 Task: Create a thank you card for healthcare workers using Canva. Include healthcare graphics, a floral border, and the text 'THANK YOU' and 'For taking care of us.'
Action: Mouse moved to (1095, 68)
Screenshot: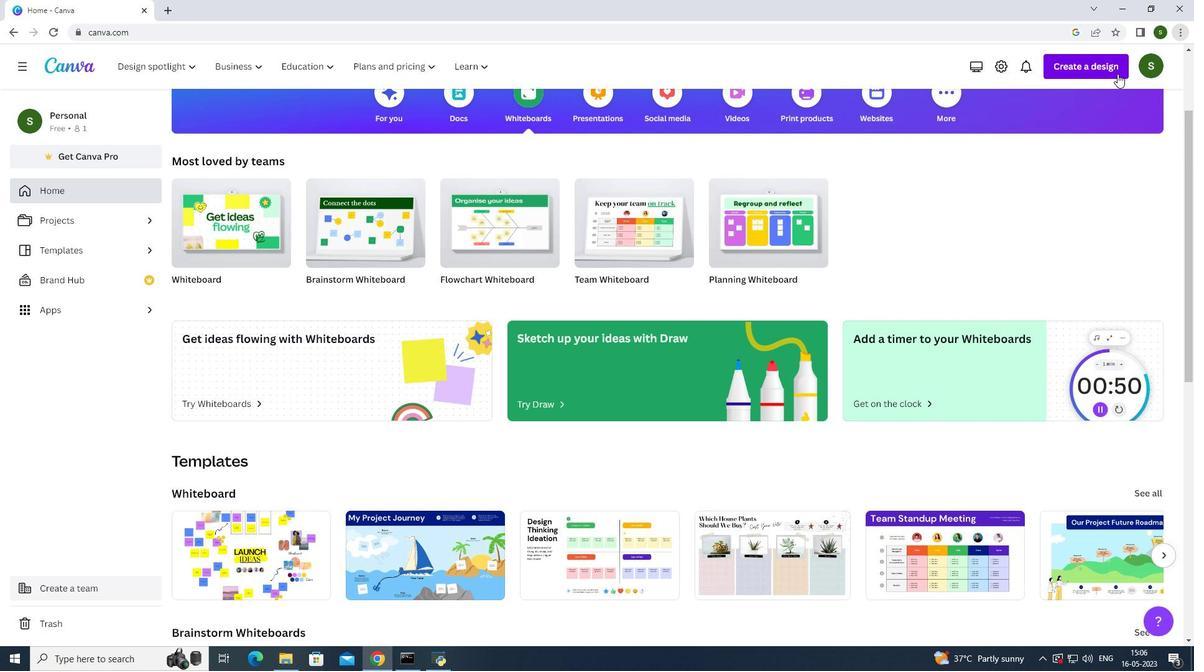 
Action: Mouse pressed left at (1095, 68)
Screenshot: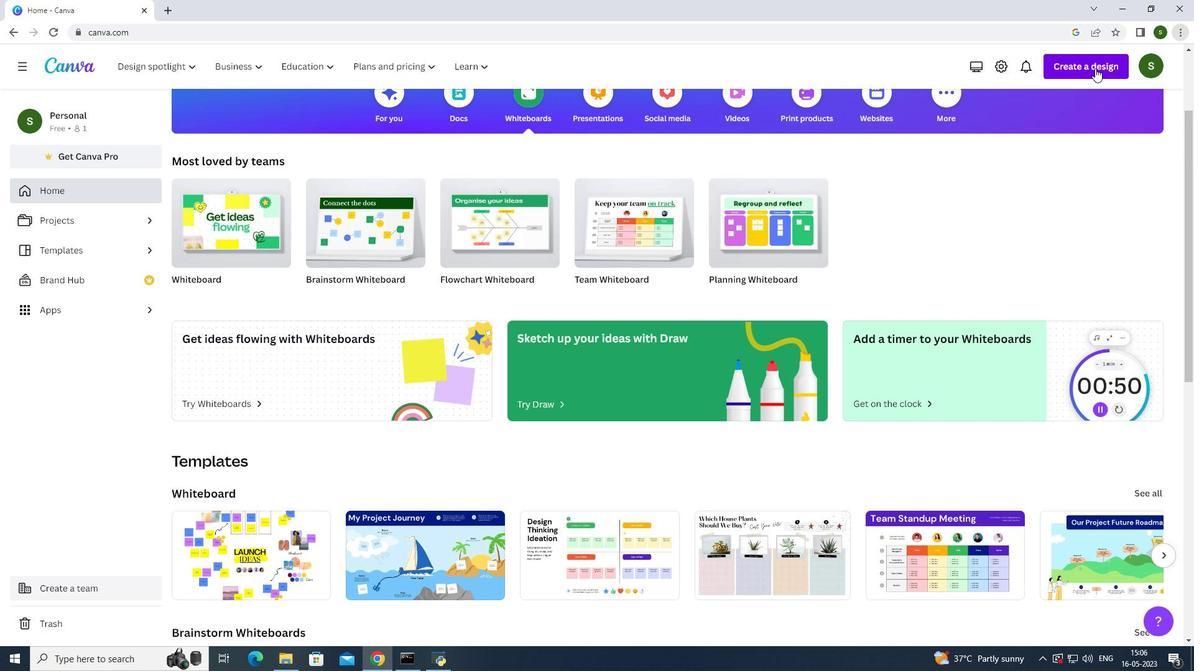
Action: Mouse moved to (1027, 375)
Screenshot: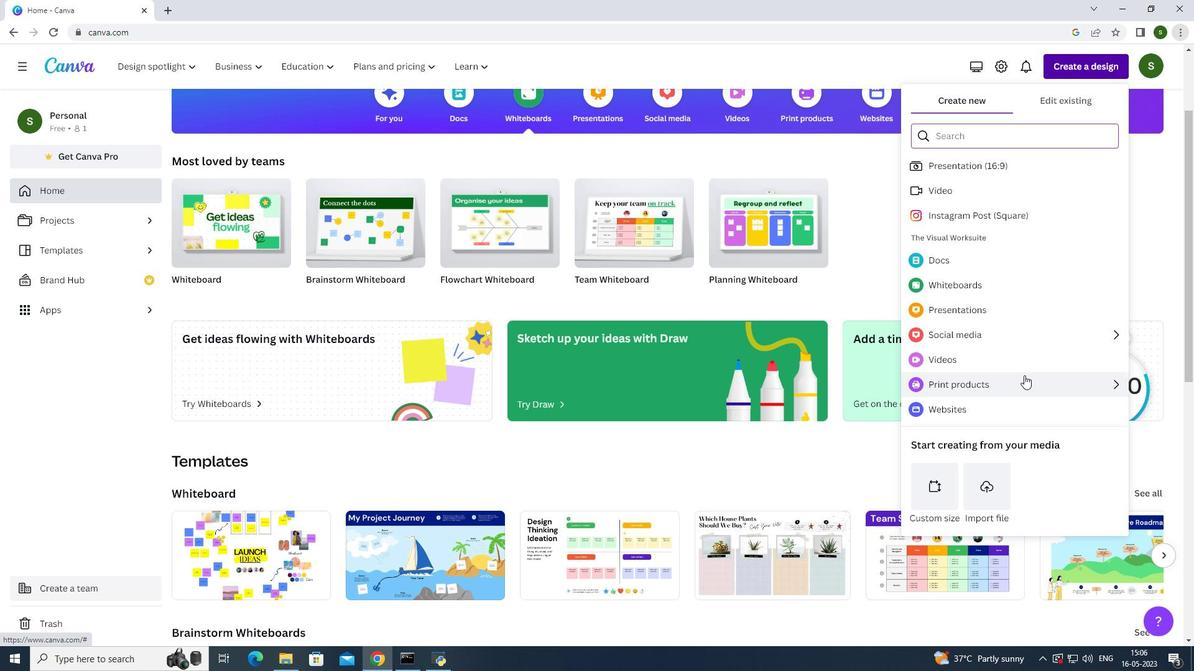 
Action: Mouse pressed left at (1027, 375)
Screenshot: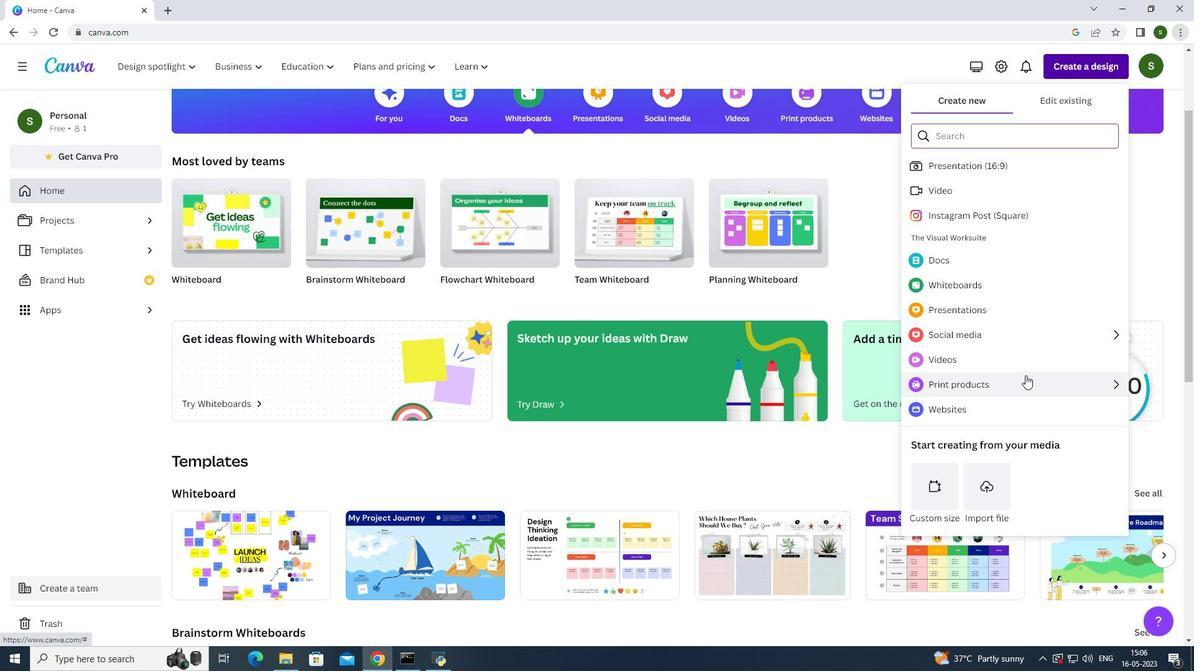 
Action: Mouse moved to (970, 385)
Screenshot: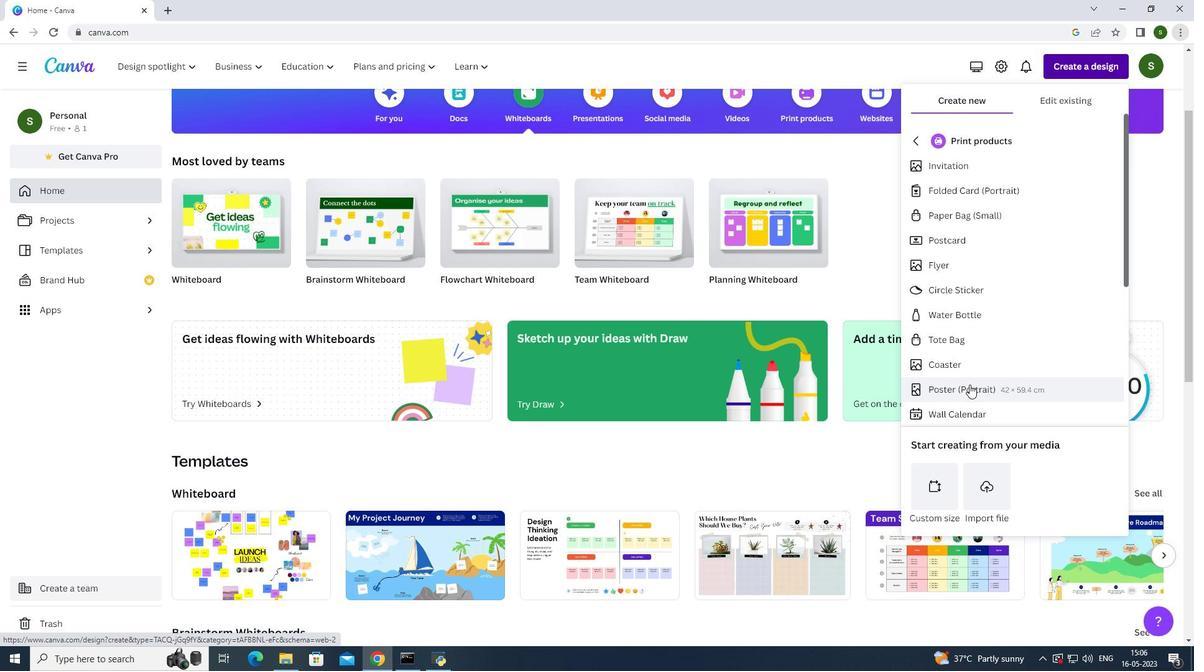 
Action: Mouse scrolled (970, 384) with delta (0, 0)
Screenshot: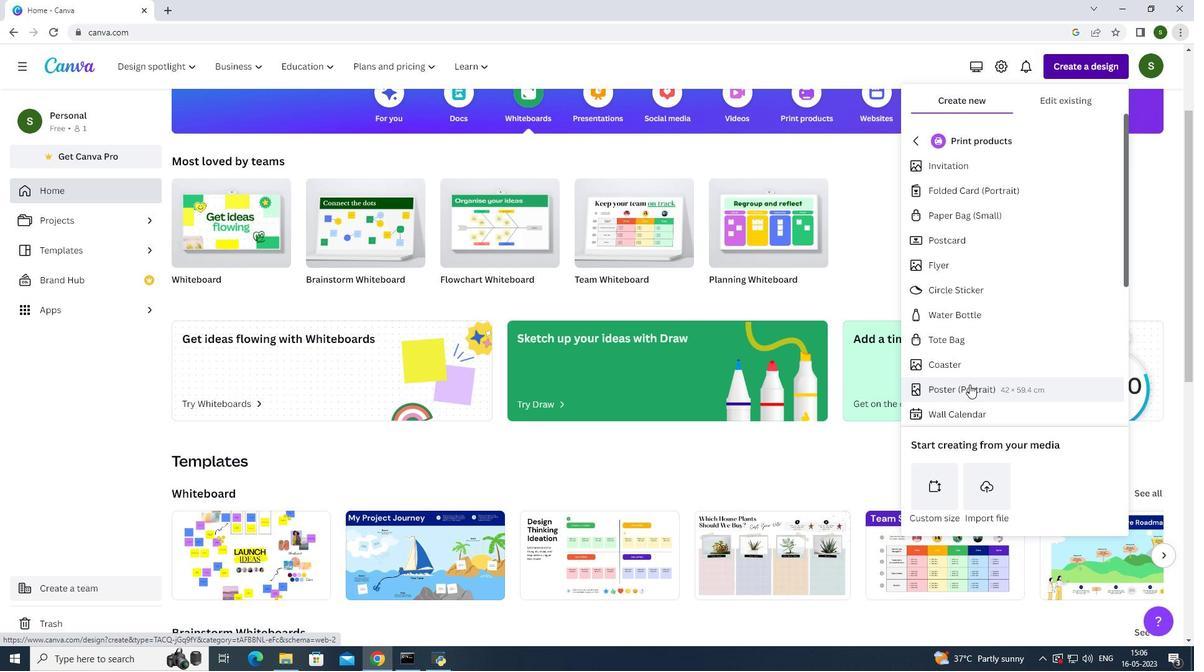 
Action: Mouse scrolled (970, 384) with delta (0, 0)
Screenshot: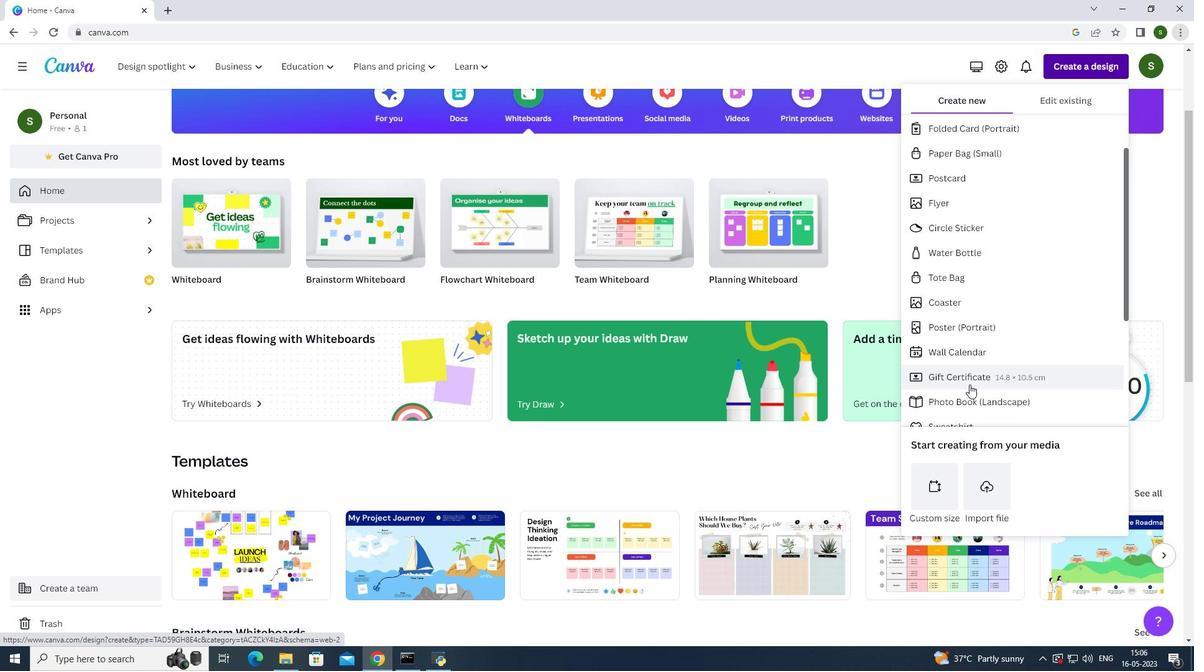 
Action: Mouse scrolled (970, 384) with delta (0, 0)
Screenshot: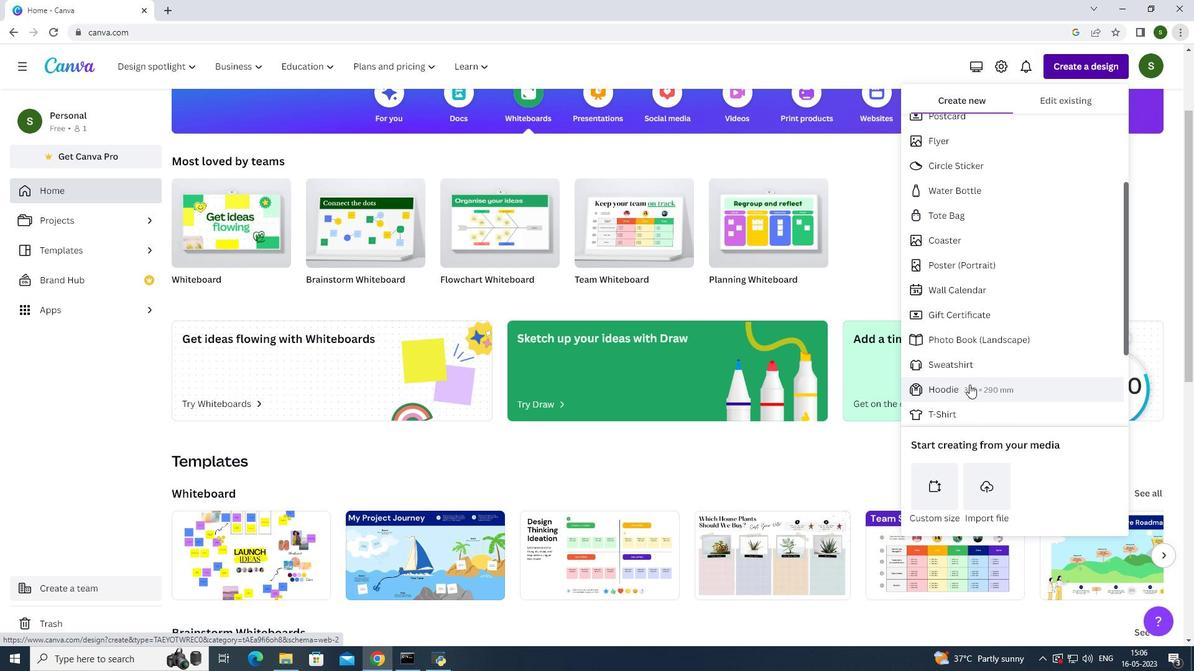 
Action: Mouse scrolled (970, 384) with delta (0, 0)
Screenshot: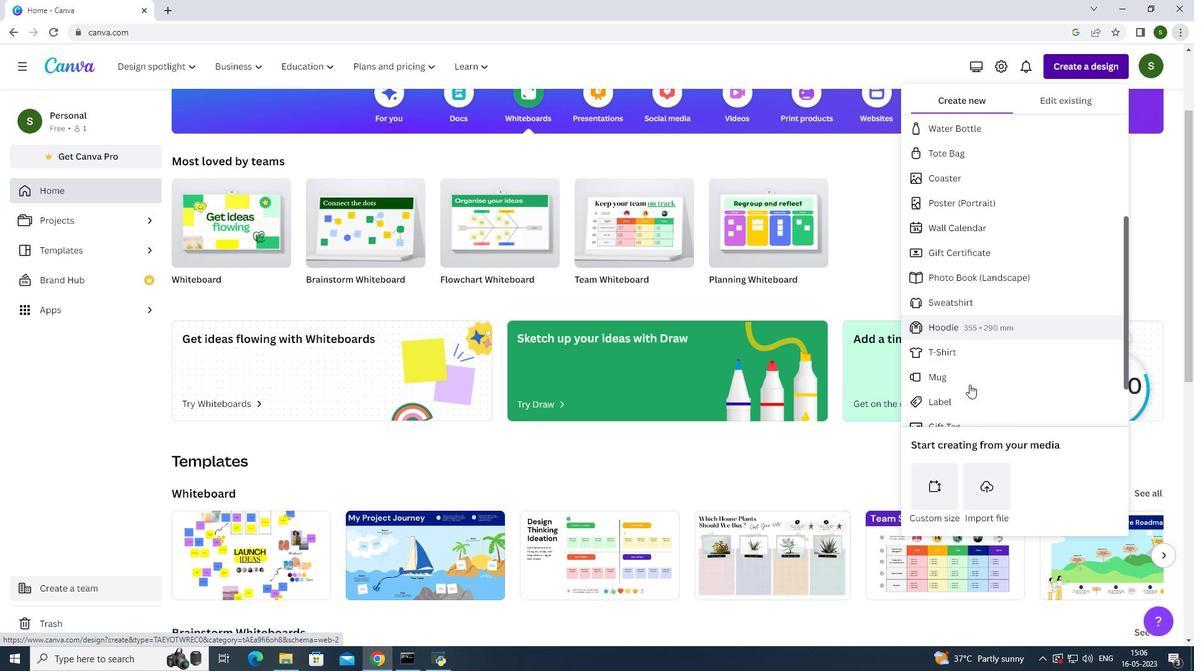 
Action: Mouse scrolled (970, 384) with delta (0, 0)
Screenshot: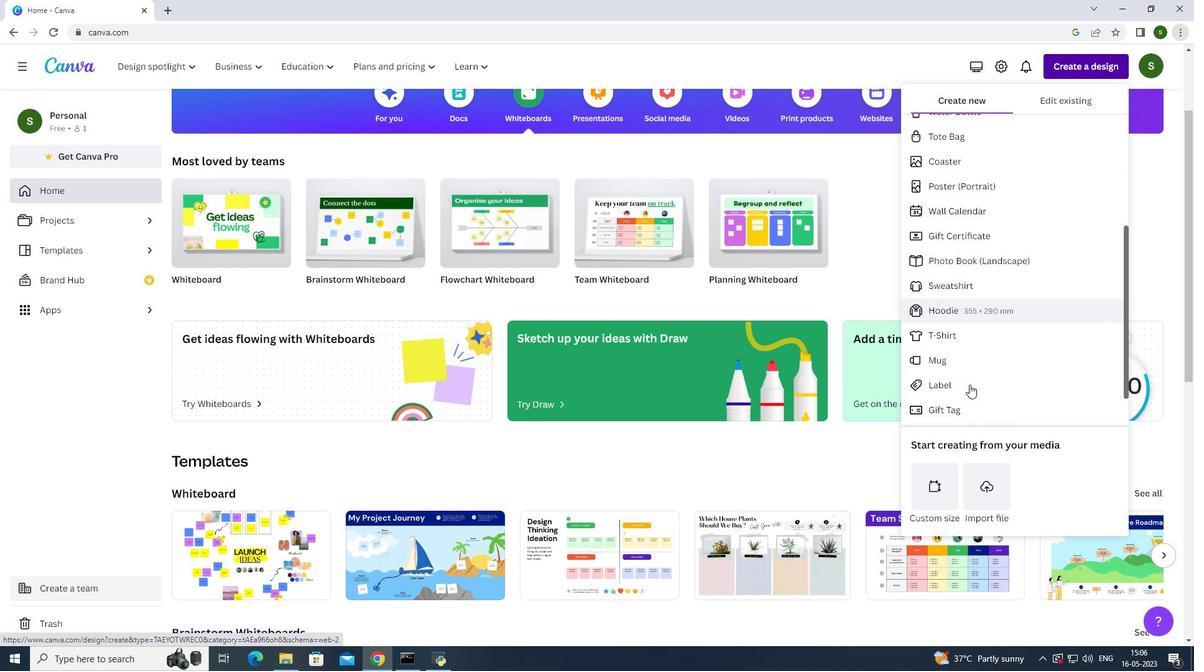 
Action: Mouse scrolled (970, 385) with delta (0, 0)
Screenshot: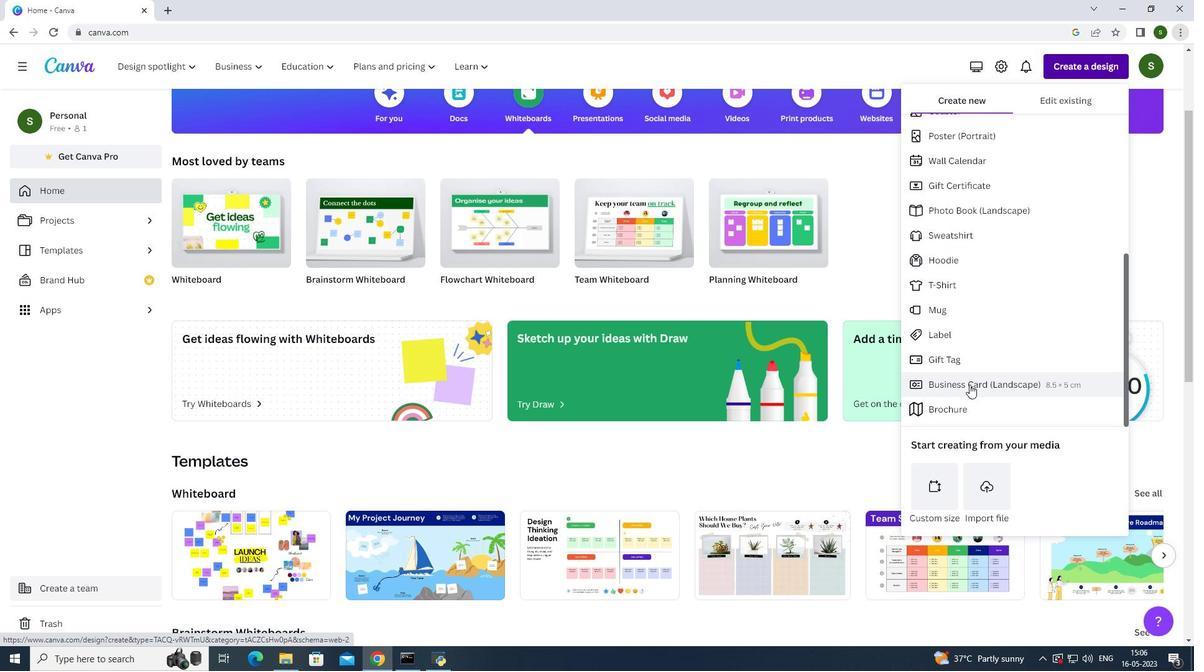 
Action: Mouse moved to (971, 385)
Screenshot: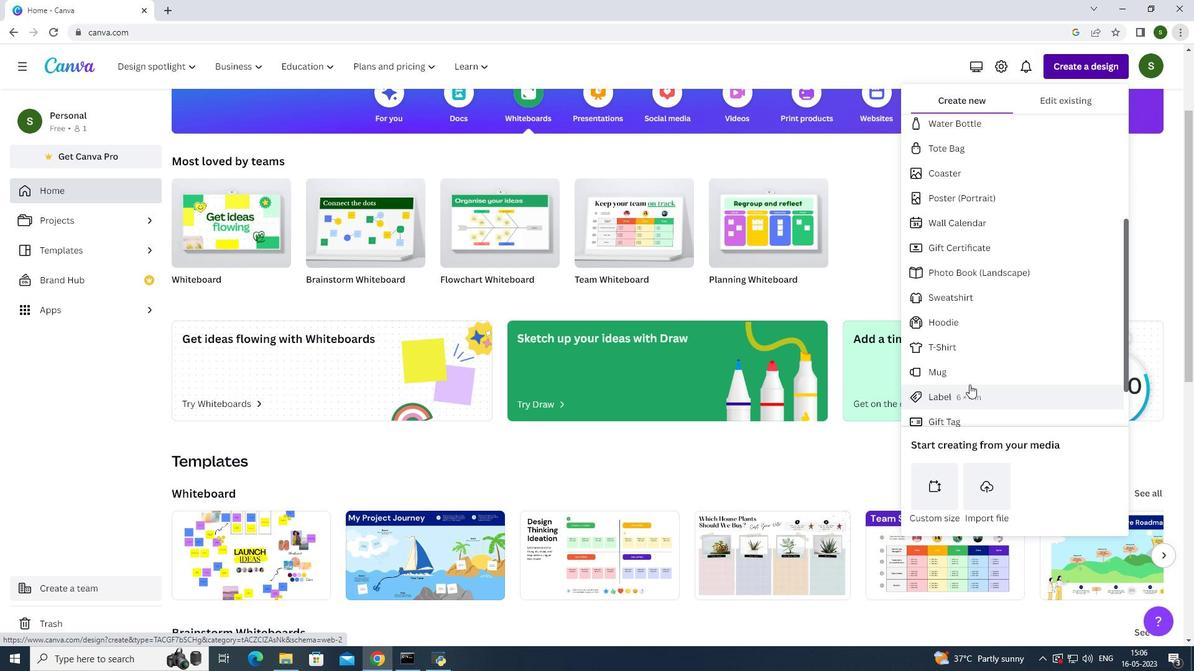 
Action: Mouse scrolled (971, 385) with delta (0, 0)
Screenshot: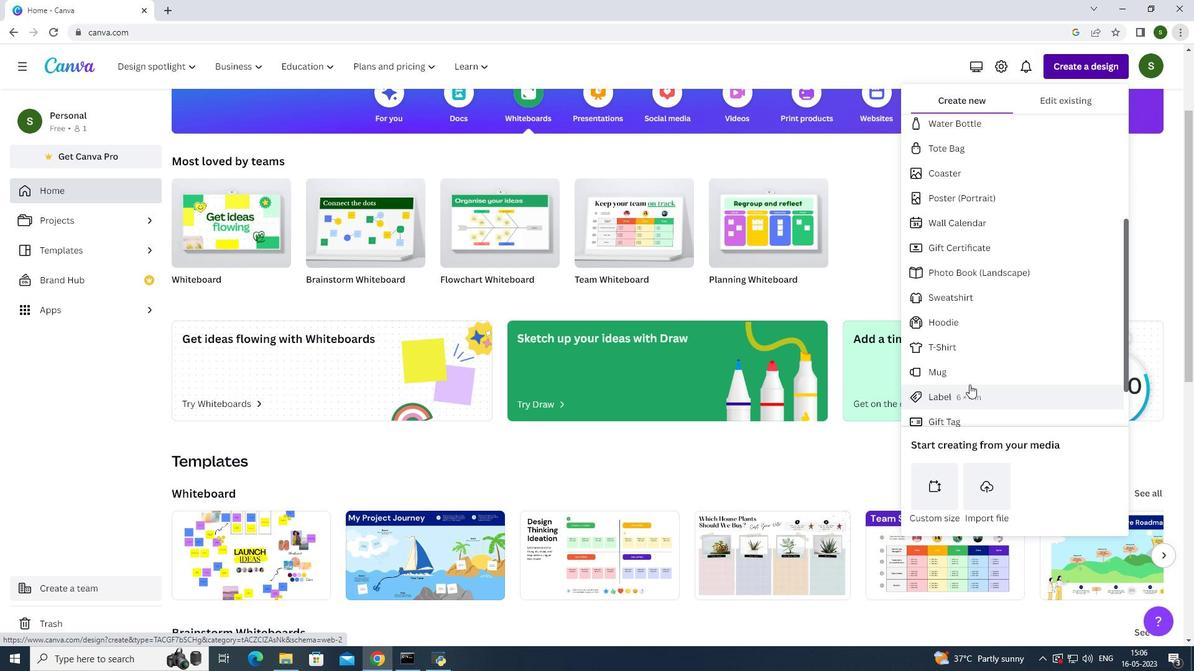 
Action: Mouse scrolled (971, 385) with delta (0, 0)
Screenshot: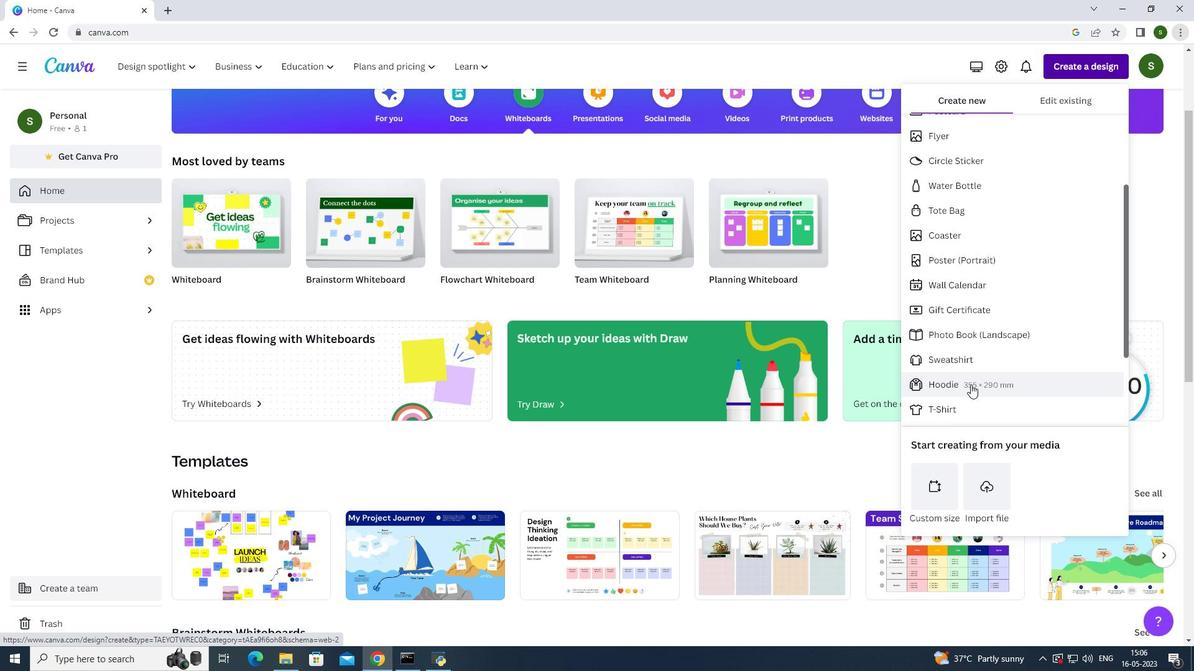 
Action: Mouse scrolled (971, 385) with delta (0, 0)
Screenshot: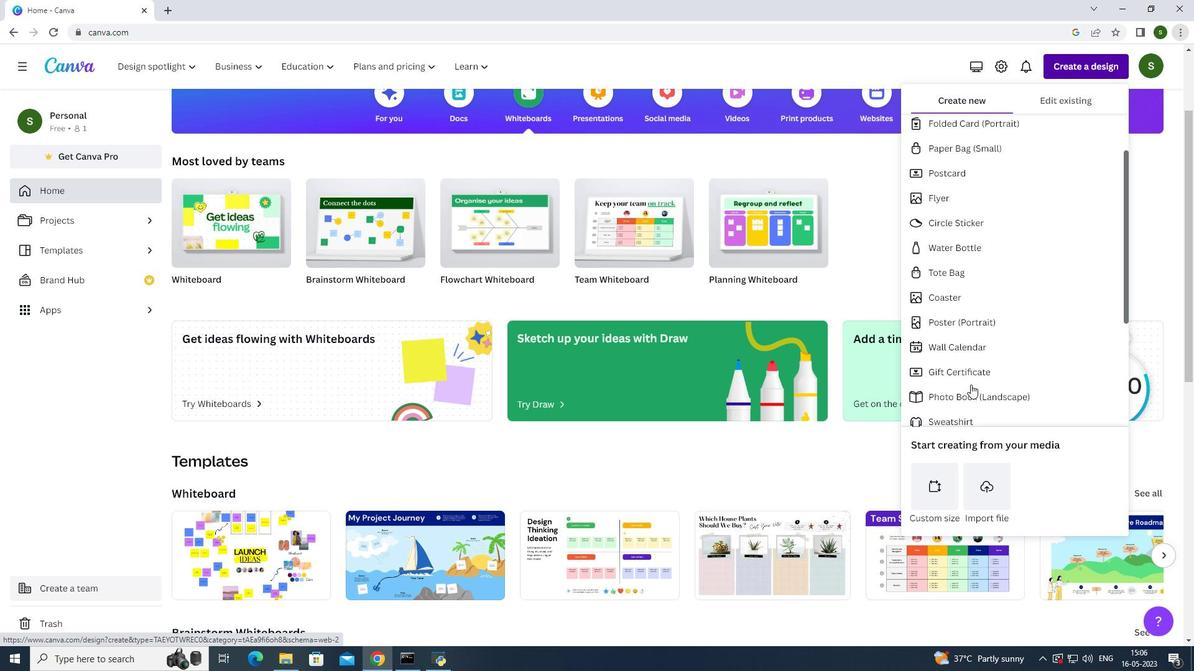 
Action: Mouse scrolled (971, 385) with delta (0, 0)
Screenshot: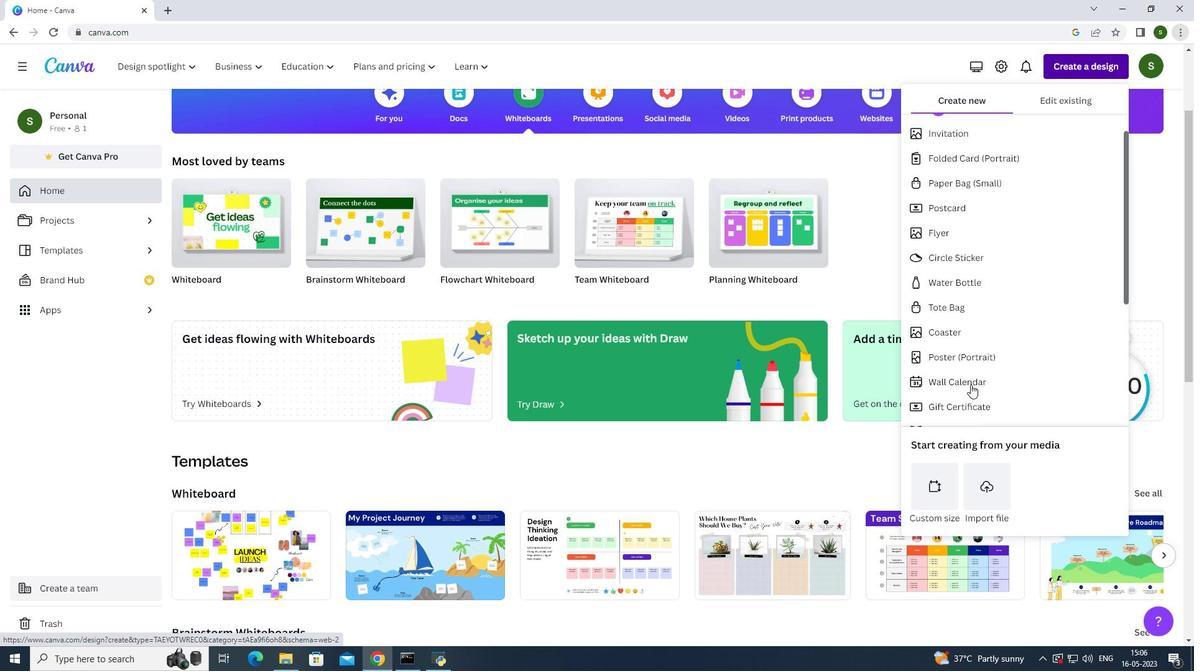 
Action: Mouse moved to (961, 240)
Screenshot: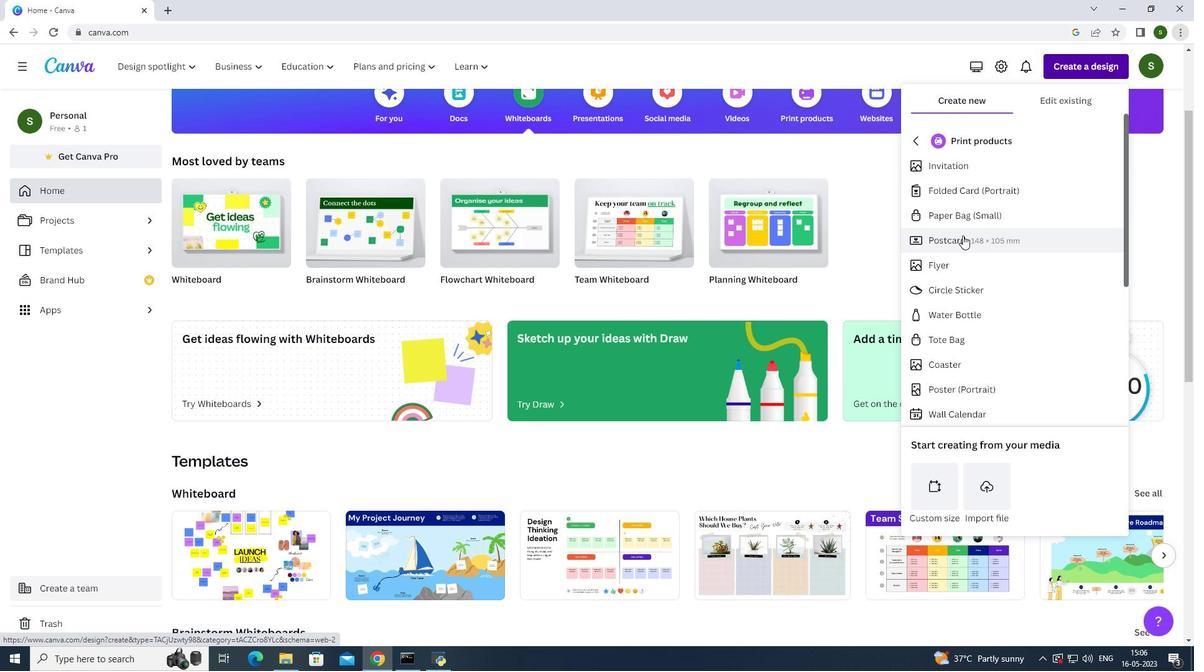 
Action: Mouse pressed left at (961, 240)
Screenshot: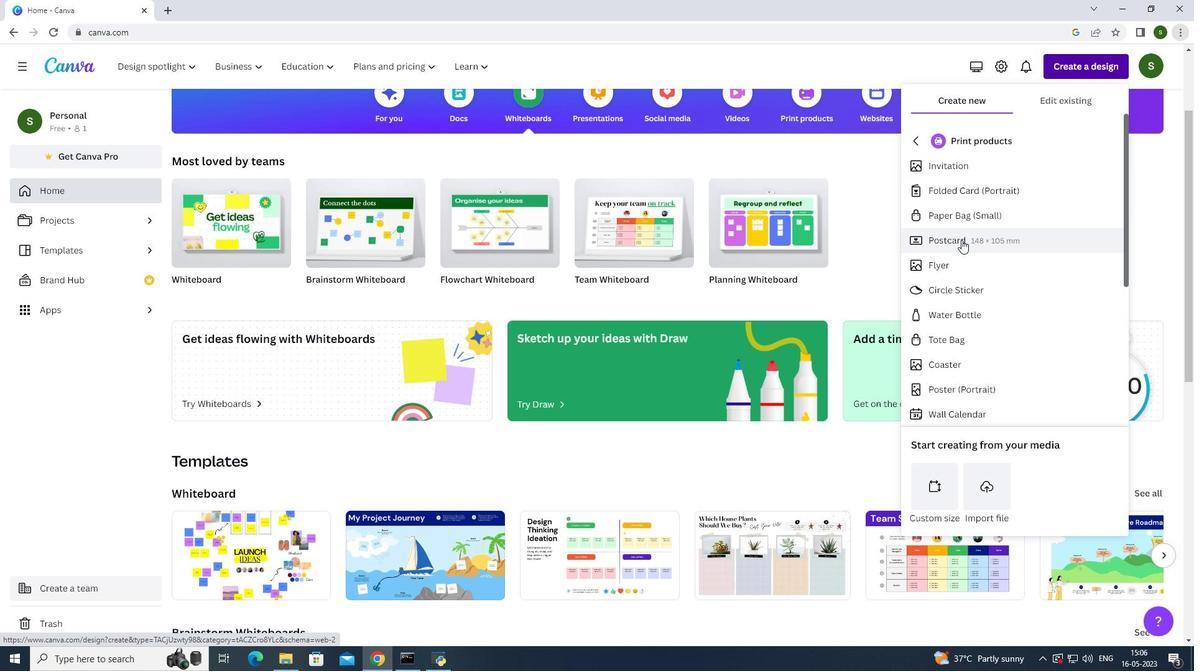 
Action: Mouse moved to (1010, 274)
Screenshot: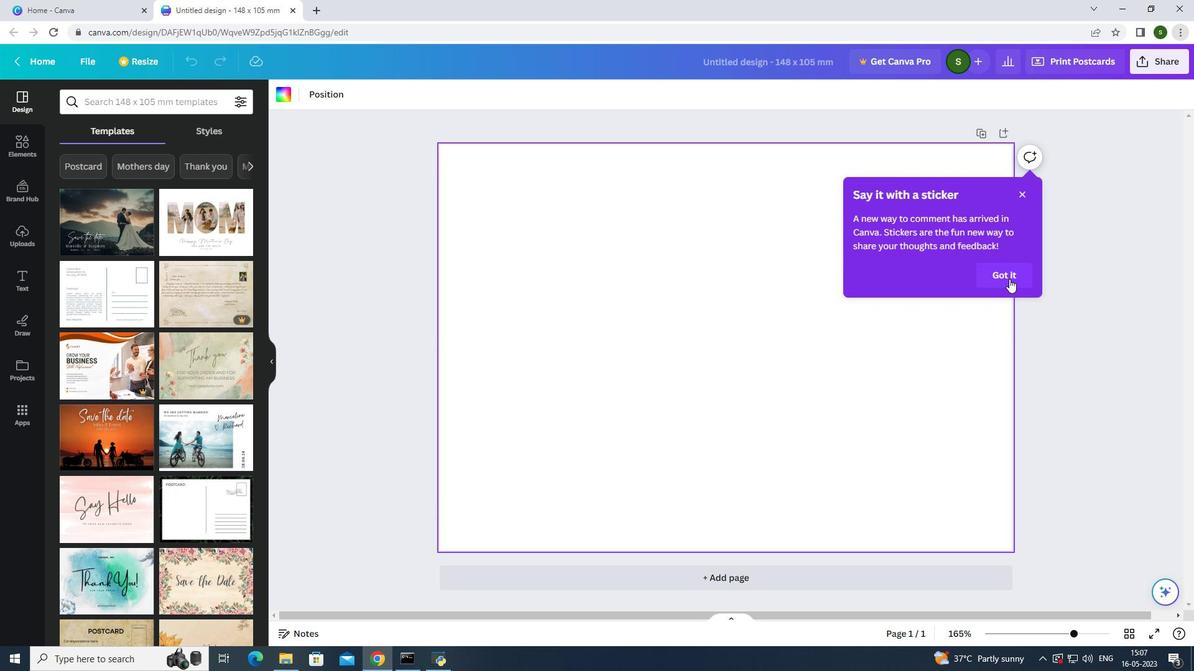 
Action: Mouse pressed left at (1010, 274)
Screenshot: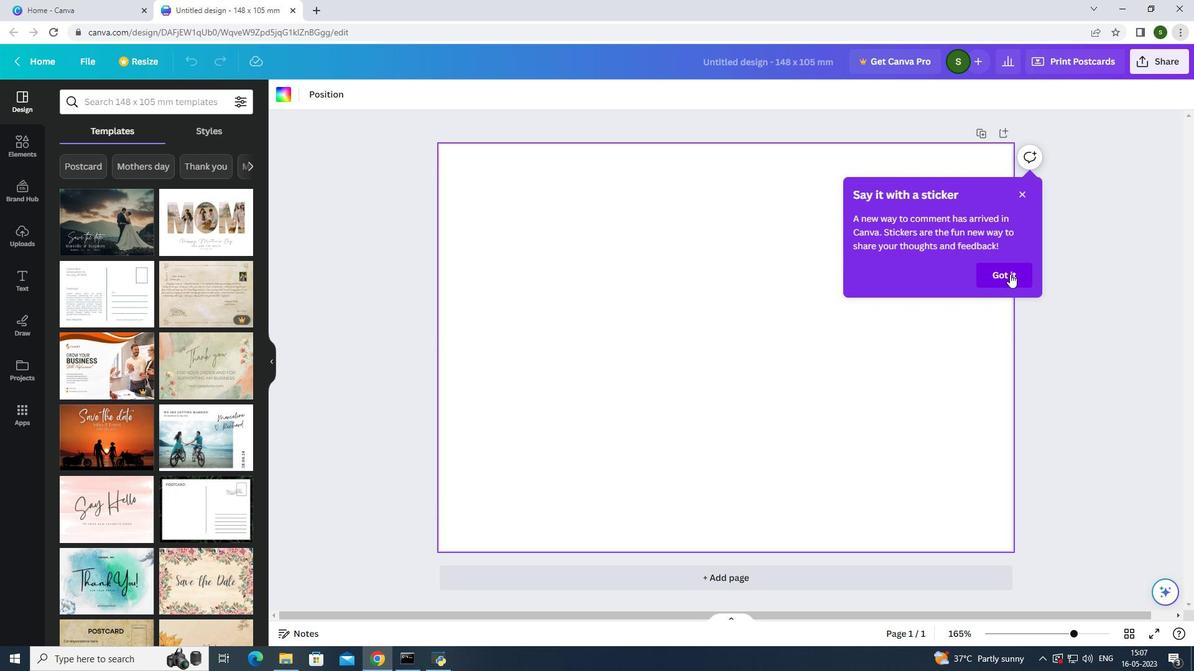 
Action: Mouse moved to (673, 291)
Screenshot: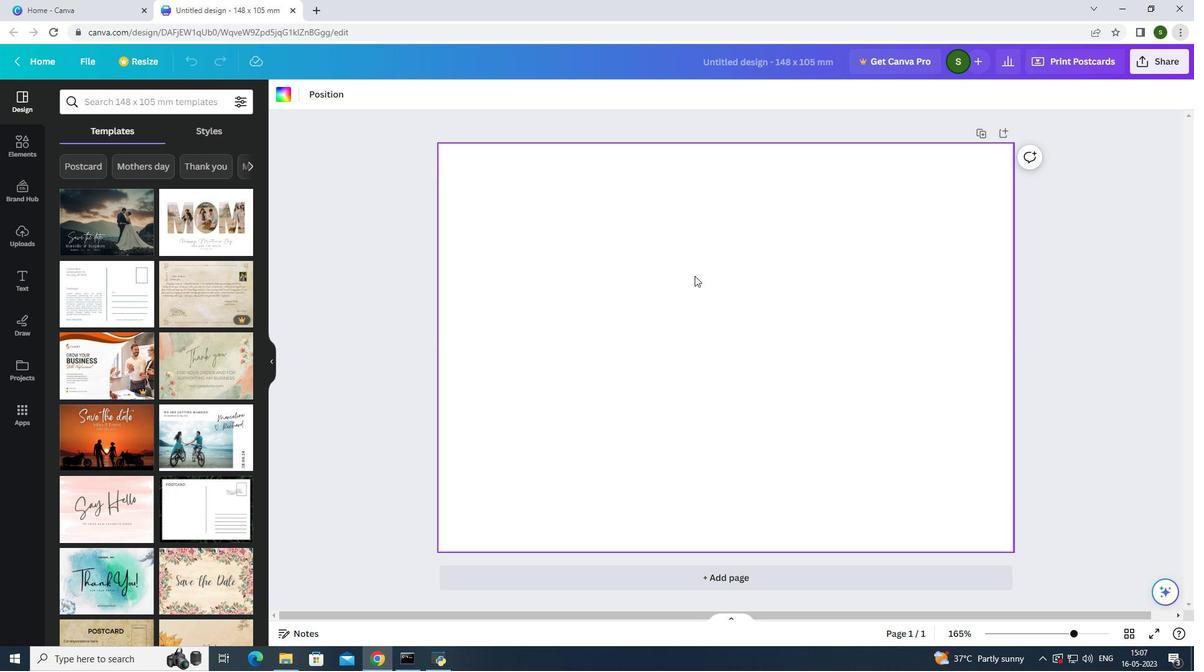 
Action: Mouse pressed left at (673, 291)
Screenshot: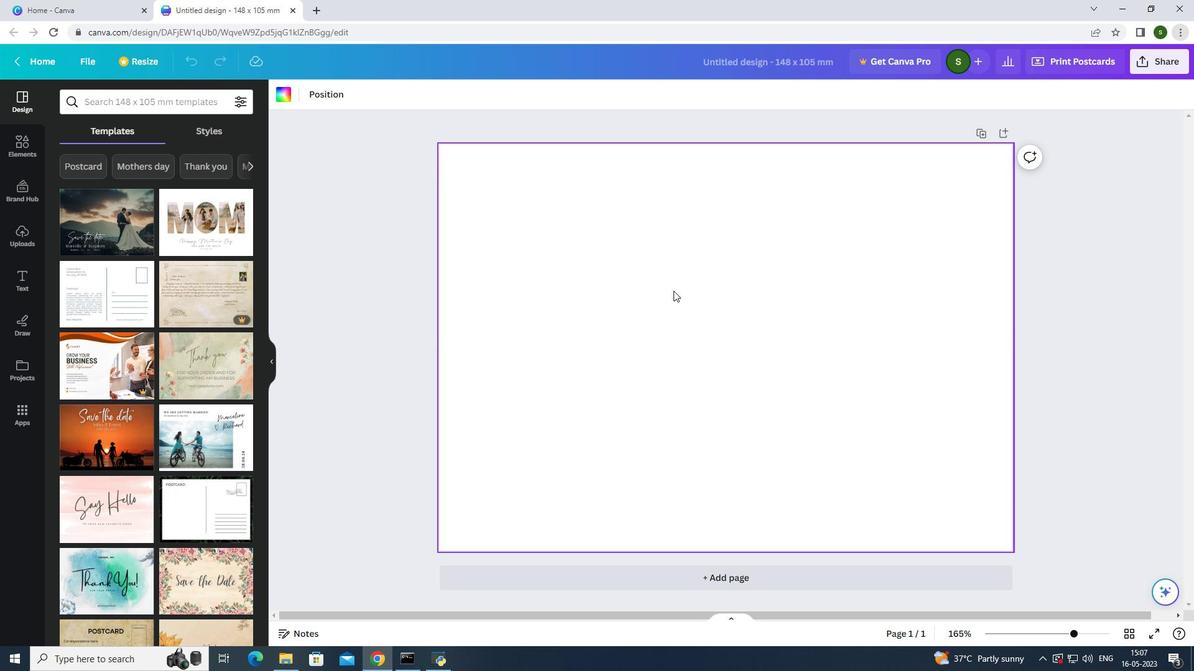 
Action: Mouse moved to (24, 135)
Screenshot: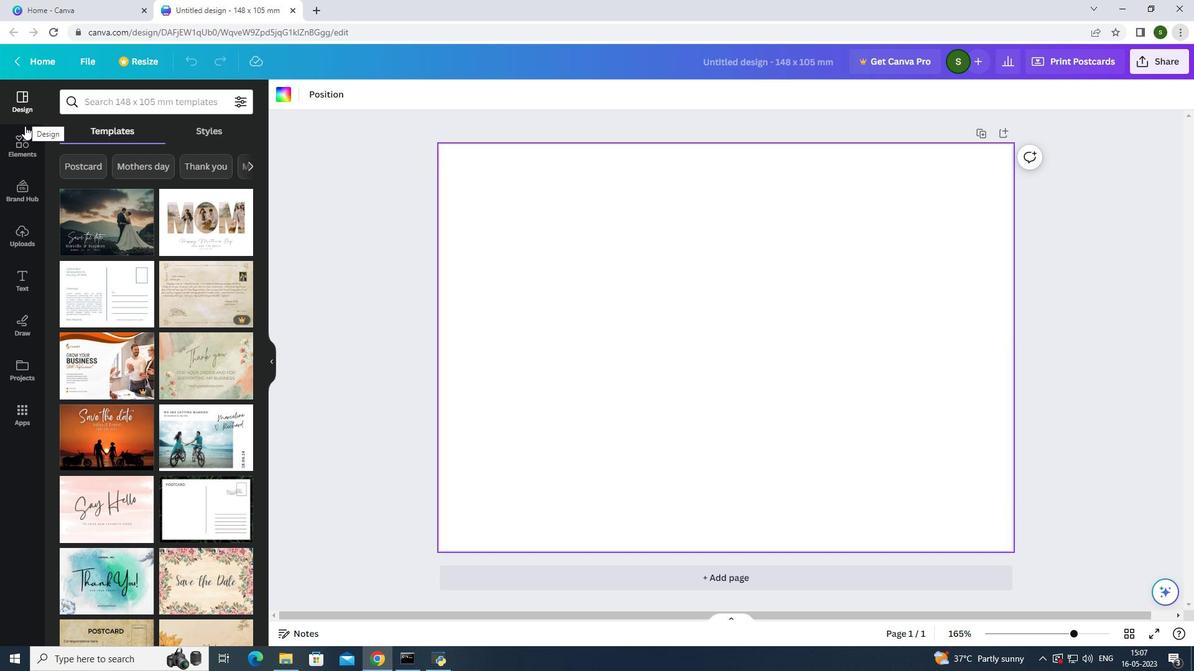 
Action: Mouse pressed left at (24, 135)
Screenshot: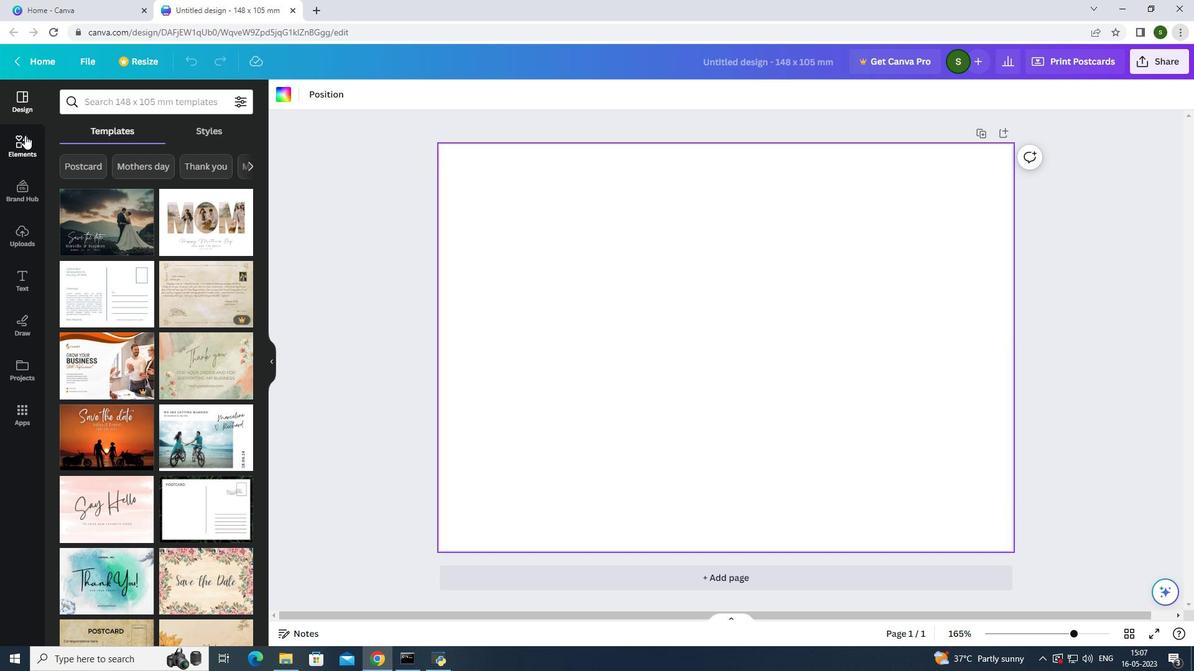 
Action: Mouse moved to (66, 276)
Screenshot: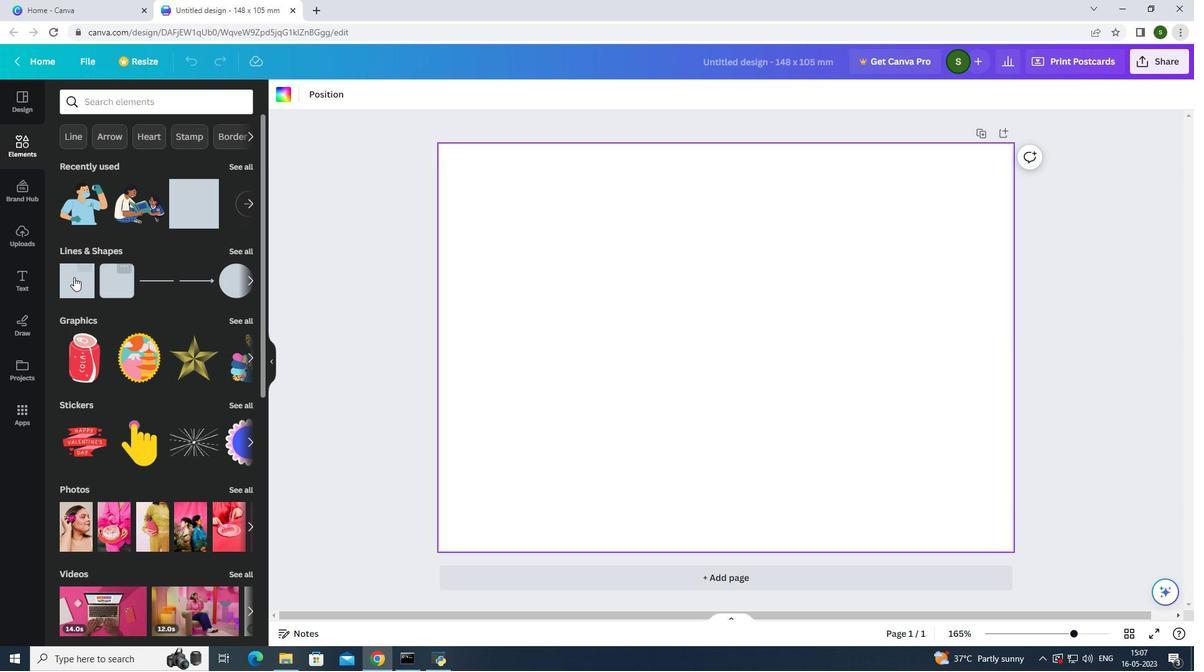 
Action: Mouse pressed left at (66, 276)
Screenshot: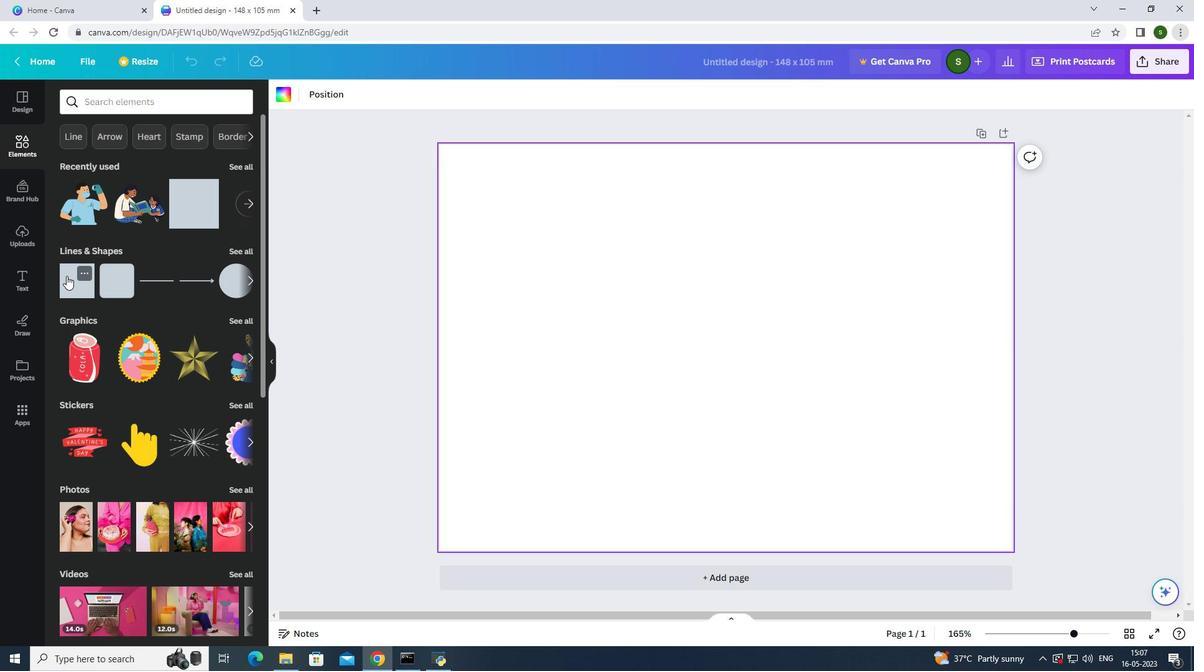 
Action: Mouse moved to (759, 343)
Screenshot: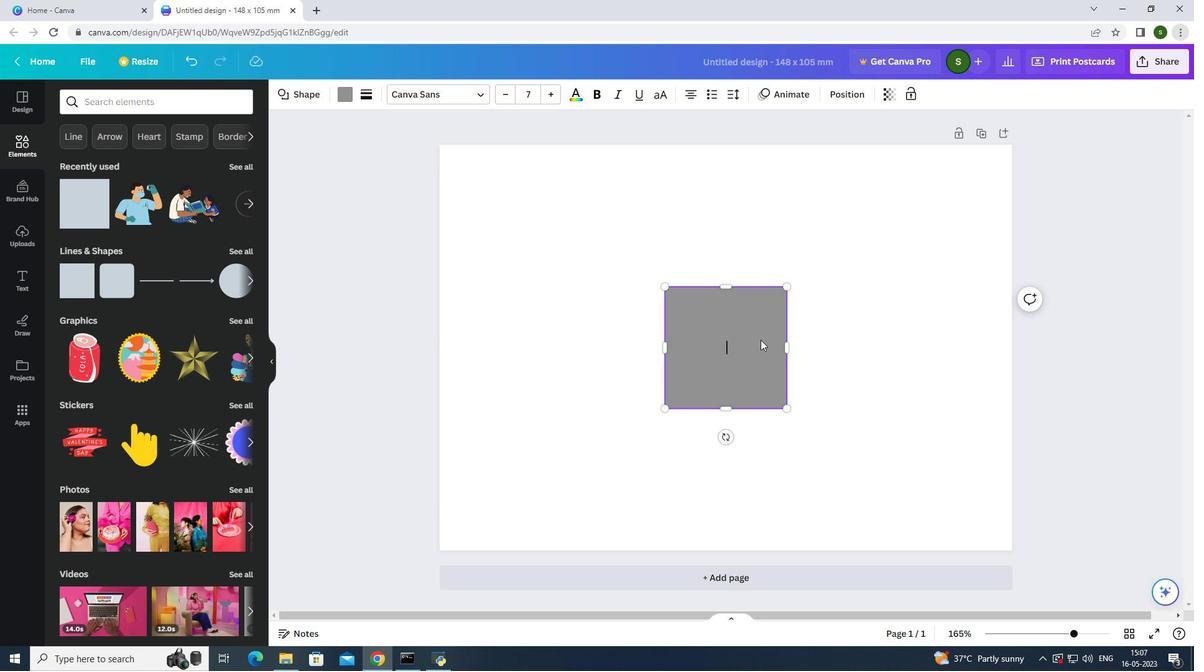 
Action: Key pressed <Key.delete>
Screenshot: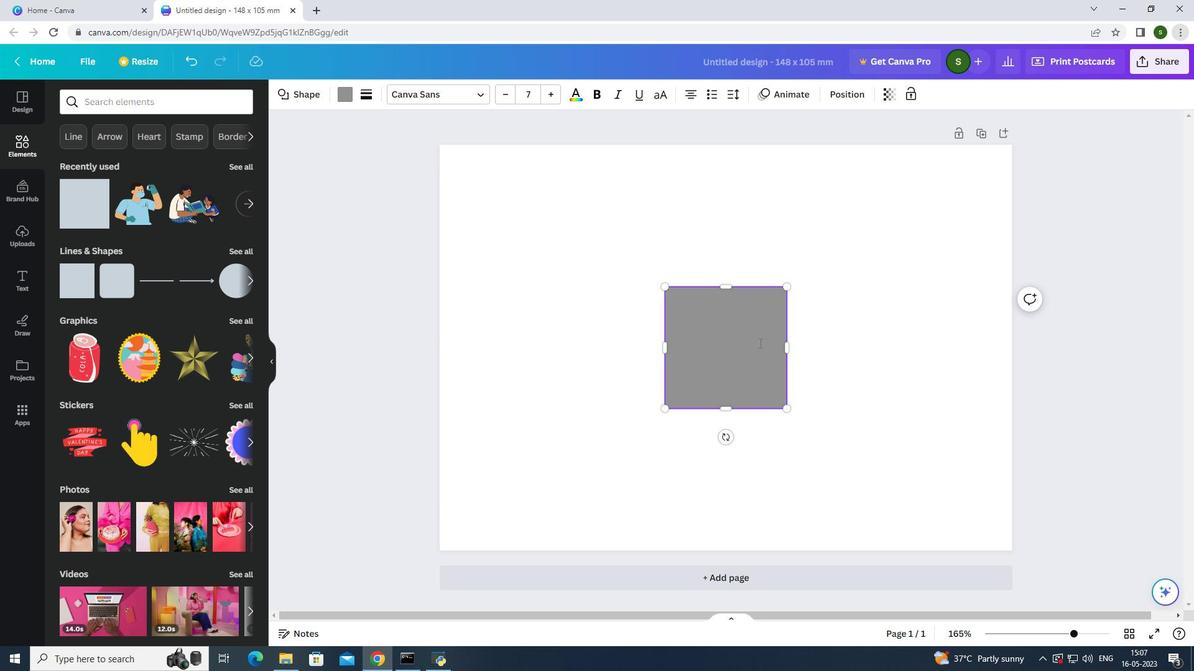 
Action: Mouse moved to (713, 301)
Screenshot: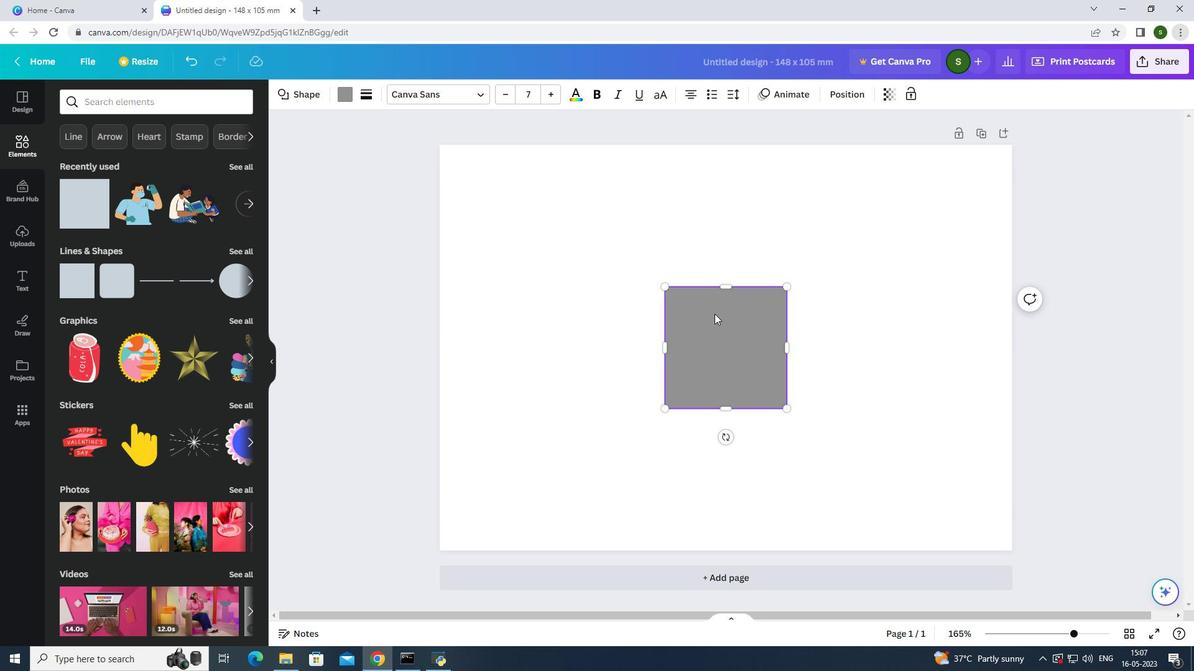 
Action: Mouse pressed left at (713, 301)
Screenshot: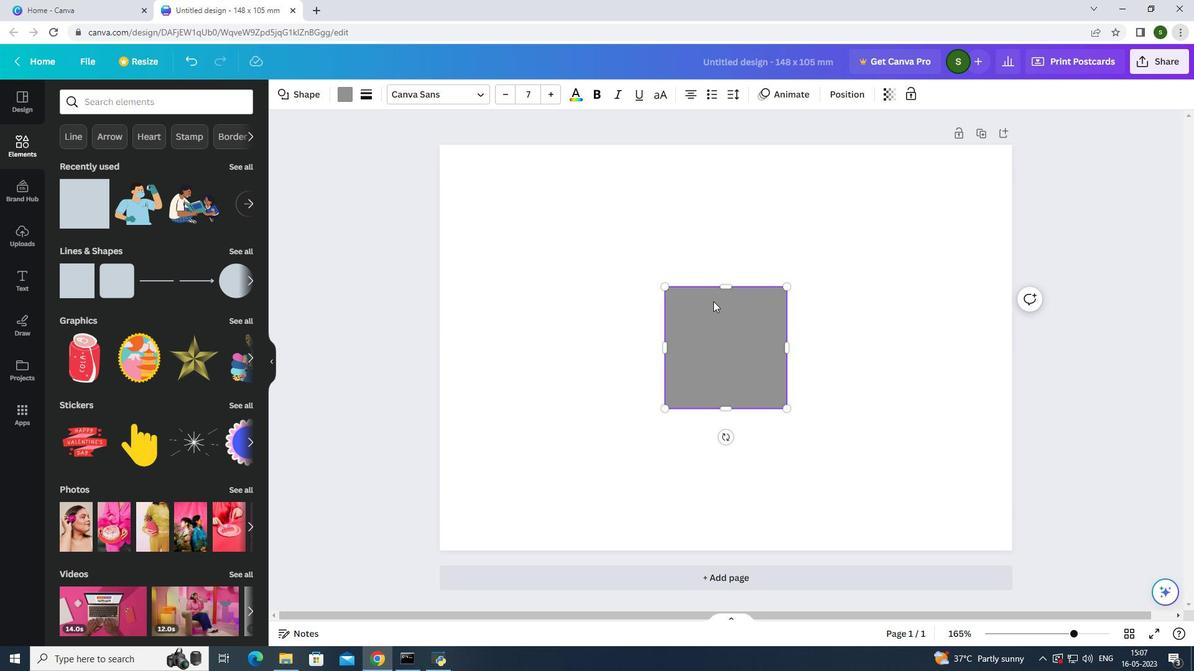 
Action: Mouse moved to (855, 288)
Screenshot: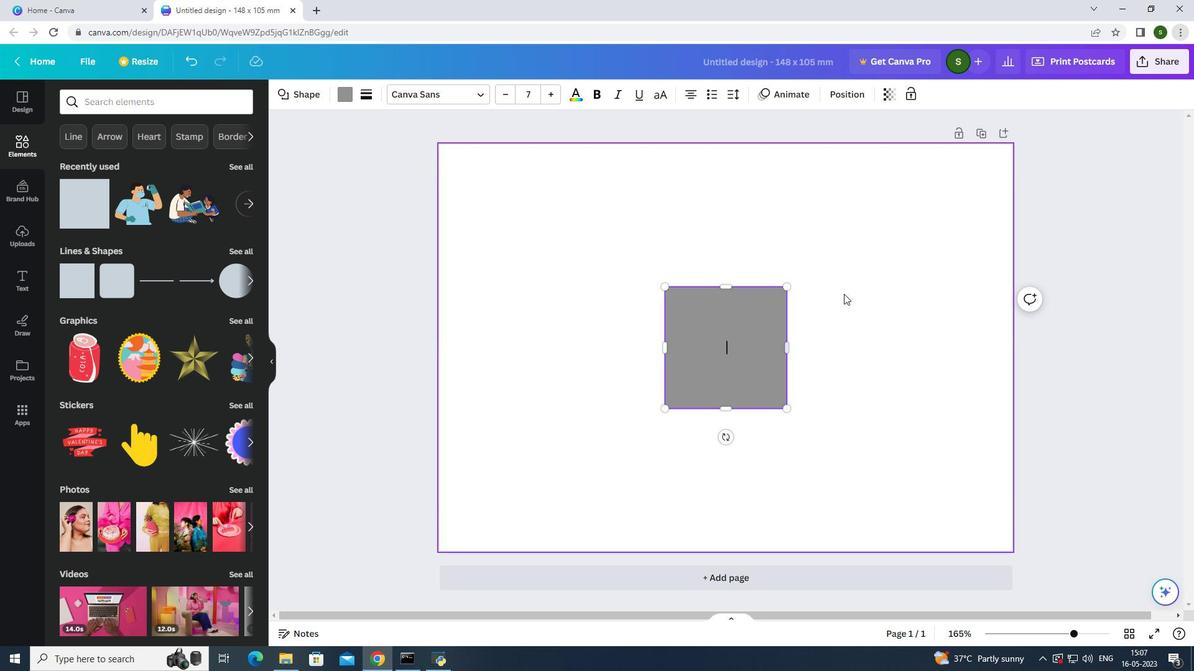 
Action: Mouse pressed left at (855, 288)
Screenshot: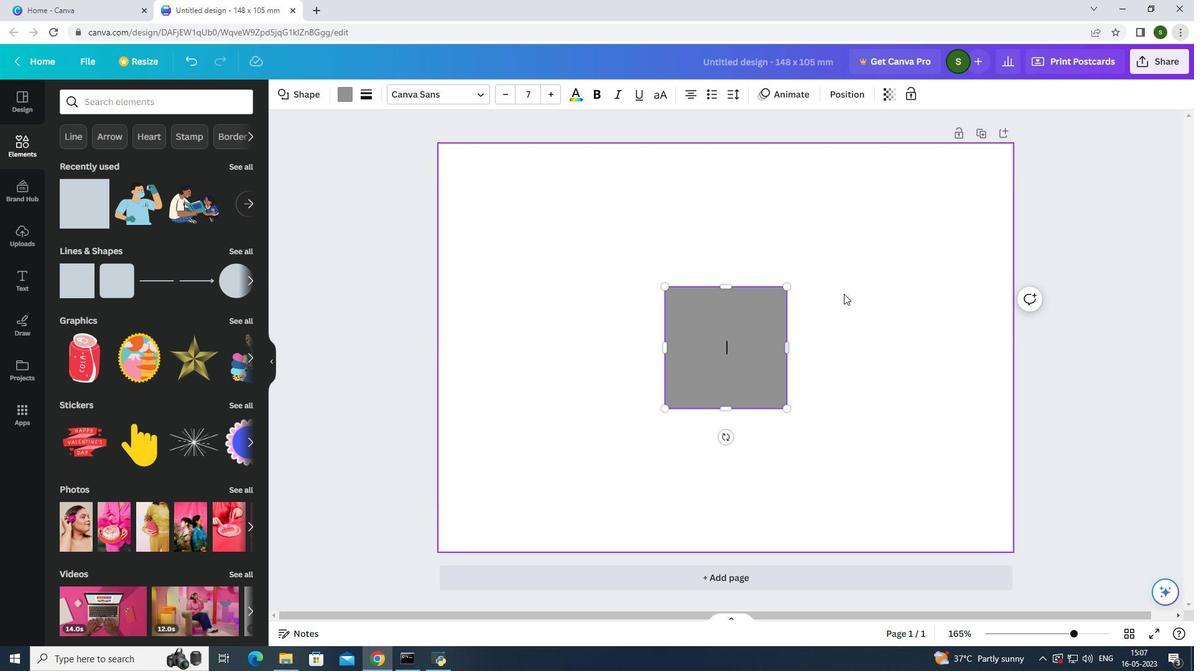 
Action: Mouse moved to (726, 304)
Screenshot: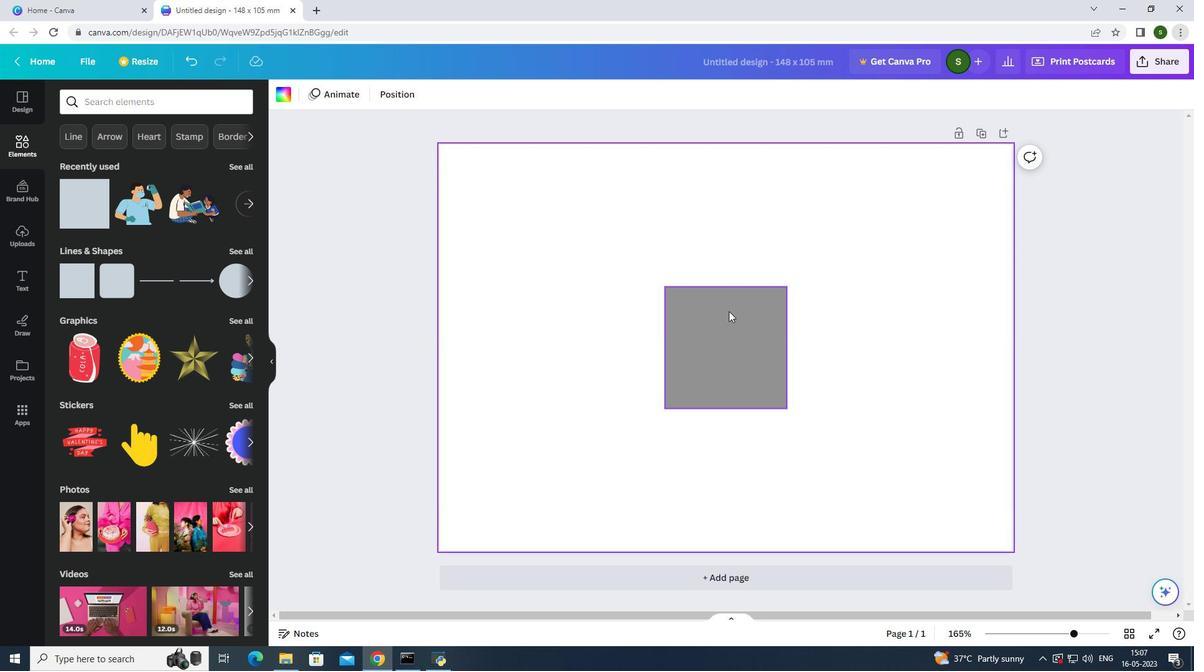 
Action: Mouse pressed left at (726, 304)
Screenshot: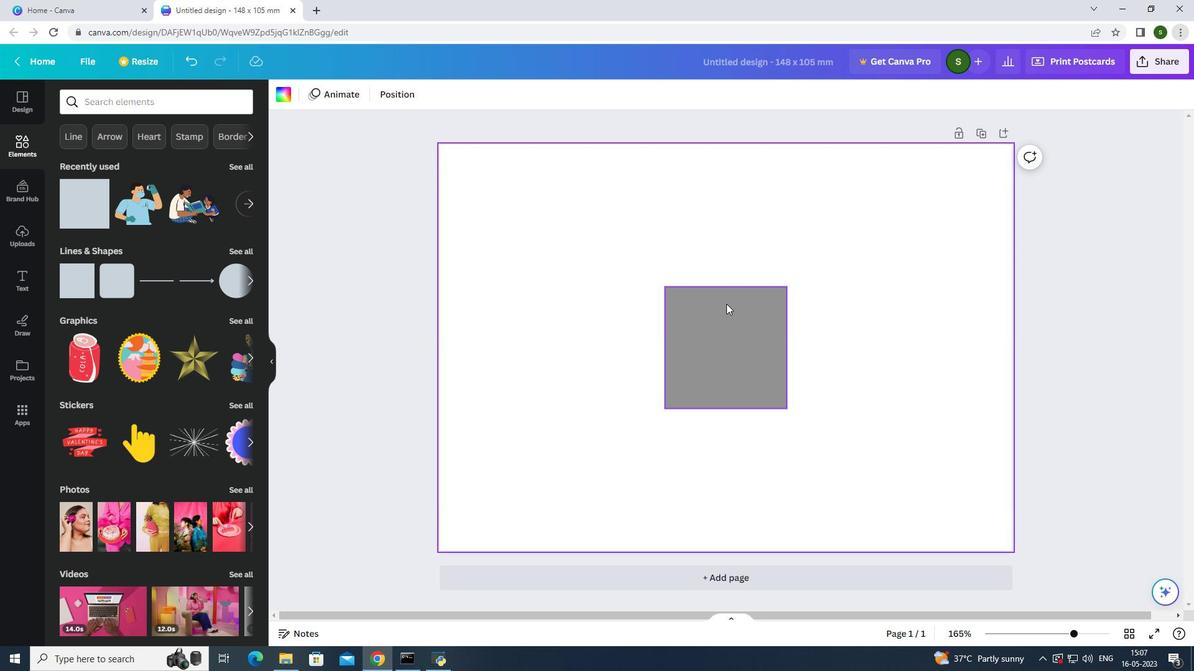 
Action: Key pressed <Key.delete>
Screenshot: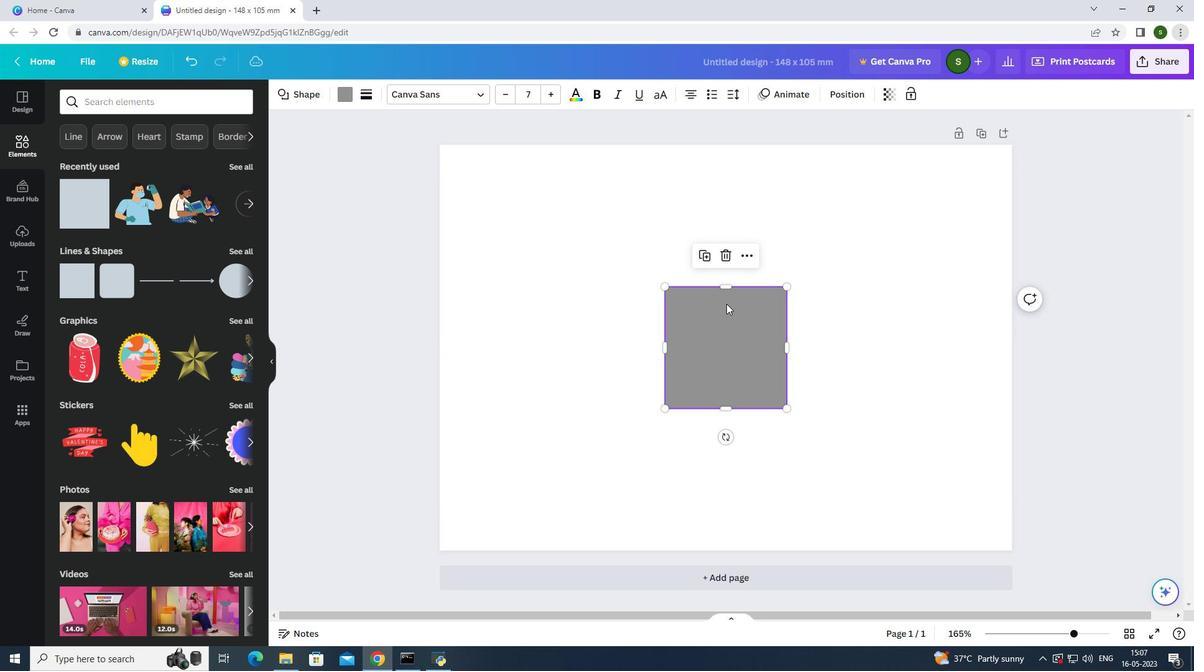 
Action: Mouse moved to (232, 284)
Screenshot: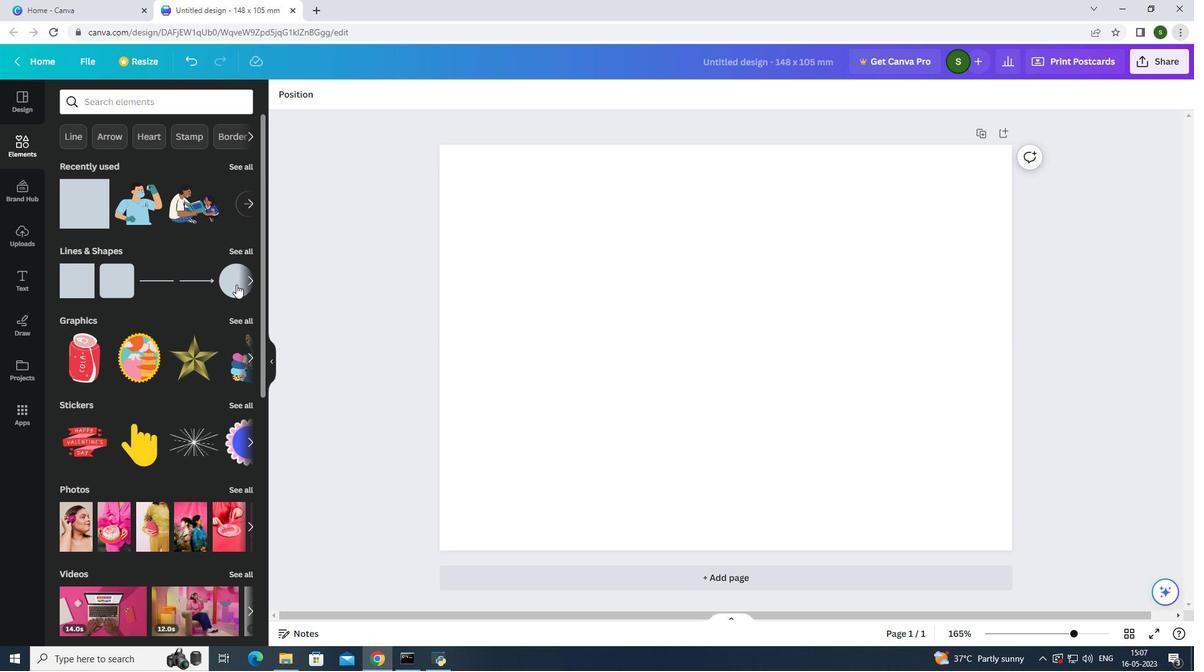 
Action: Mouse pressed left at (232, 284)
Screenshot: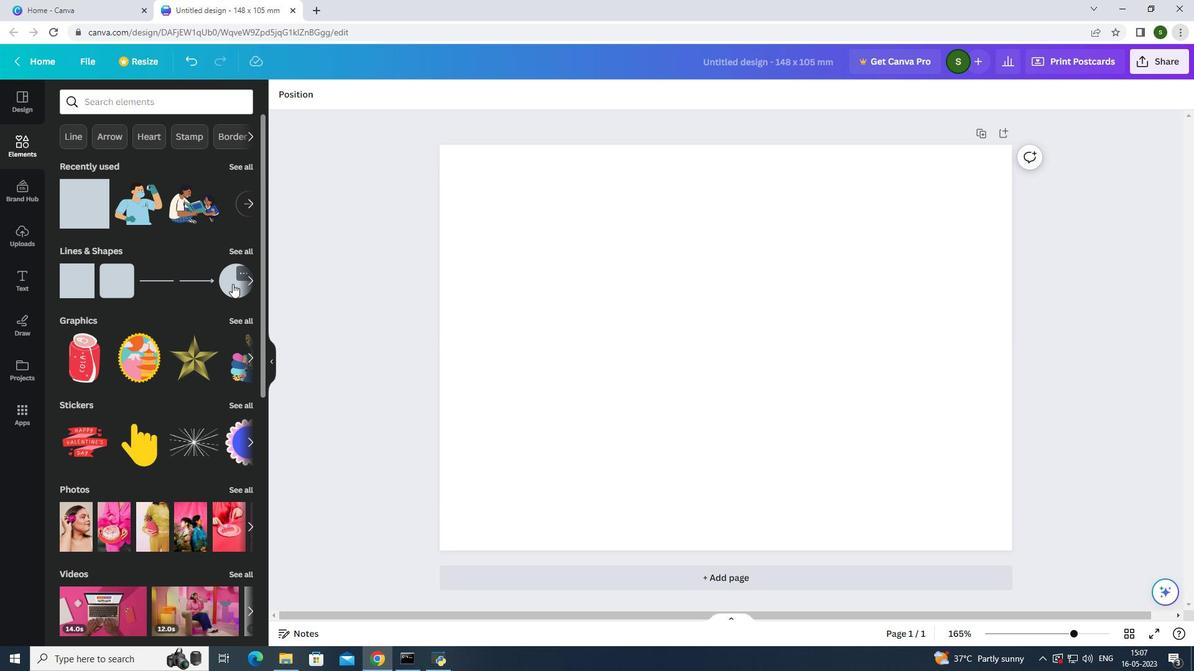 
Action: Mouse moved to (668, 408)
Screenshot: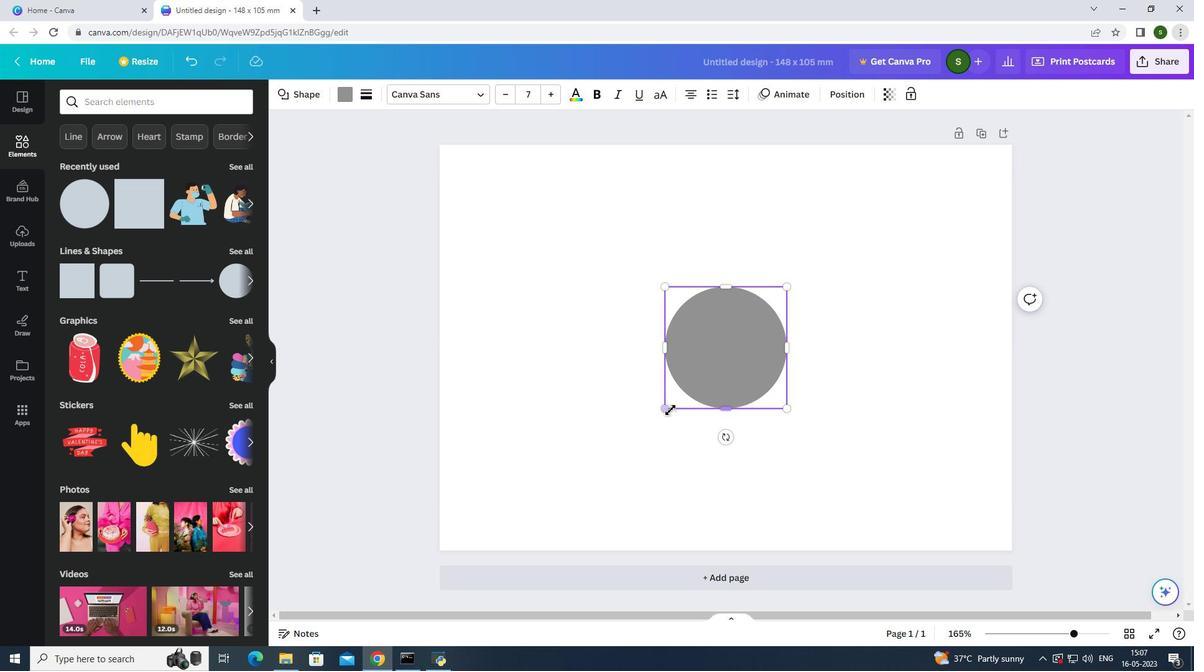 
Action: Mouse pressed left at (668, 408)
Screenshot: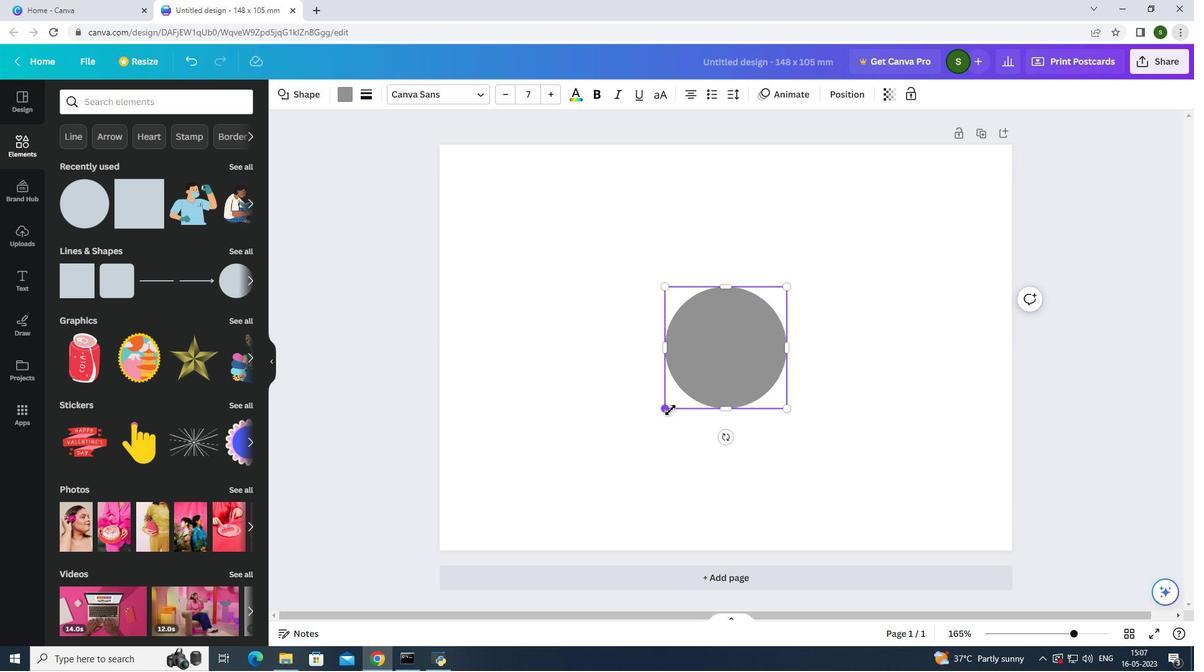
Action: Mouse moved to (788, 289)
Screenshot: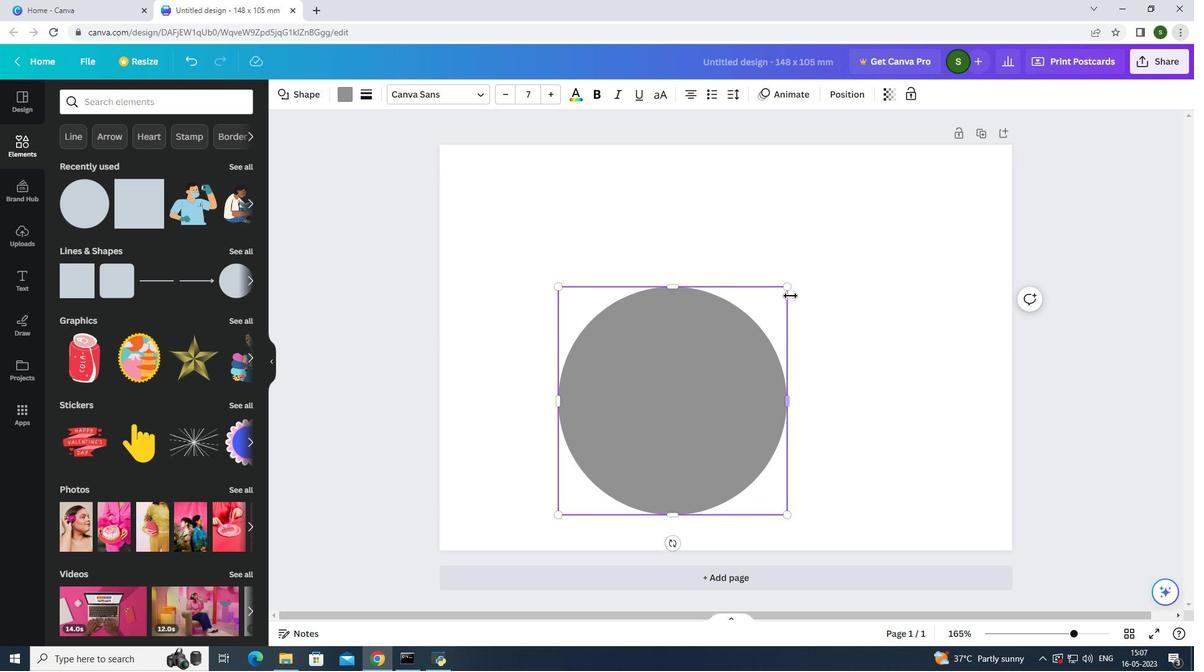 
Action: Mouse pressed left at (788, 289)
Screenshot: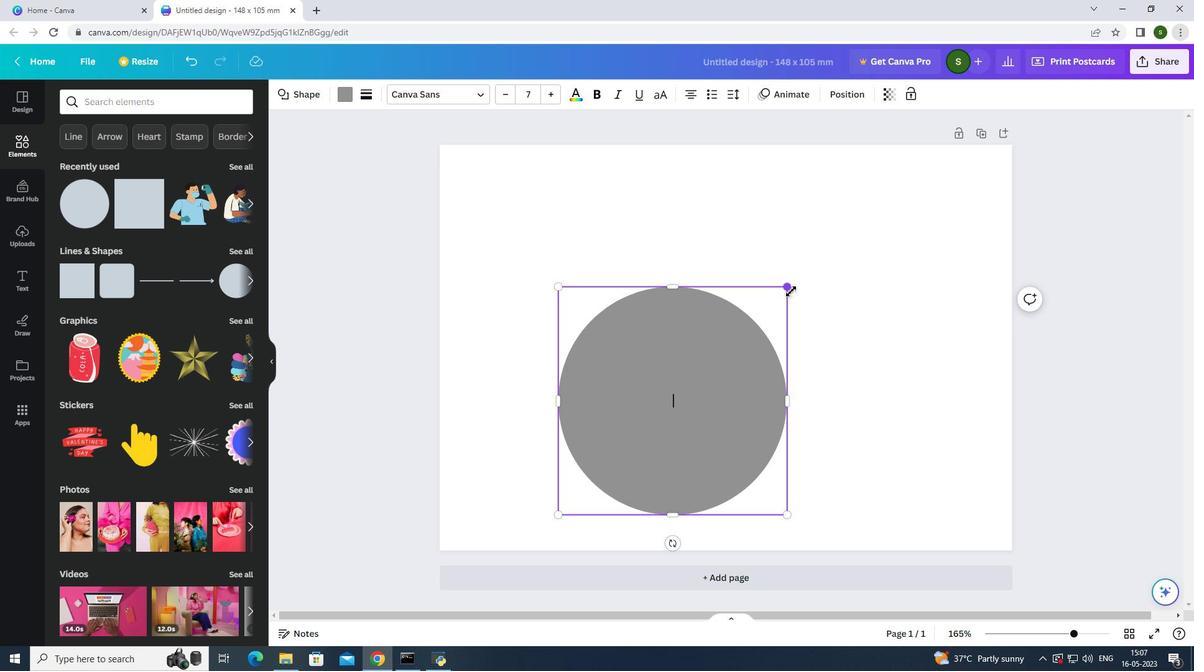 
Action: Mouse moved to (561, 199)
Screenshot: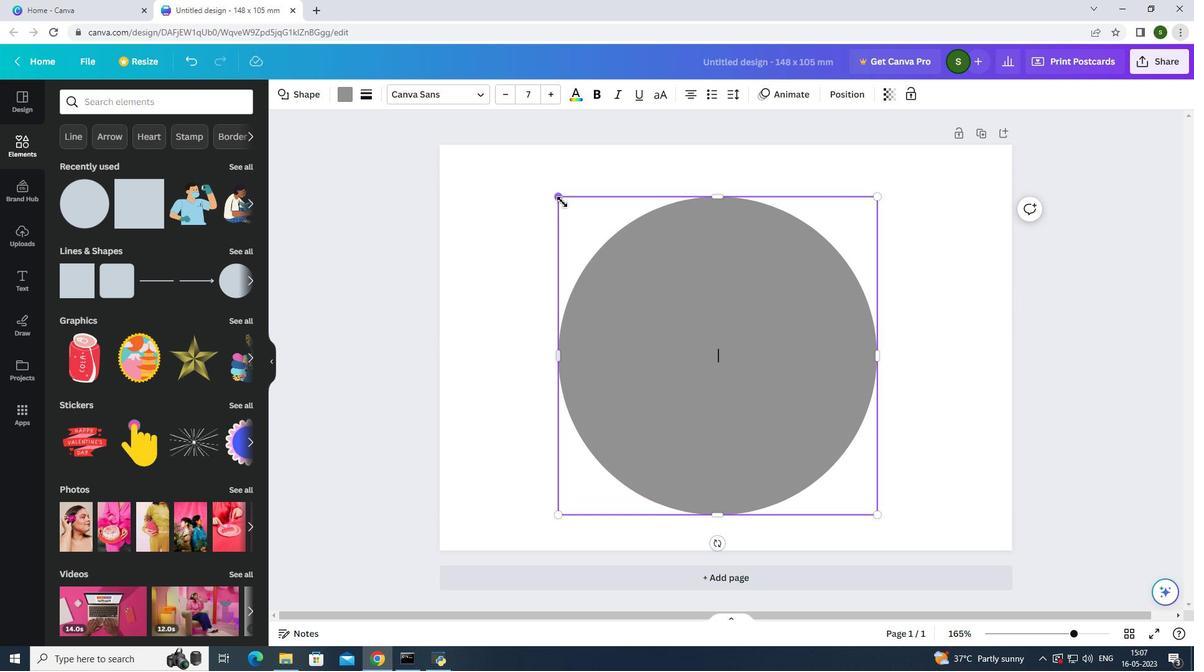 
Action: Mouse pressed left at (561, 199)
Screenshot: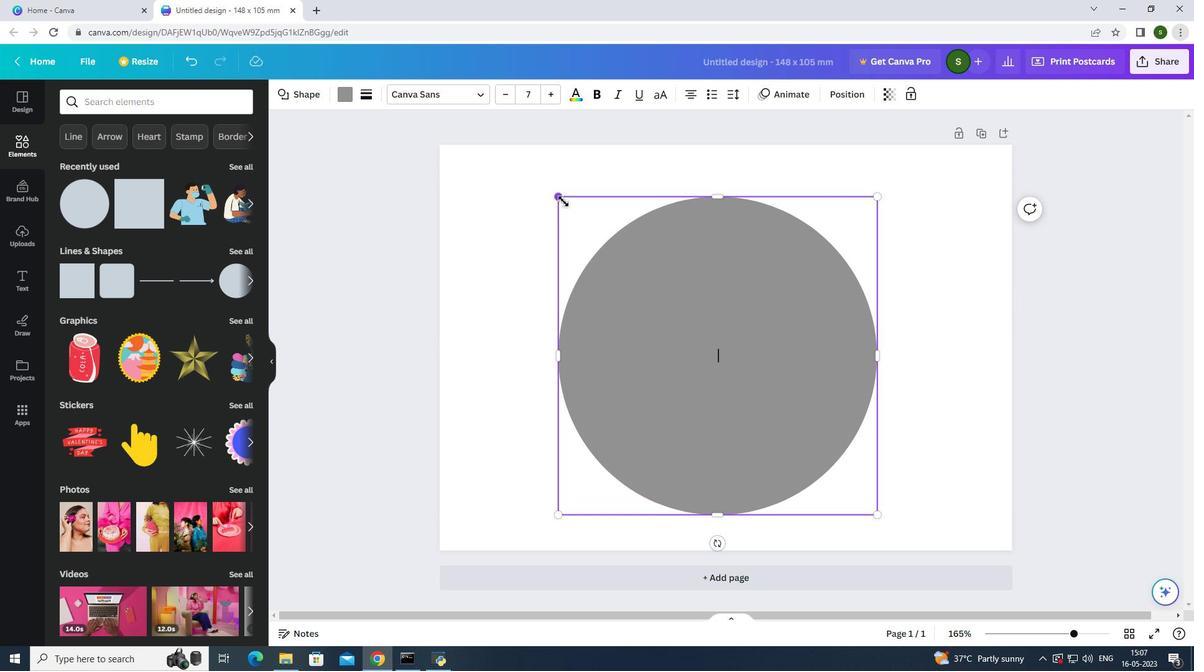
Action: Mouse moved to (717, 359)
Screenshot: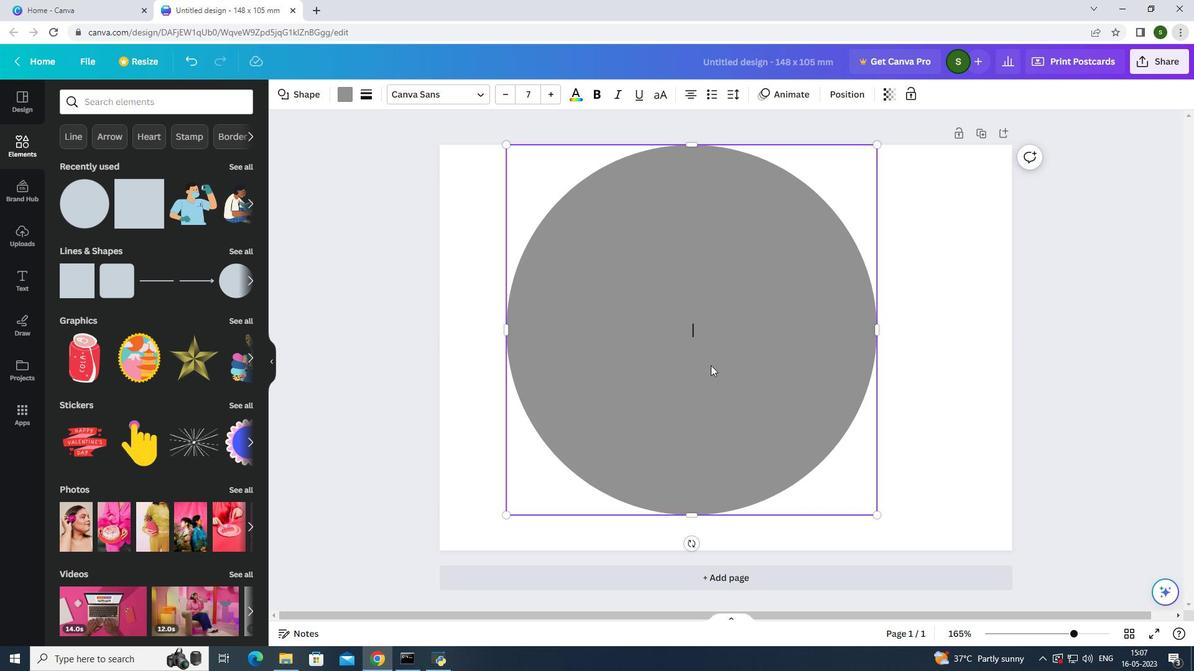 
Action: Mouse pressed left at (717, 359)
Screenshot: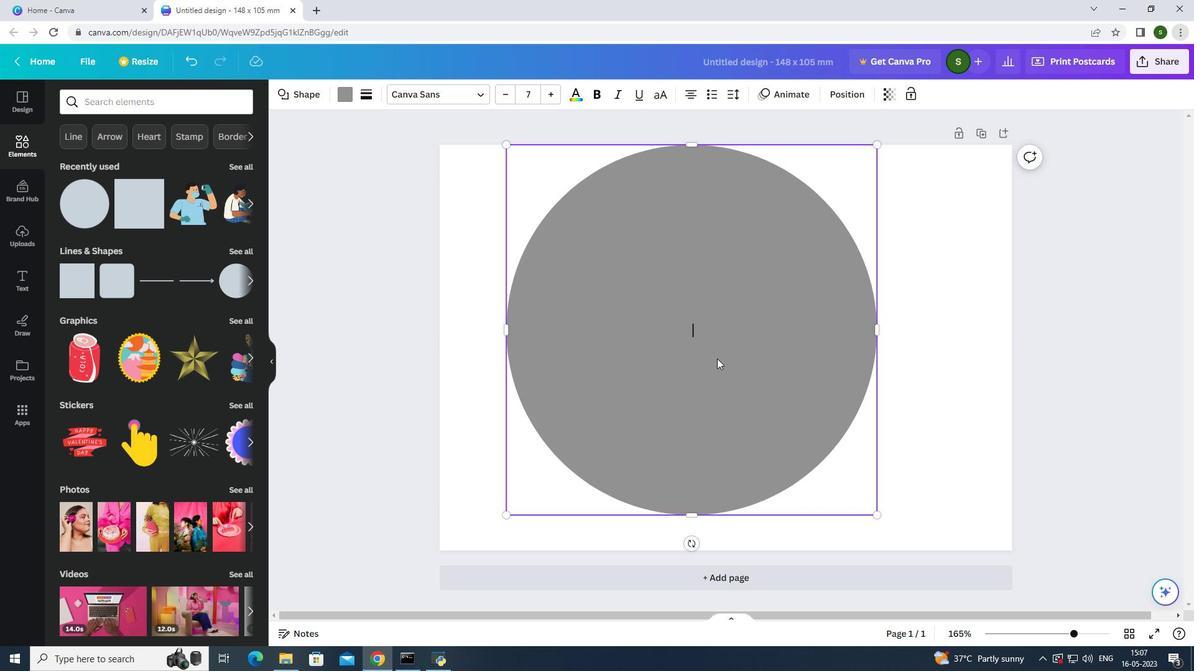 
Action: Mouse moved to (897, 171)
Screenshot: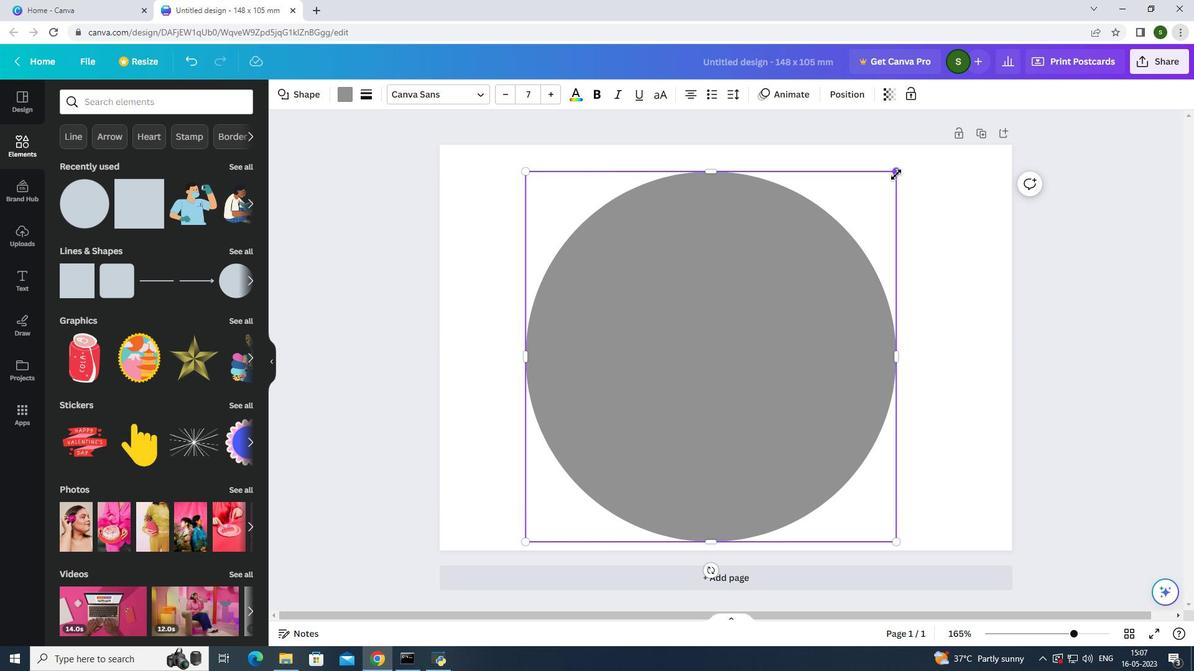 
Action: Mouse pressed left at (897, 171)
Screenshot: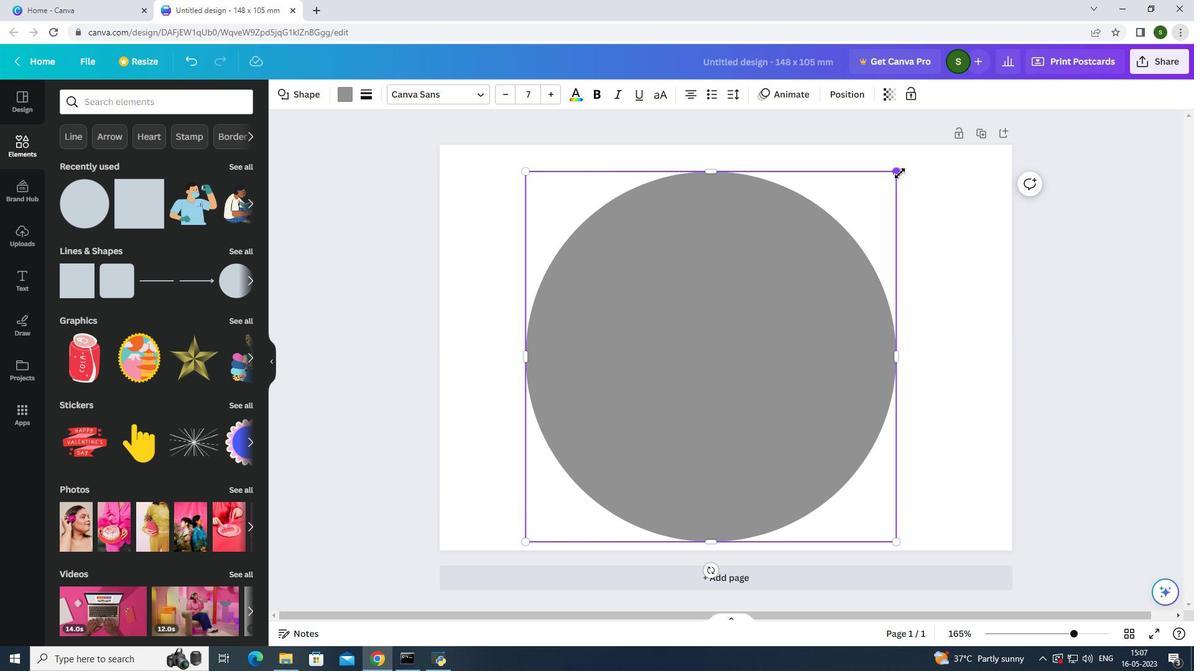 
Action: Mouse moved to (767, 242)
Screenshot: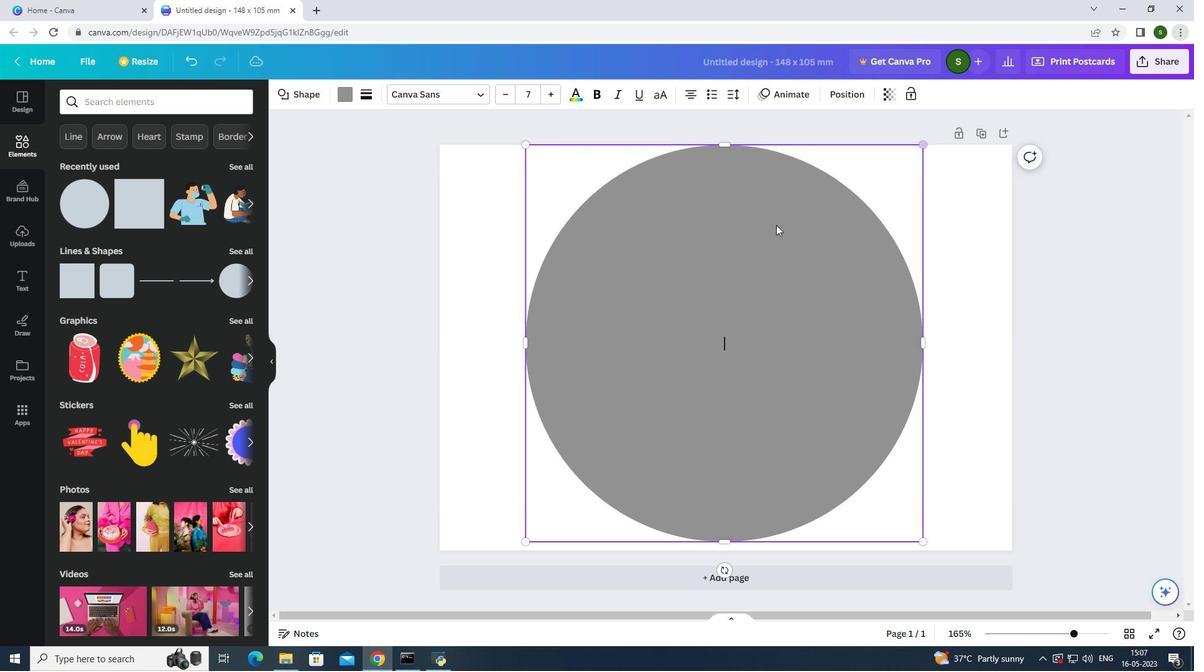 
Action: Mouse pressed left at (767, 242)
Screenshot: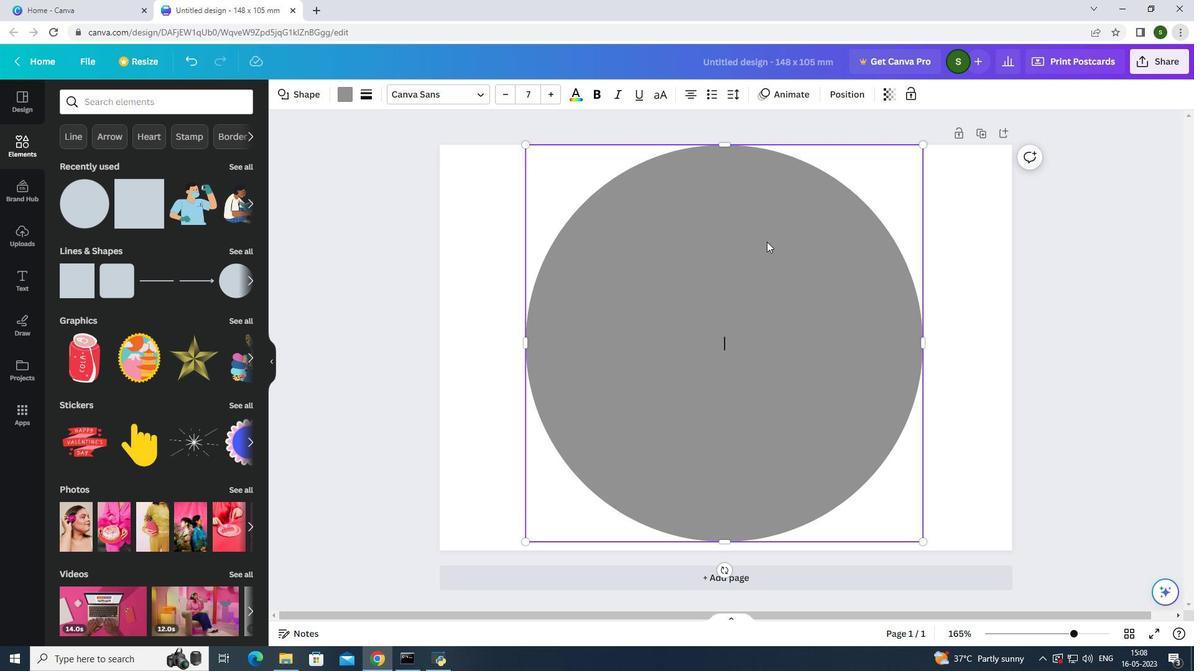
Action: Mouse moved to (914, 148)
Screenshot: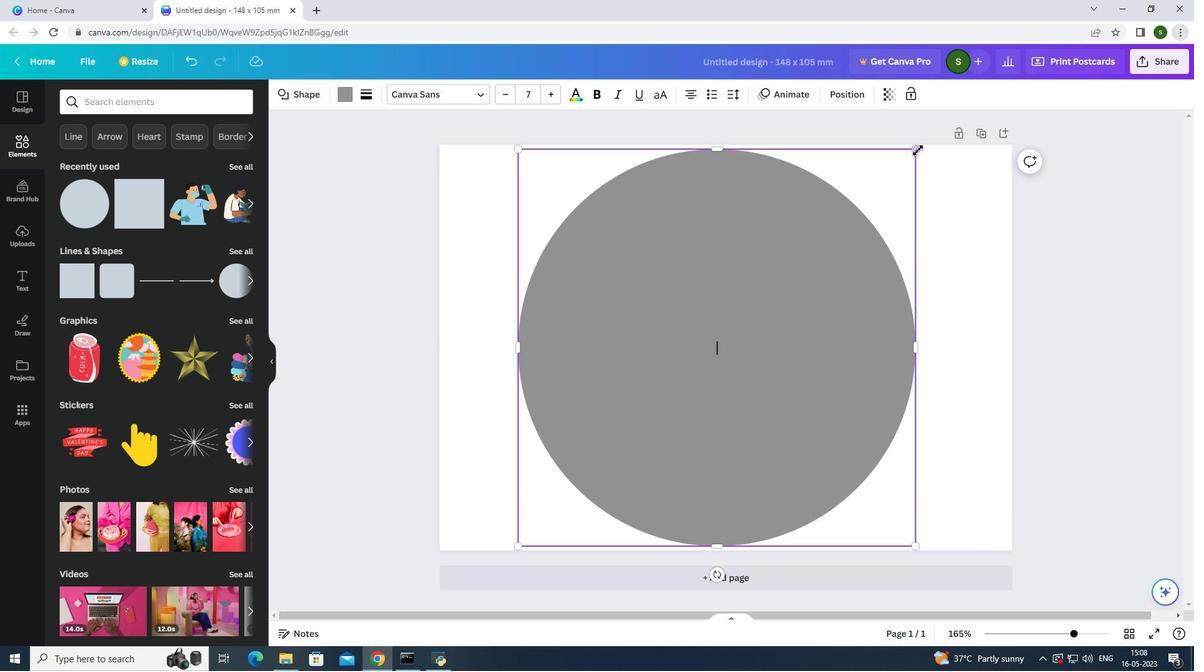 
Action: Mouse pressed left at (914, 148)
Screenshot: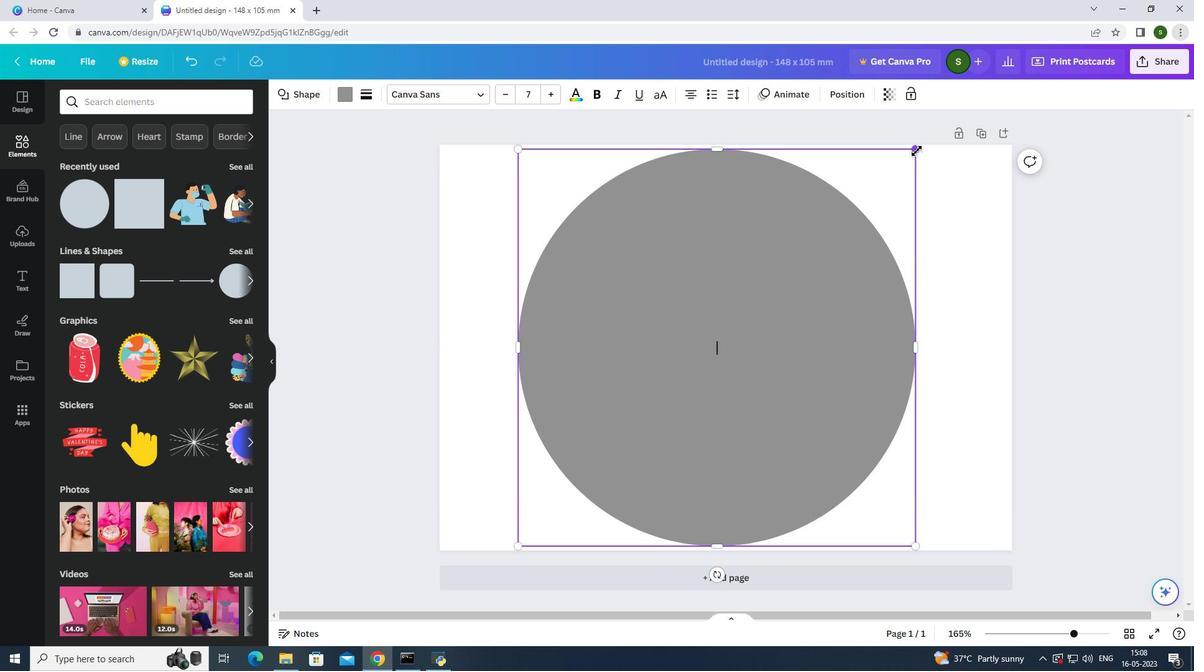 
Action: Mouse moved to (516, 546)
Screenshot: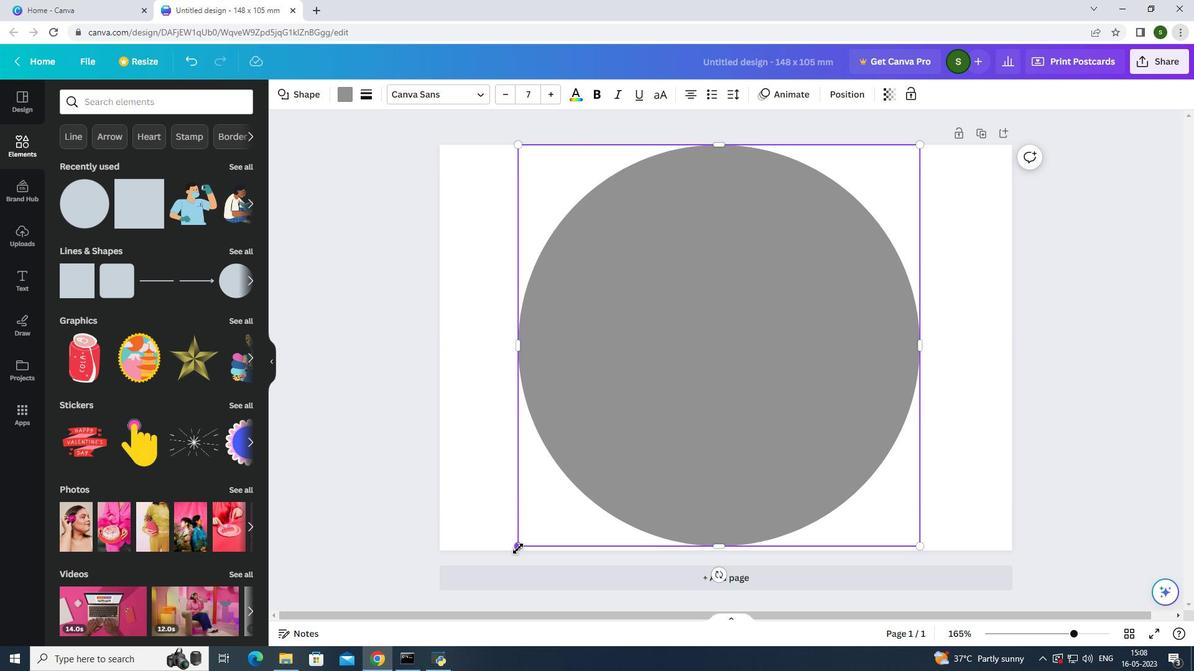 
Action: Mouse pressed left at (516, 546)
Screenshot: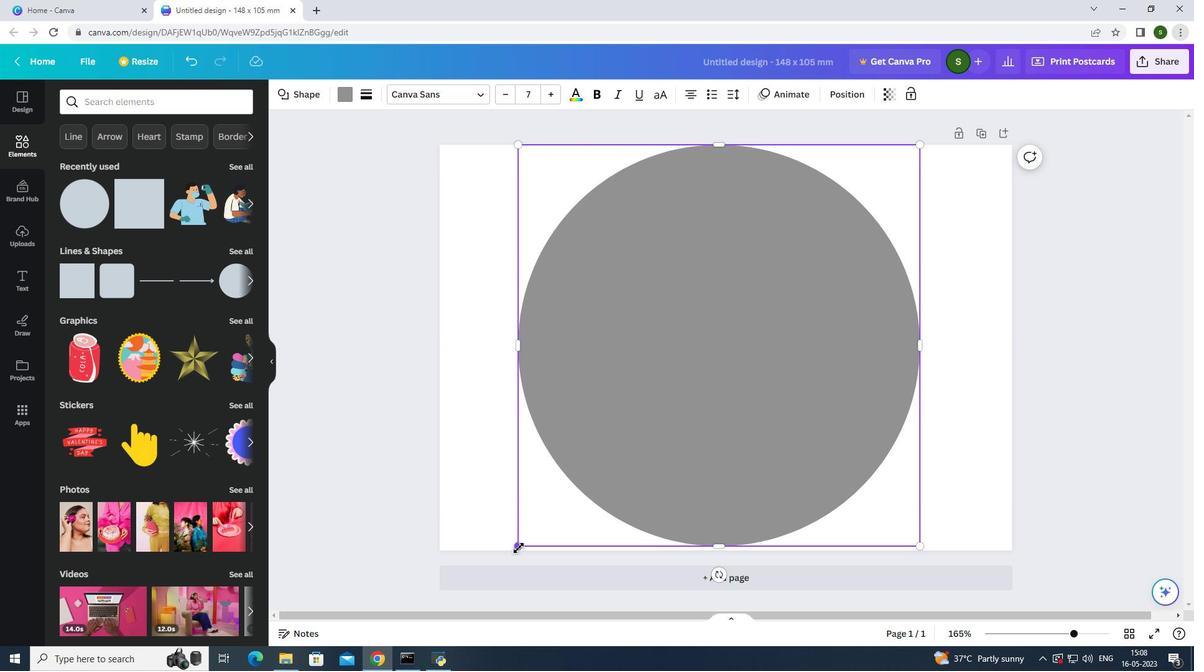 
Action: Mouse moved to (487, 254)
Screenshot: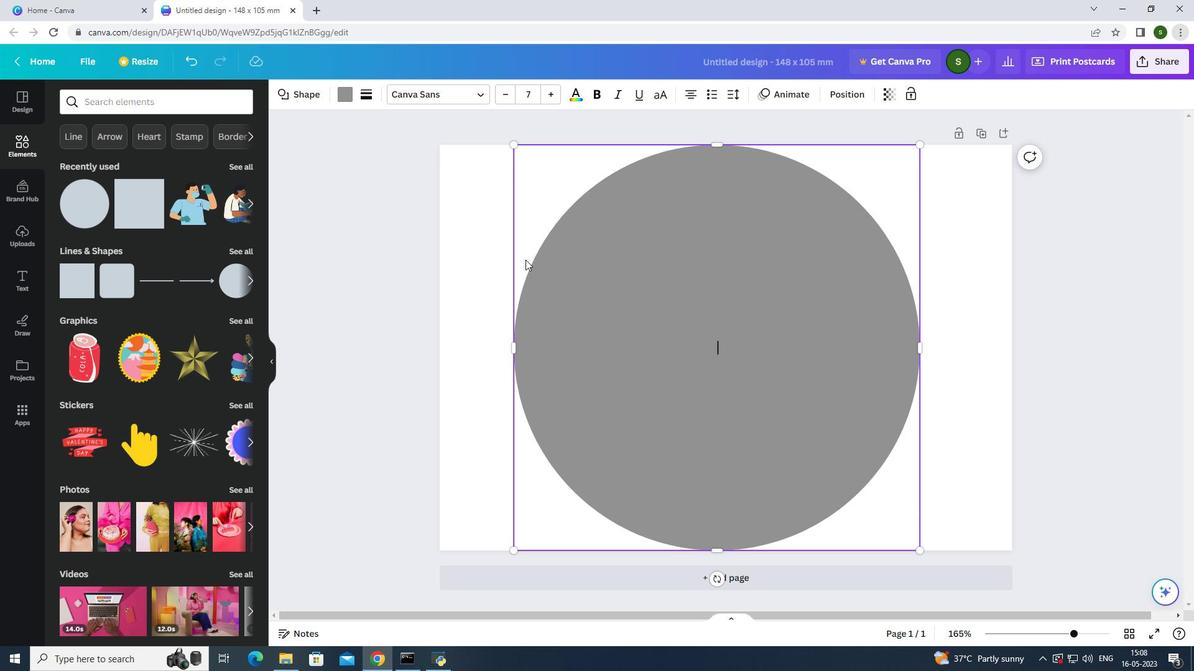 
Action: Mouse pressed left at (487, 254)
Screenshot: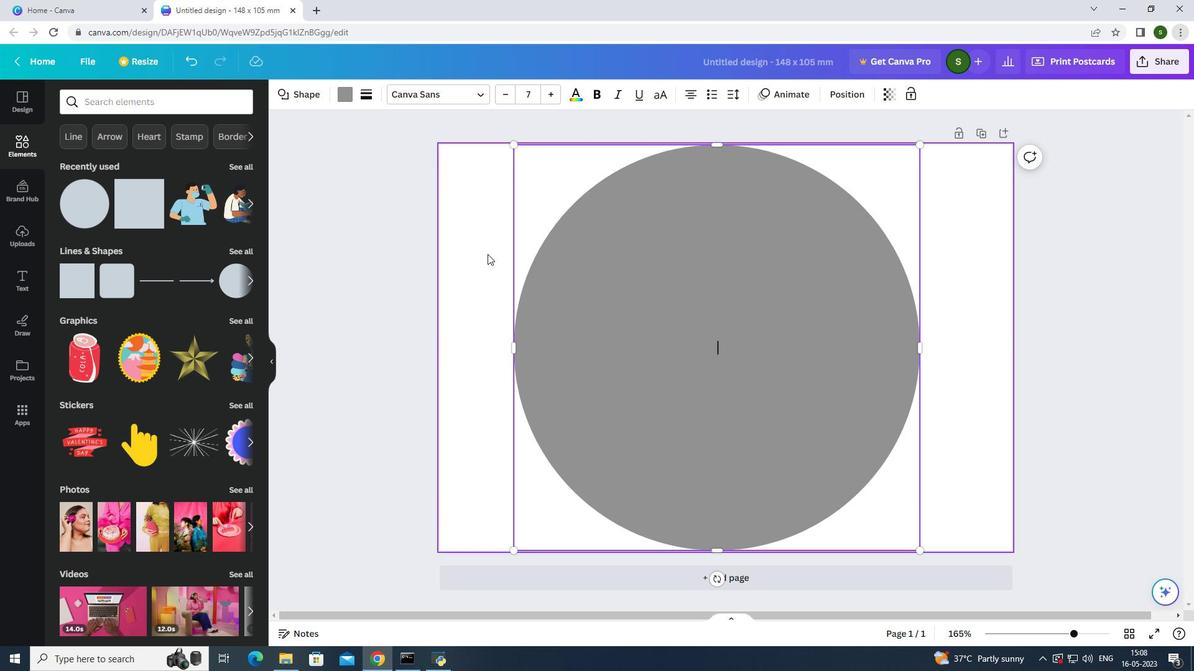 
Action: Mouse moved to (732, 313)
Screenshot: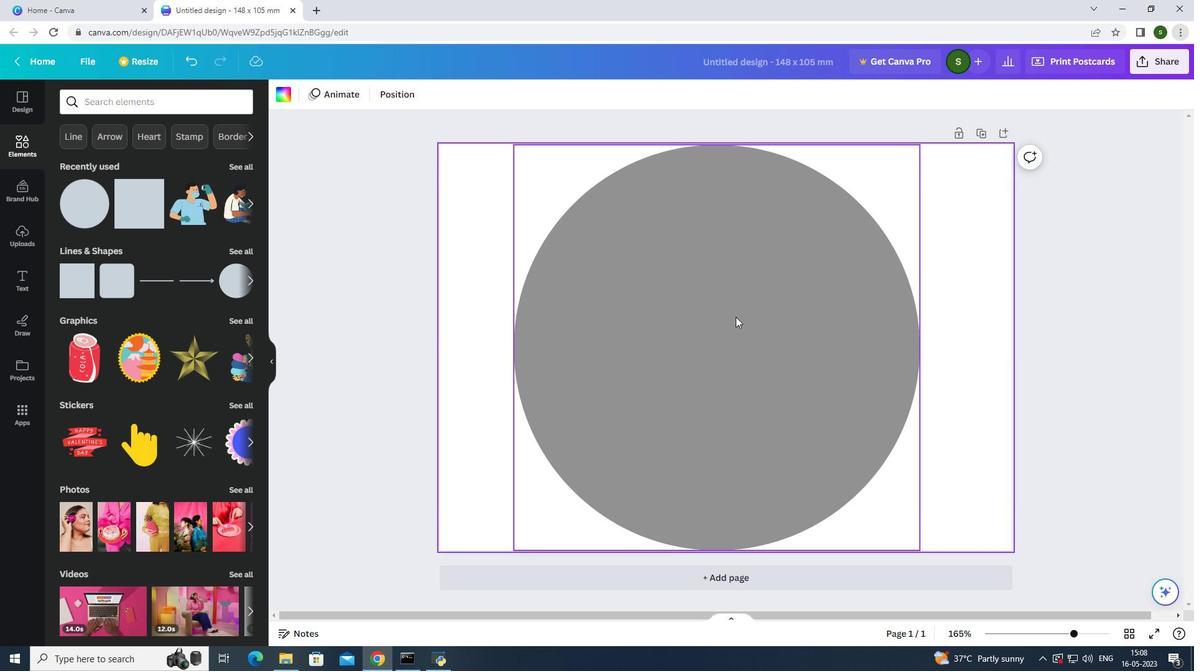 
Action: Mouse pressed left at (732, 313)
Screenshot: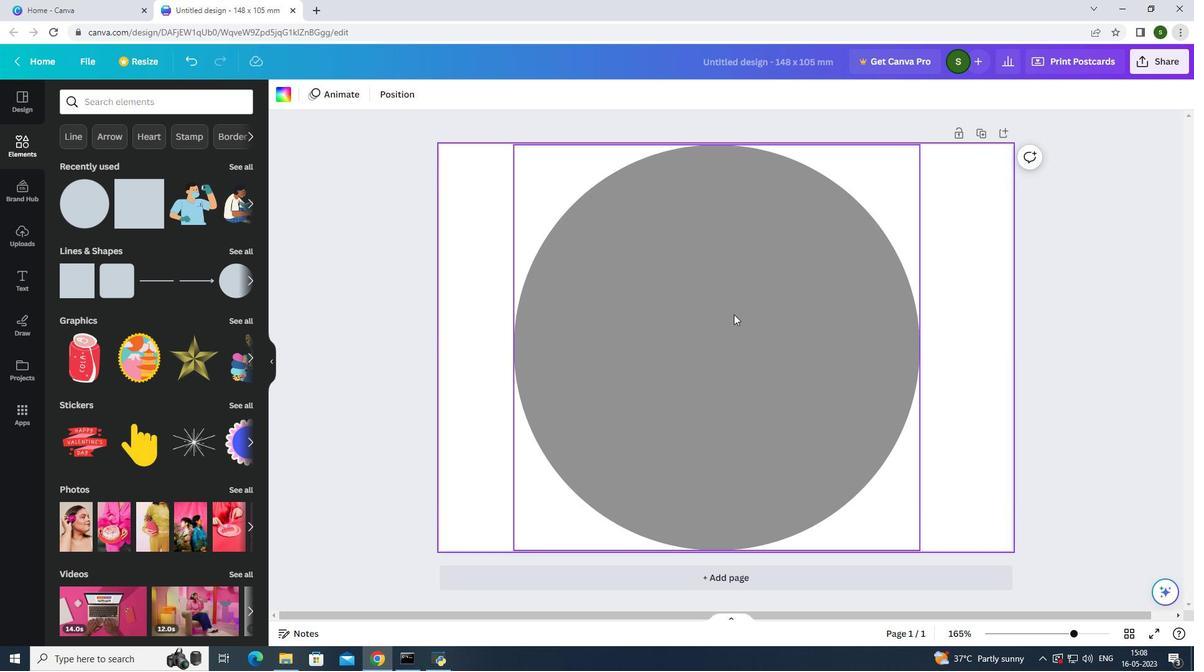 
Action: Mouse moved to (343, 94)
Screenshot: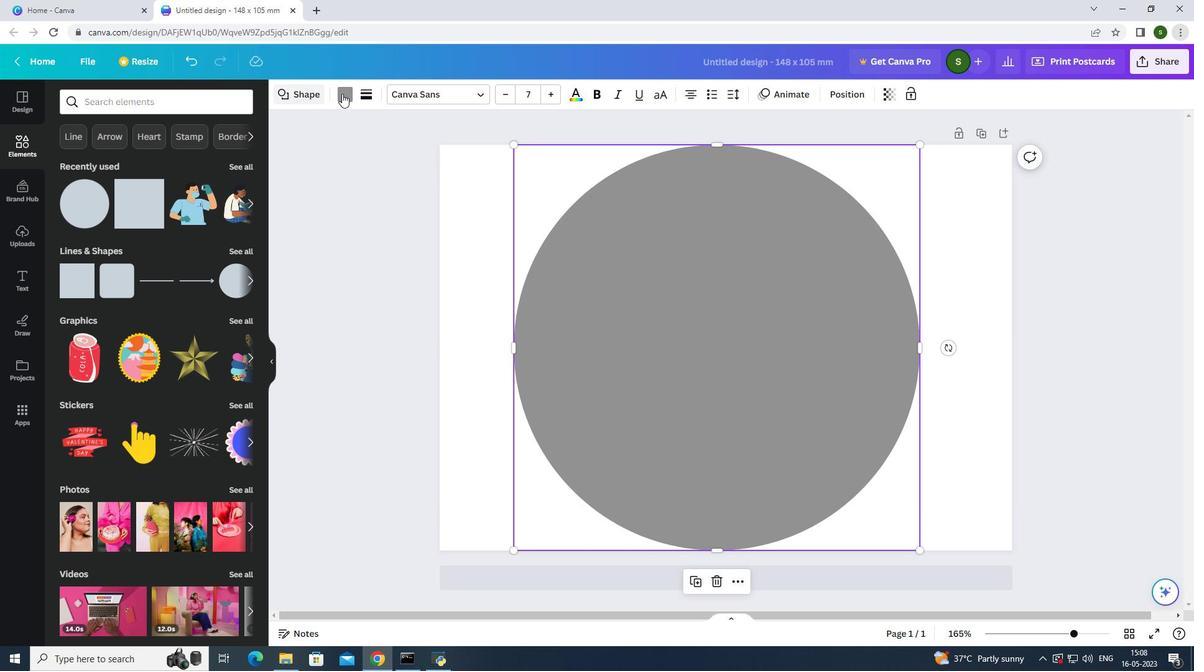 
Action: Mouse pressed left at (343, 94)
Screenshot: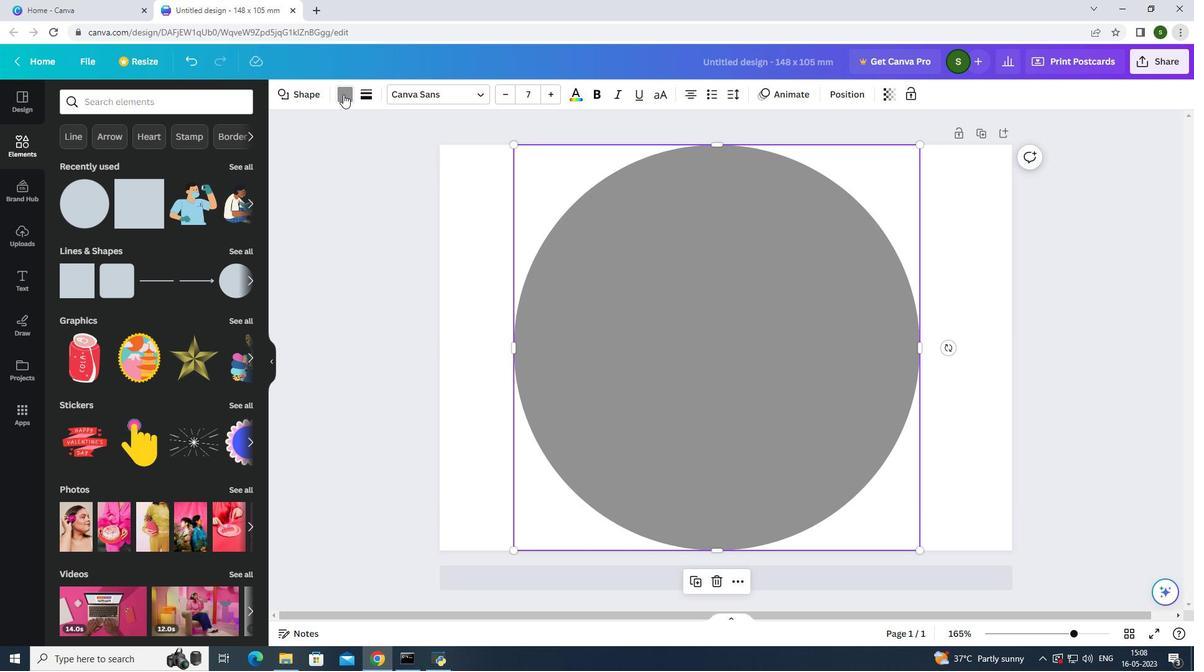 
Action: Mouse moved to (190, 407)
Screenshot: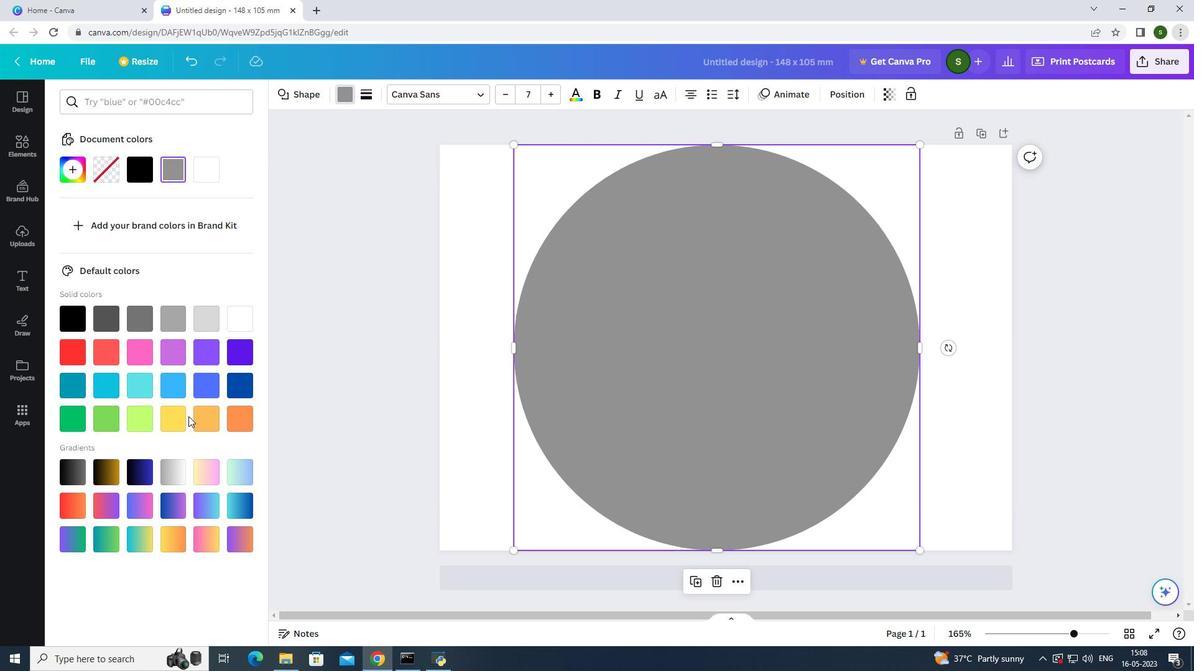 
Action: Mouse scrolled (190, 406) with delta (0, 0)
Screenshot: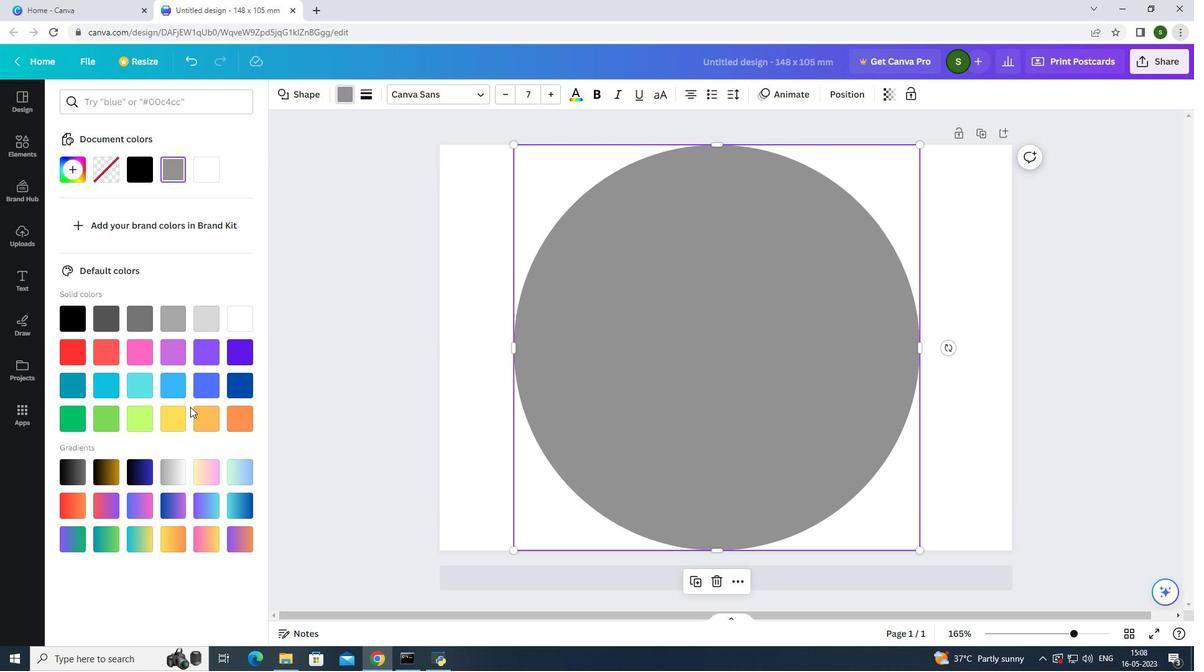 
Action: Mouse scrolled (190, 406) with delta (0, 0)
Screenshot: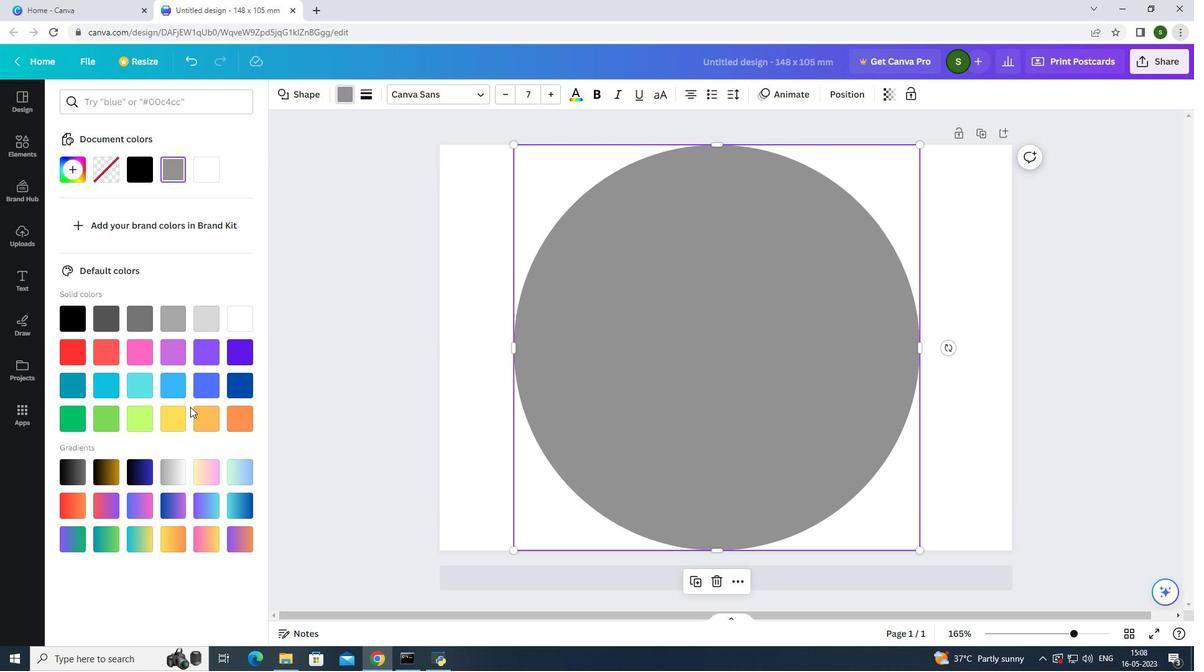 
Action: Mouse moved to (74, 516)
Screenshot: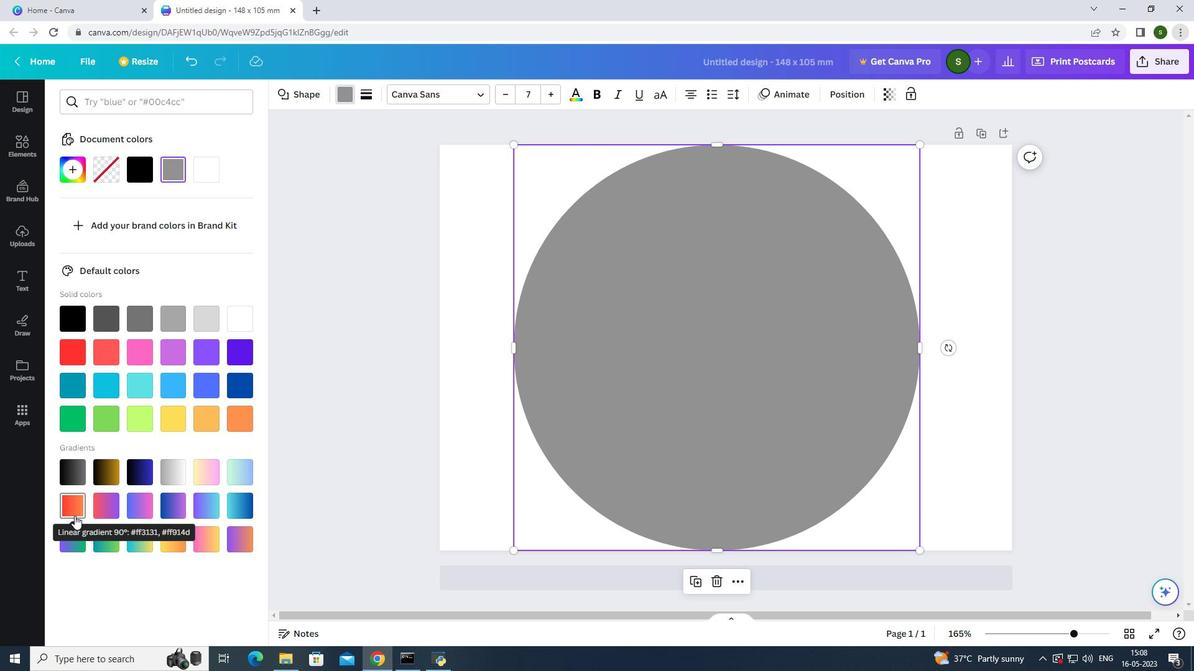 
Action: Mouse pressed left at (74, 516)
Screenshot: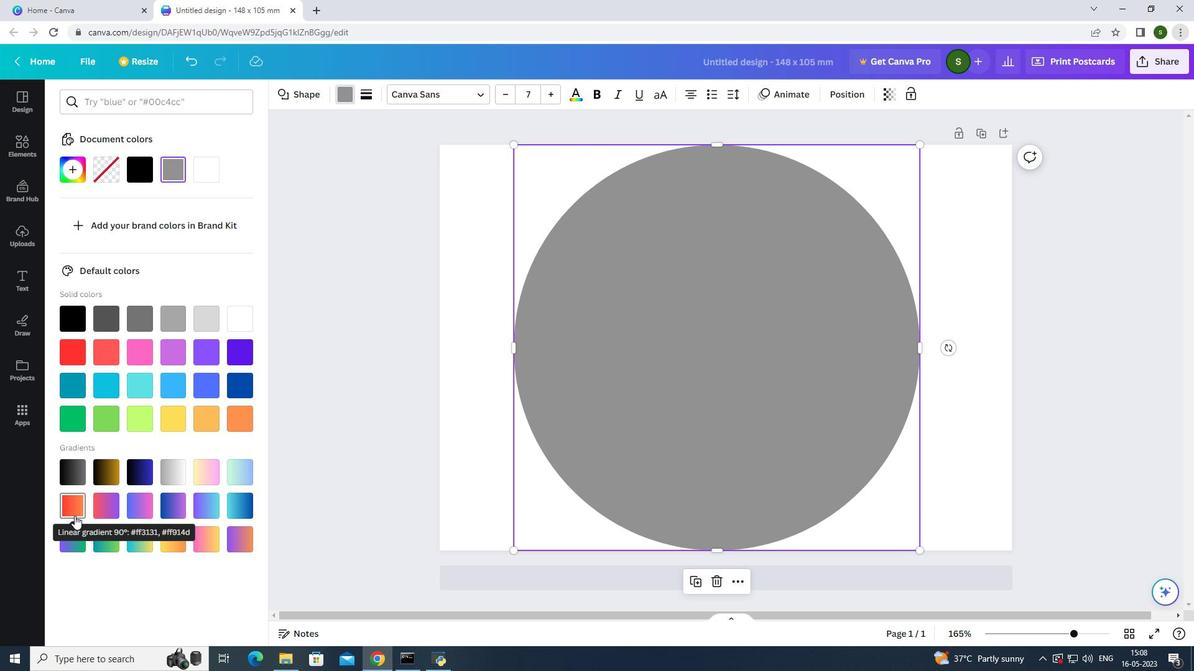 
Action: Mouse moved to (108, 175)
Screenshot: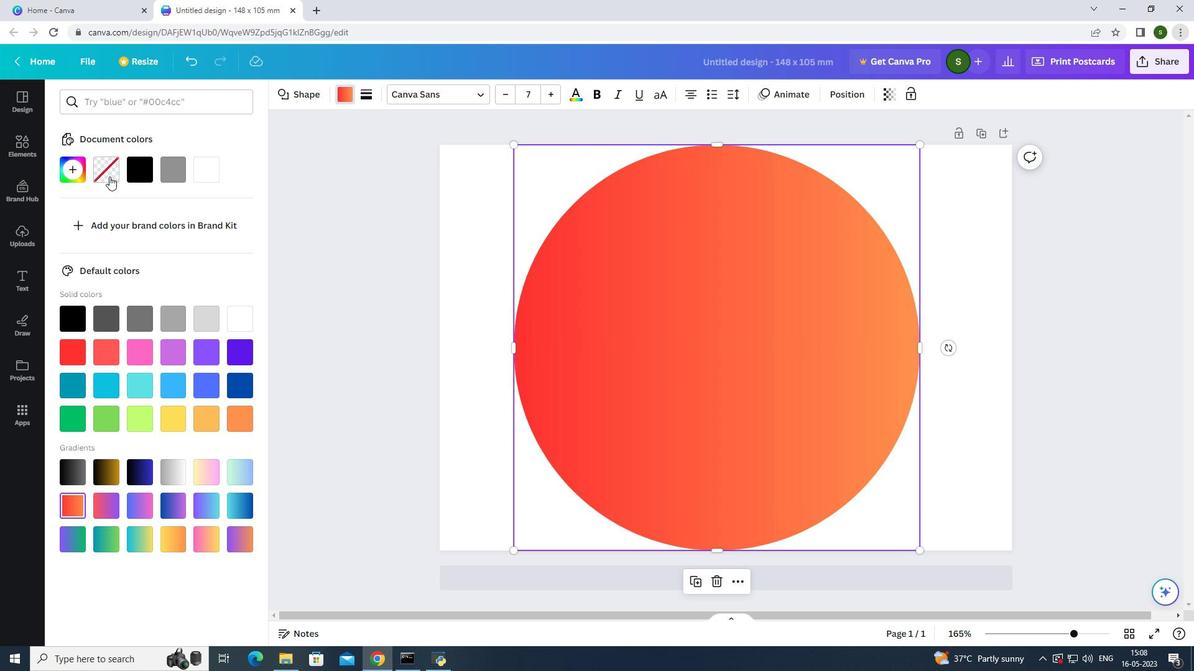 
Action: Mouse pressed left at (108, 175)
Screenshot: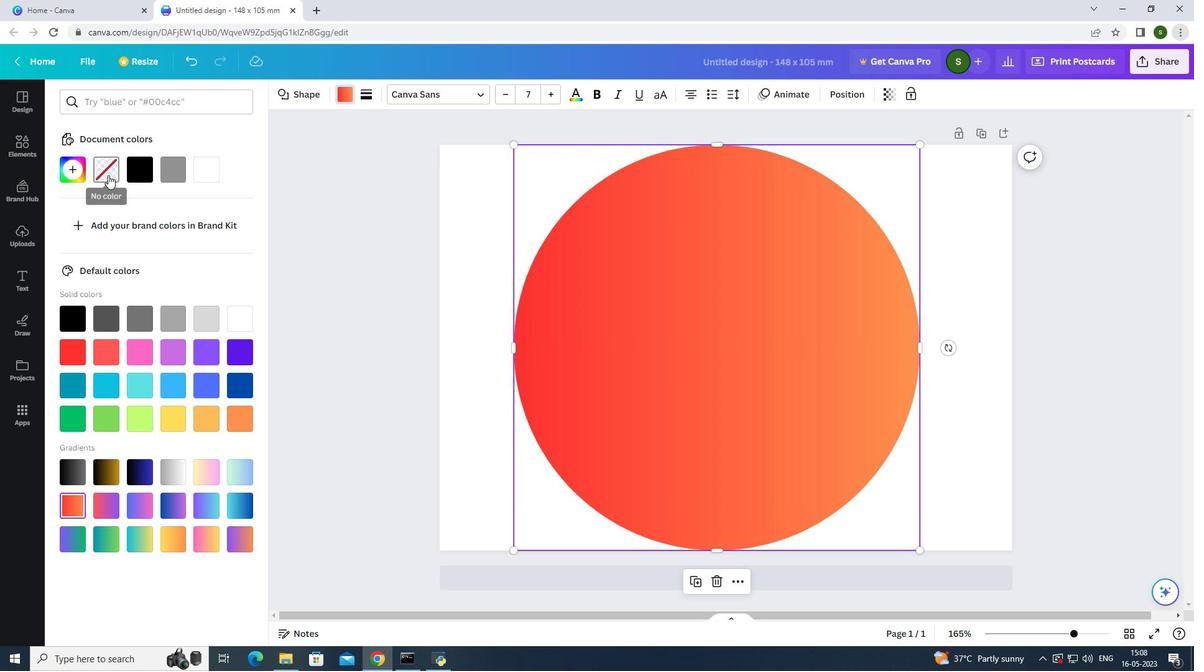 
Action: Mouse moved to (77, 176)
Screenshot: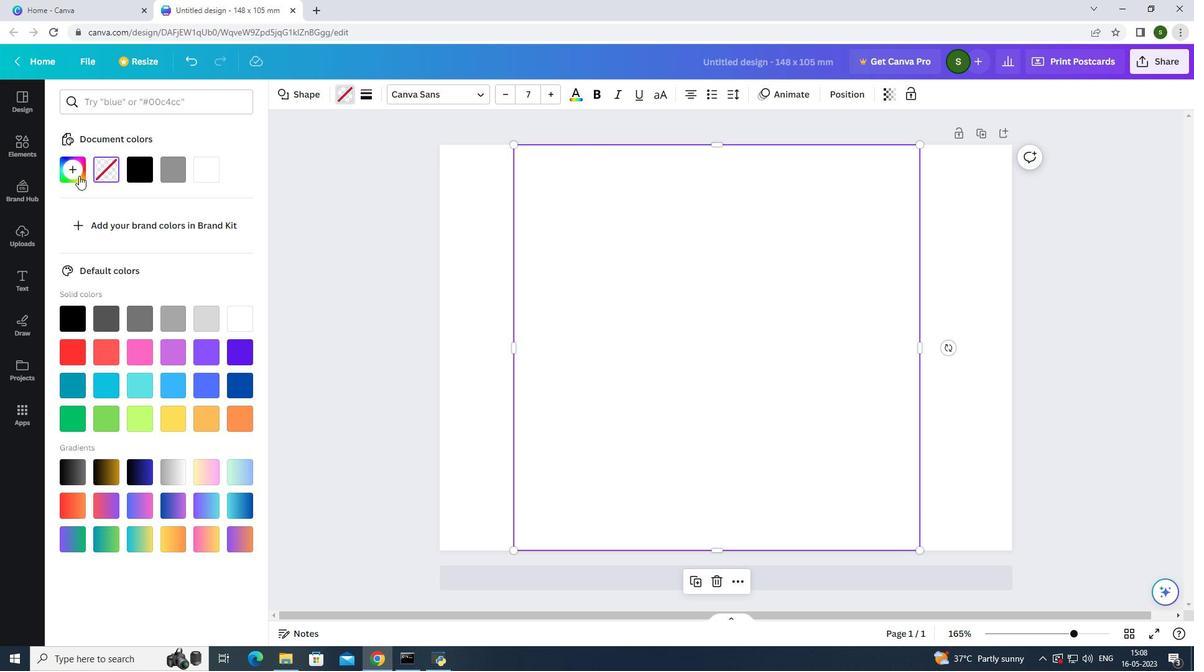 
Action: Mouse pressed left at (77, 176)
Screenshot: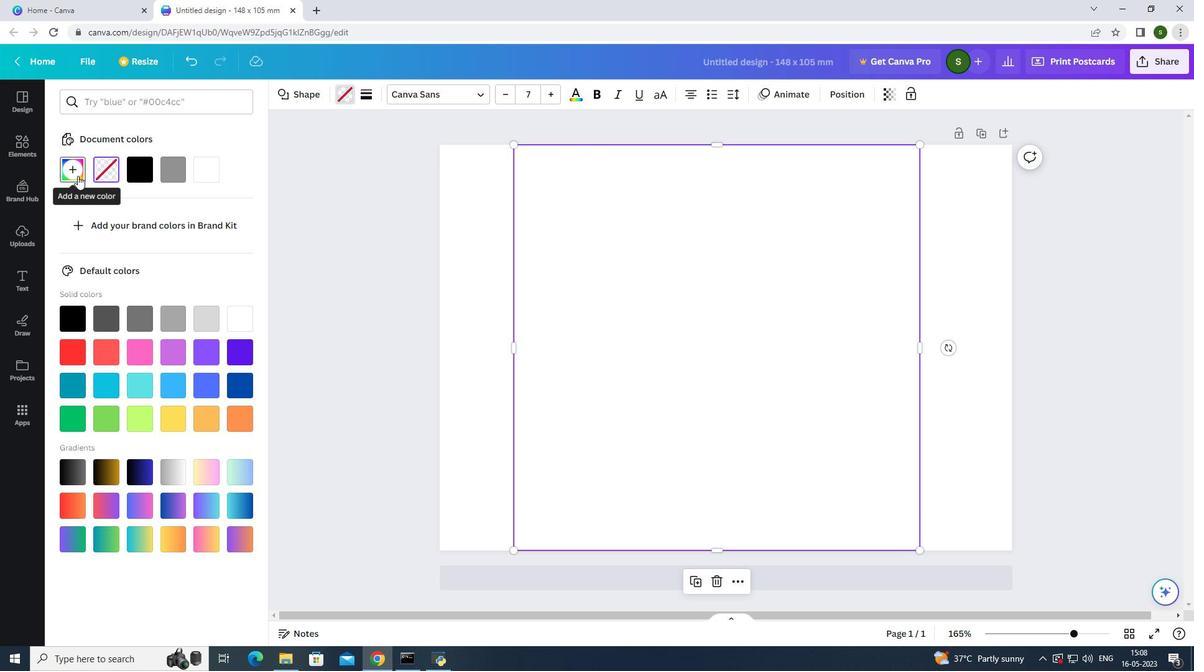 
Action: Mouse moved to (102, 167)
Screenshot: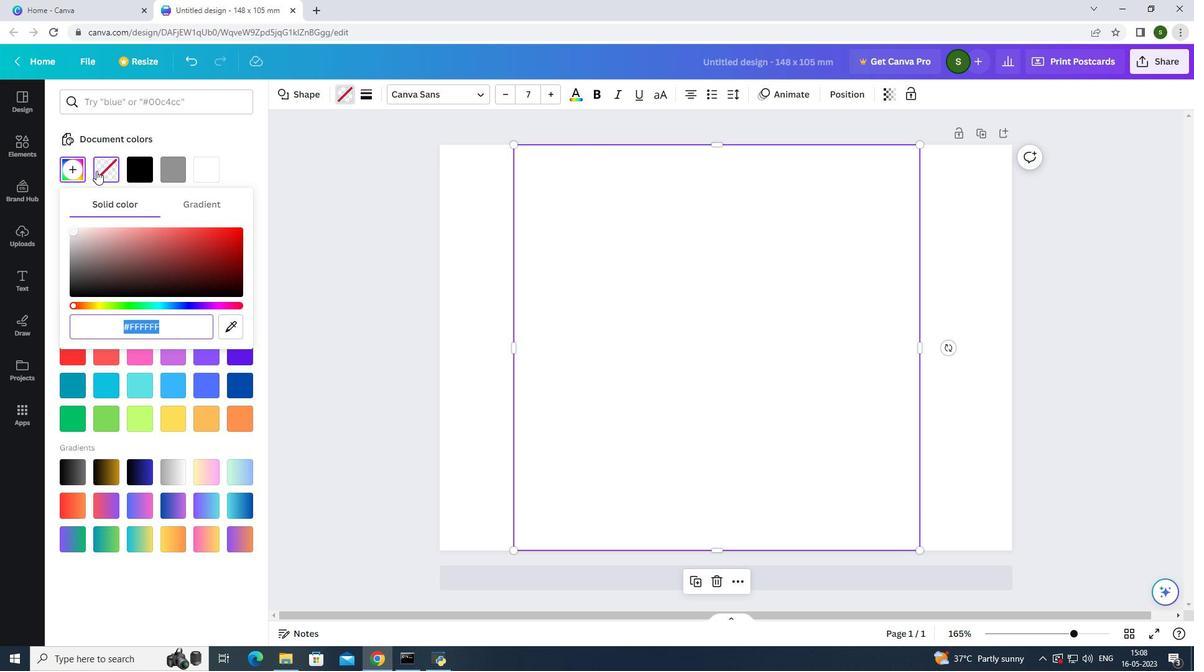 
Action: Mouse pressed left at (102, 167)
Screenshot: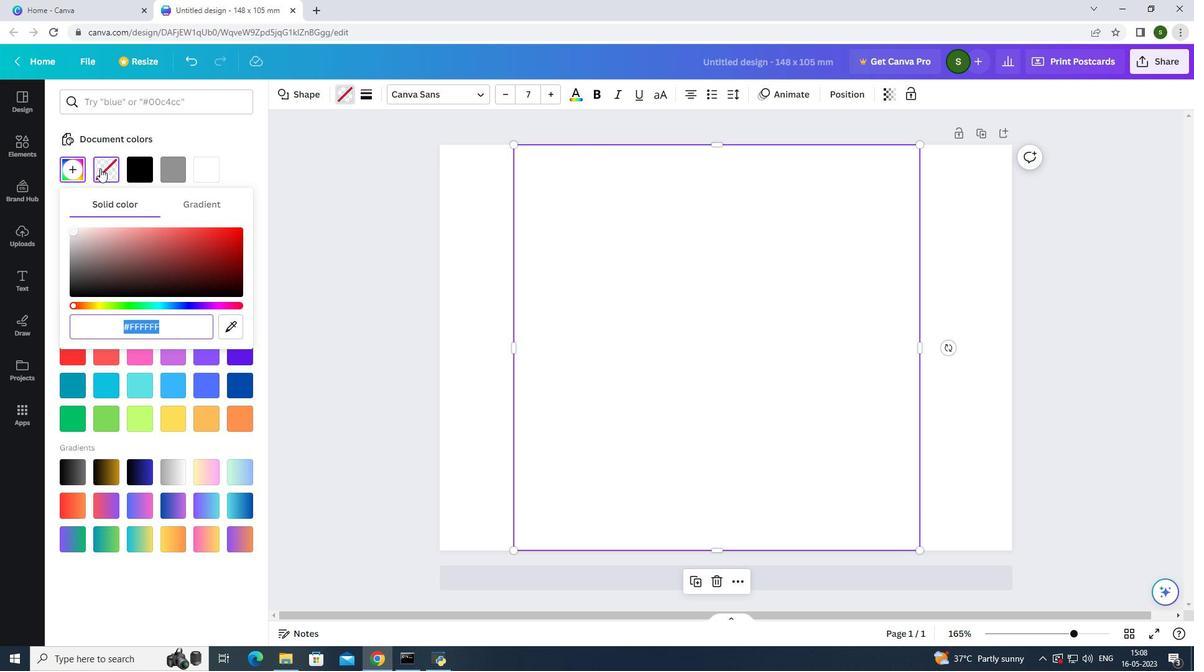
Action: Mouse pressed left at (102, 167)
Screenshot: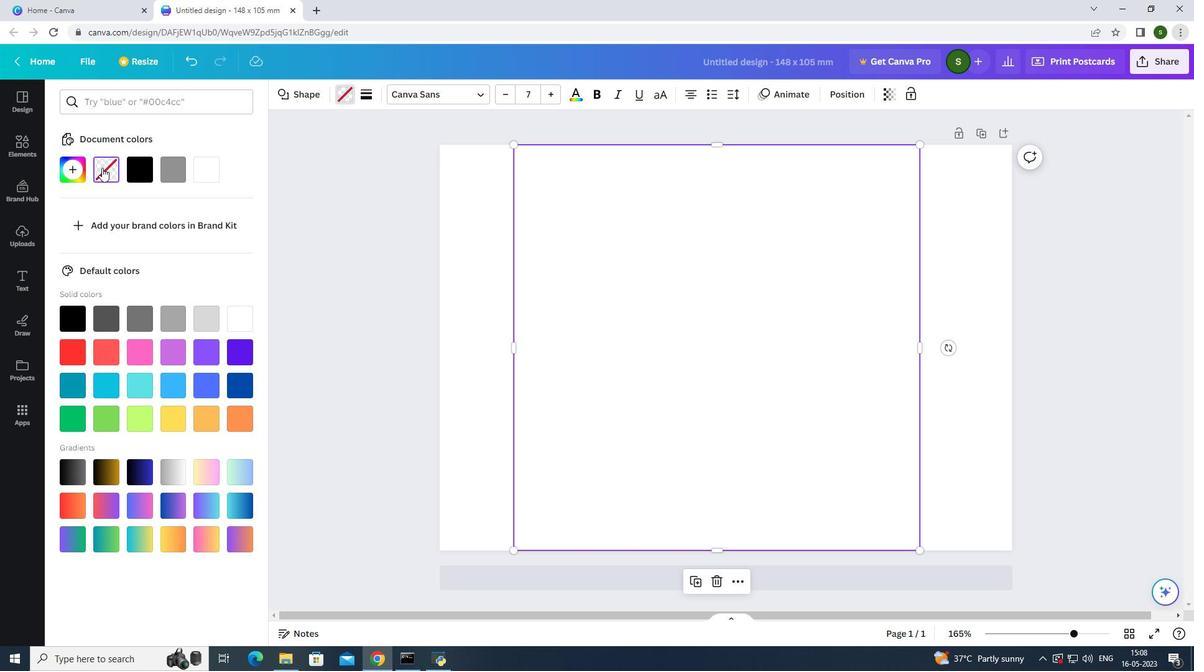 
Action: Mouse moved to (168, 173)
Screenshot: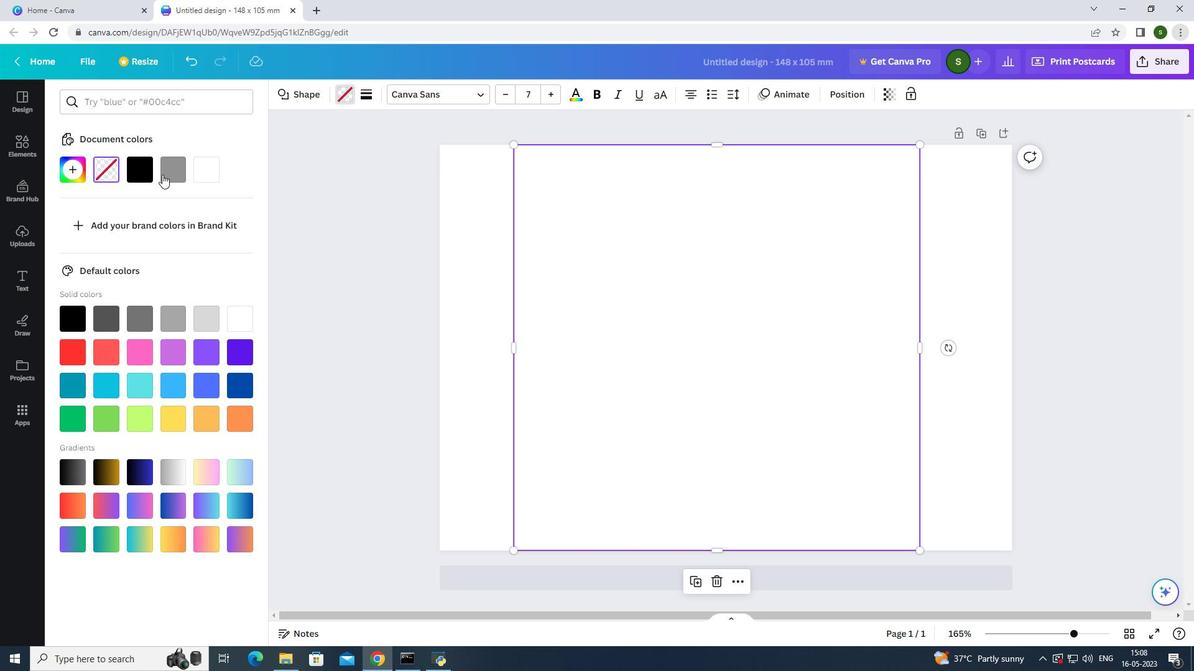 
Action: Mouse pressed left at (168, 173)
Screenshot: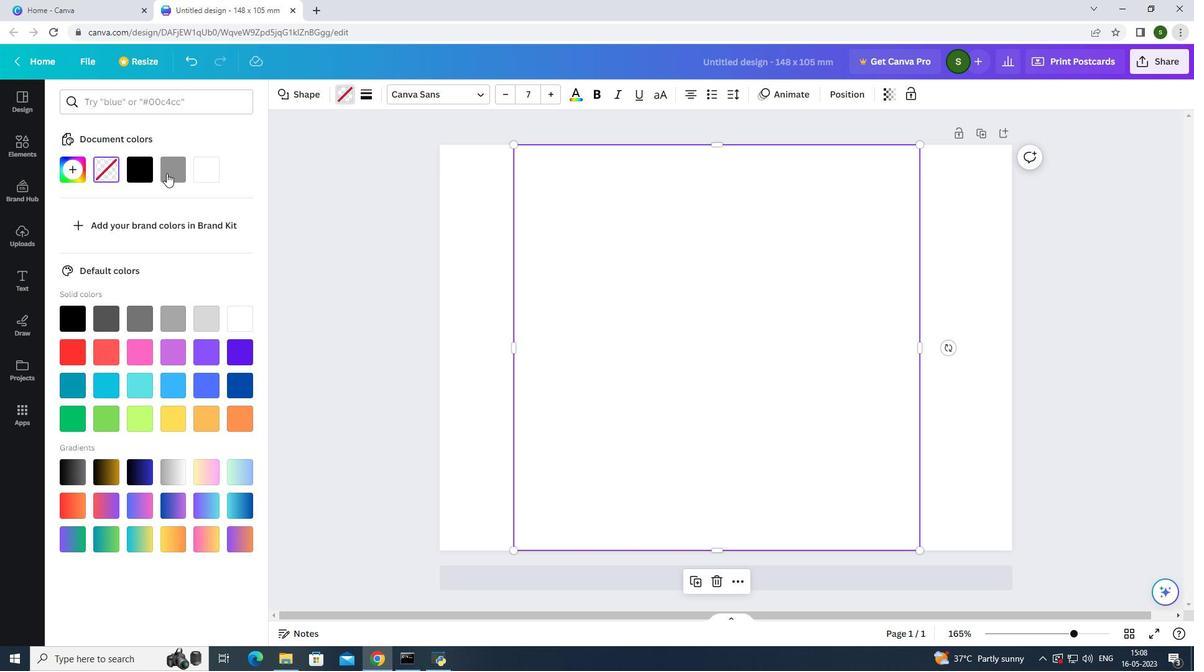 
Action: Mouse moved to (179, 547)
Screenshot: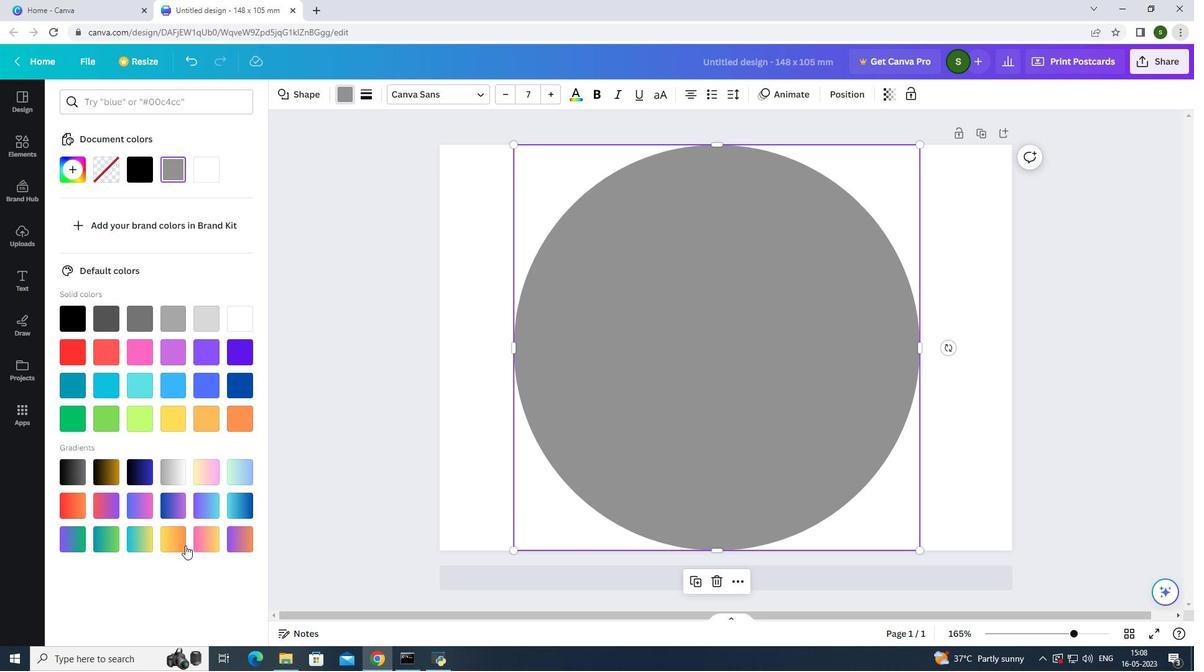 
Action: Mouse pressed left at (179, 547)
Screenshot: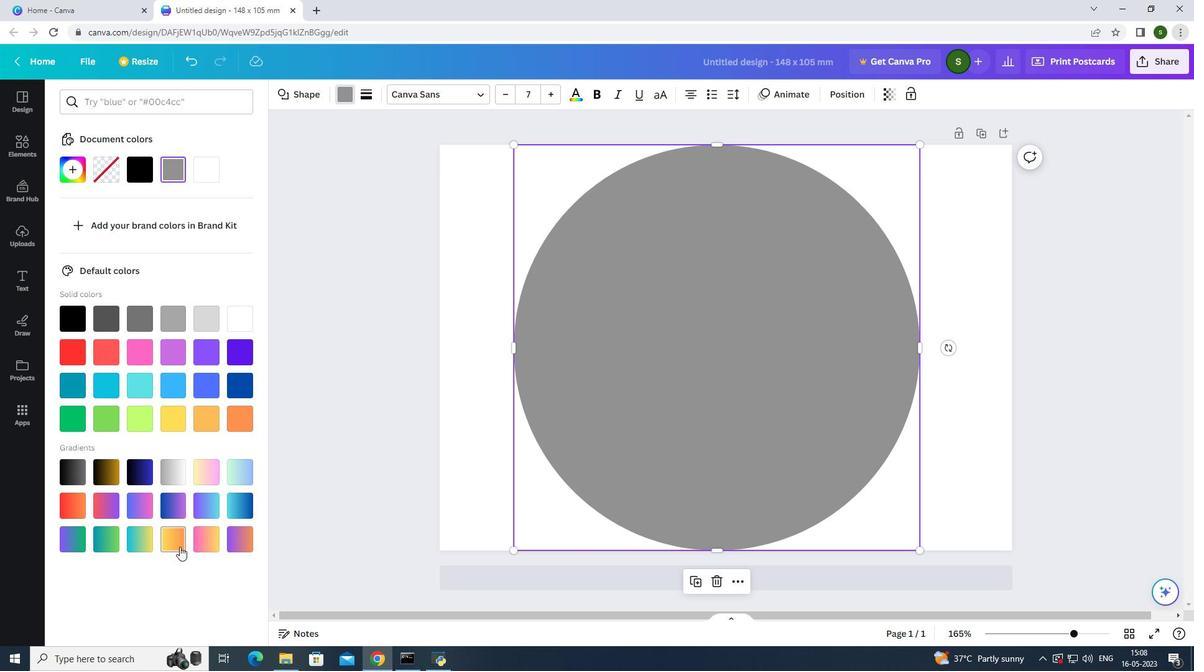 
Action: Mouse moved to (174, 543)
Screenshot: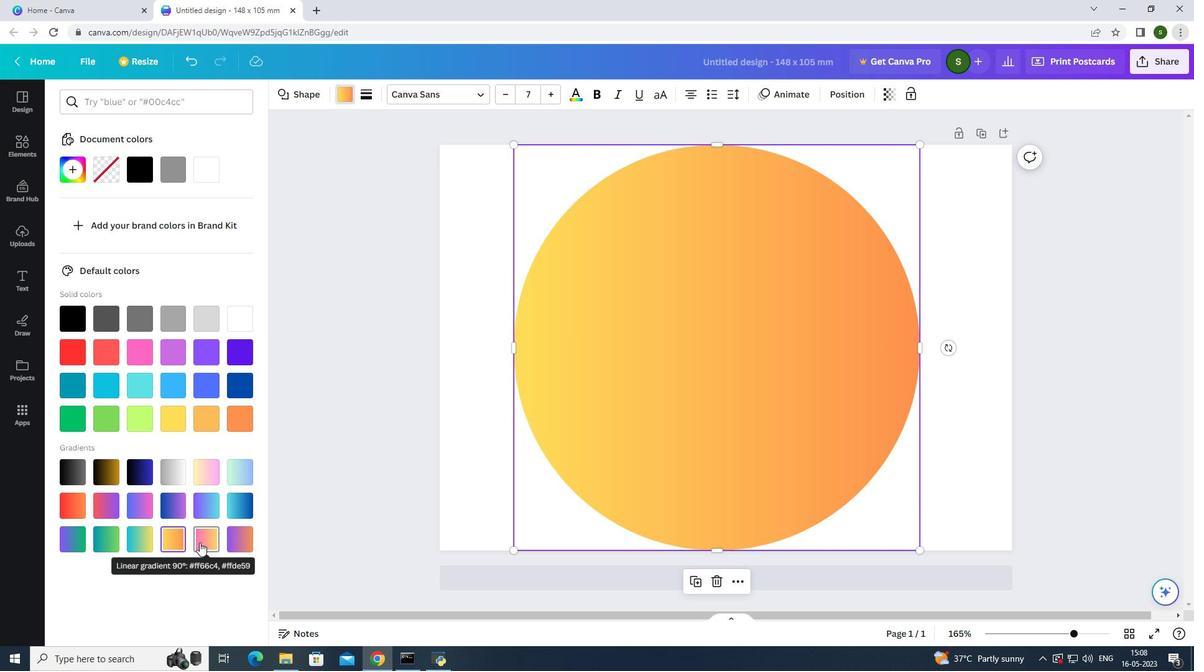 
Action: Mouse pressed left at (174, 543)
Screenshot: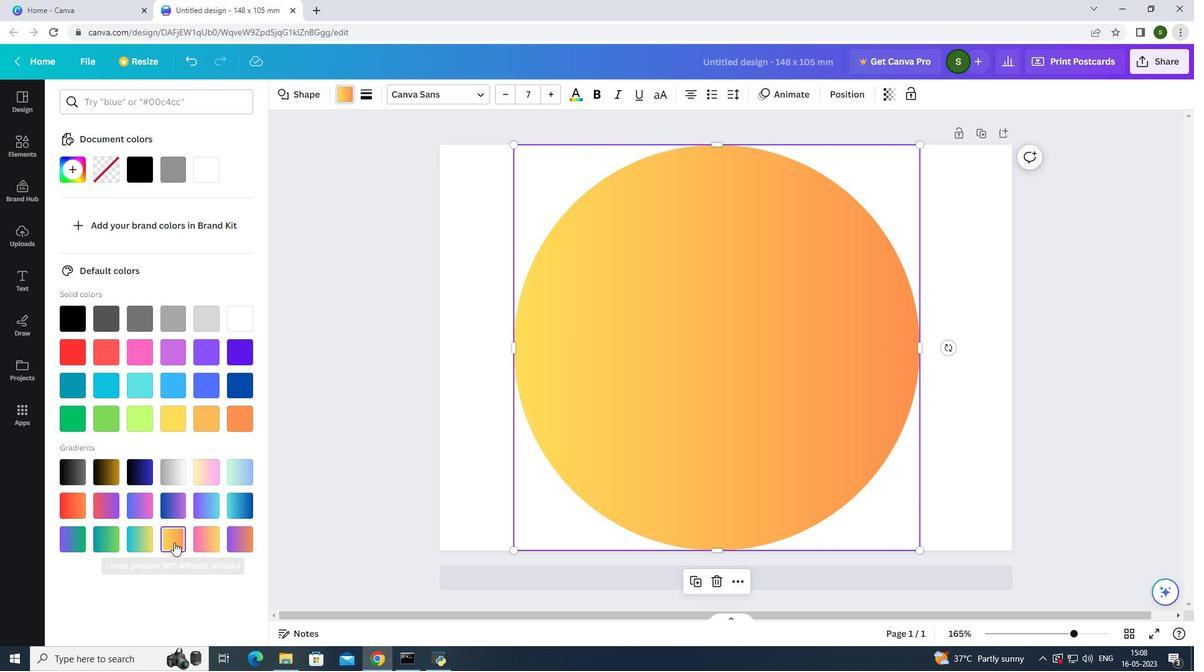 
Action: Mouse moved to (198, 540)
Screenshot: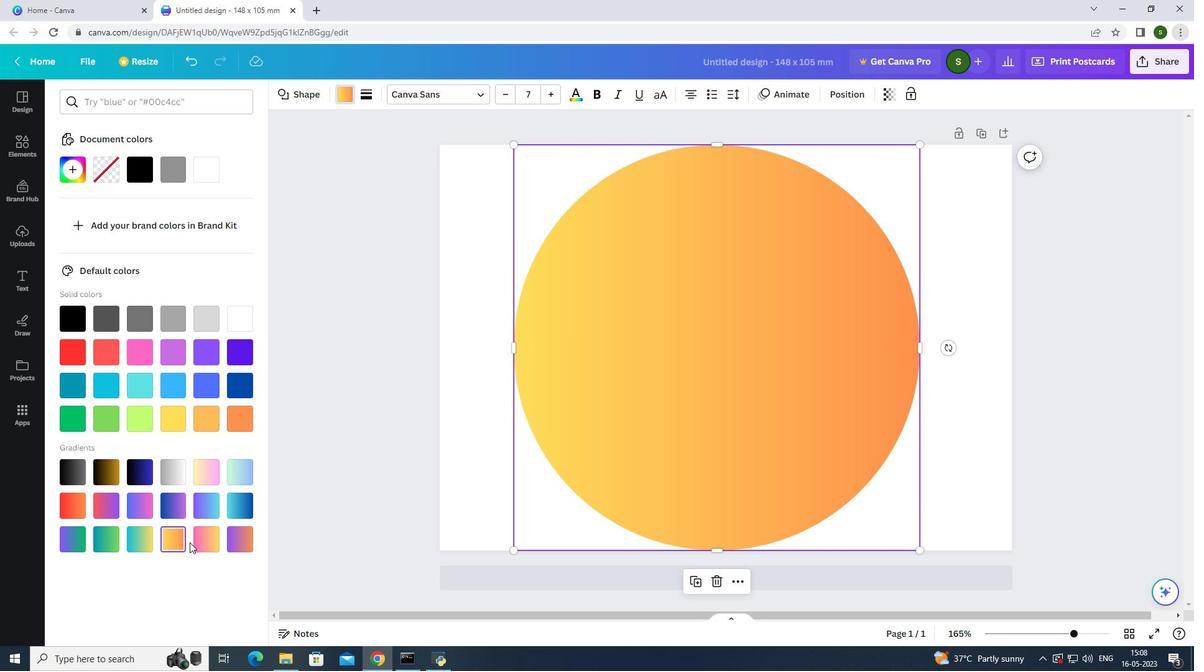 
Action: Mouse pressed left at (198, 540)
Screenshot: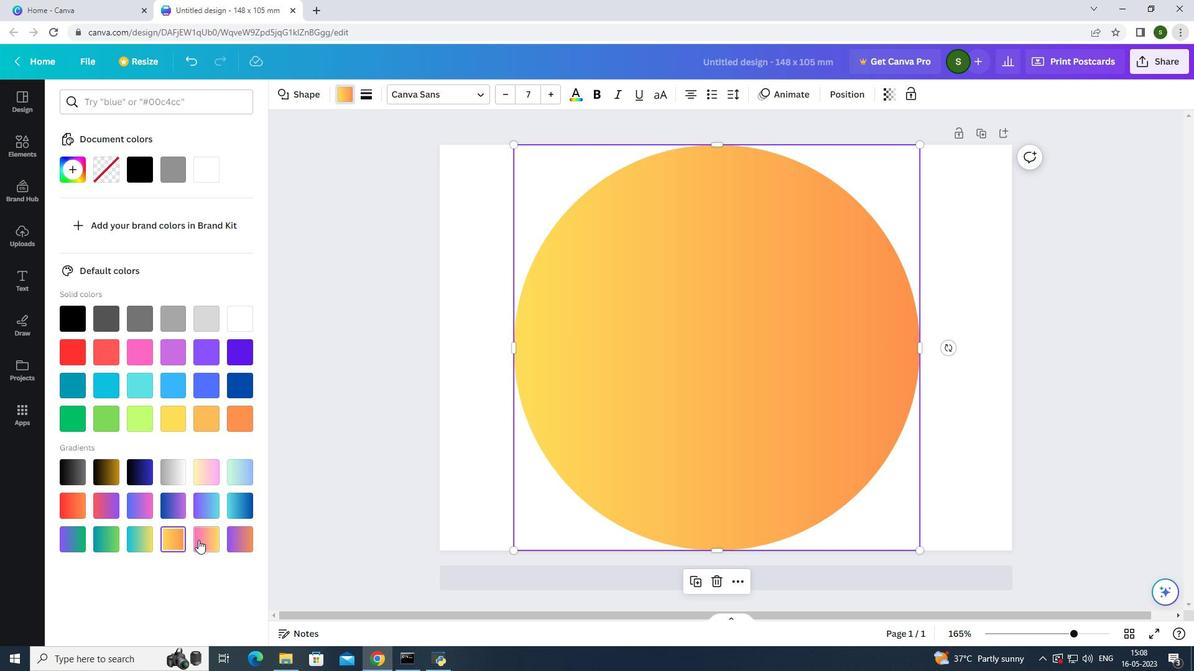 
Action: Mouse moved to (170, 541)
Screenshot: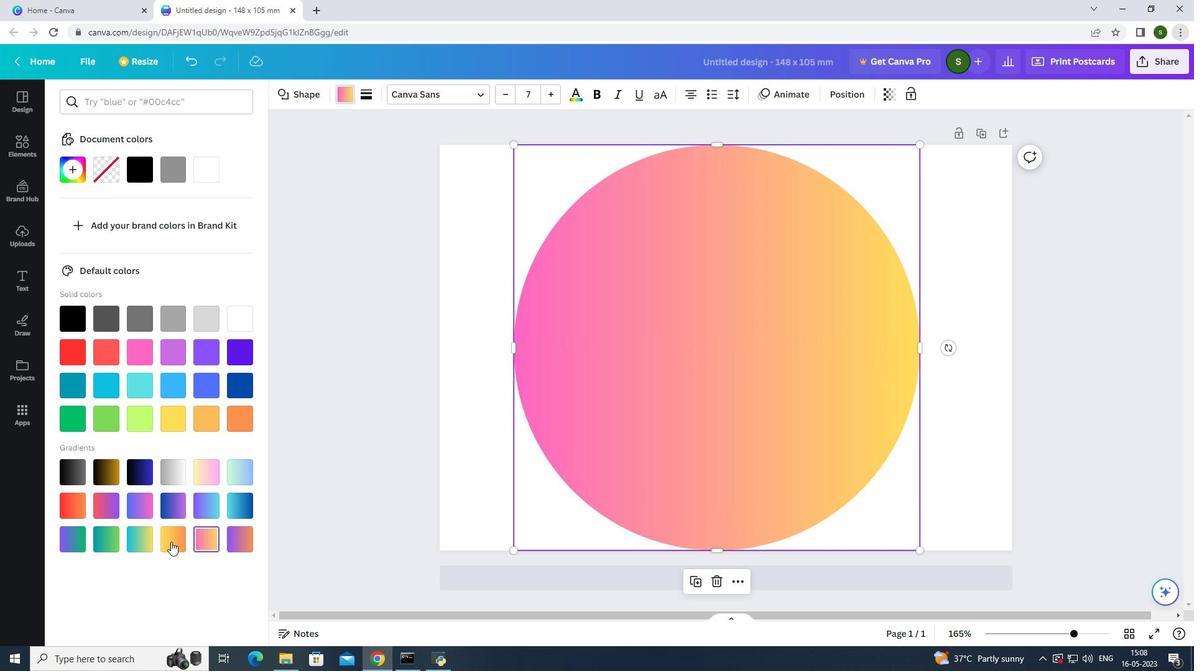 
Action: Mouse pressed left at (170, 541)
Screenshot: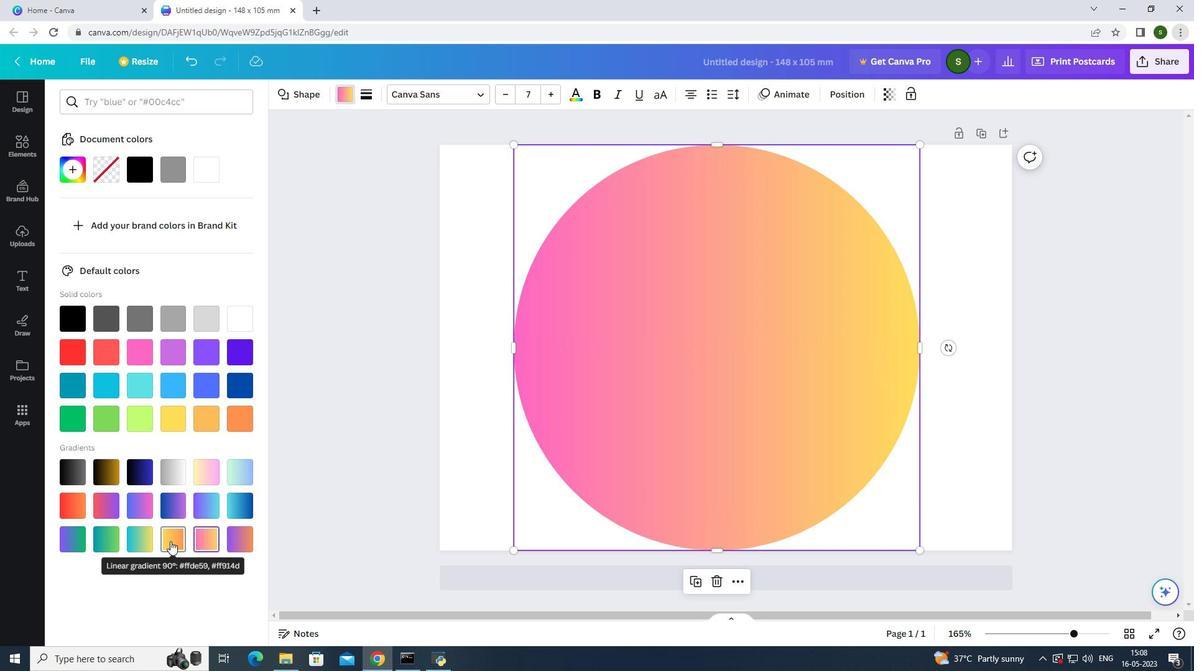 
Action: Mouse moved to (892, 97)
Screenshot: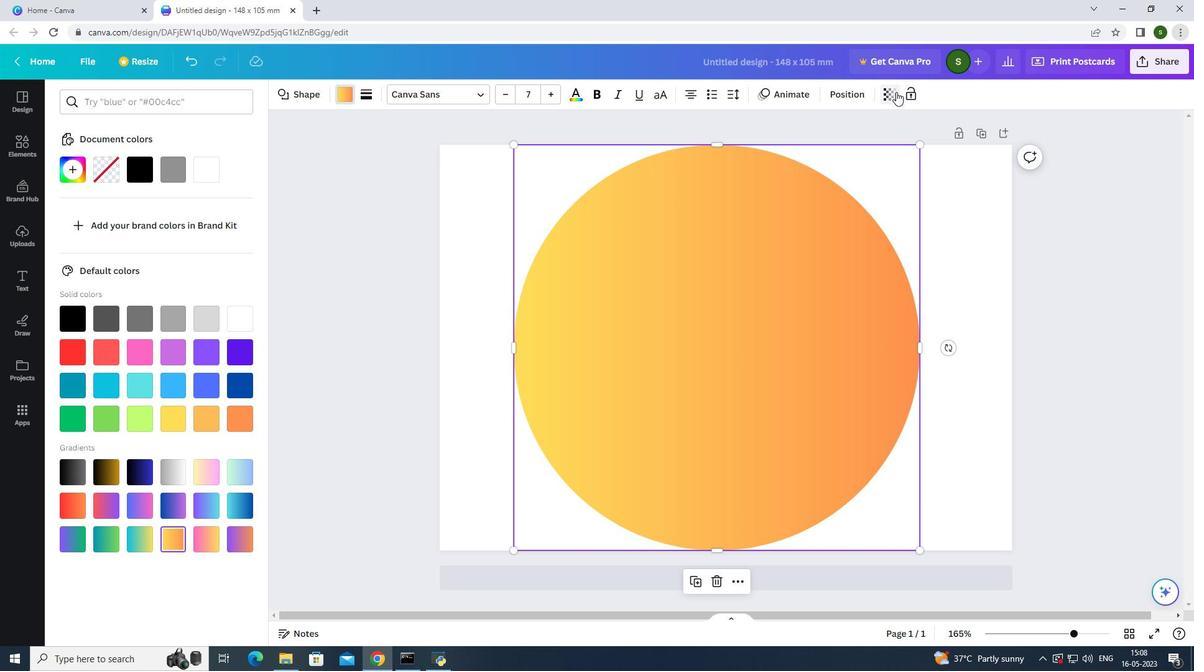 
Action: Mouse pressed left at (892, 97)
Screenshot: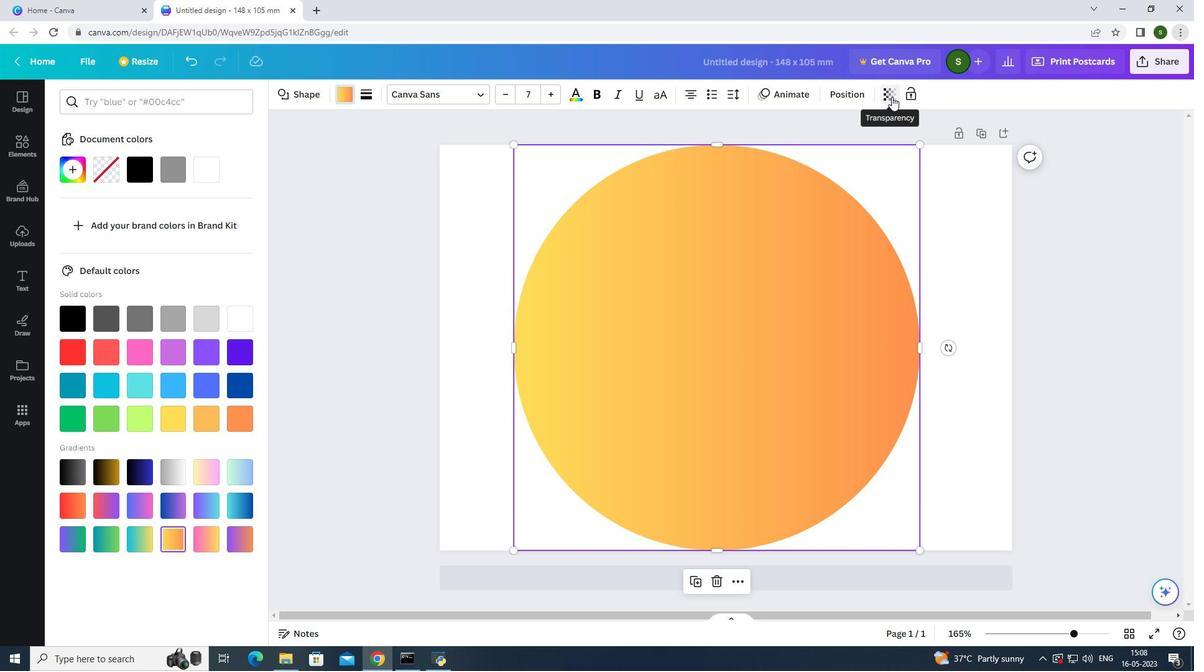 
Action: Mouse moved to (887, 144)
Screenshot: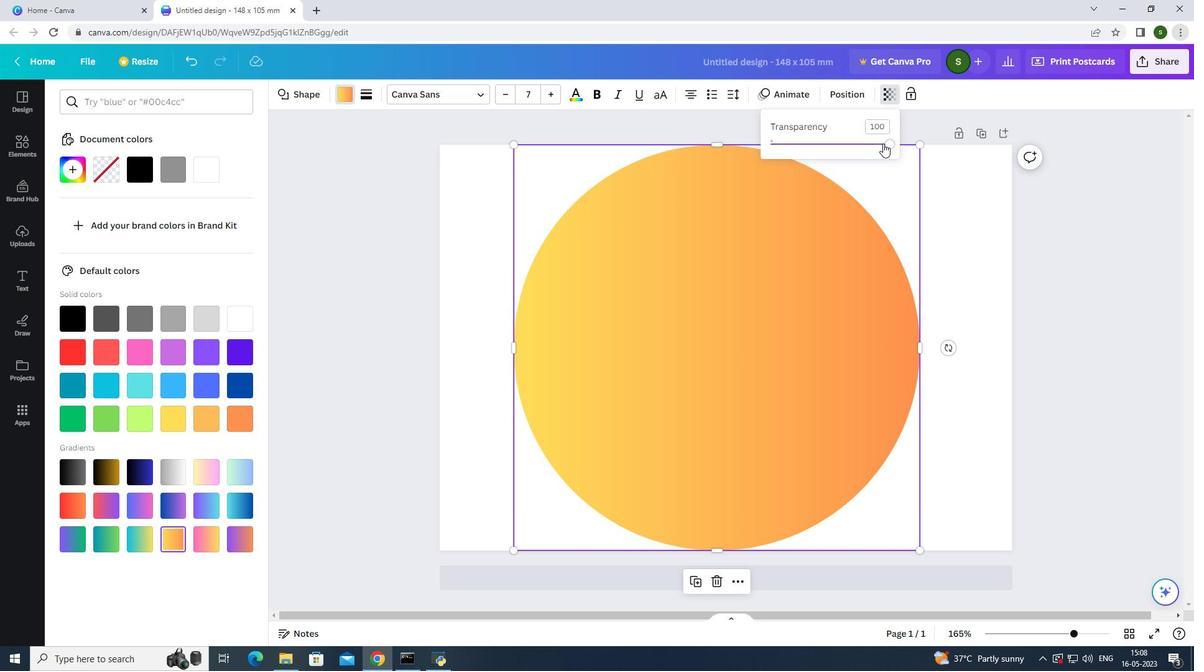 
Action: Mouse pressed left at (887, 144)
Screenshot: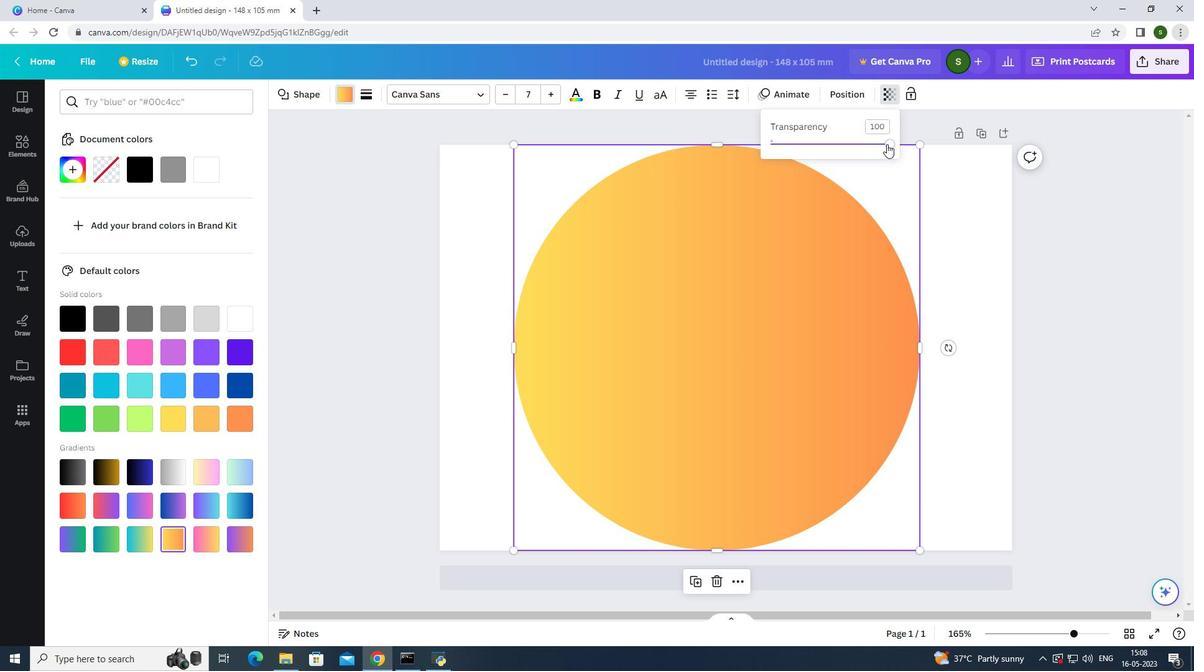 
Action: Mouse moved to (920, 144)
Screenshot: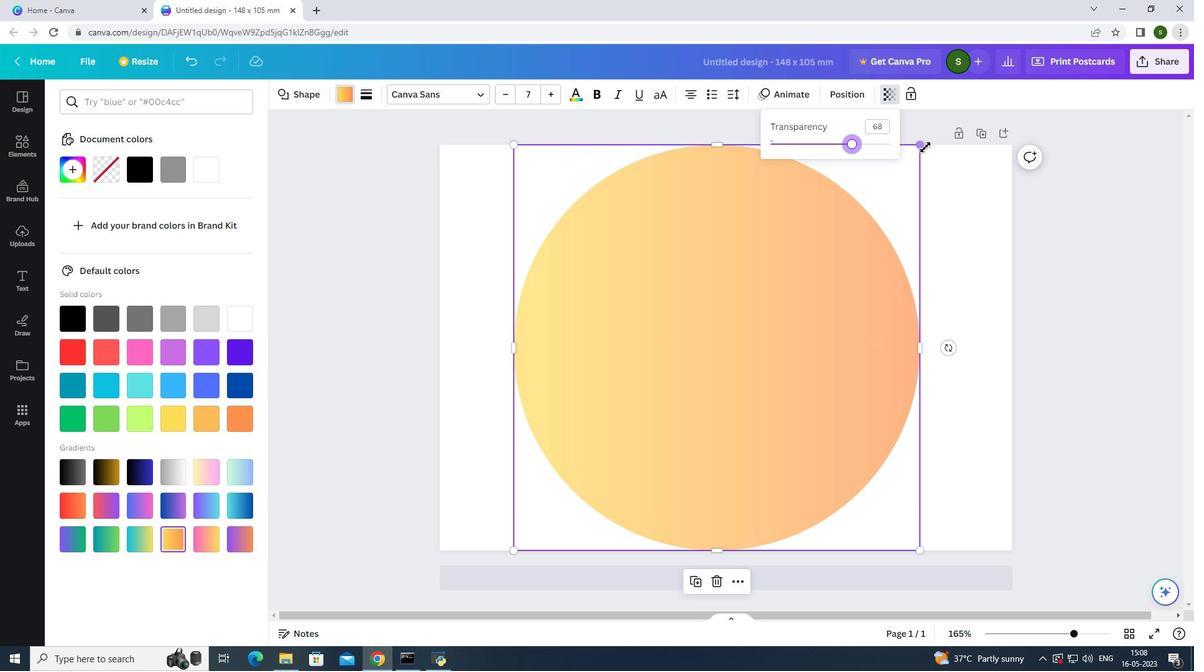 
Action: Mouse pressed left at (920, 144)
Screenshot: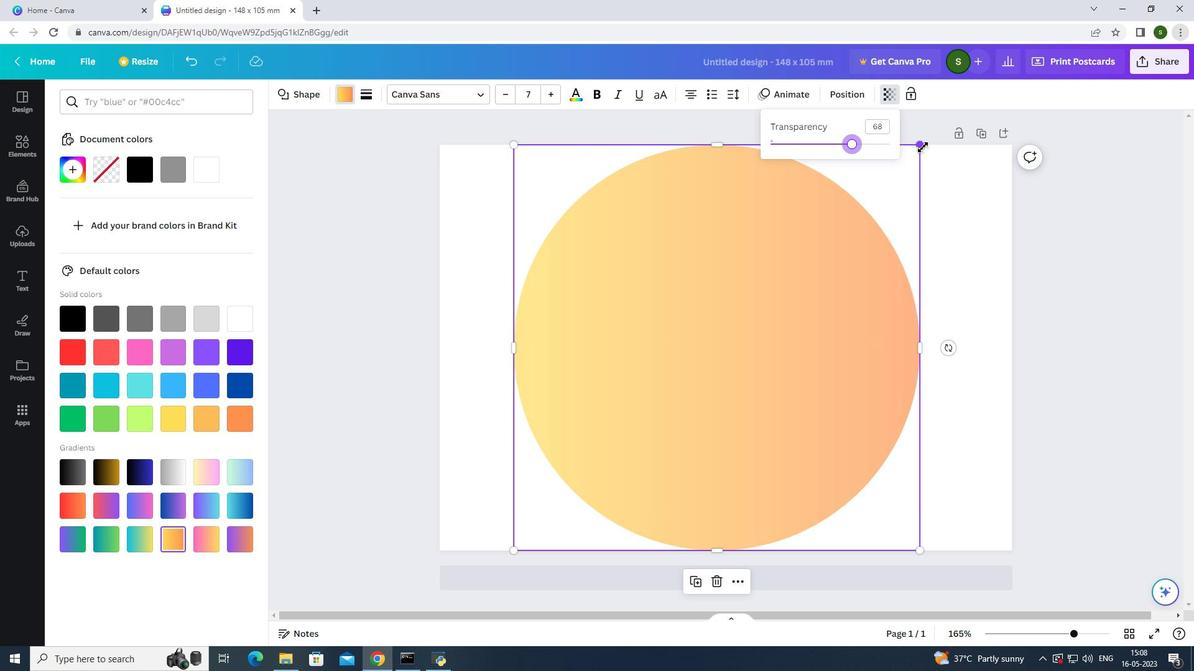 
Action: Key pressed <Key.alt_l>
Screenshot: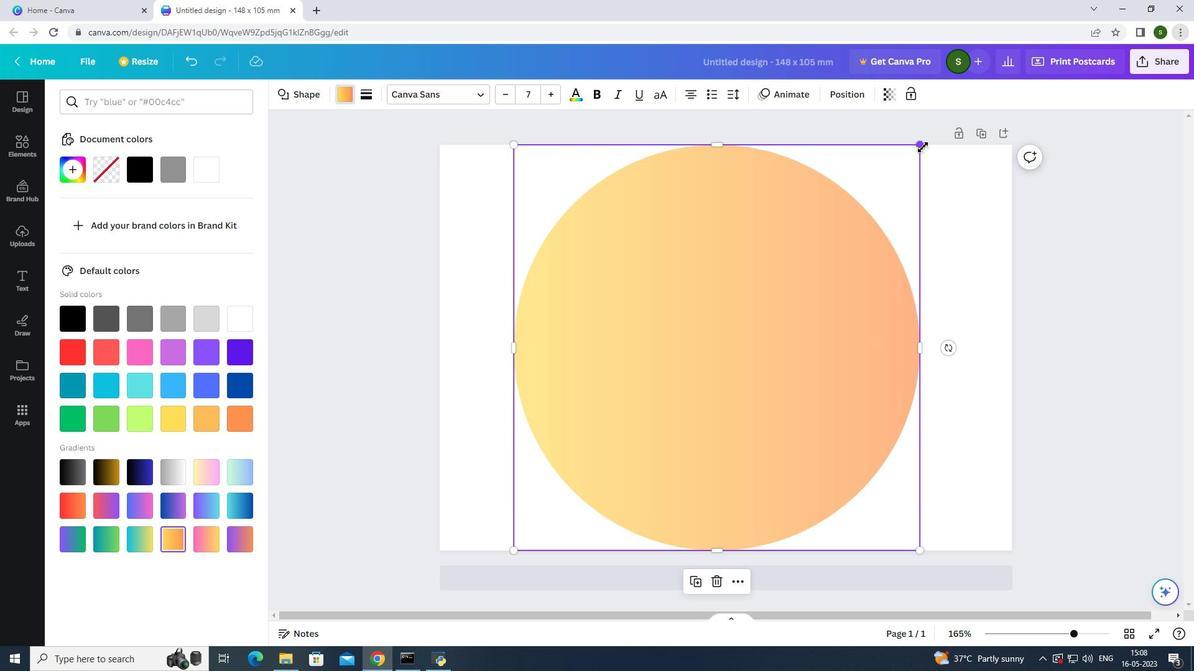 
Action: Mouse pressed left at (920, 144)
Screenshot: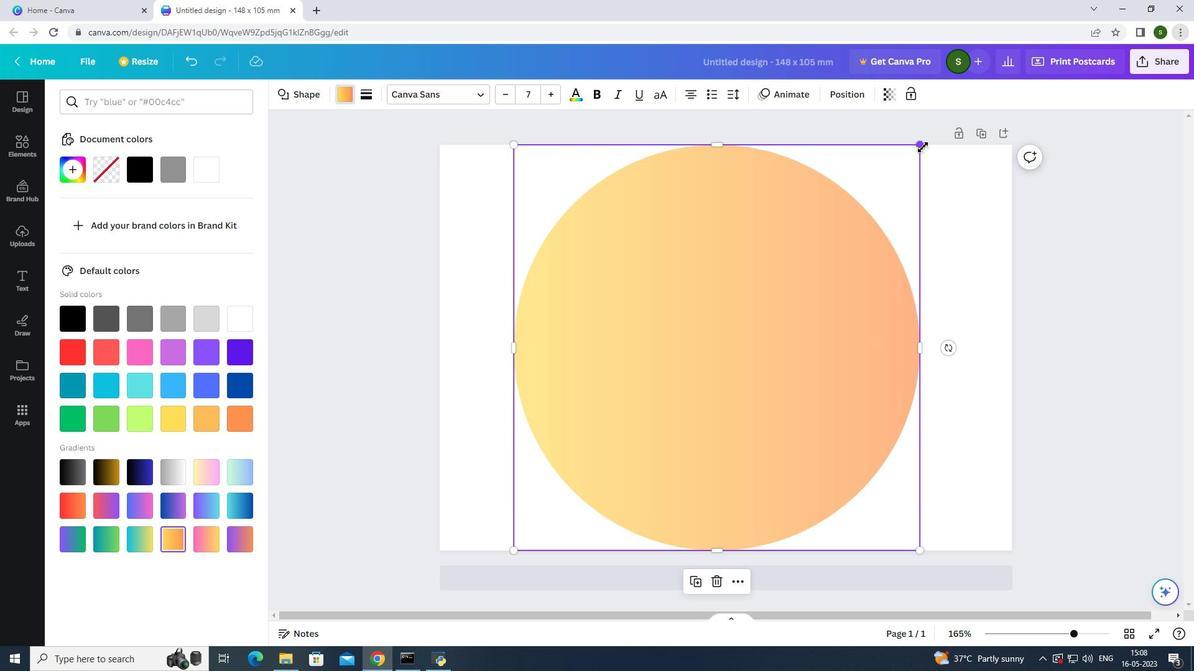 
Action: Mouse moved to (932, 139)
Screenshot: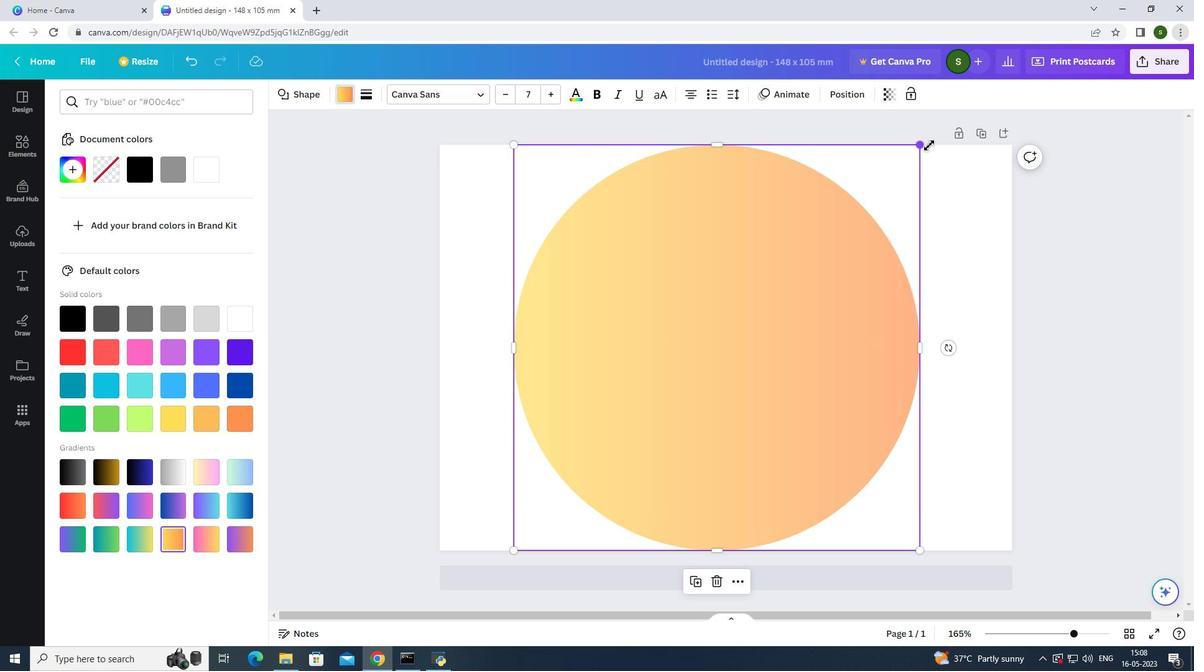 
Action: Key pressed <Key.alt_l>
Screenshot: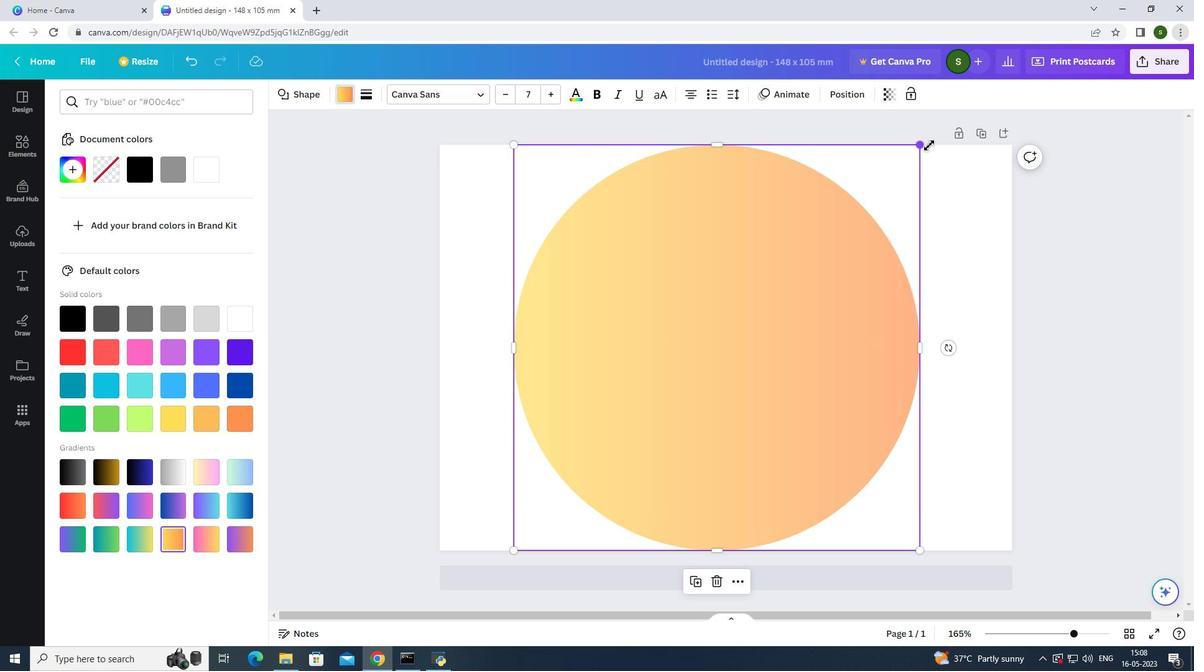 
Action: Mouse moved to (932, 138)
Screenshot: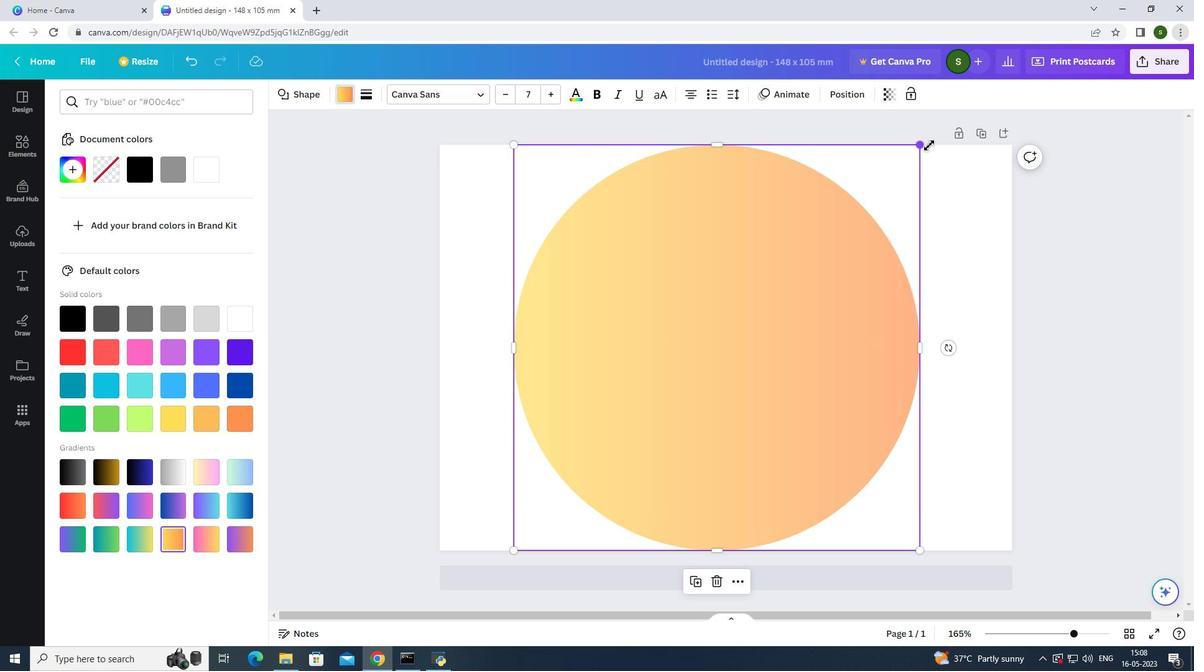 
Action: Key pressed <Key.alt_l>
Screenshot: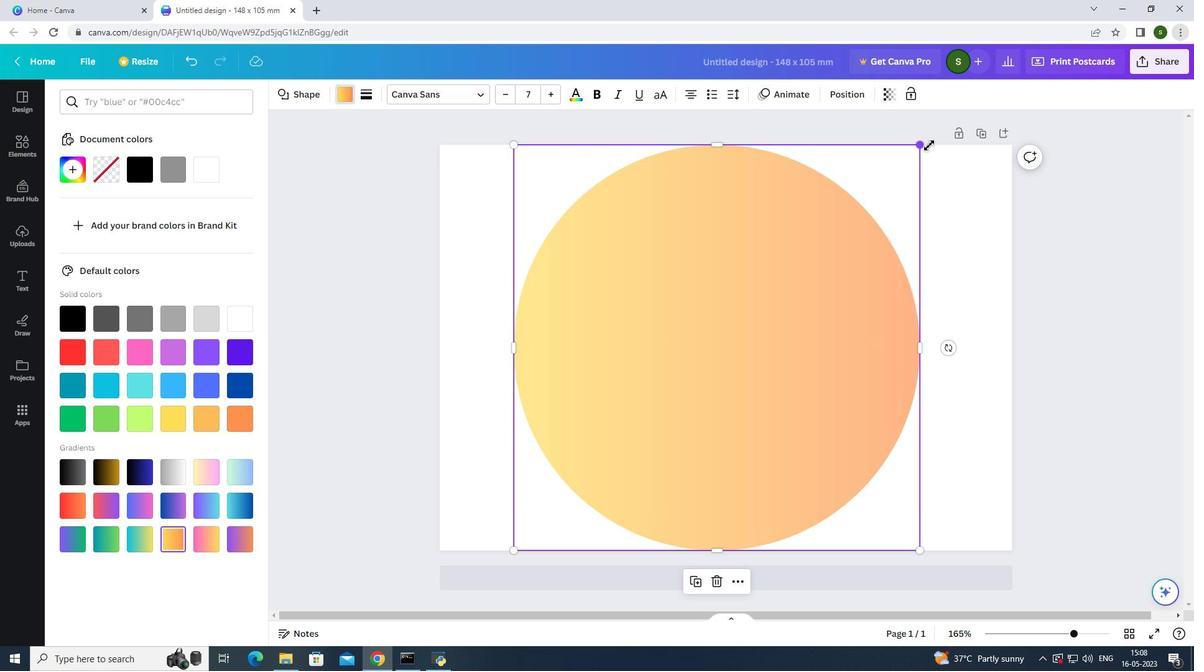 
Action: Mouse moved to (933, 137)
Screenshot: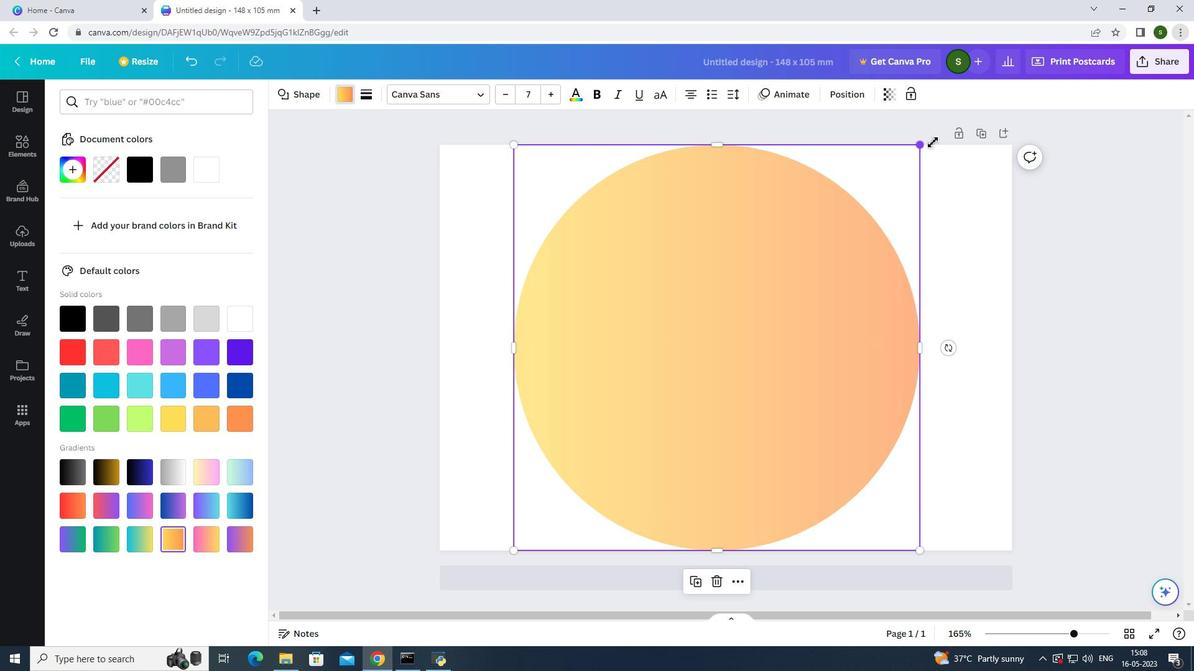 
Action: Key pressed <Key.alt_l>
Screenshot: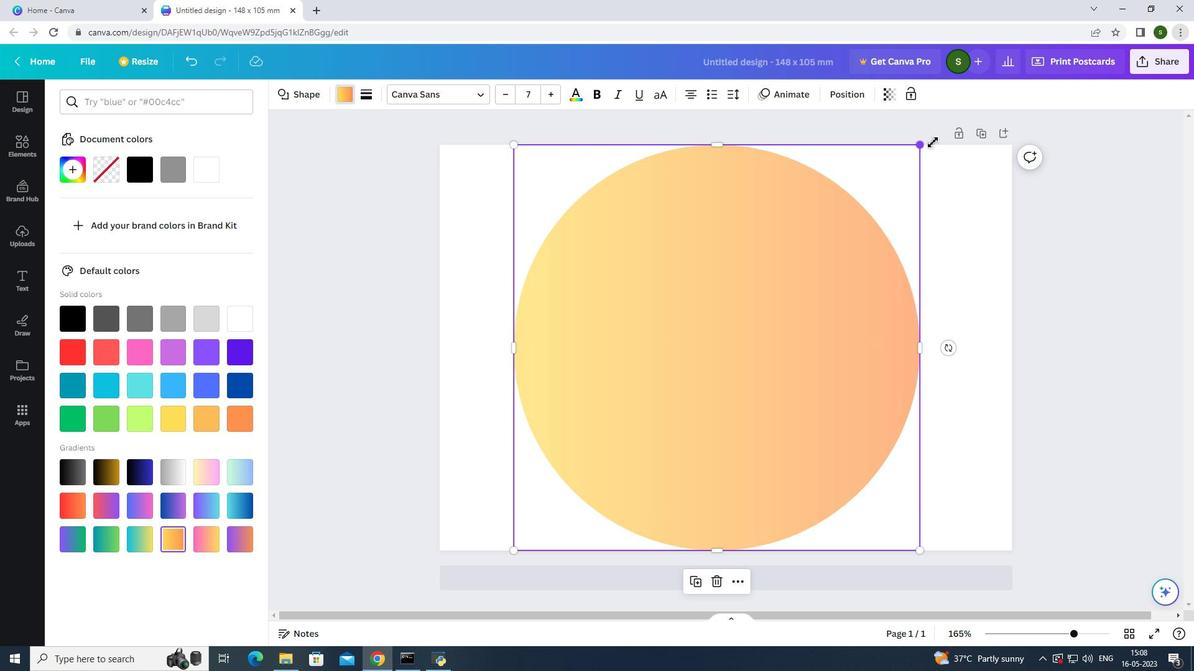 
Action: Mouse moved to (934, 135)
Screenshot: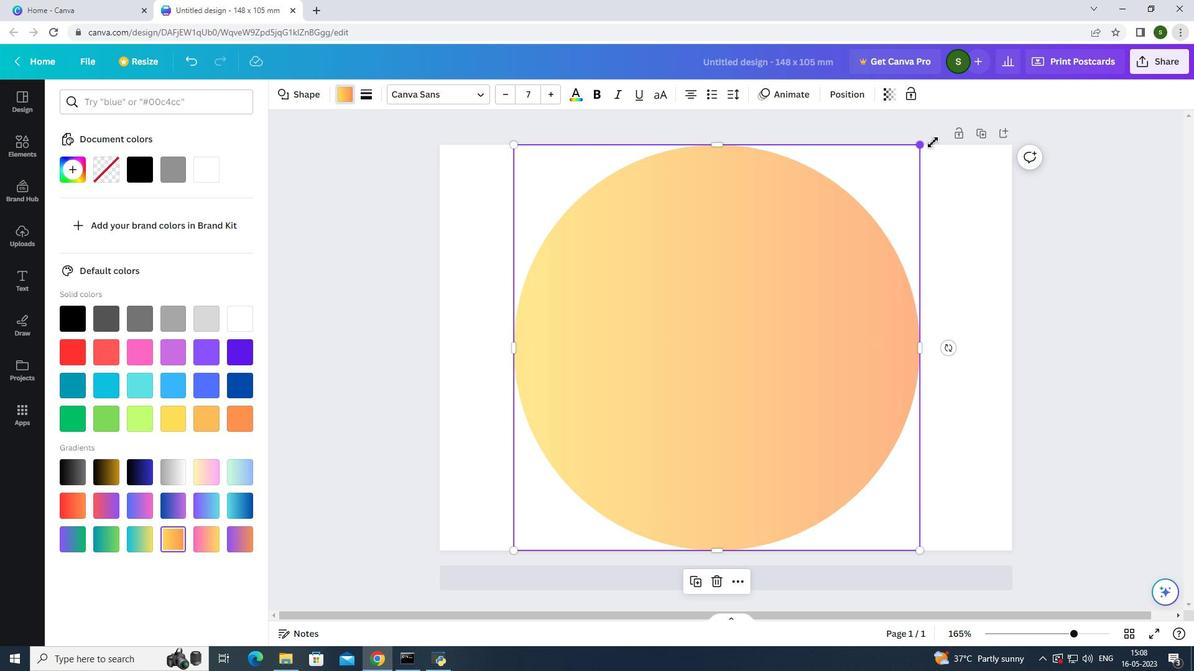 
Action: Key pressed <Key.alt_l>
Screenshot: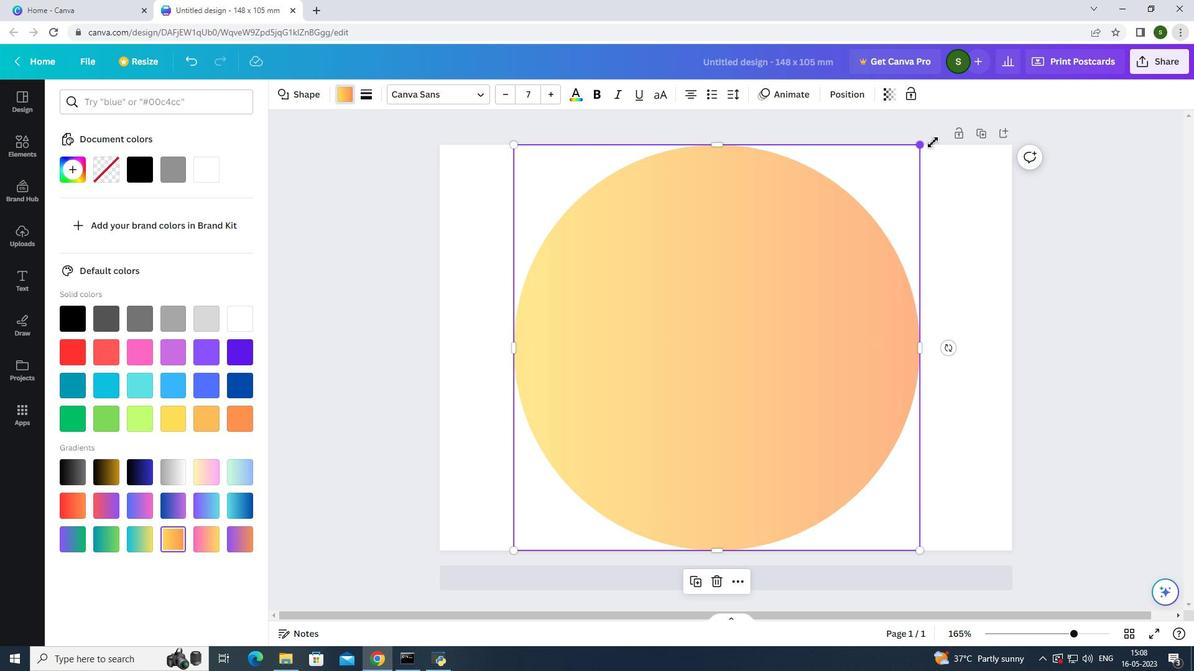 
Action: Mouse moved to (937, 133)
Screenshot: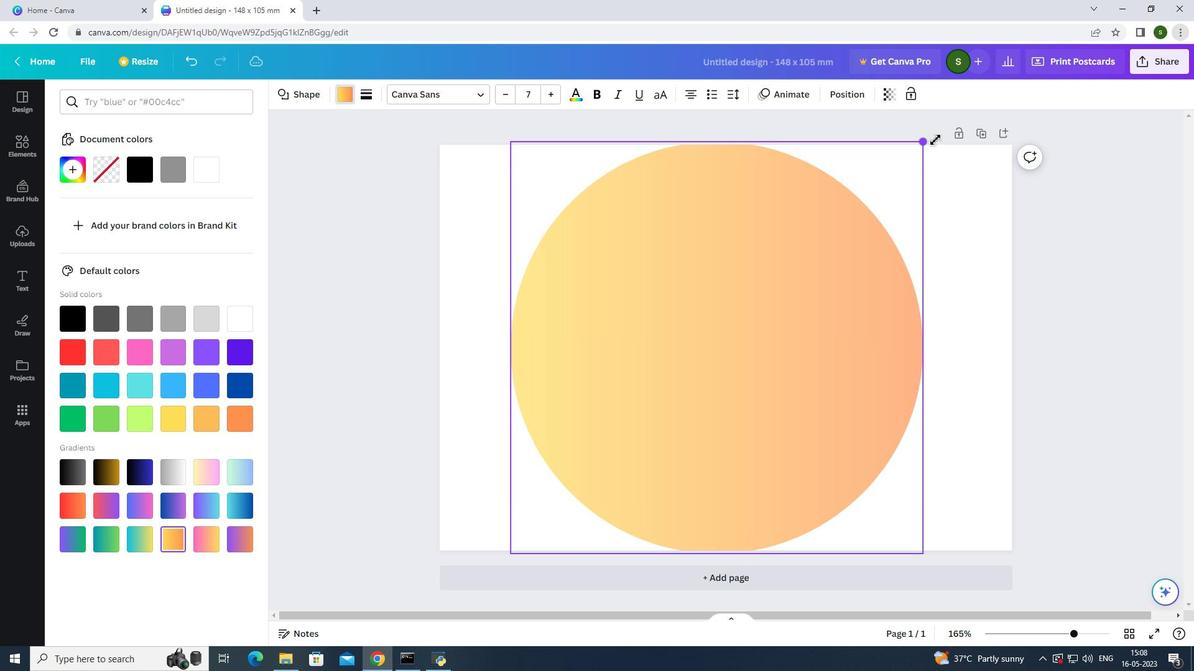 
Action: Key pressed <Key.alt_l>
Screenshot: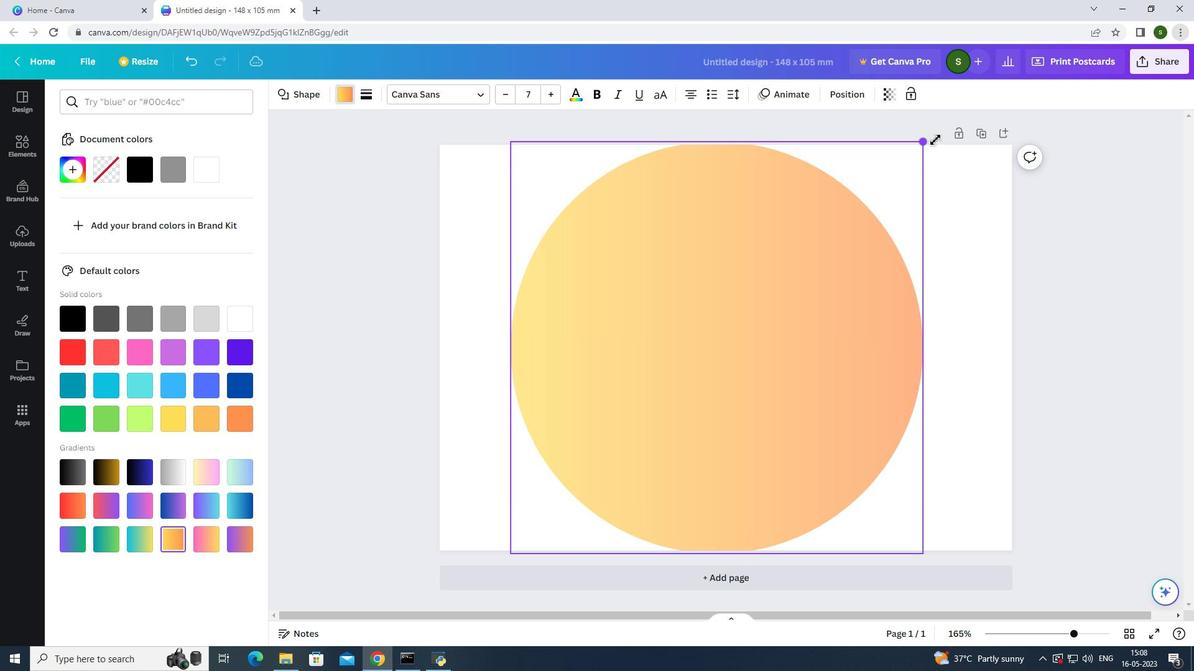 
Action: Mouse moved to (940, 128)
Screenshot: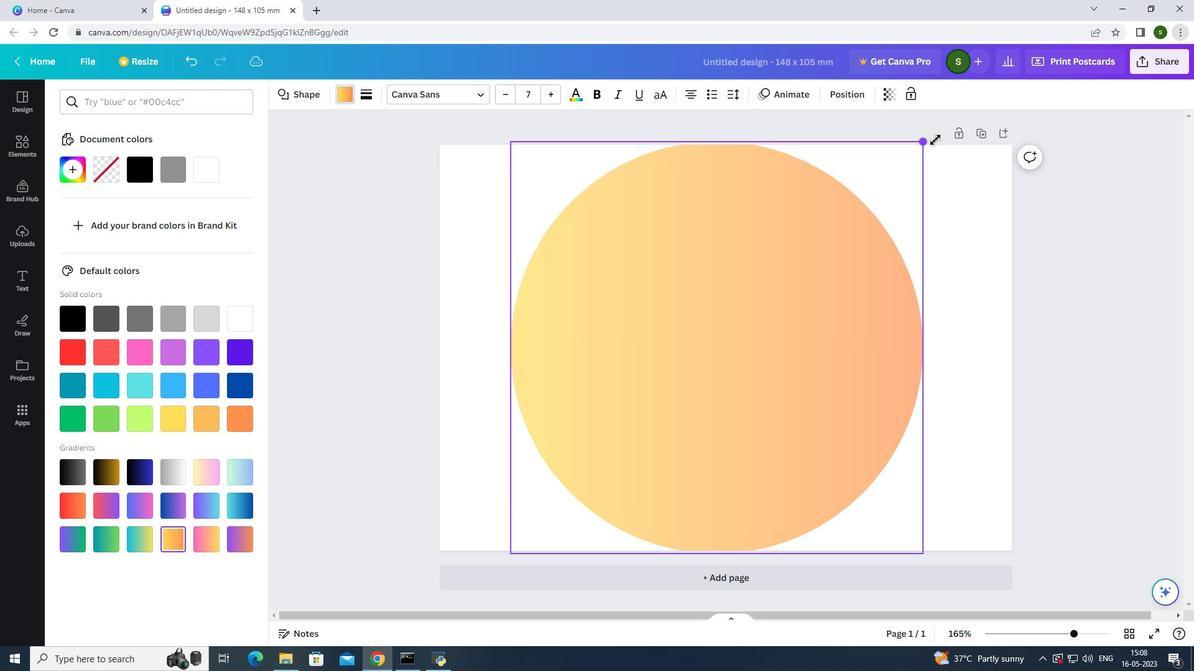 
Action: Key pressed <Key.alt_l>
Screenshot: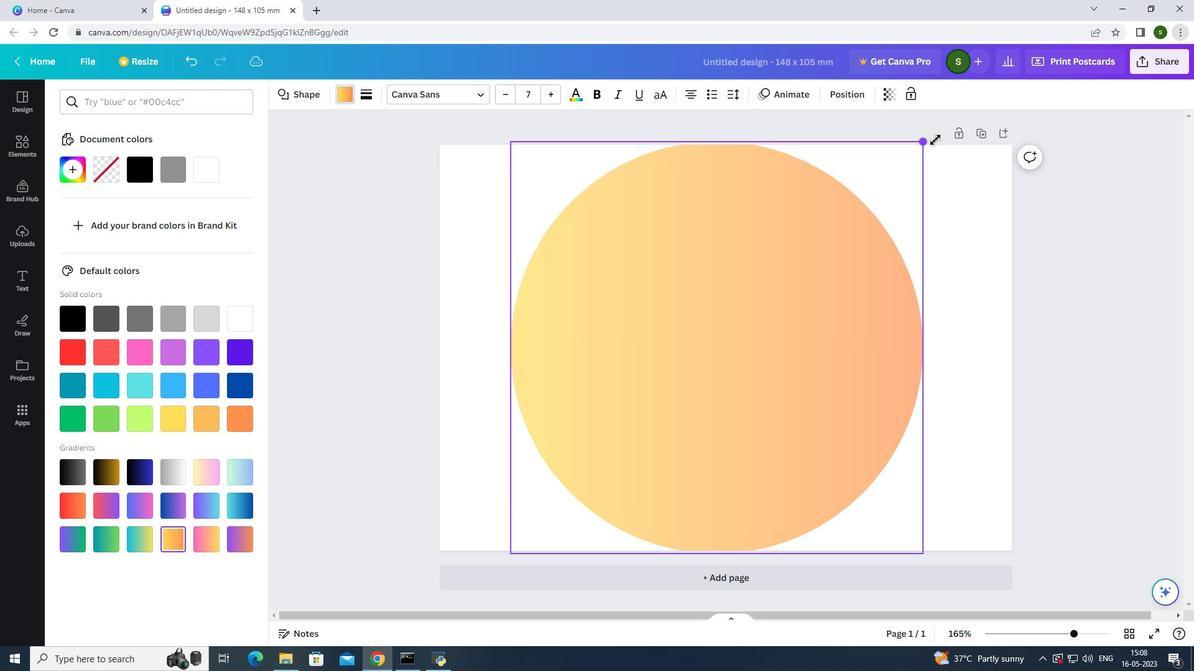 
Action: Mouse moved to (941, 127)
Screenshot: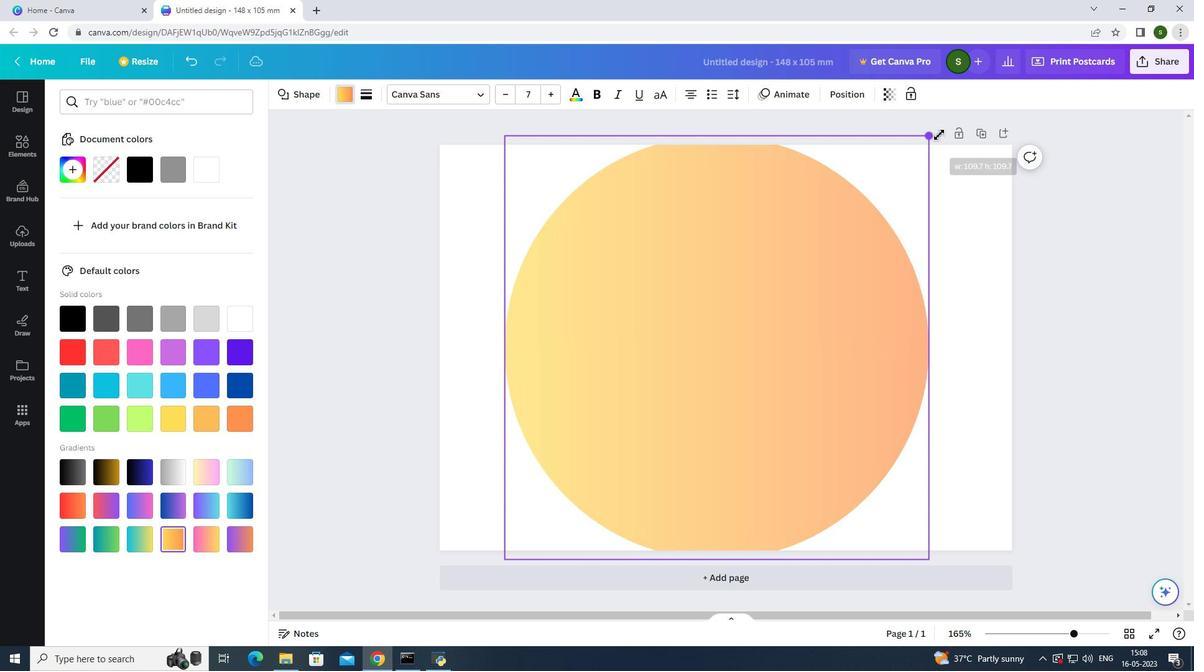 
Action: Key pressed <Key.alt_l>
Screenshot: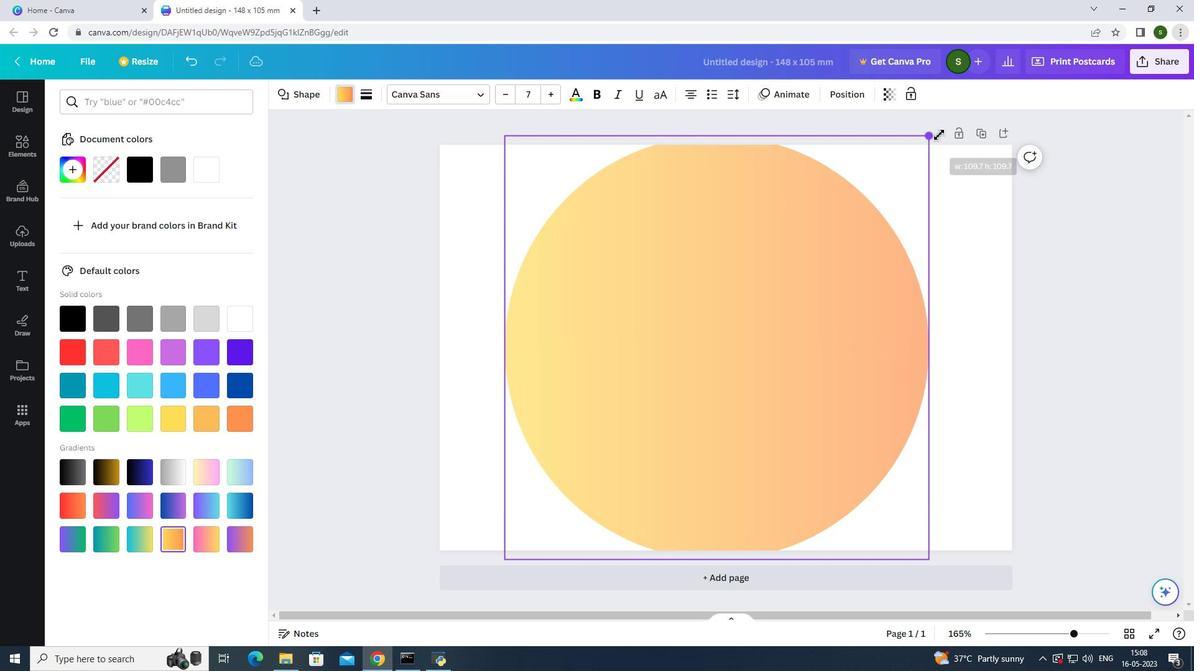
Action: Mouse moved to (942, 126)
Screenshot: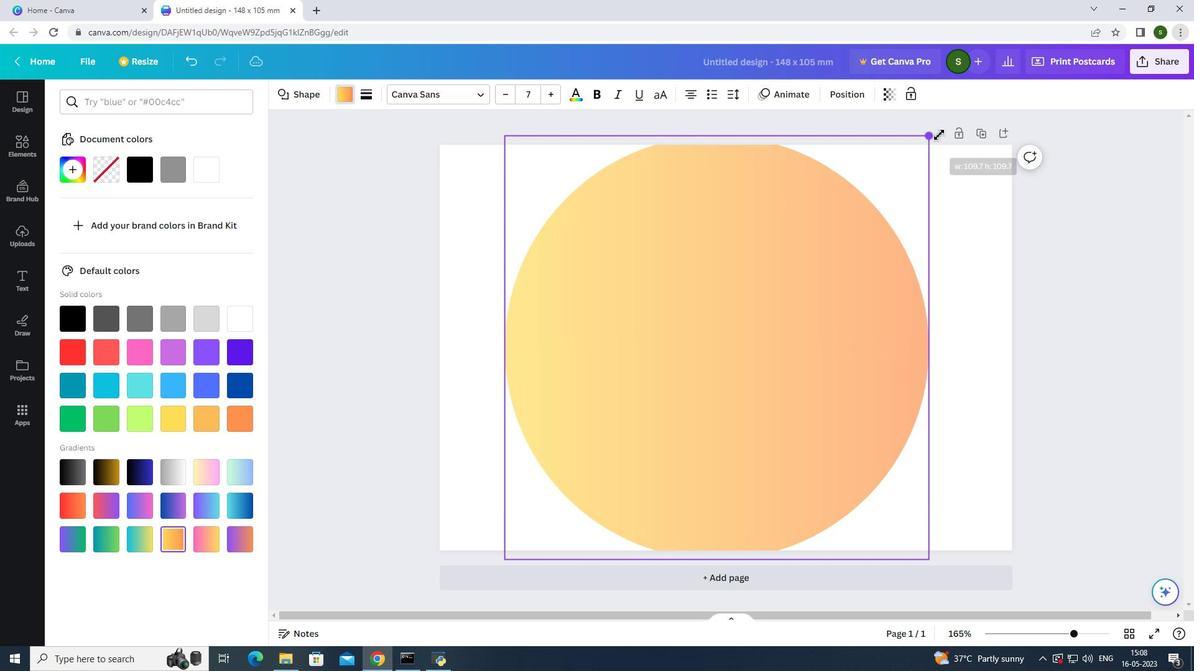 
Action: Key pressed <Key.alt_l>
Screenshot: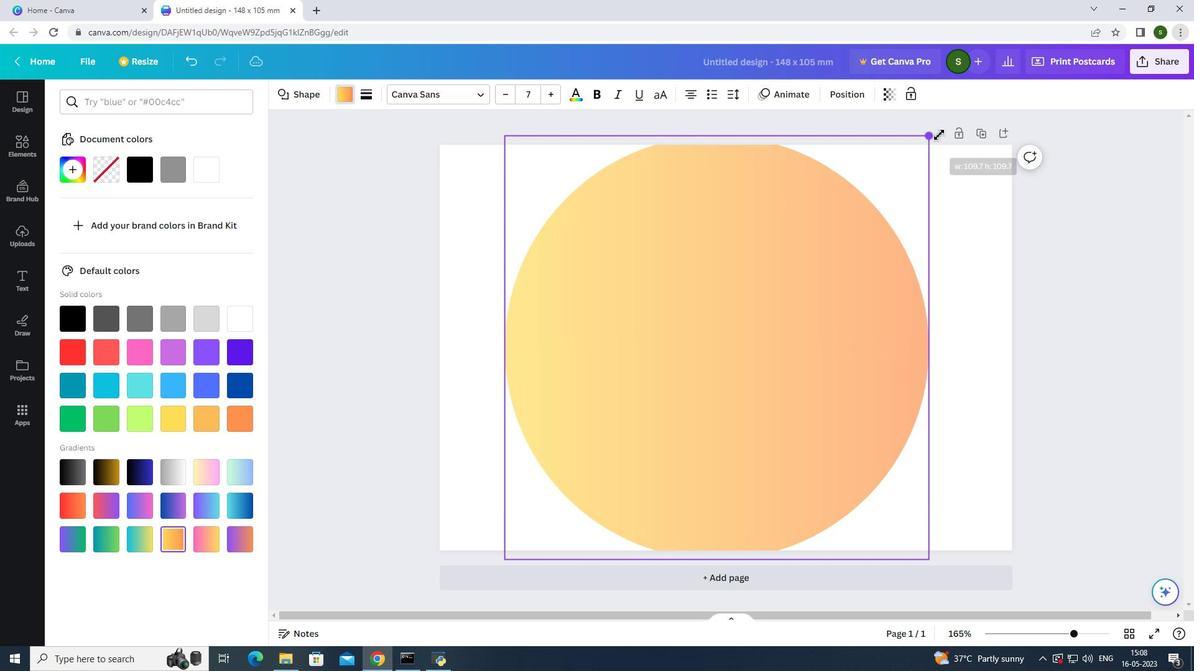 
Action: Mouse moved to (943, 125)
Screenshot: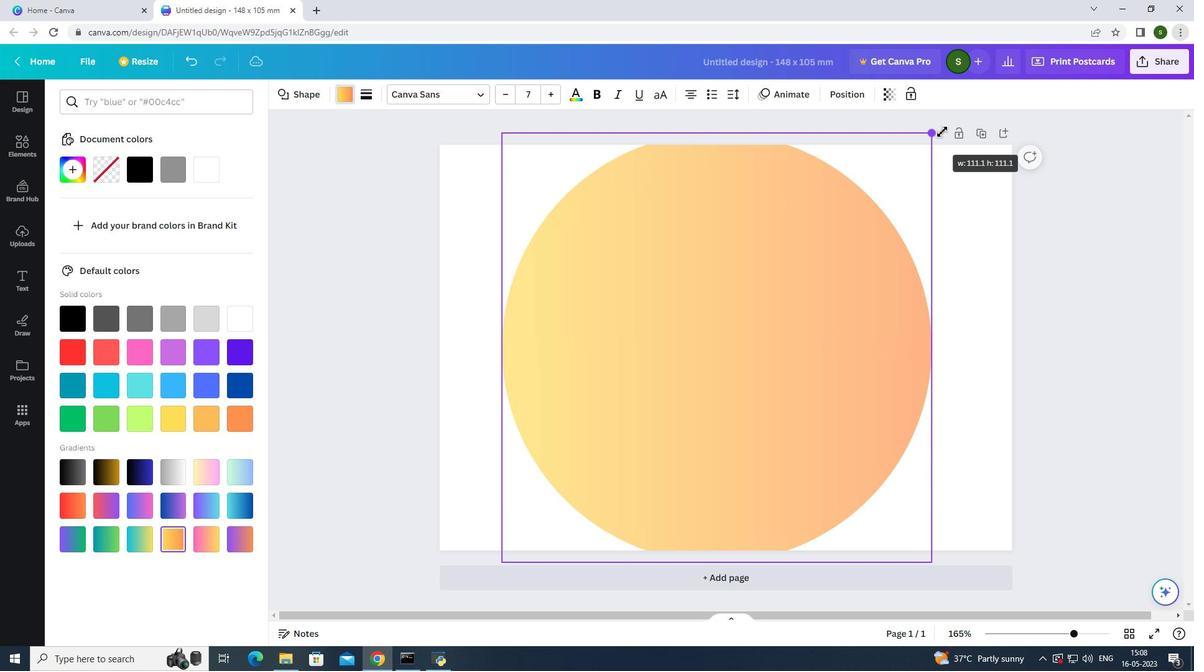 
Action: Key pressed <Key.alt_l>
Screenshot: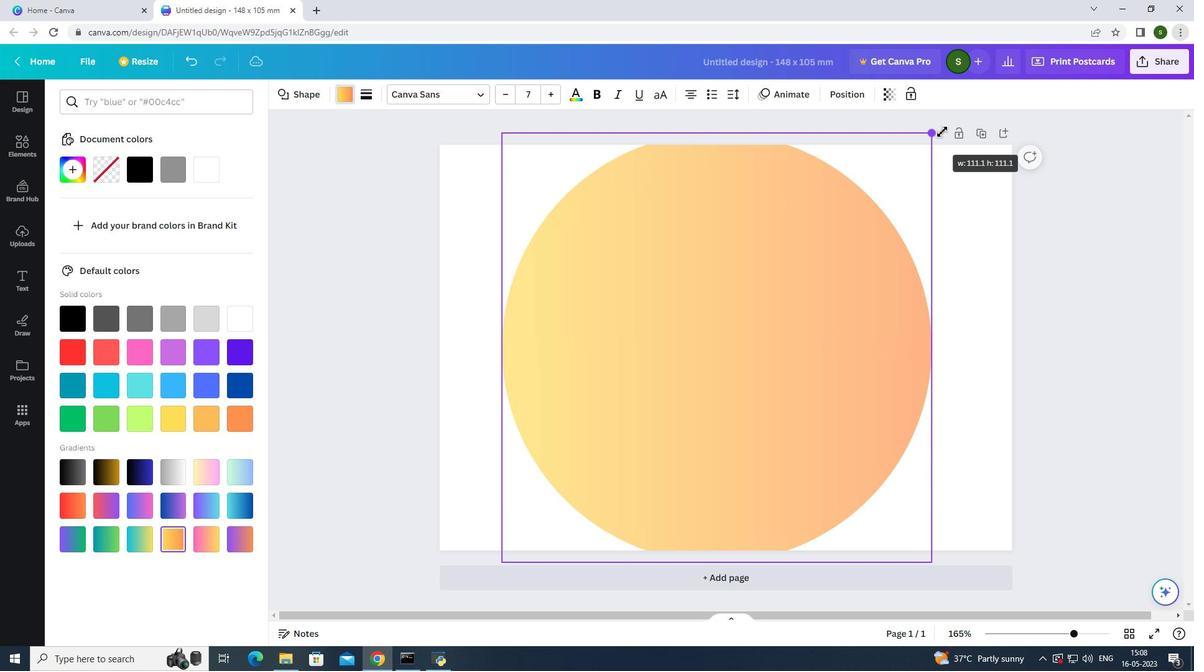 
Action: Mouse moved to (943, 125)
Screenshot: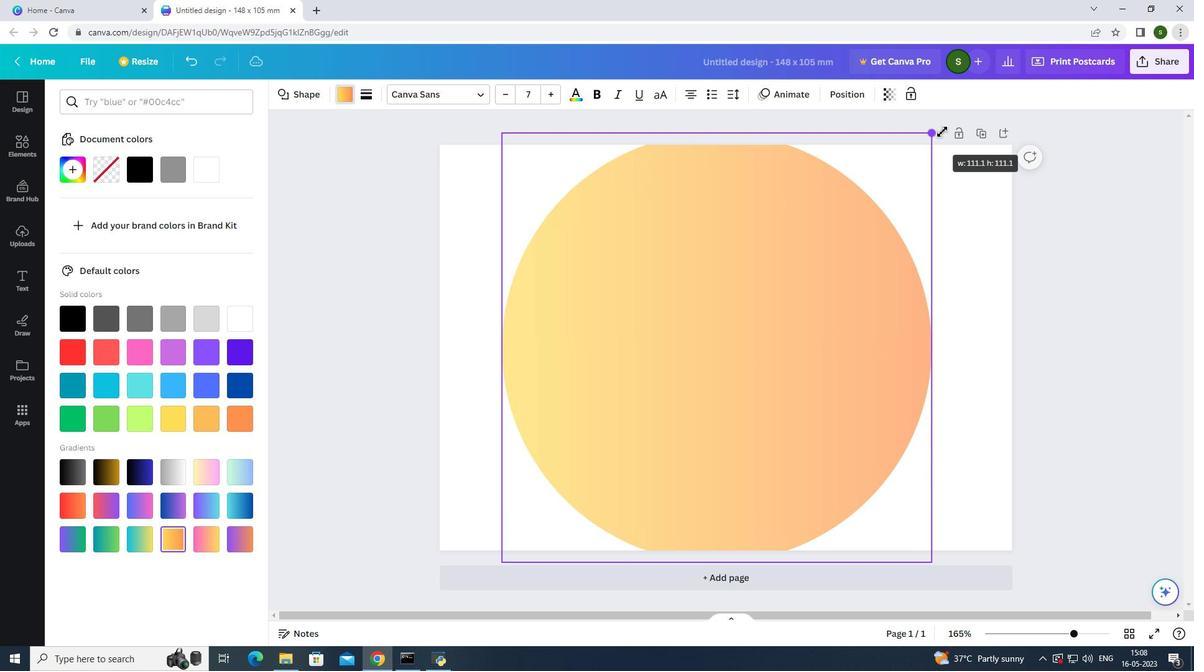 
Action: Key pressed <Key.alt_l>
Screenshot: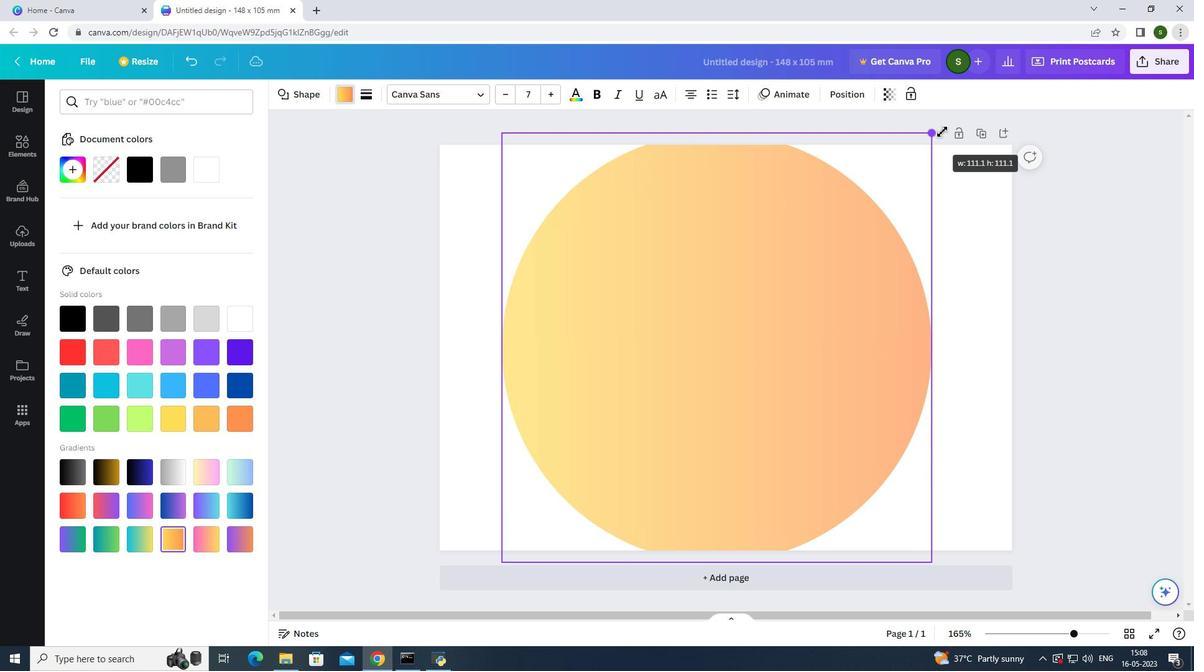 
Action: Mouse moved to (944, 125)
Screenshot: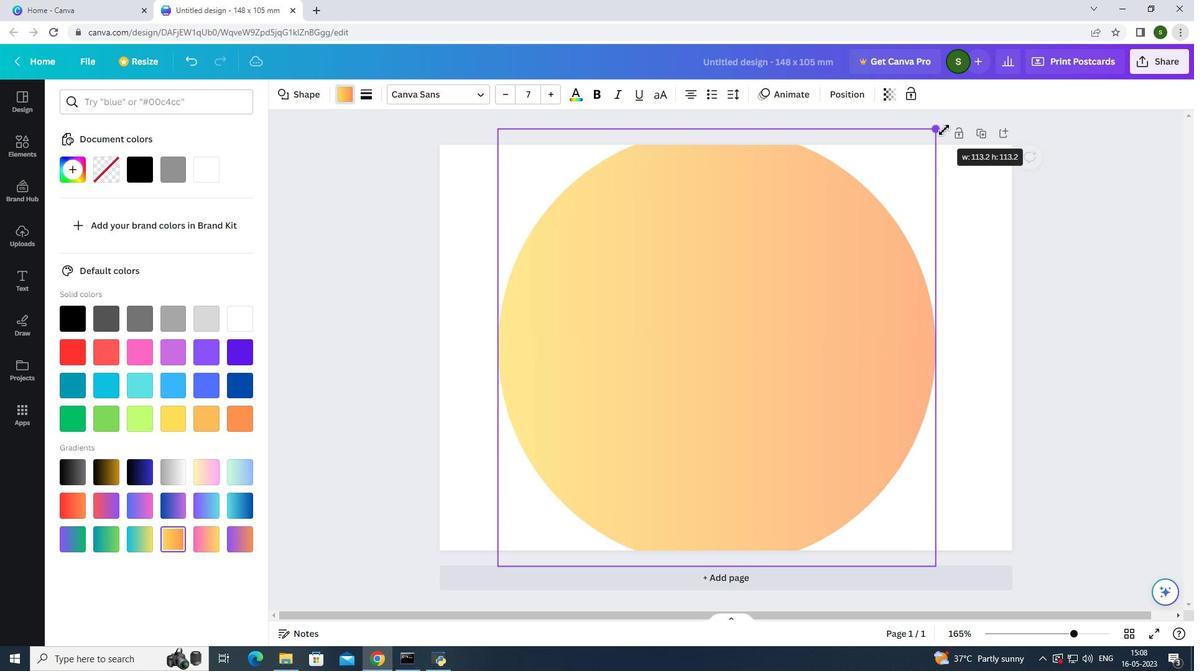 
Action: Key pressed <Key.alt_l>
Screenshot: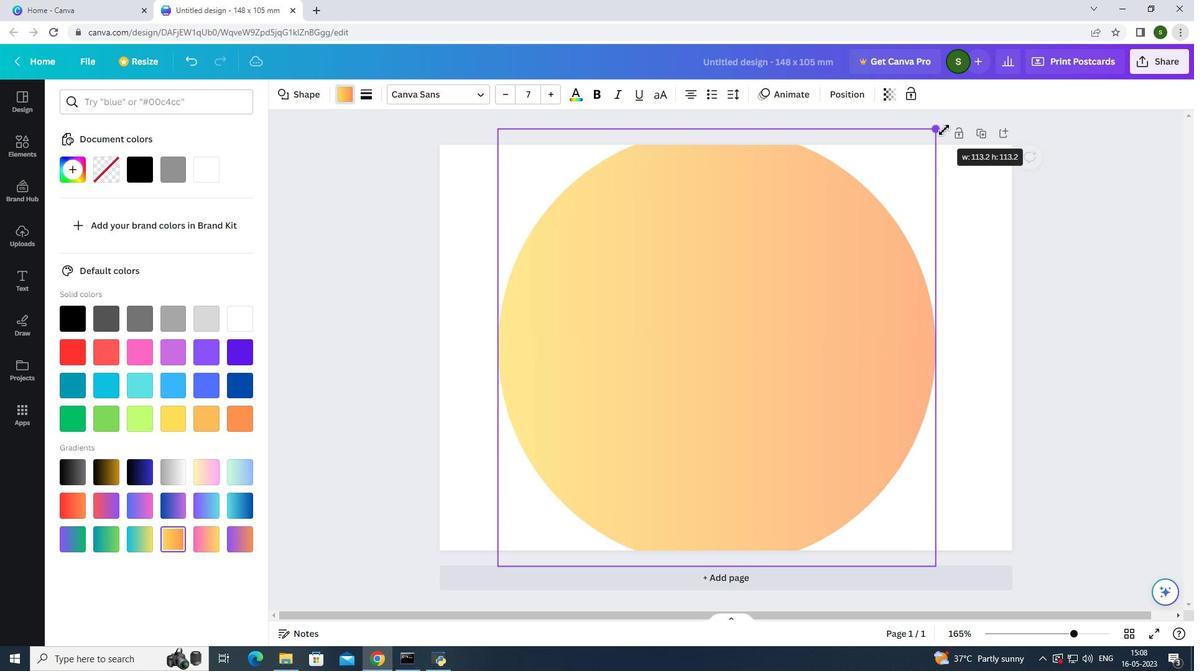 
Action: Mouse moved to (945, 123)
Screenshot: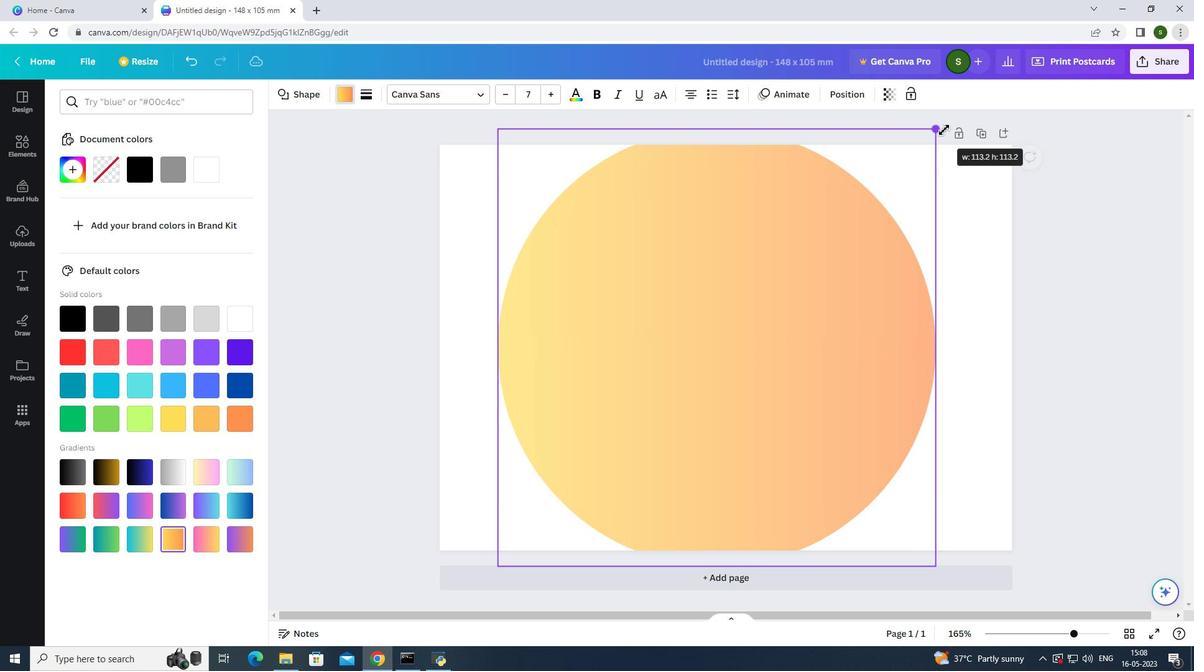 
Action: Key pressed <Key.alt_l>
Screenshot: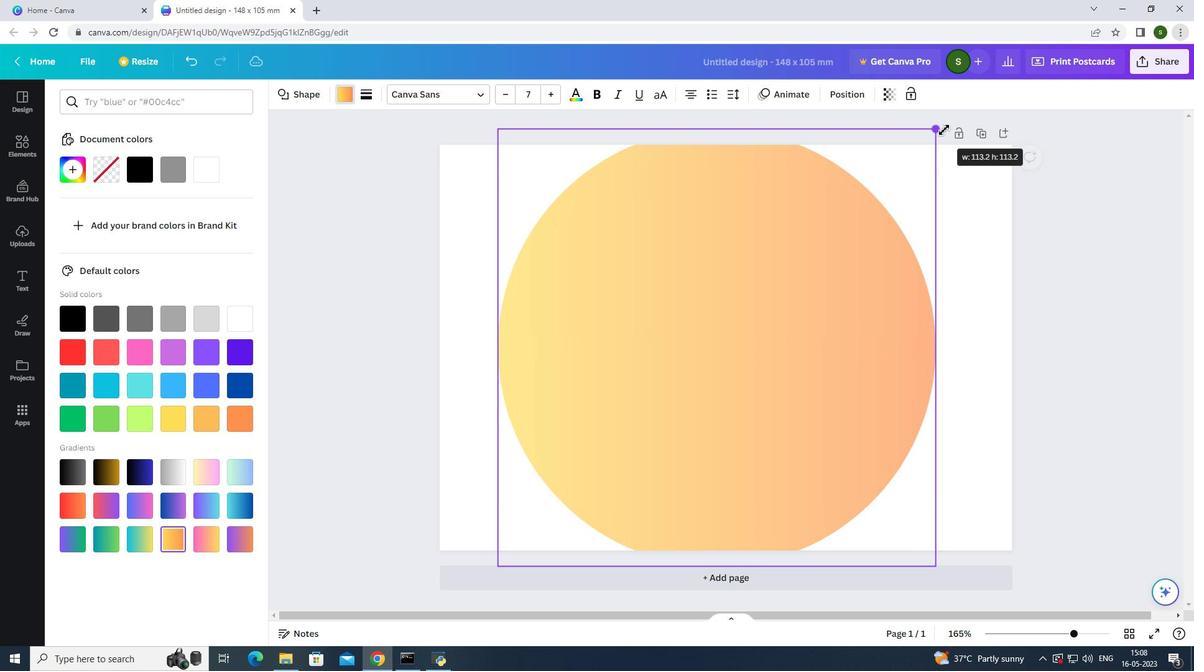 
Action: Mouse moved to (947, 122)
Screenshot: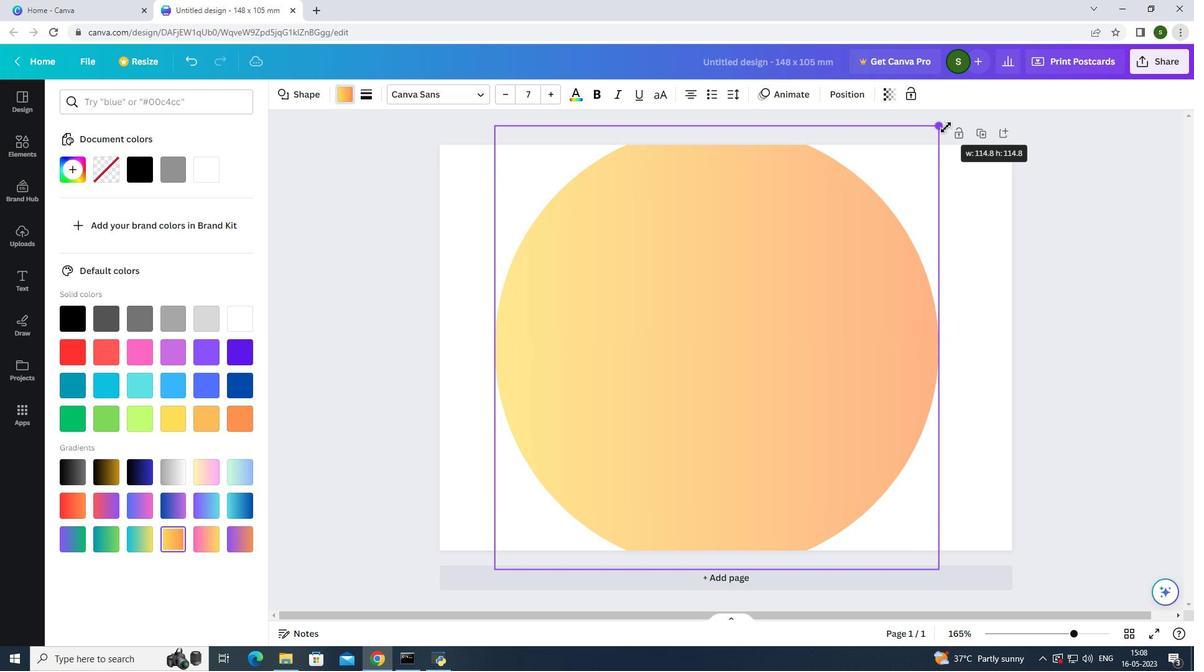 
Action: Key pressed <Key.alt_l>
Screenshot: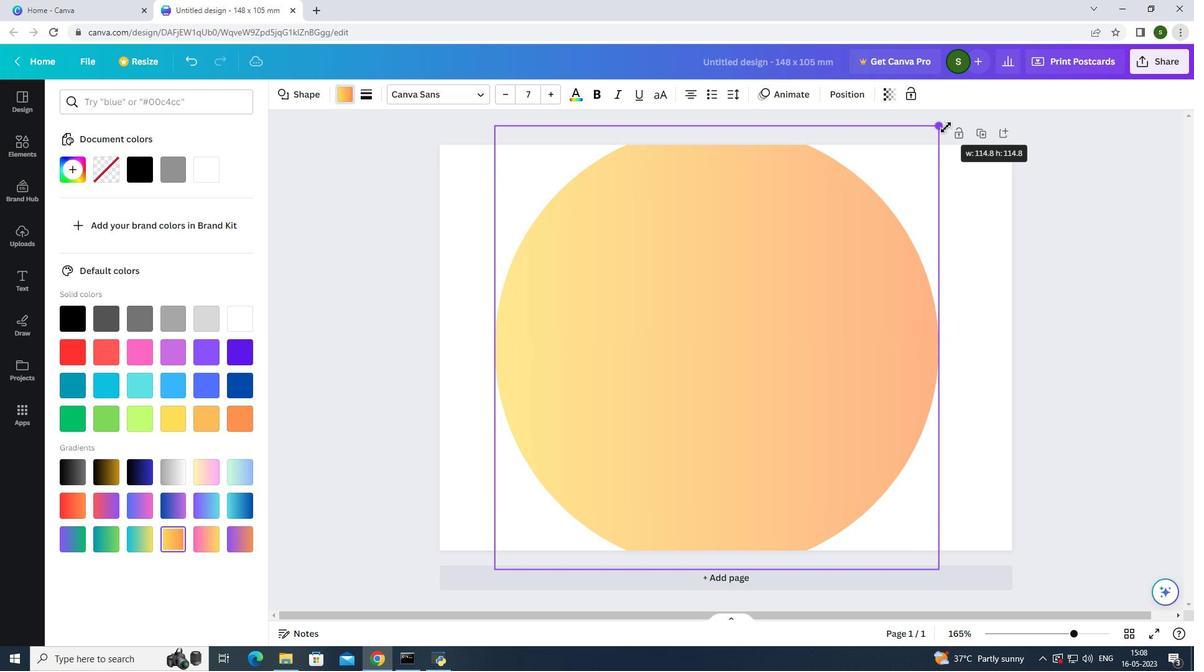 
Action: Mouse moved to (948, 121)
Screenshot: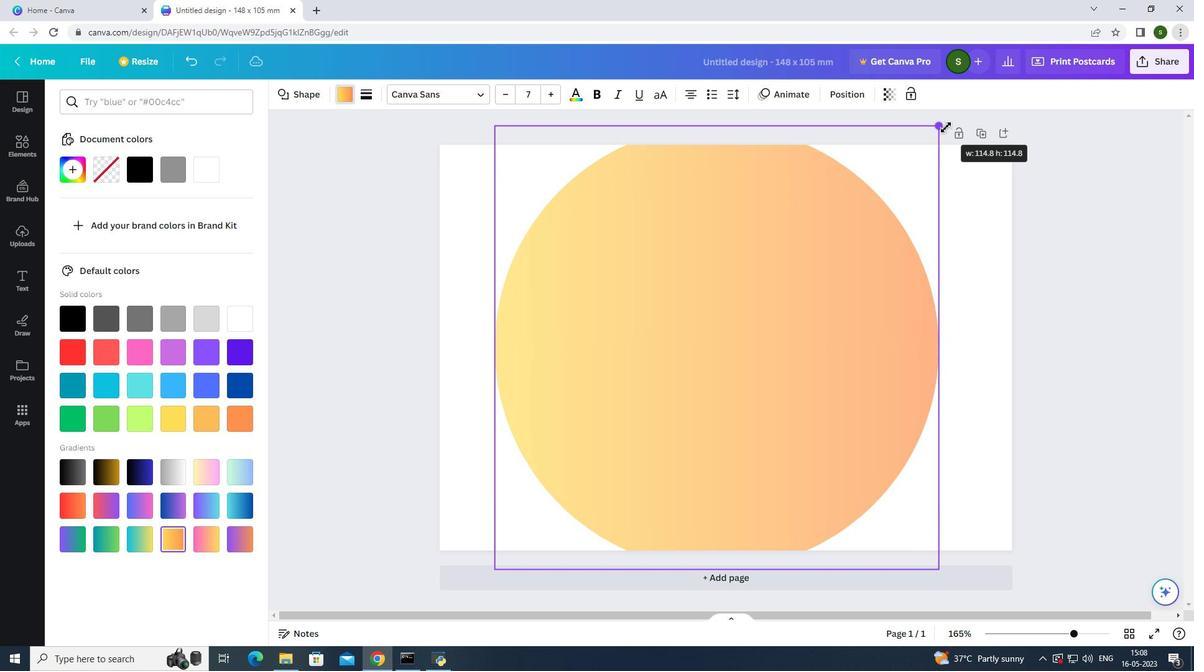 
Action: Key pressed <Key.alt_l>
Screenshot: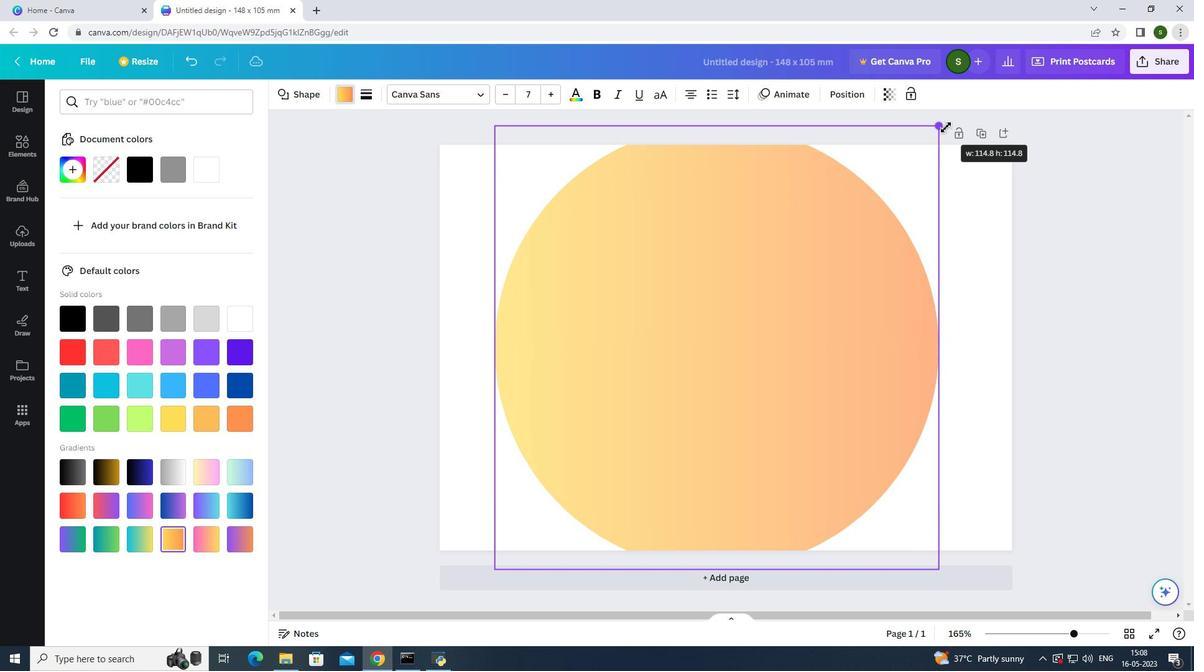 
Action: Mouse moved to (950, 121)
Screenshot: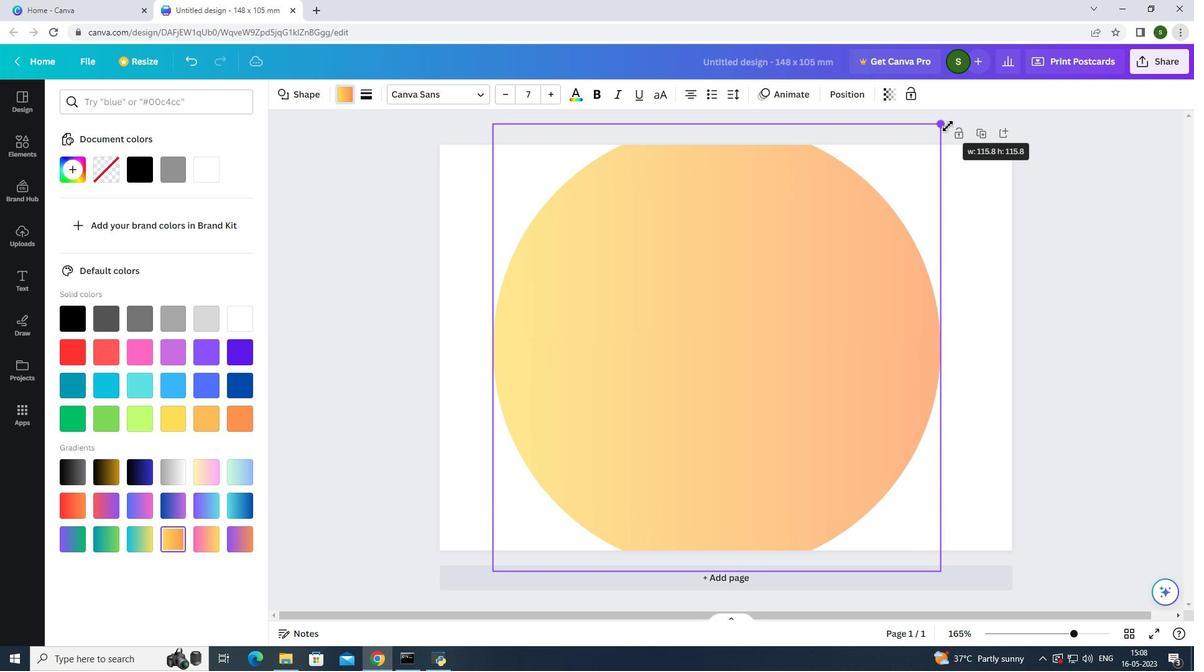 
Action: Key pressed <Key.alt_l>
Screenshot: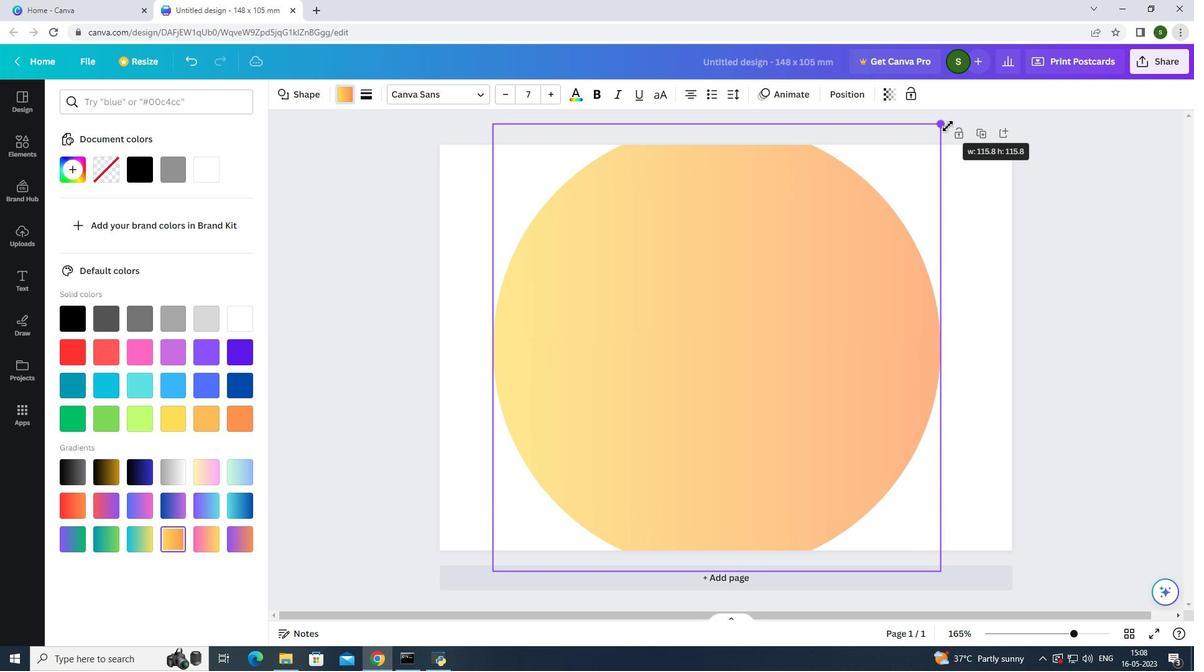 
Action: Mouse moved to (952, 120)
Screenshot: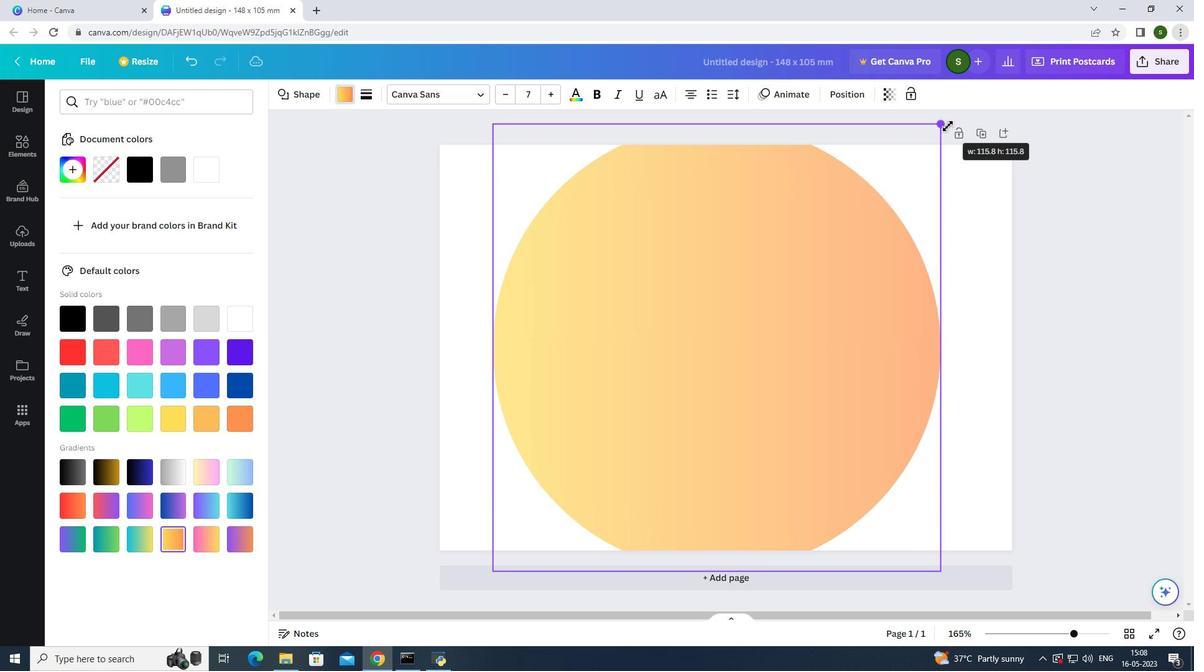 
Action: Key pressed <Key.alt_l>
Screenshot: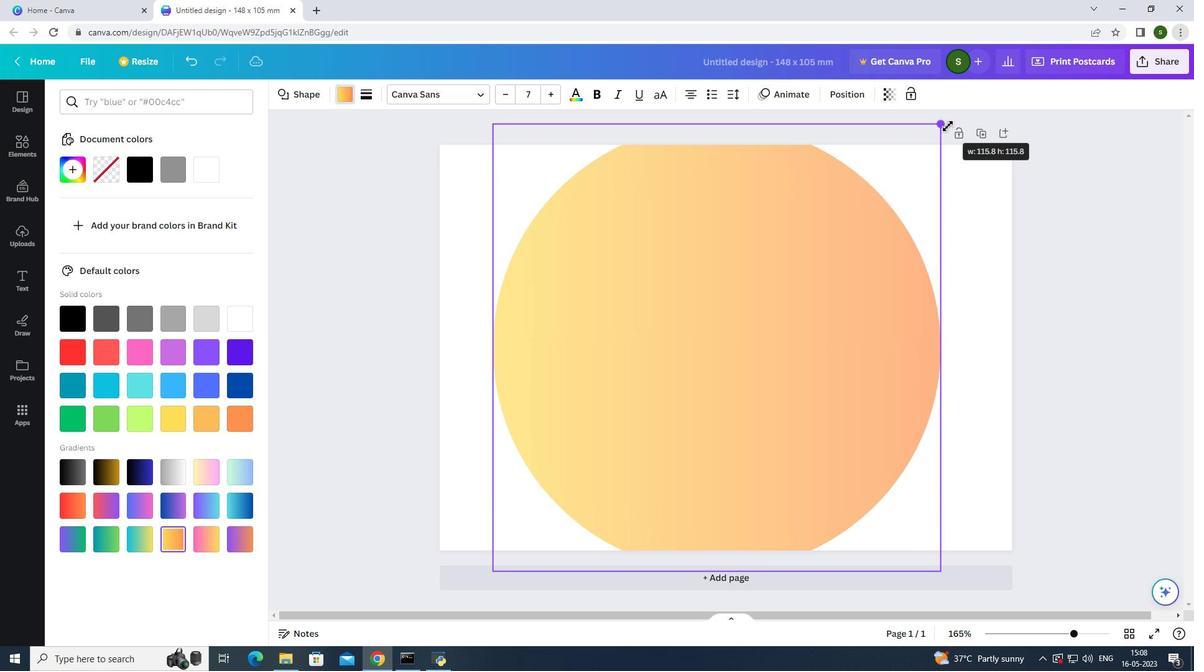 
Action: Mouse moved to (955, 118)
Screenshot: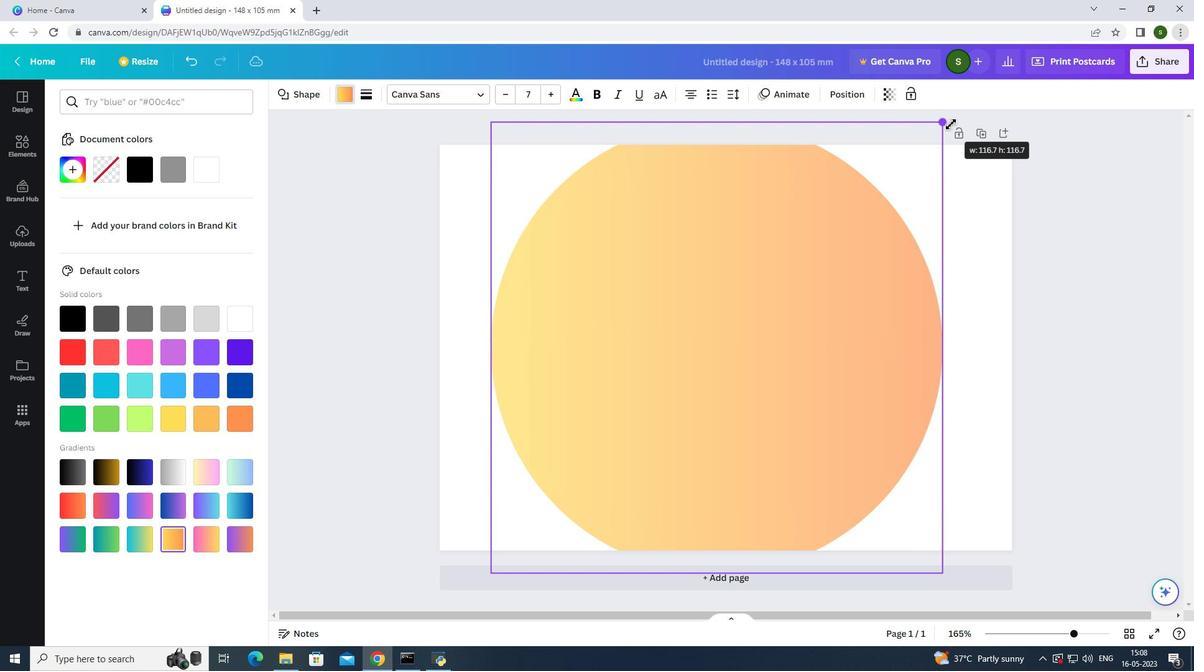 
Action: Key pressed <Key.alt_l>
Screenshot: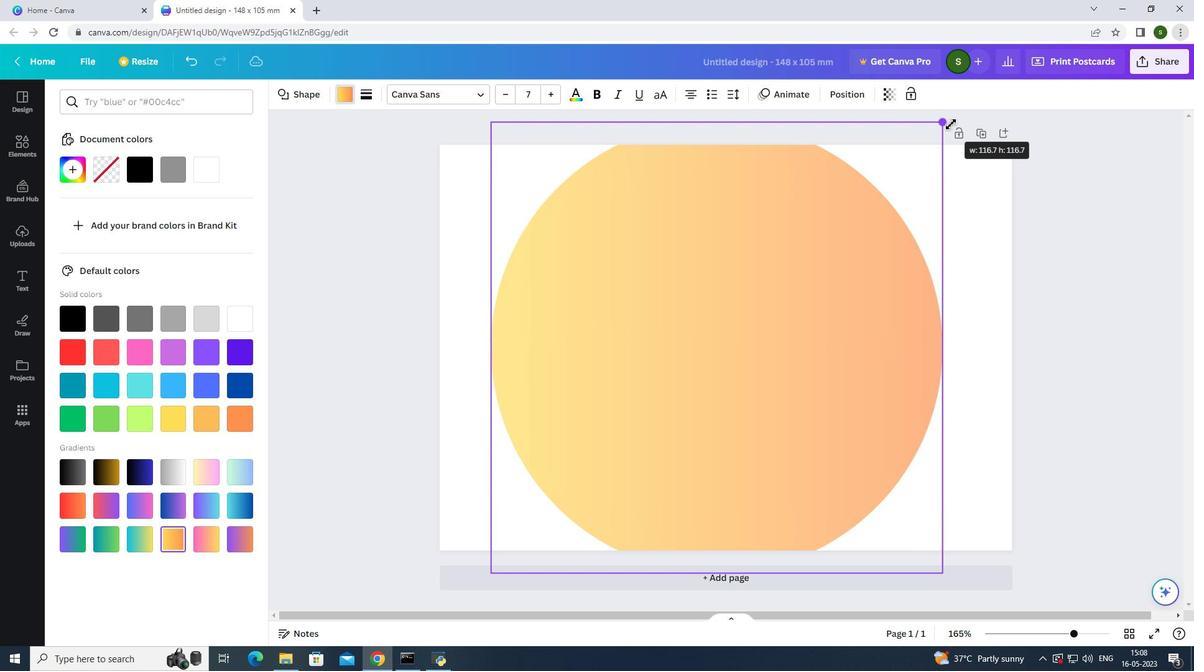 
Action: Mouse moved to (956, 117)
Screenshot: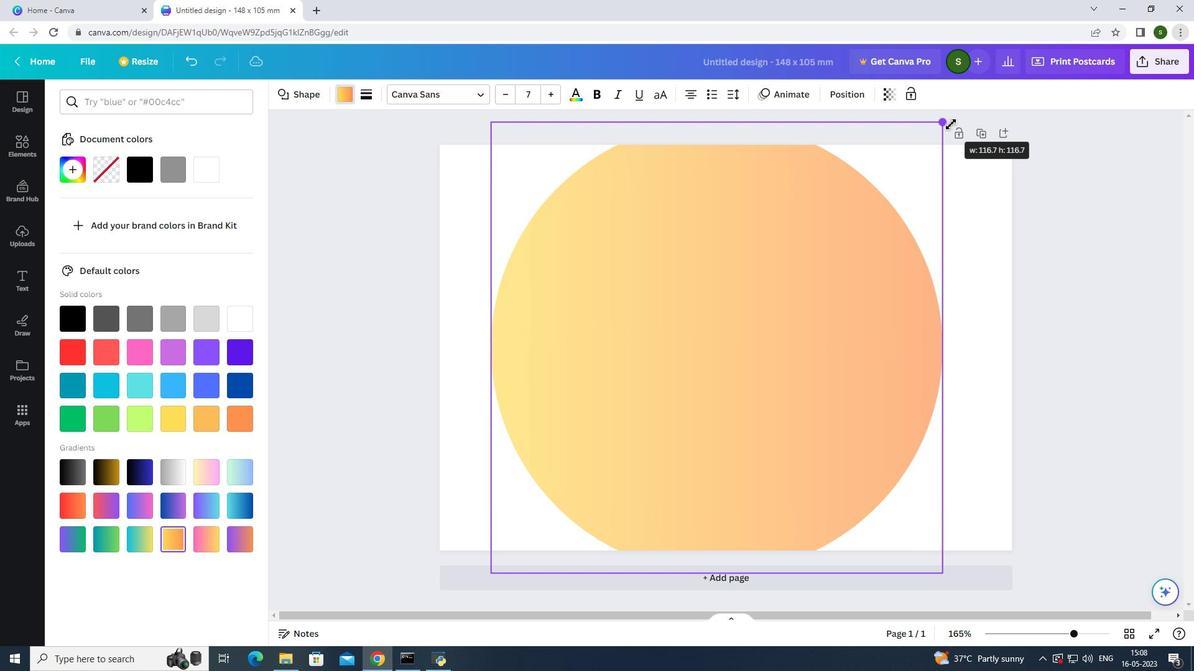
Action: Key pressed <Key.alt_l>
Screenshot: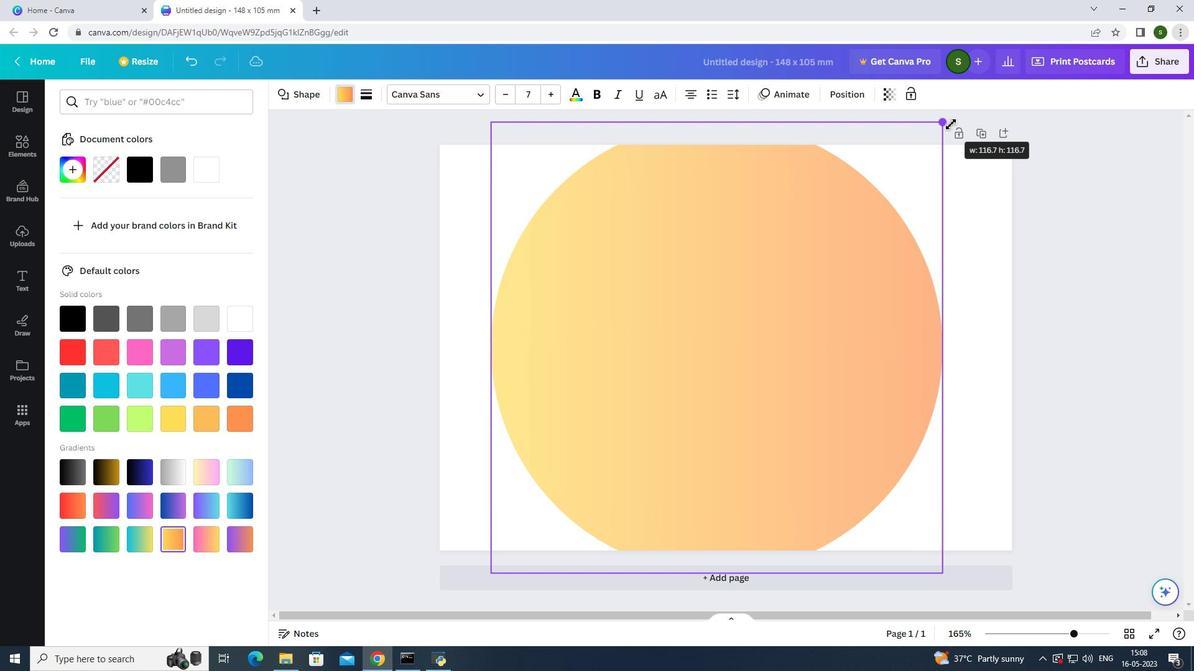 
Action: Mouse moved to (960, 117)
Screenshot: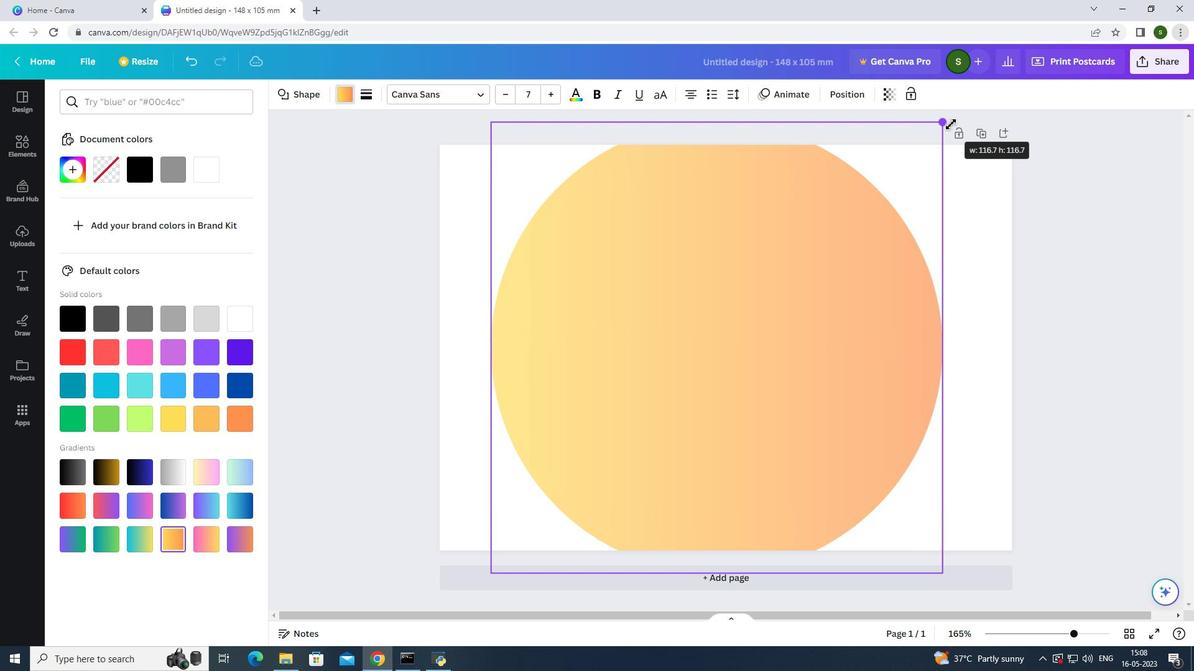 
Action: Key pressed <Key.alt_l>
Screenshot: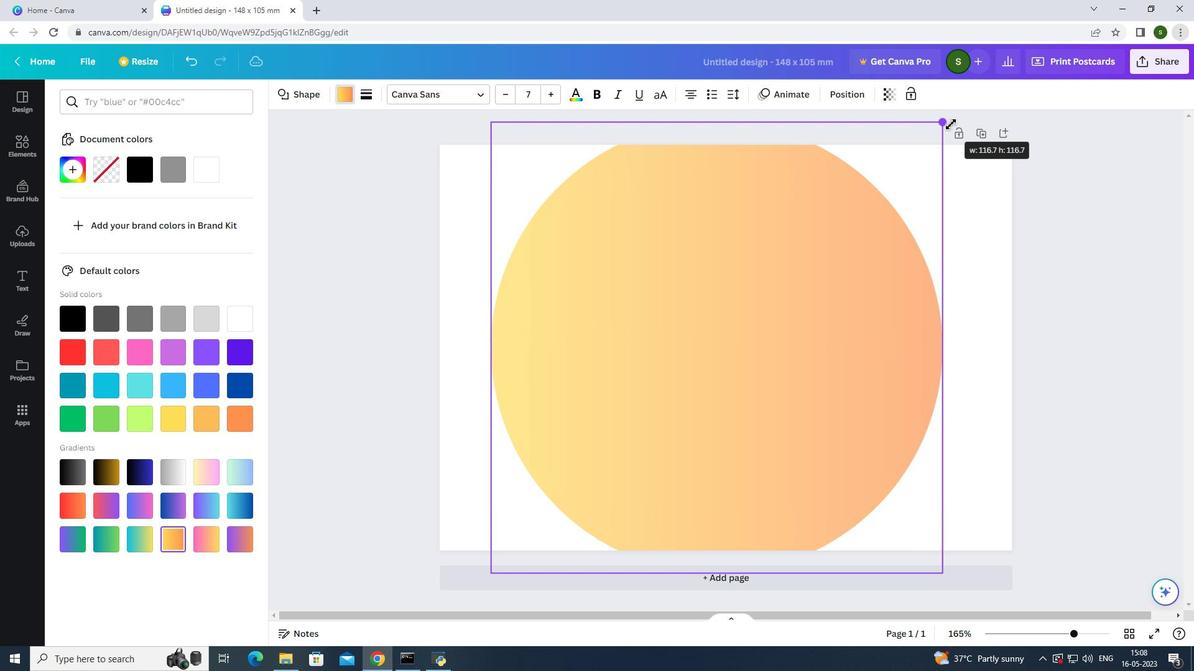 
Action: Mouse moved to (963, 116)
Screenshot: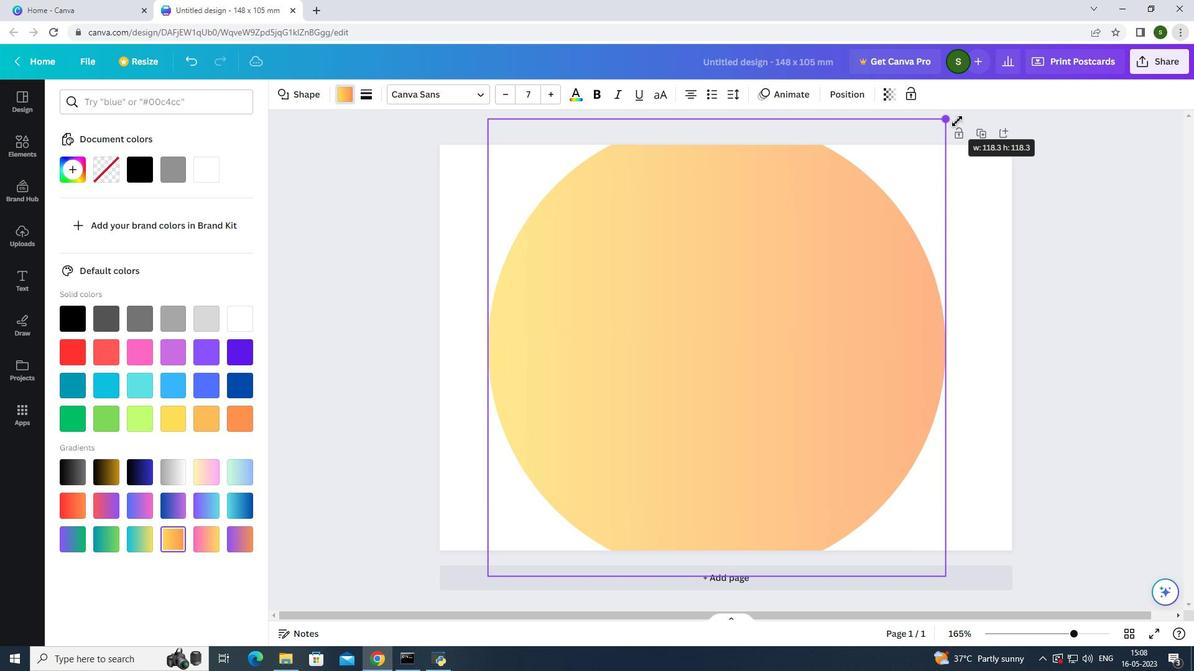 
Action: Key pressed <Key.alt_l>
Screenshot: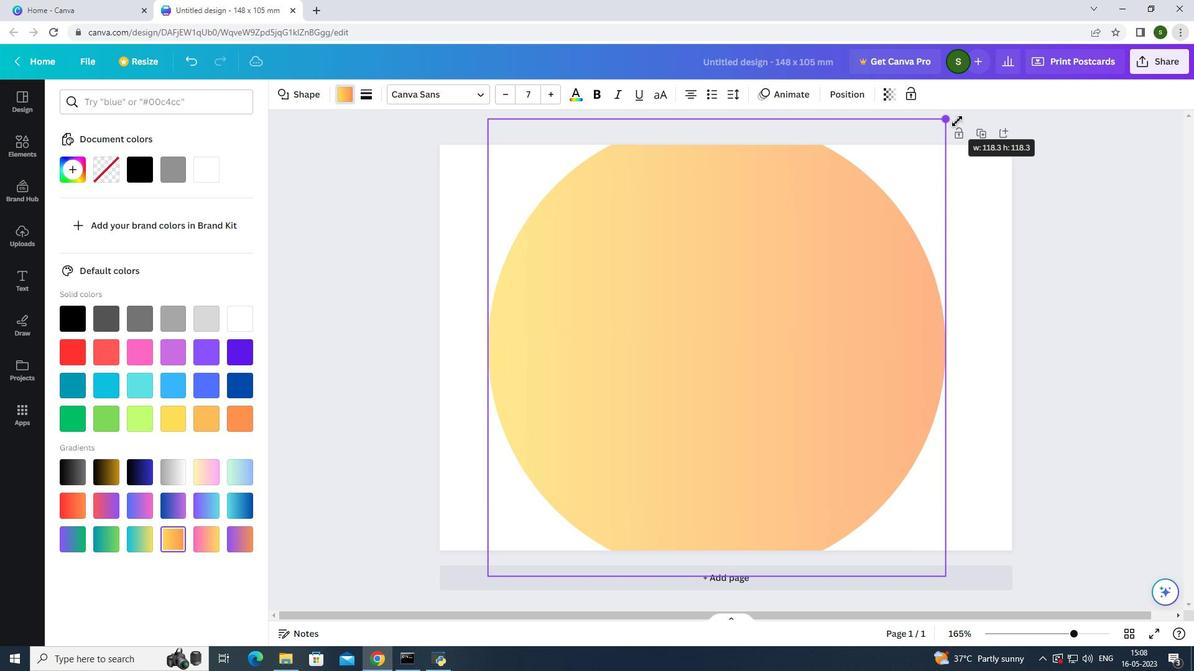 
Action: Mouse moved to (965, 115)
Screenshot: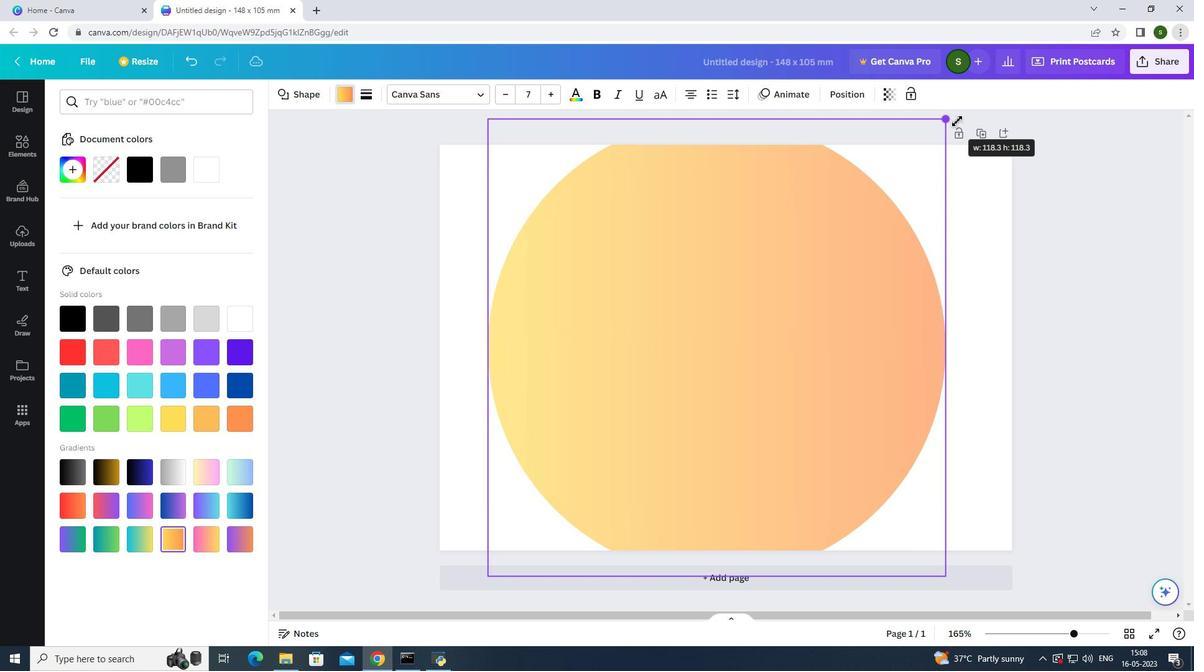 
Action: Key pressed <Key.alt_l>
Screenshot: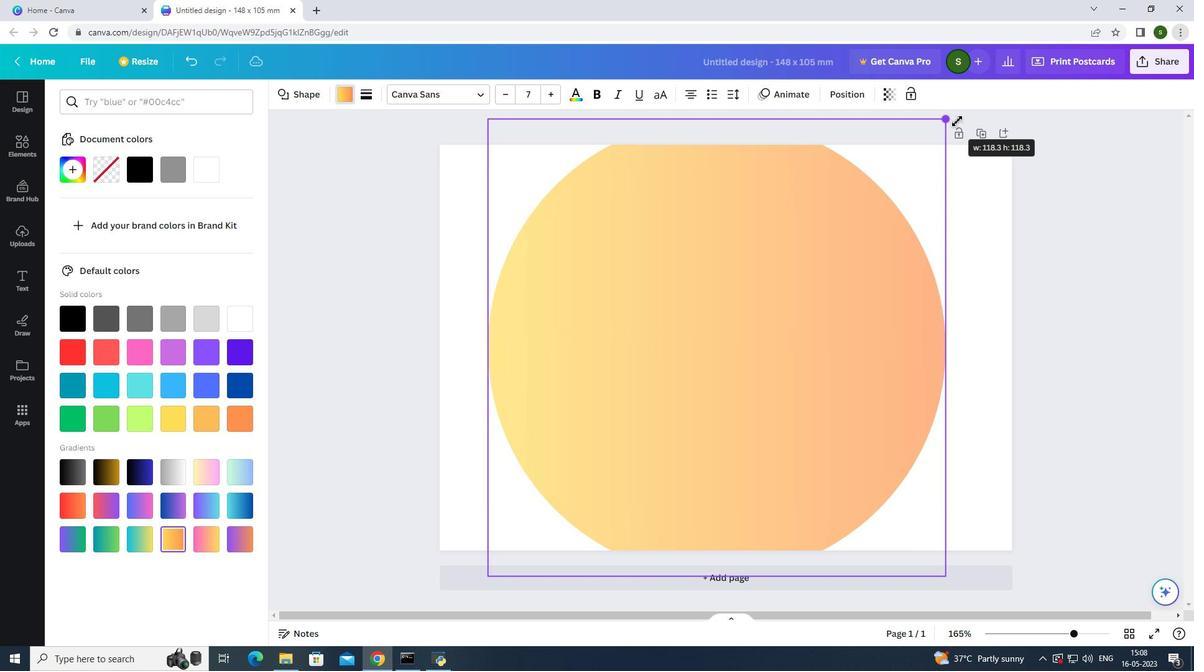 
Action: Mouse moved to (969, 113)
Screenshot: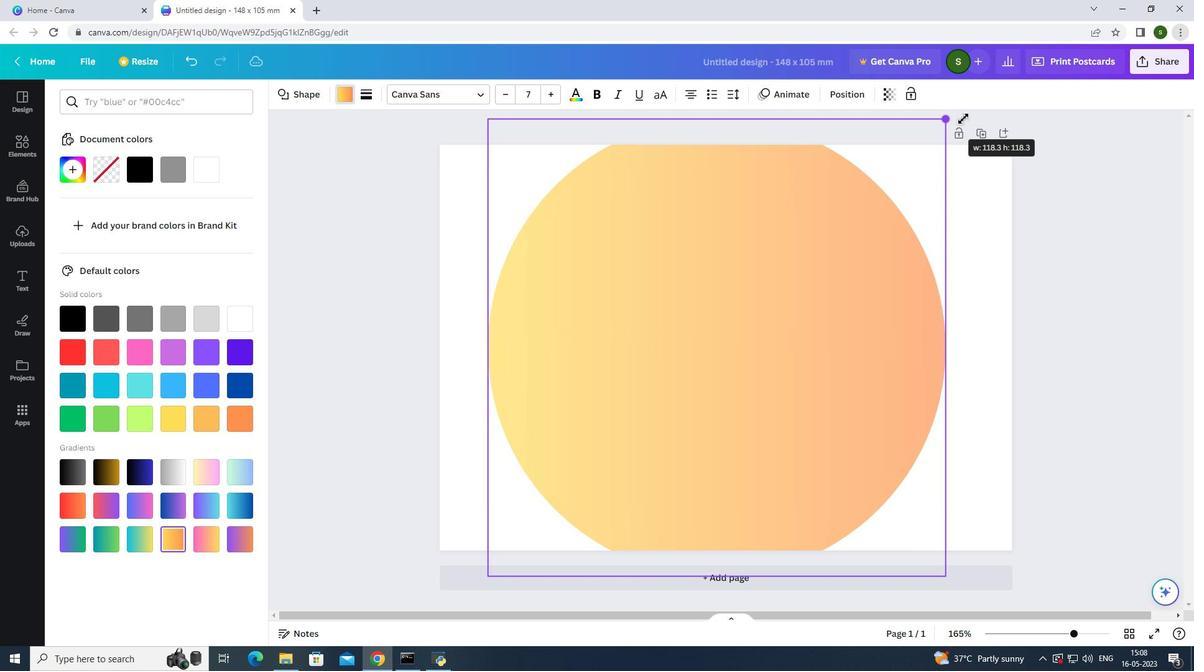 
Action: Key pressed <Key.alt_l>
Screenshot: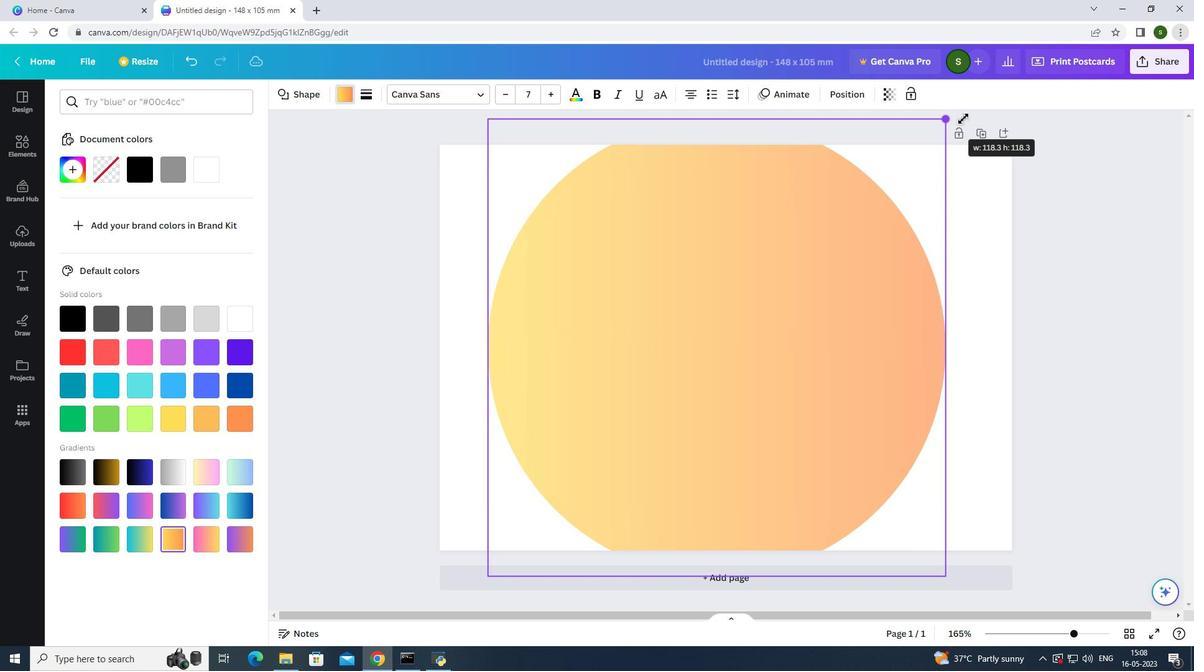 
Action: Mouse moved to (973, 113)
Screenshot: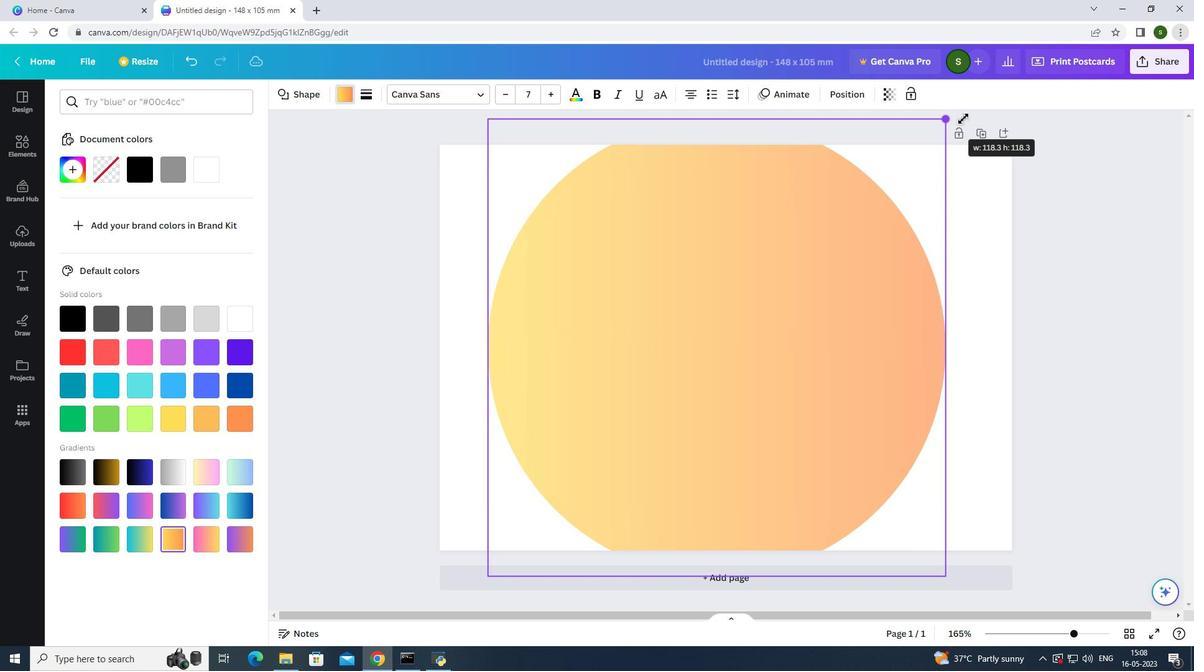 
Action: Key pressed <Key.alt_l>
Screenshot: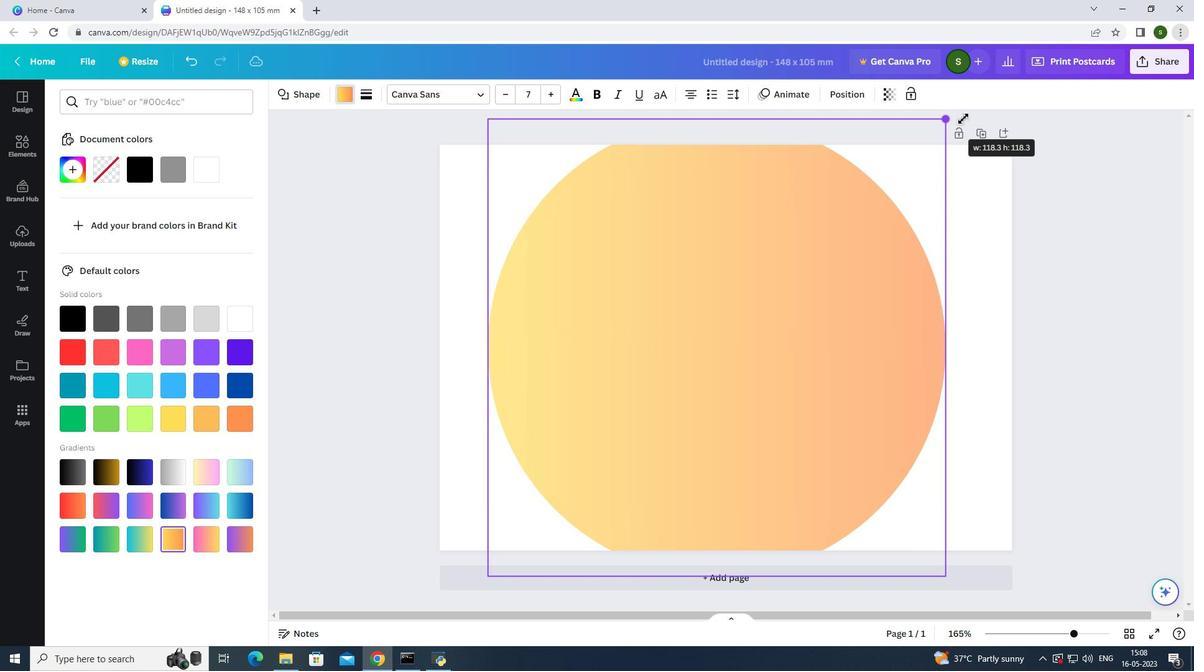 
Action: Mouse moved to (975, 111)
Screenshot: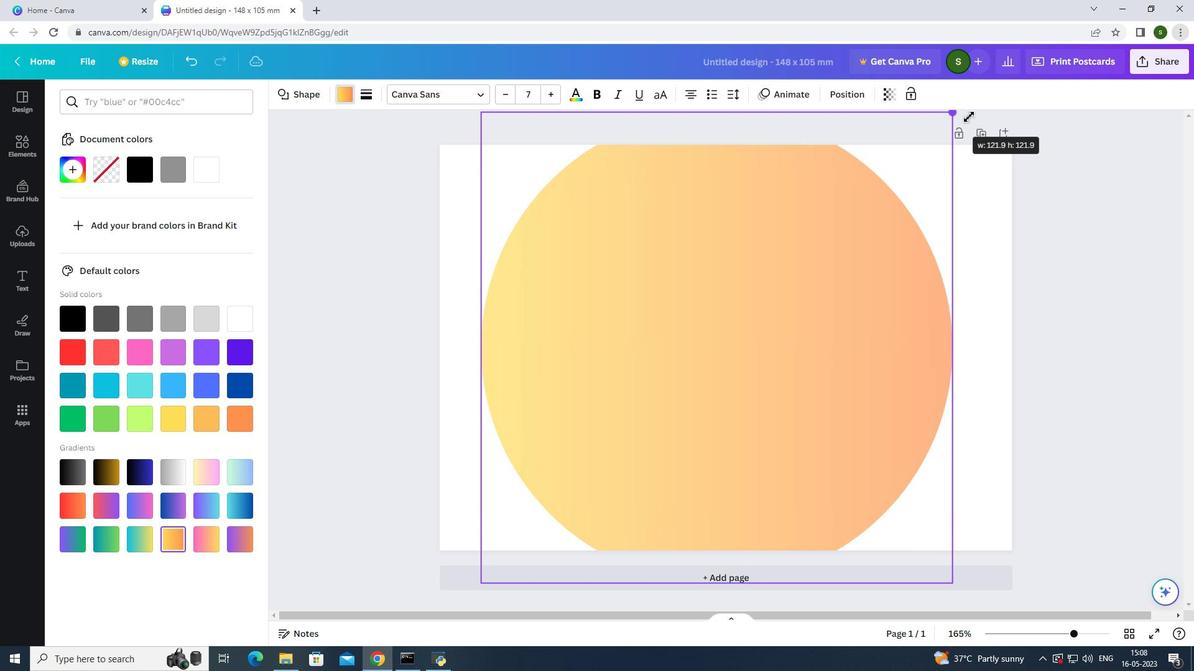 
Action: Key pressed <Key.alt_l>
Screenshot: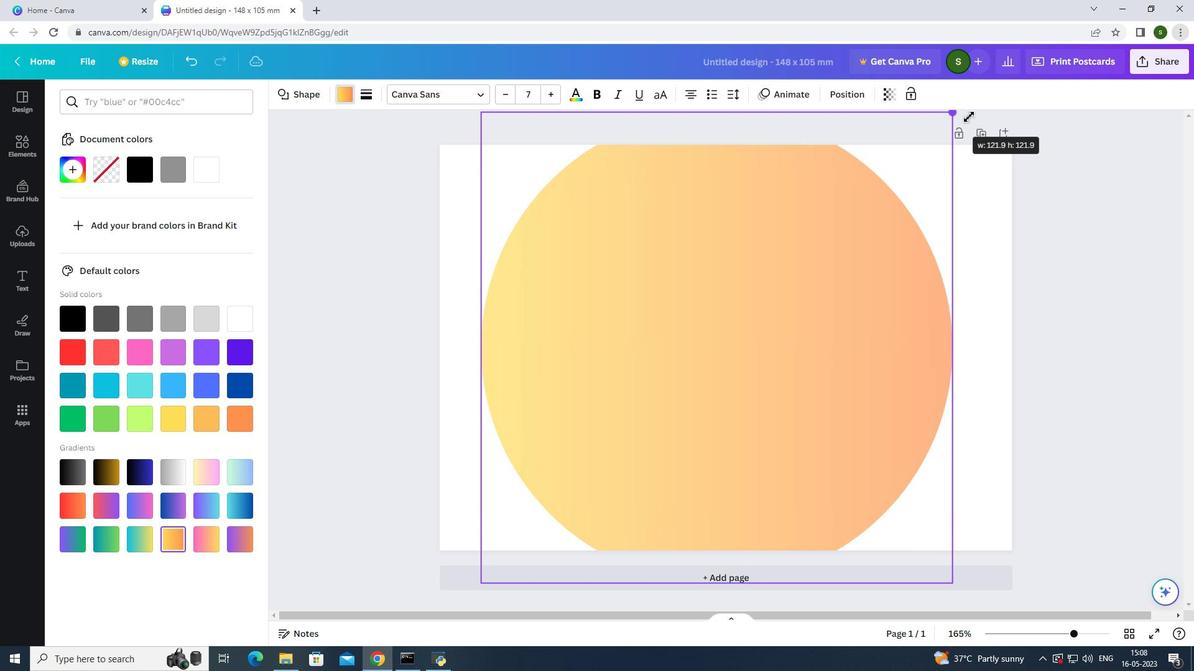 
Action: Mouse moved to (981, 110)
Screenshot: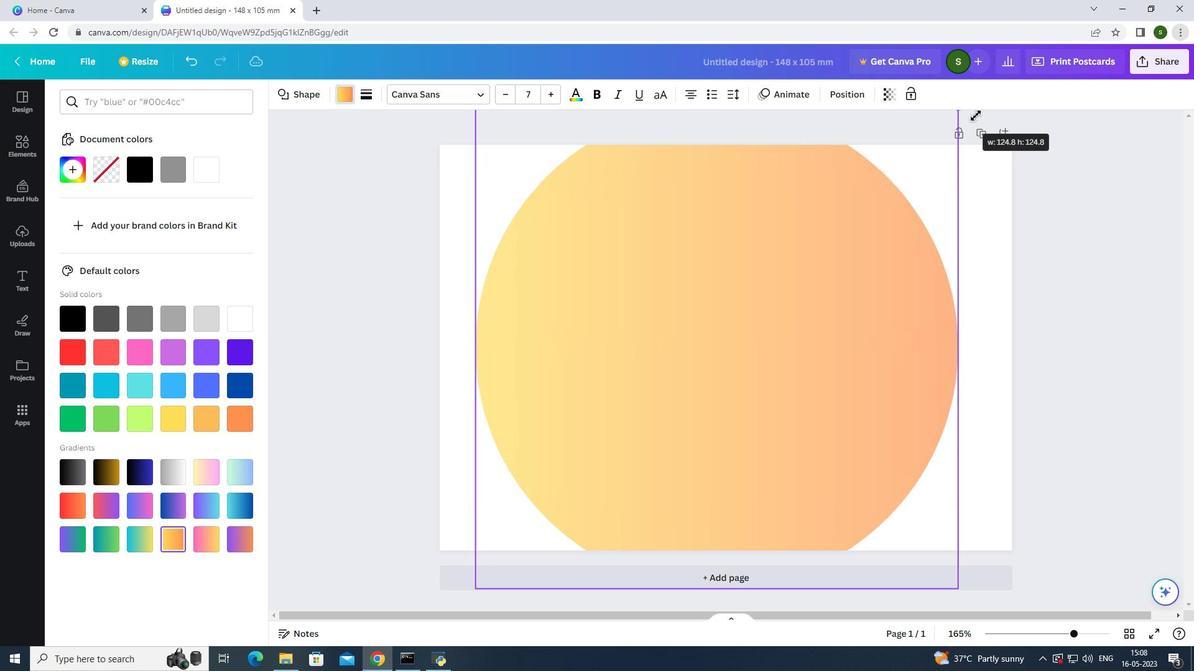 
Action: Key pressed <Key.alt_l>
Screenshot: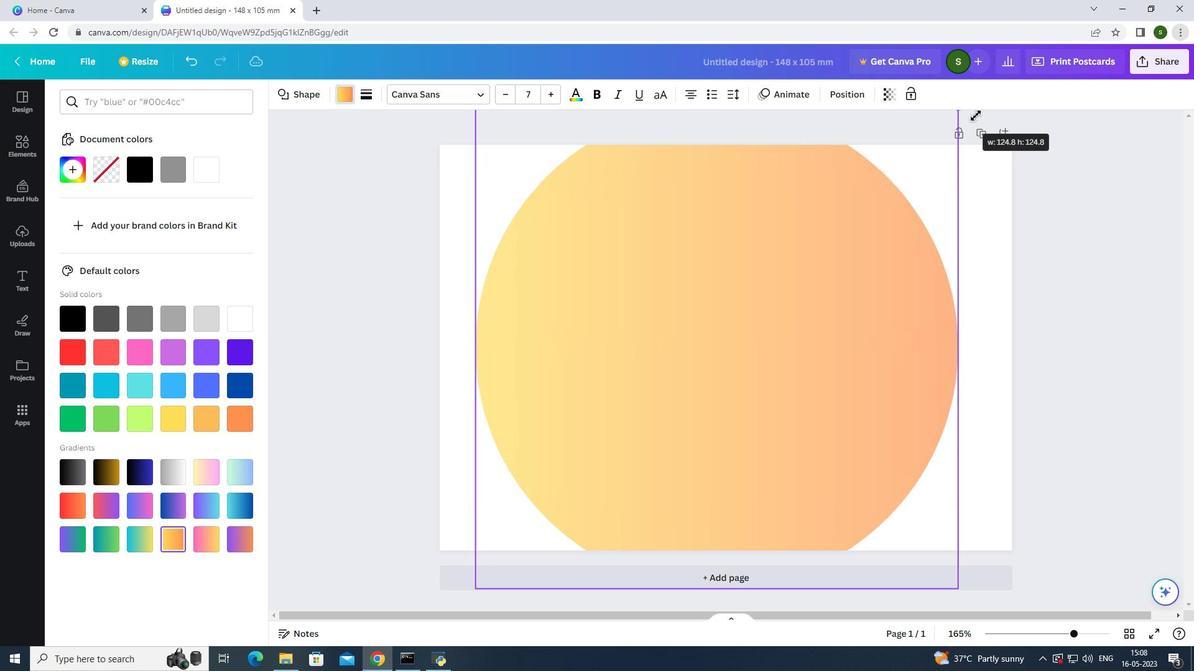 
Action: Mouse moved to (982, 110)
Screenshot: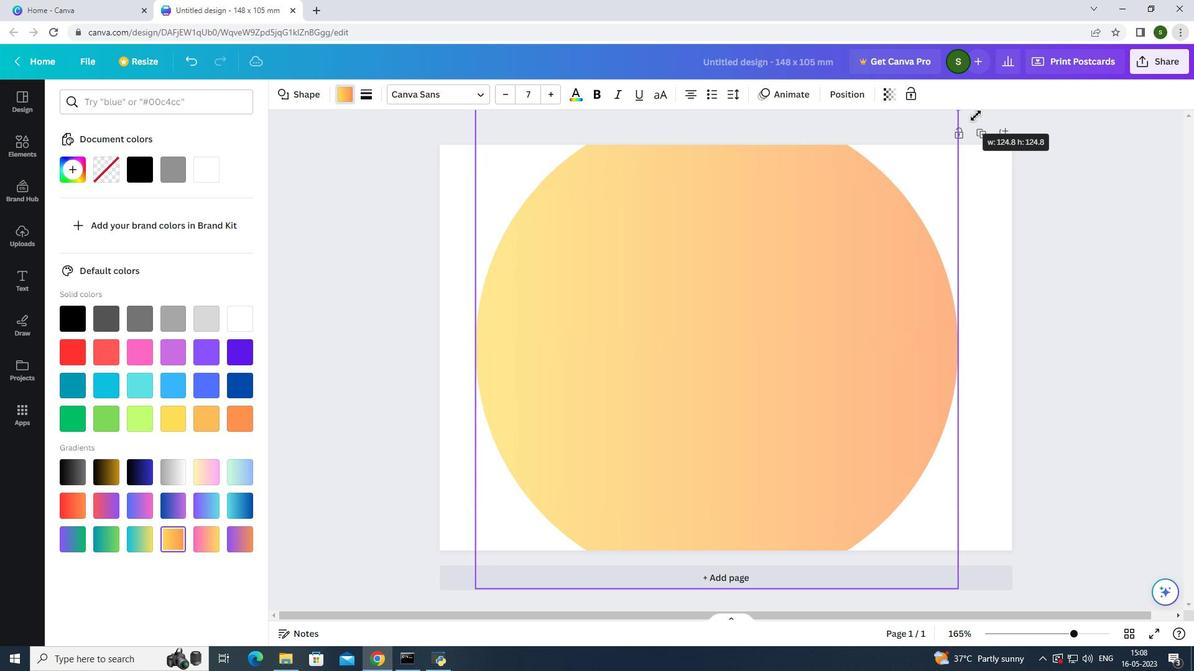 
Action: Key pressed <Key.alt_l>
Screenshot: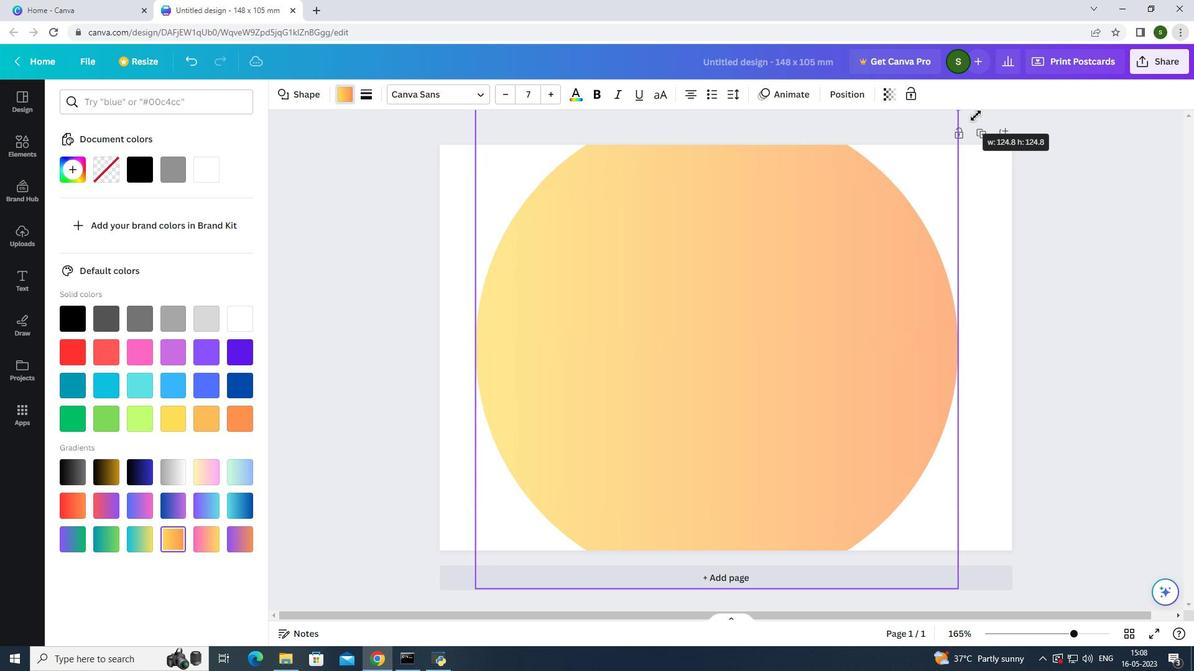 
Action: Mouse moved to (983, 110)
Screenshot: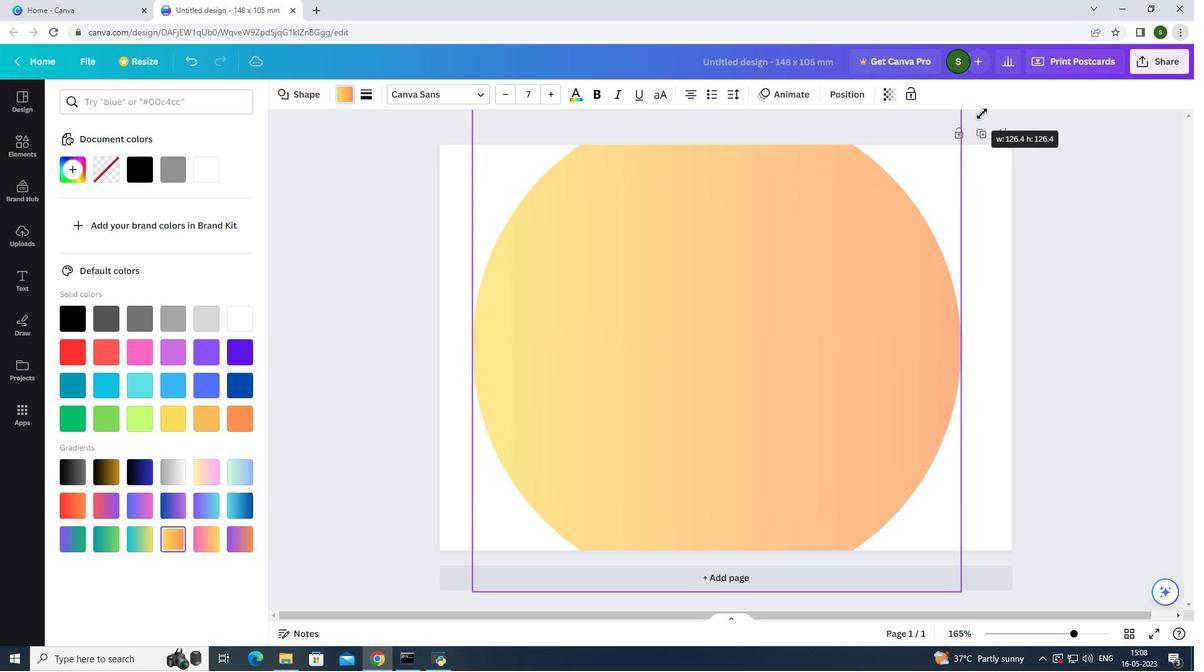 
Action: Key pressed <Key.alt_l>
Screenshot: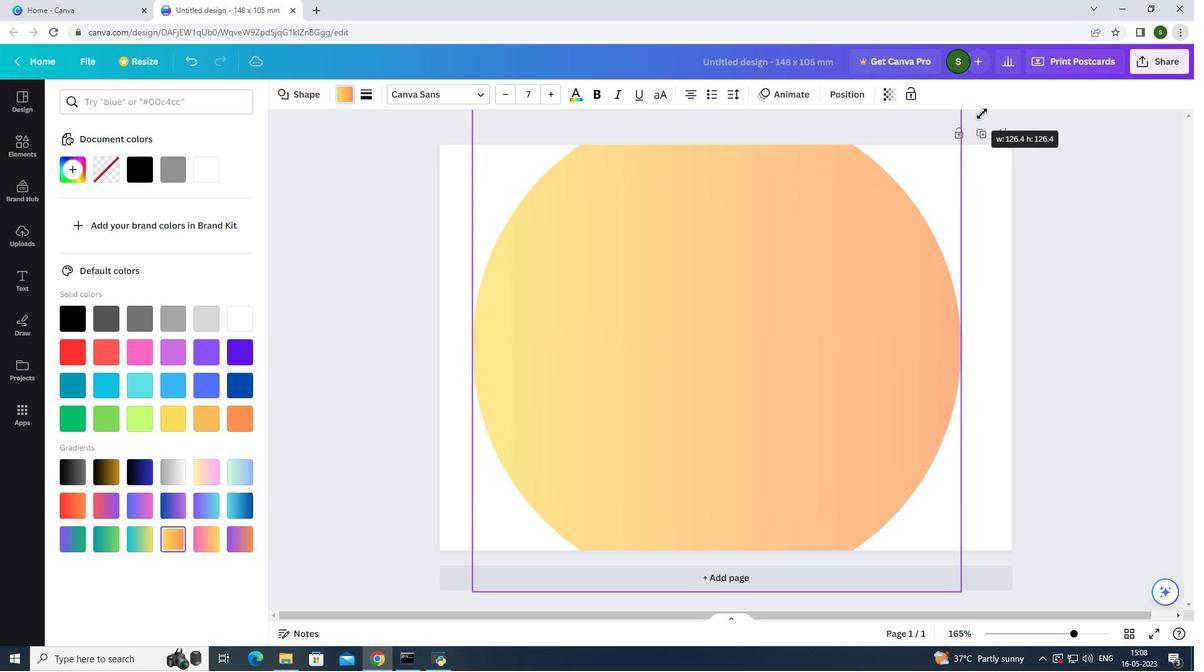 
Action: Mouse moved to (983, 109)
Screenshot: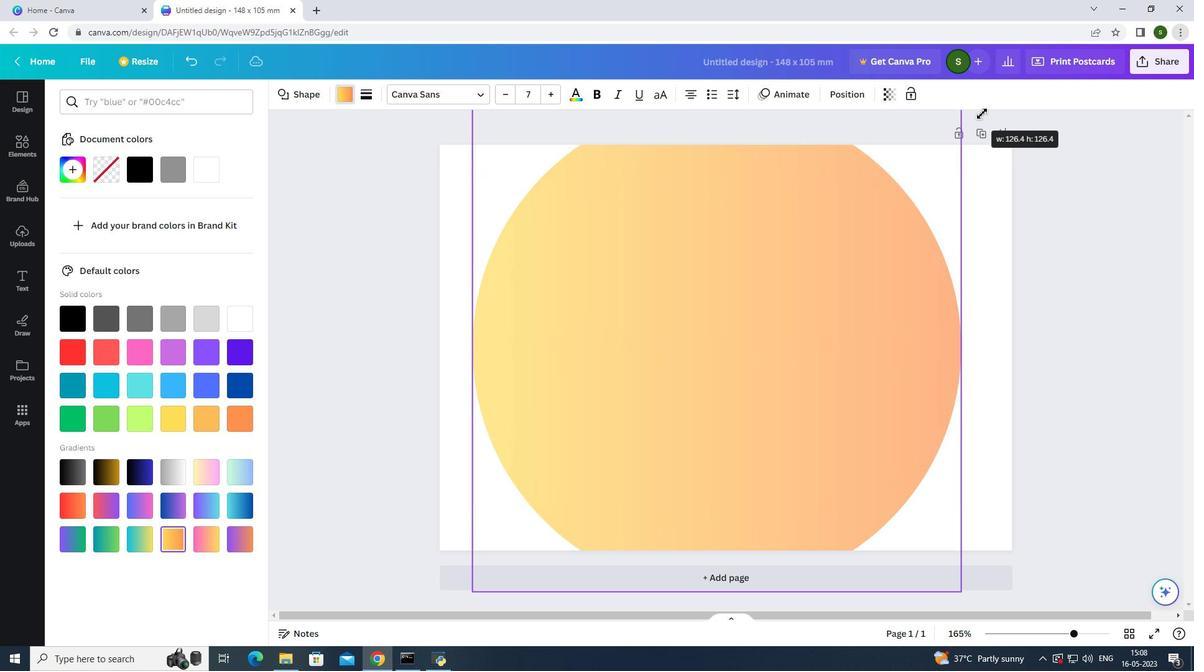 
Action: Key pressed <Key.alt_l>
Screenshot: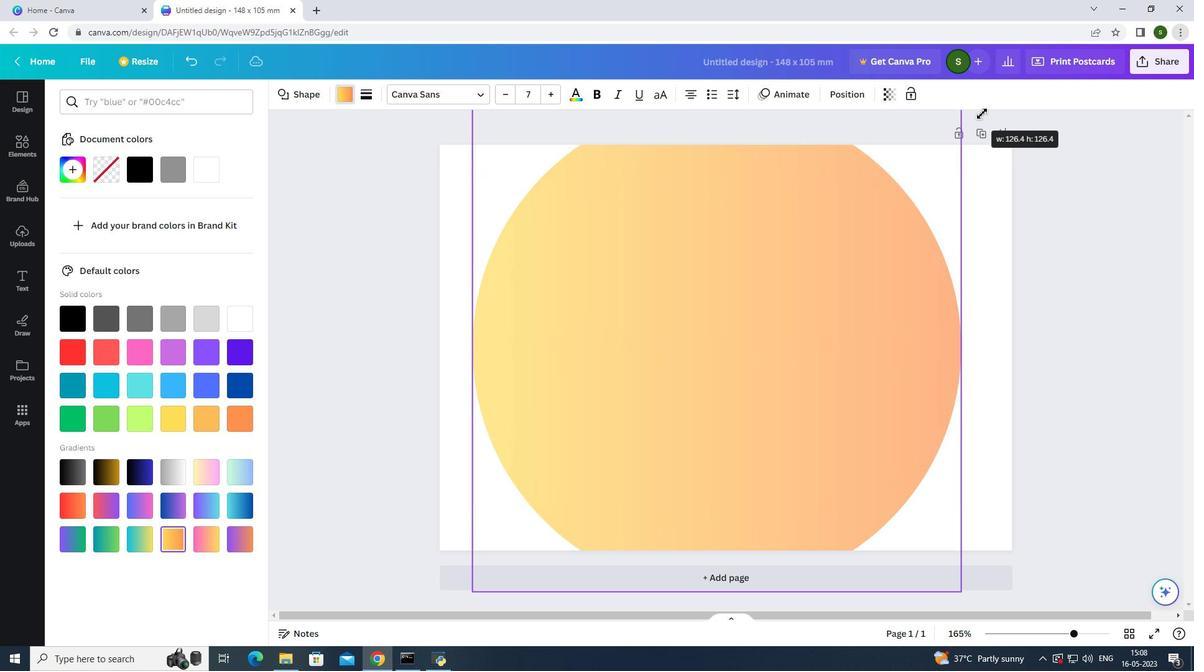 
Action: Mouse moved to (984, 109)
Screenshot: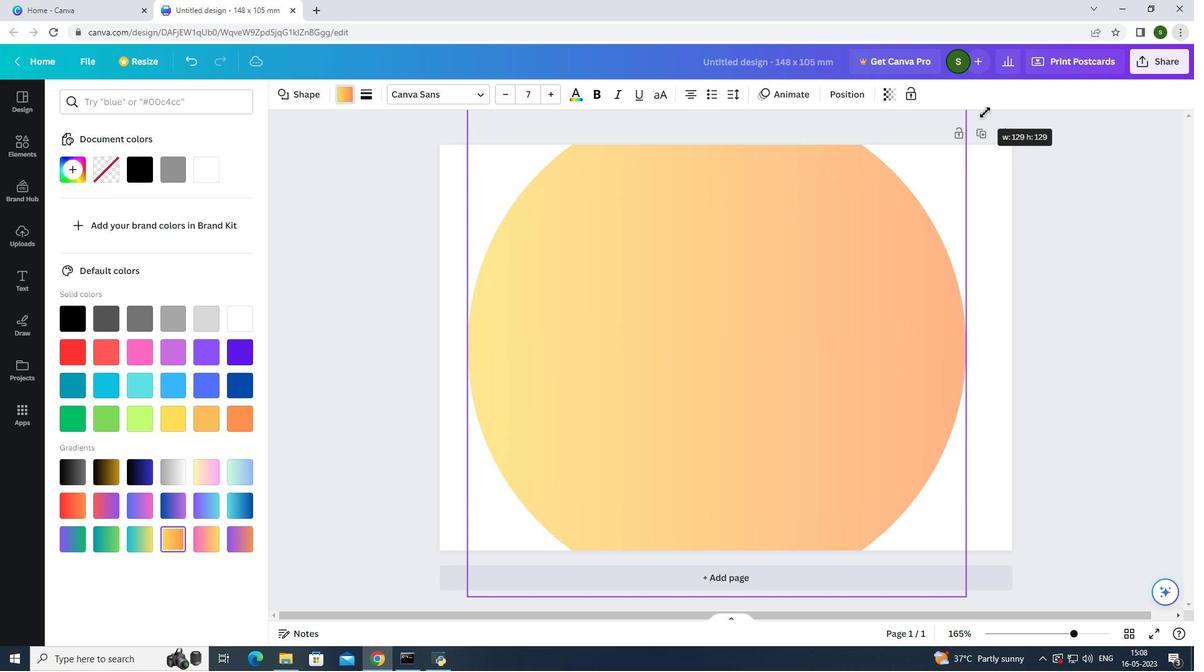 
Action: Key pressed <Key.alt_l>
Screenshot: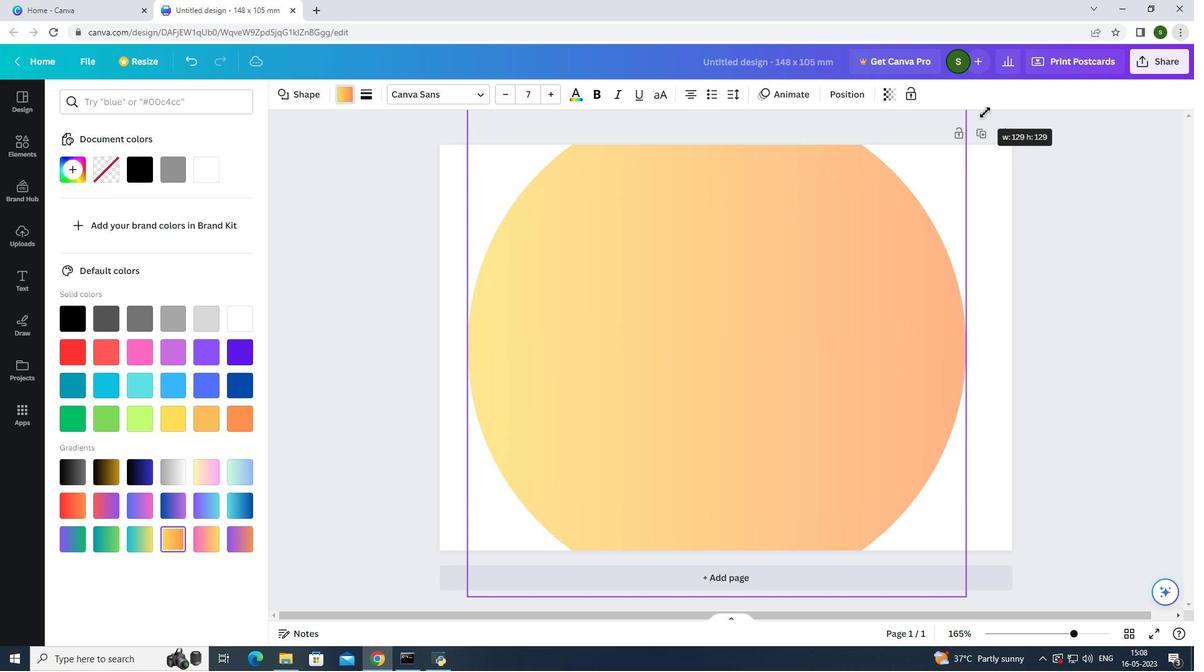 
Action: Mouse moved to (987, 108)
Screenshot: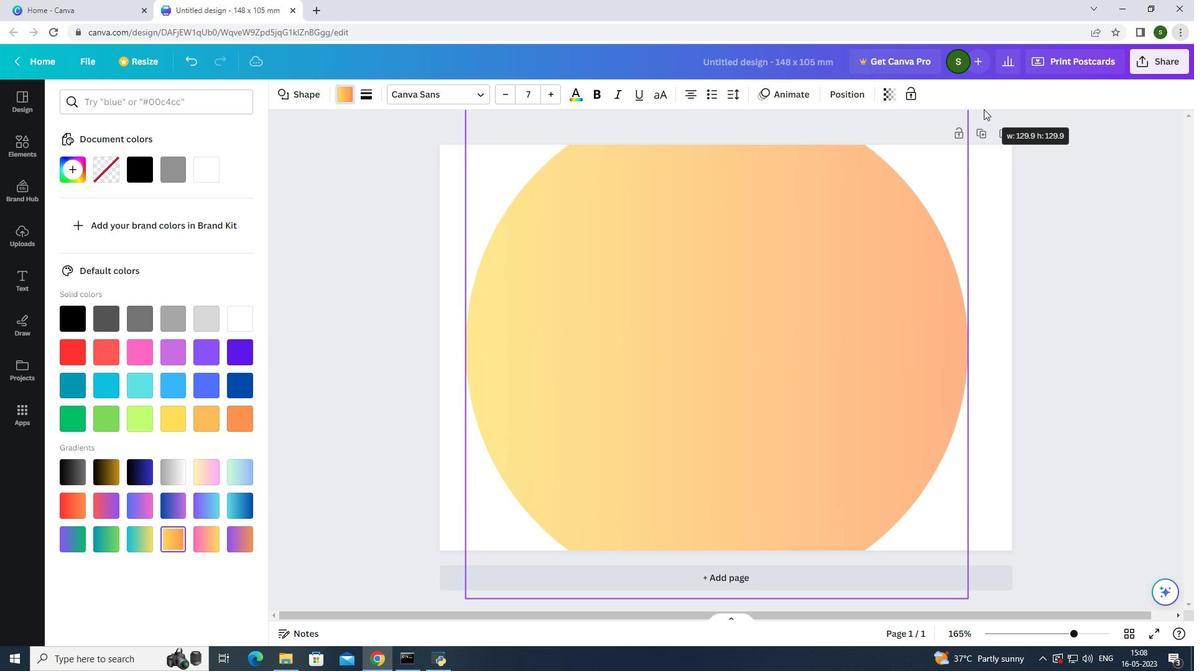 
Action: Key pressed <Key.alt_l>
Screenshot: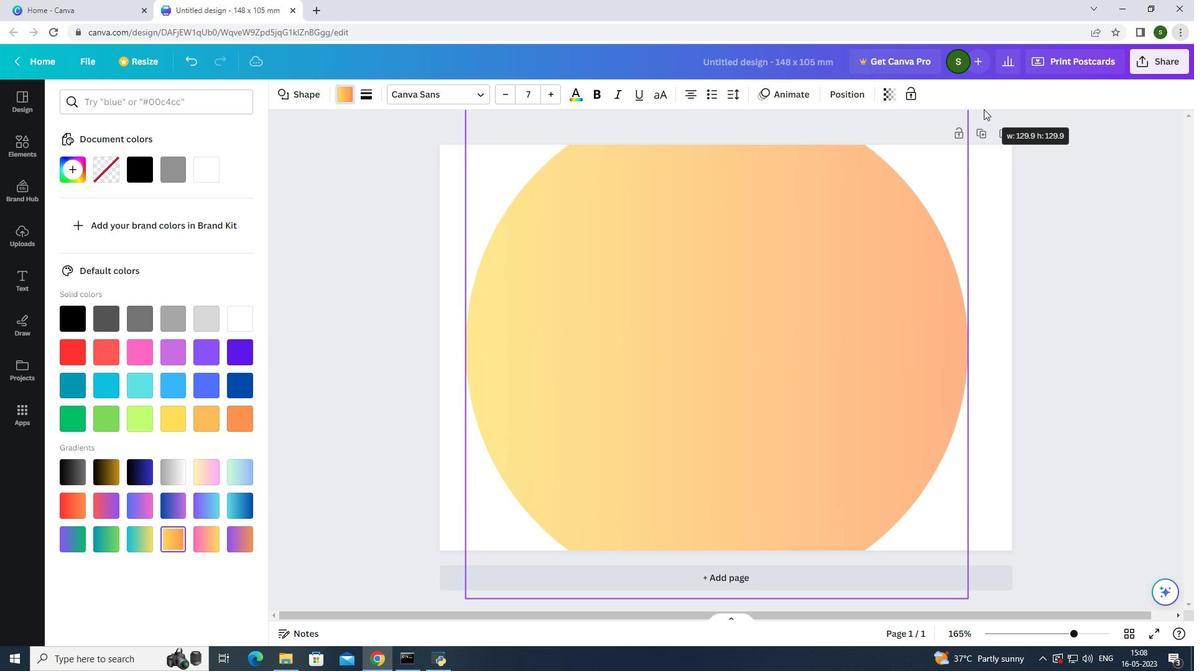 
Action: Mouse moved to (988, 108)
Screenshot: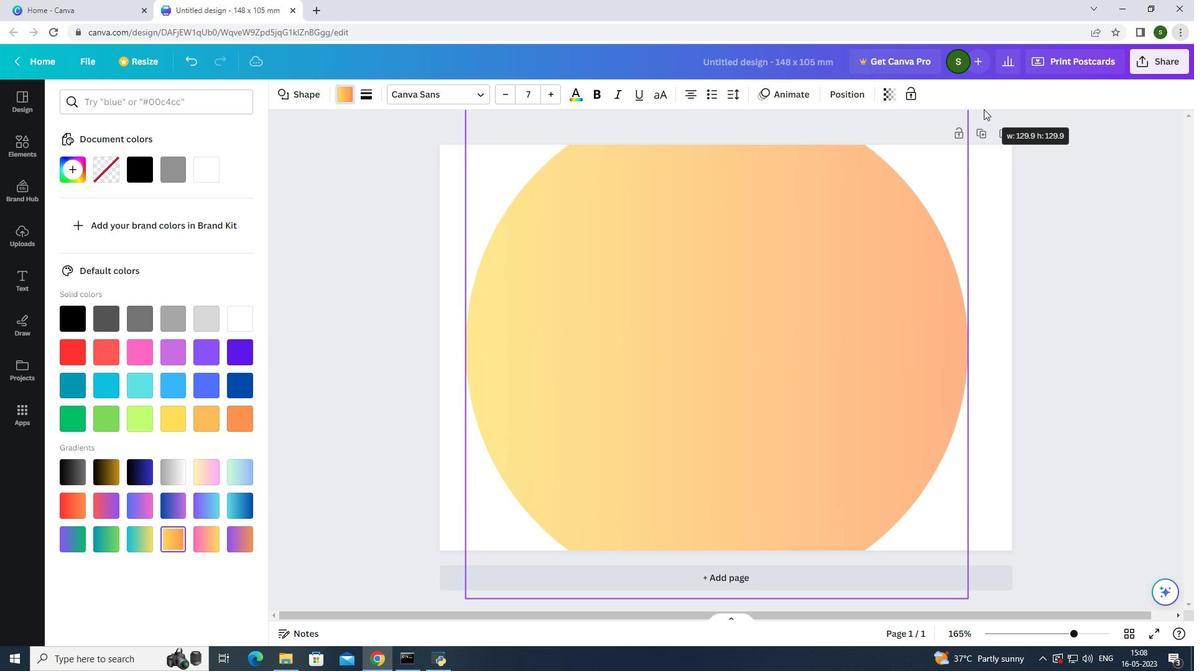 
Action: Key pressed <Key.alt_l>
Screenshot: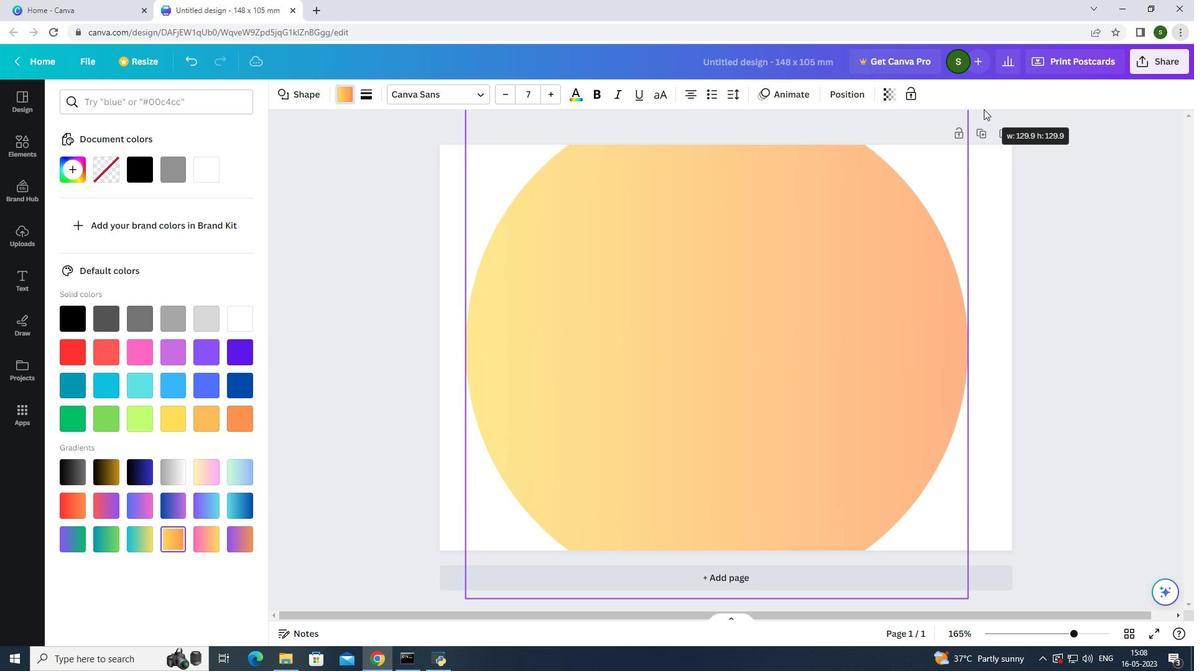 
Action: Mouse moved to (989, 108)
Screenshot: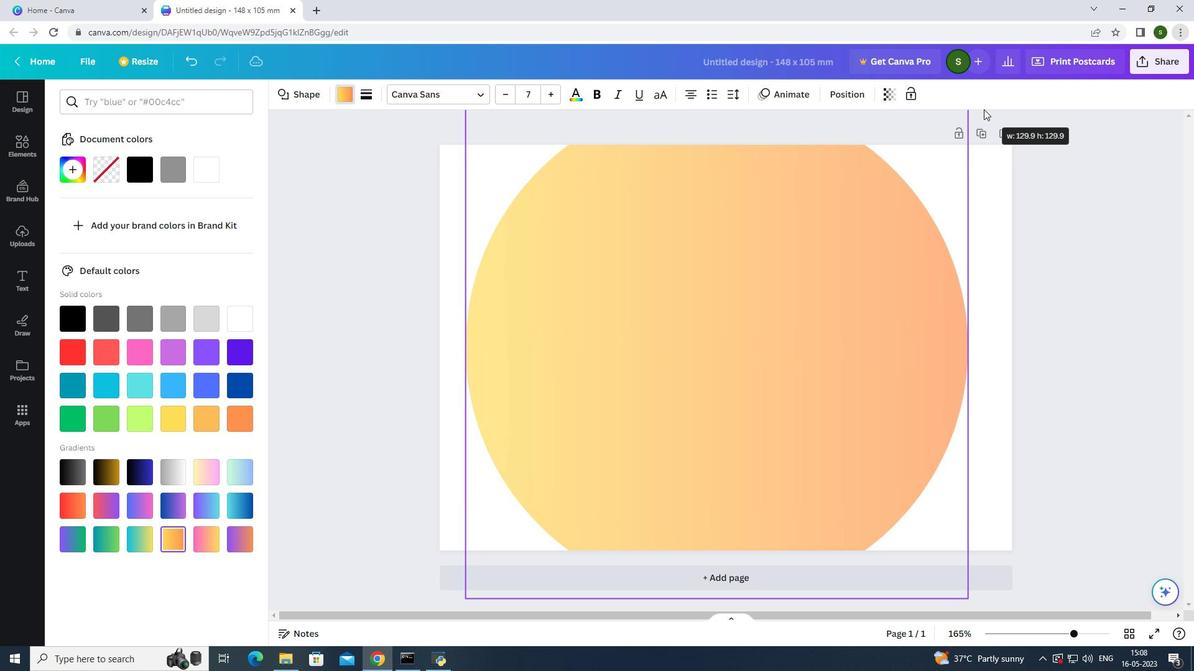 
Action: Key pressed <Key.alt_l>
Screenshot: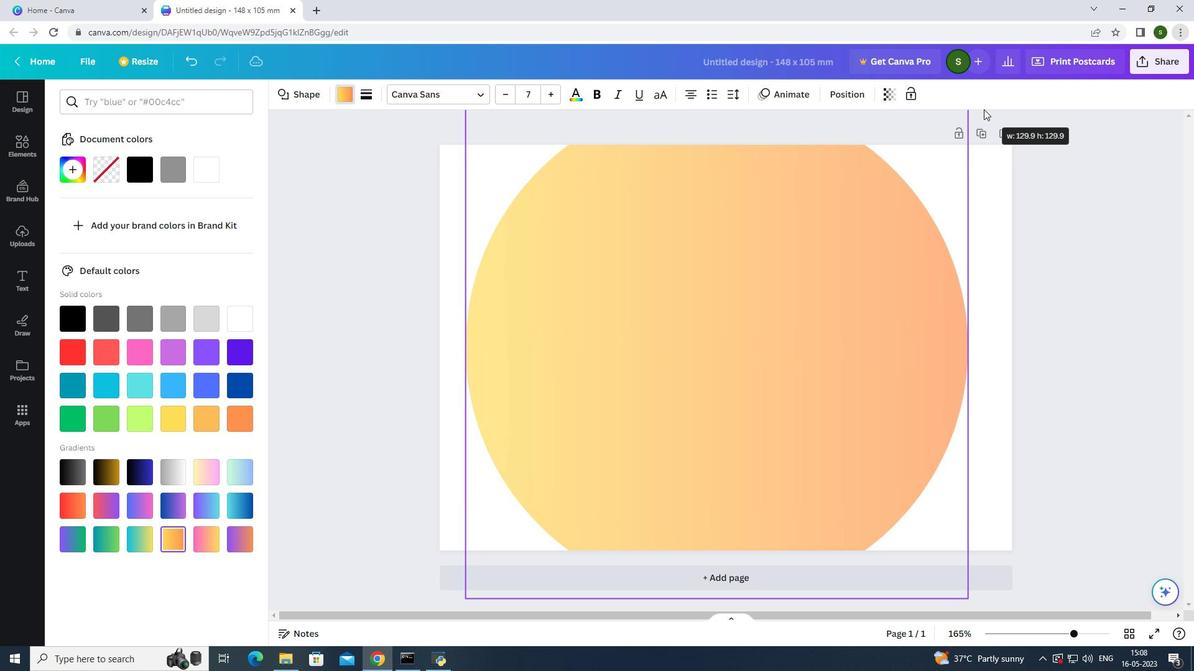 
Action: Mouse moved to (992, 107)
Screenshot: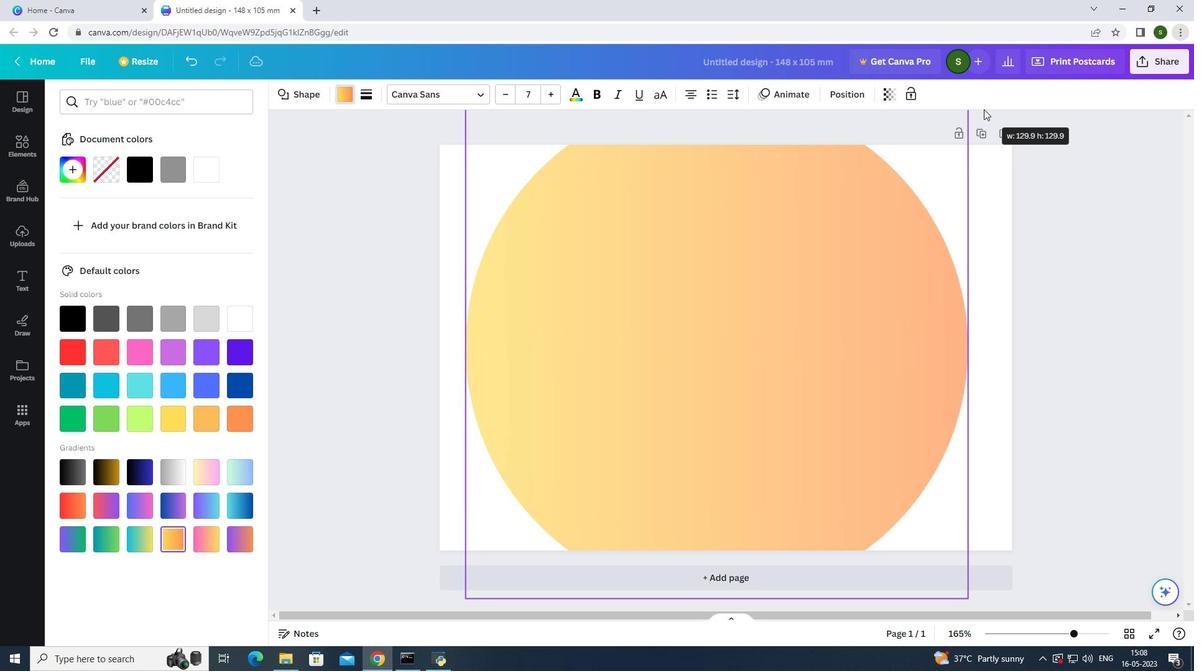 
Action: Key pressed <Key.alt_l>
Screenshot: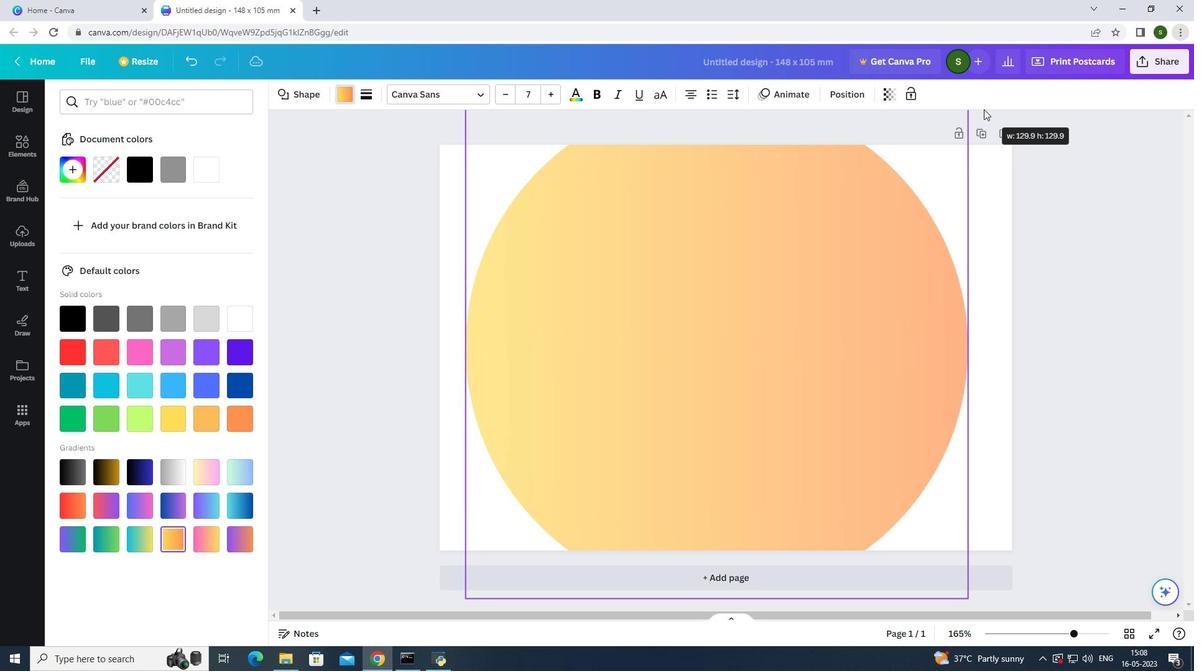 
Action: Mouse moved to (994, 107)
Screenshot: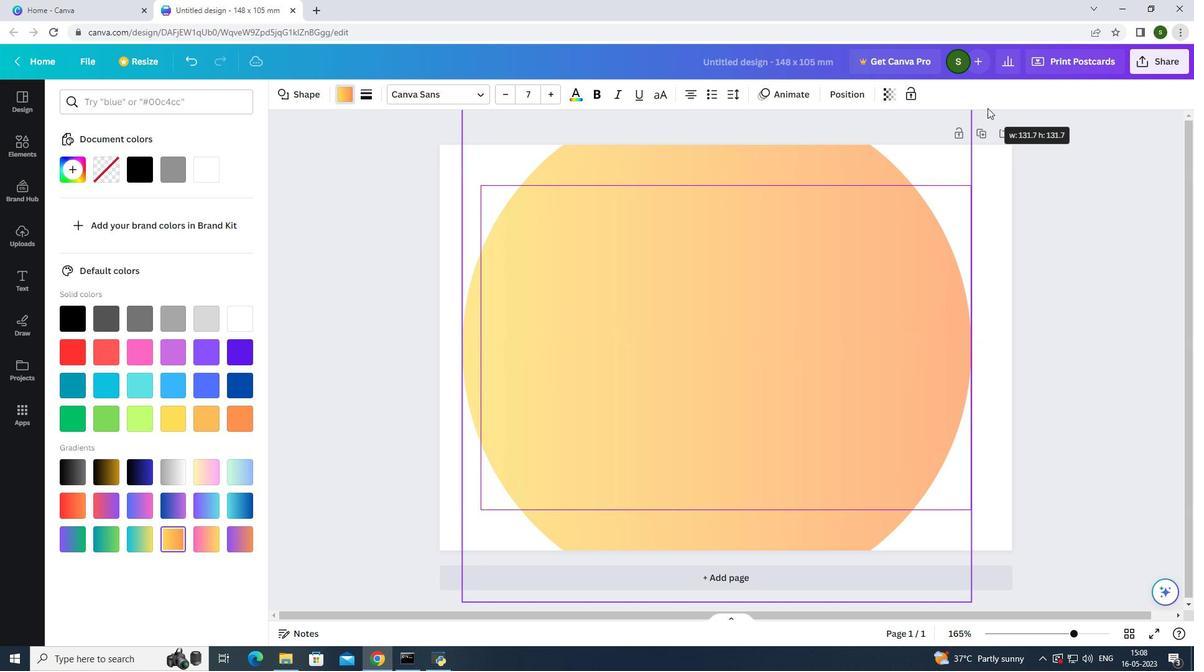 
Action: Key pressed <Key.alt_l>
Screenshot: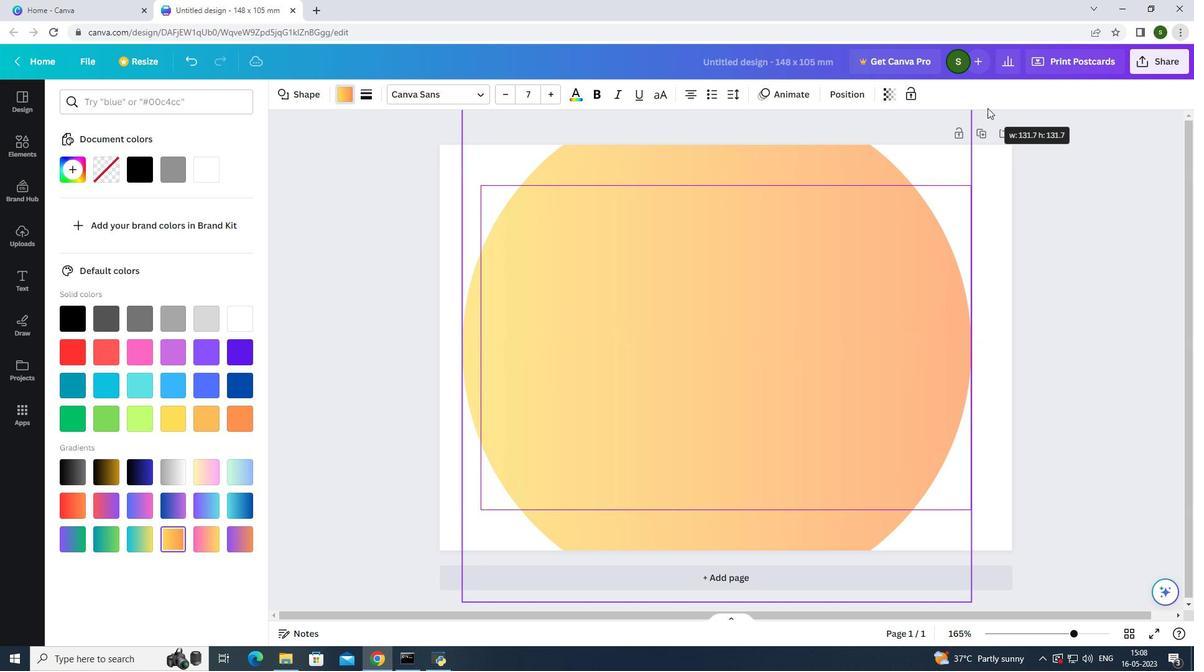 
Action: Mouse moved to (995, 106)
Screenshot: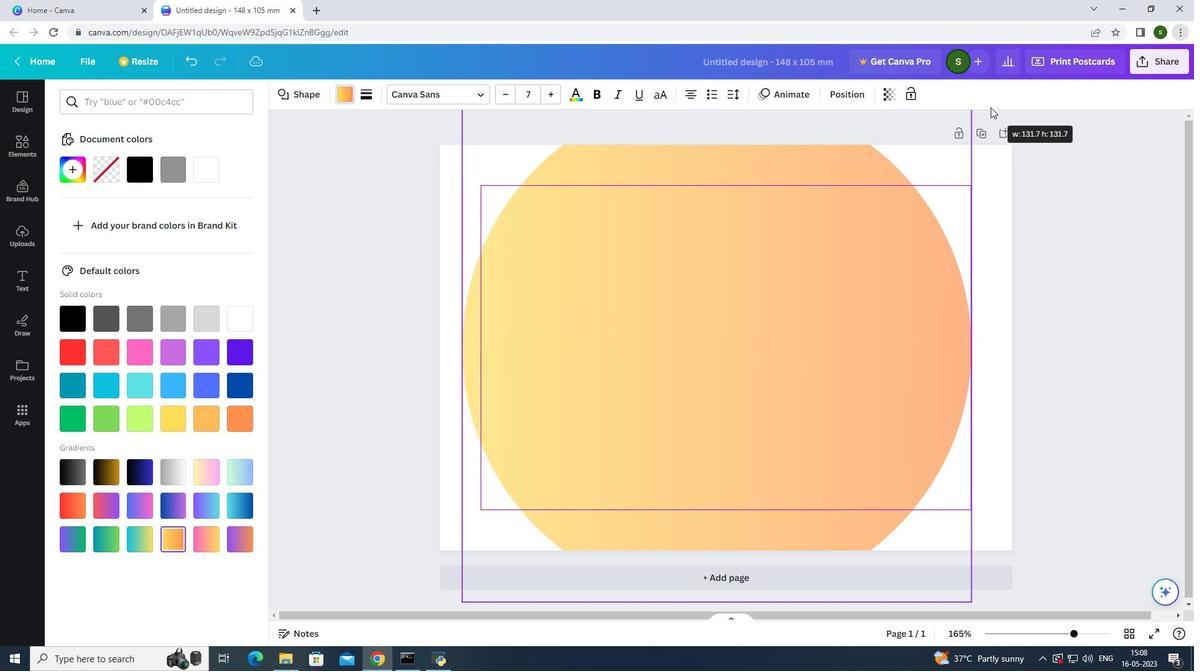 
Action: Key pressed <Key.alt_l>
Screenshot: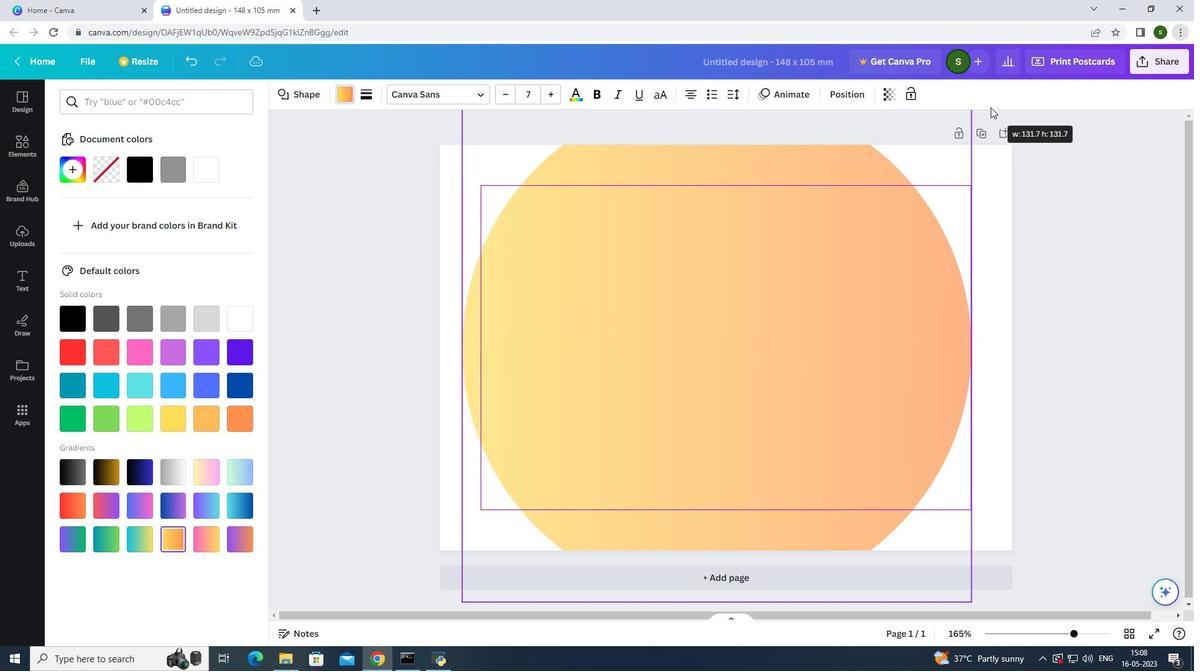 
Action: Mouse moved to (997, 105)
Screenshot: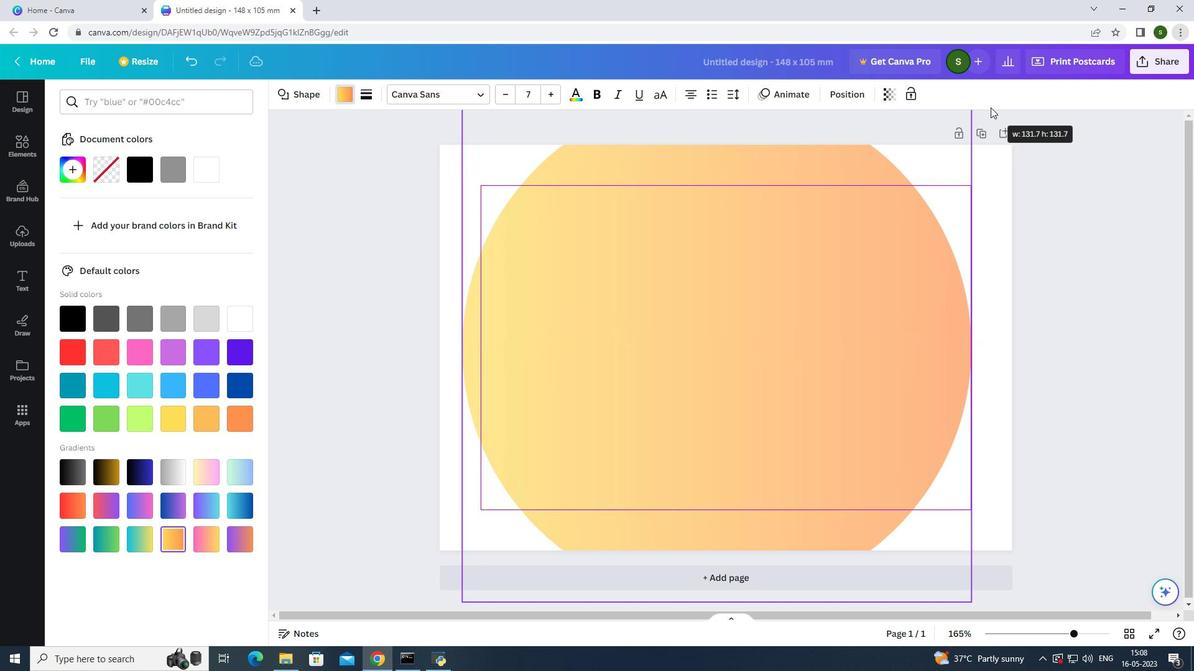 
Action: Key pressed <Key.alt_l>
Screenshot: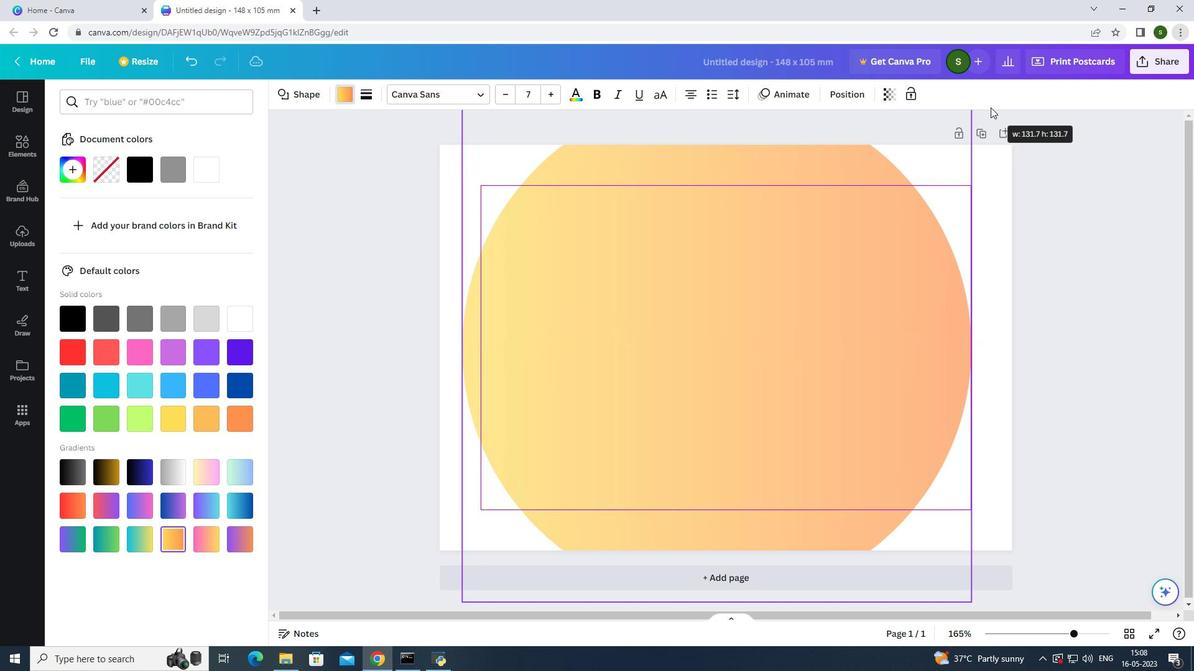 
Action: Mouse moved to (998, 105)
Screenshot: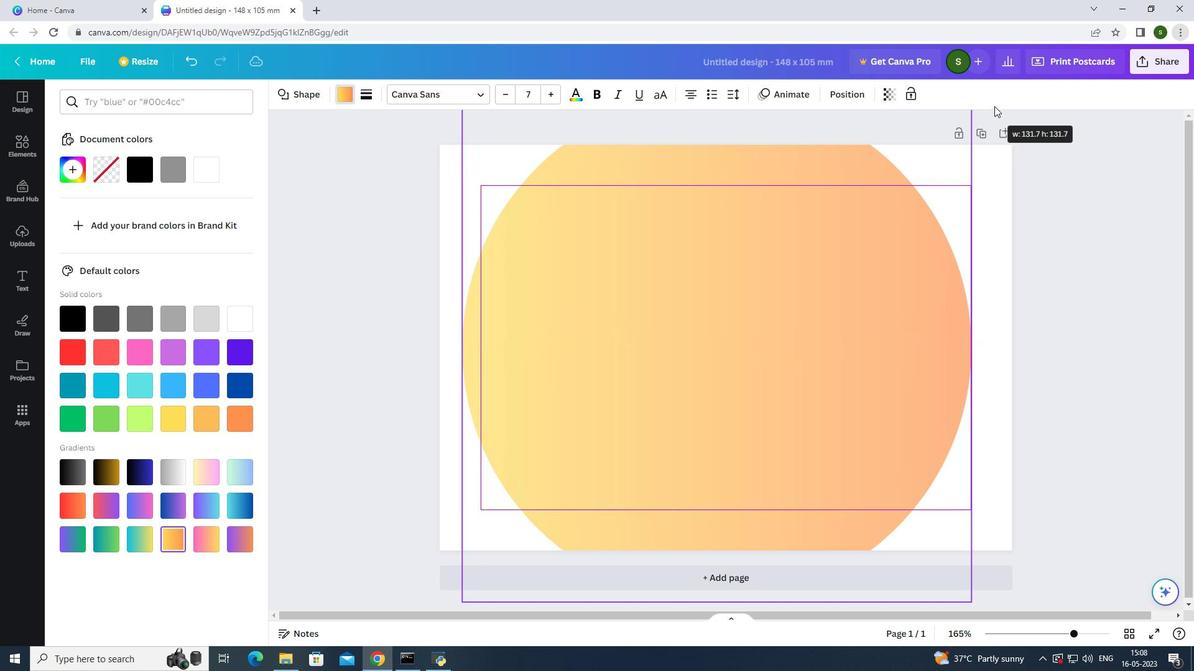 
Action: Key pressed <Key.alt_l>
Screenshot: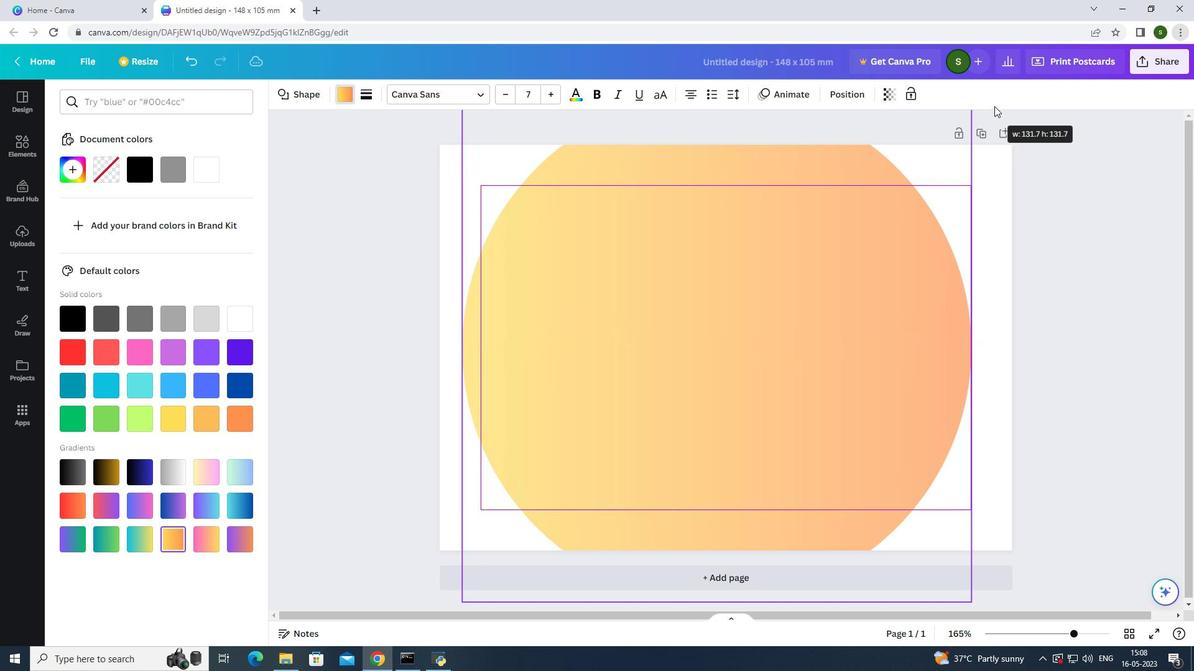 
Action: Mouse moved to (1001, 105)
Screenshot: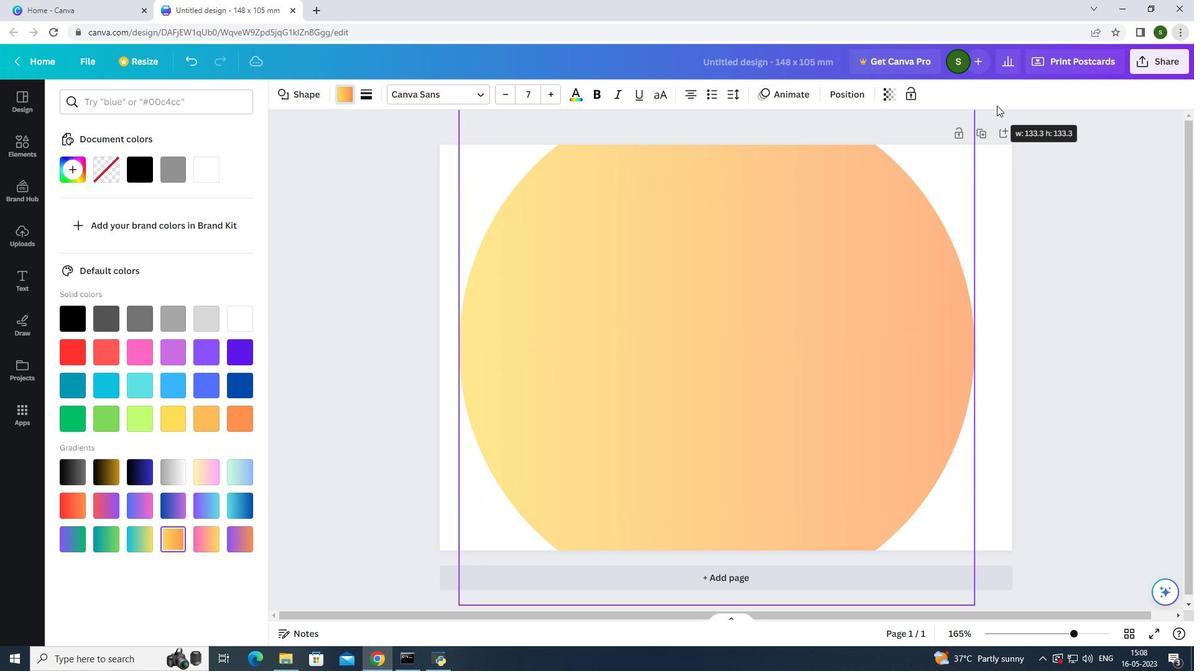 
Action: Key pressed <Key.alt_l>
Screenshot: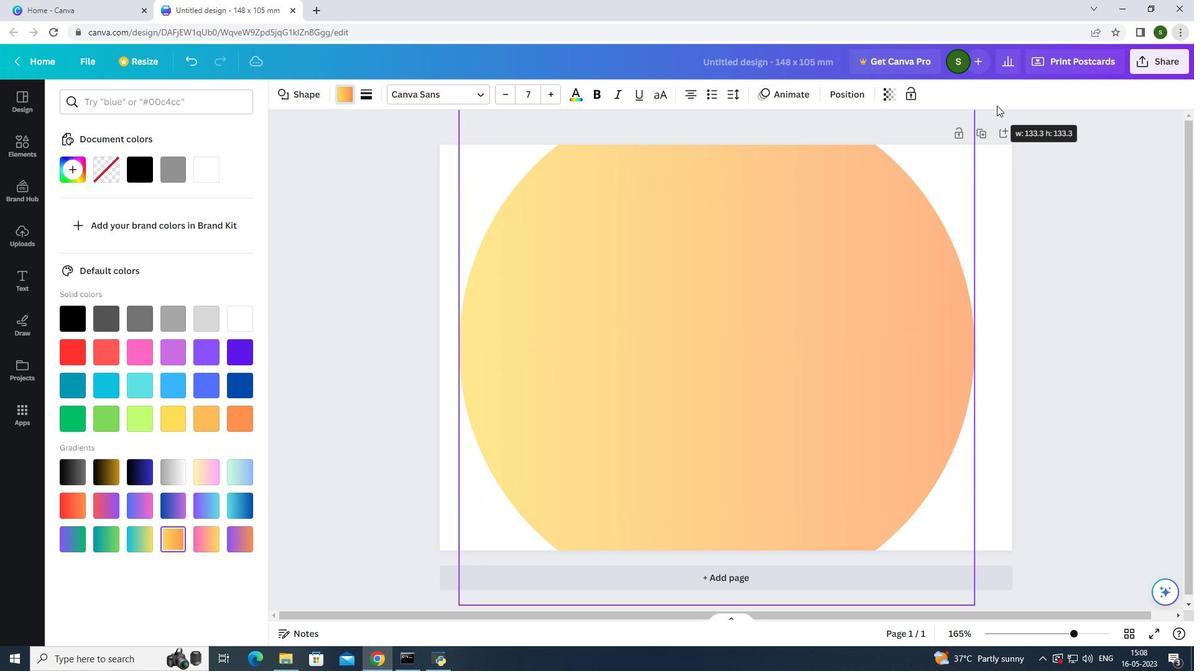 
Action: Mouse moved to (1003, 104)
Screenshot: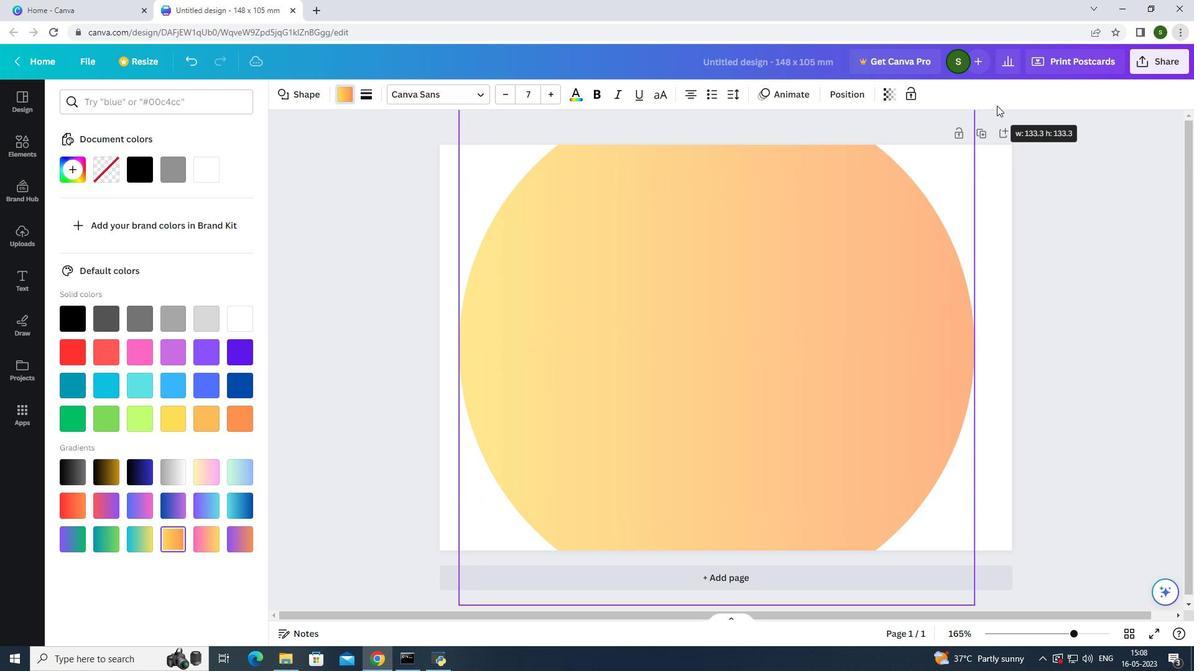 
Action: Key pressed <Key.alt_l>
Screenshot: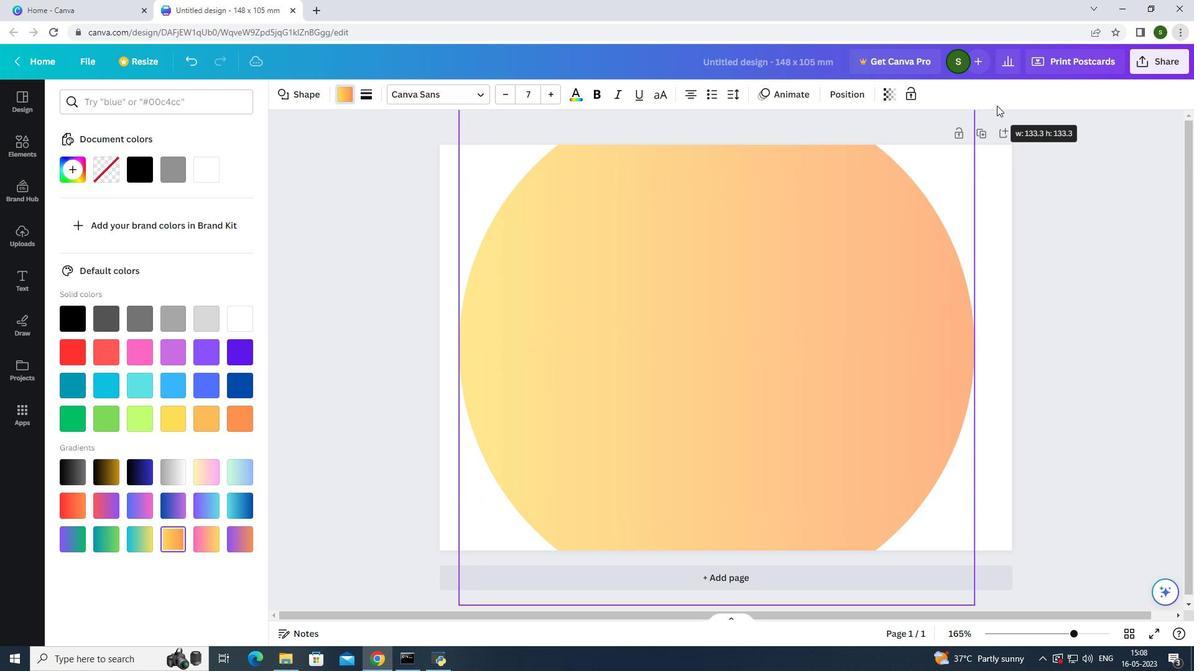 
Action: Mouse moved to (1008, 102)
Screenshot: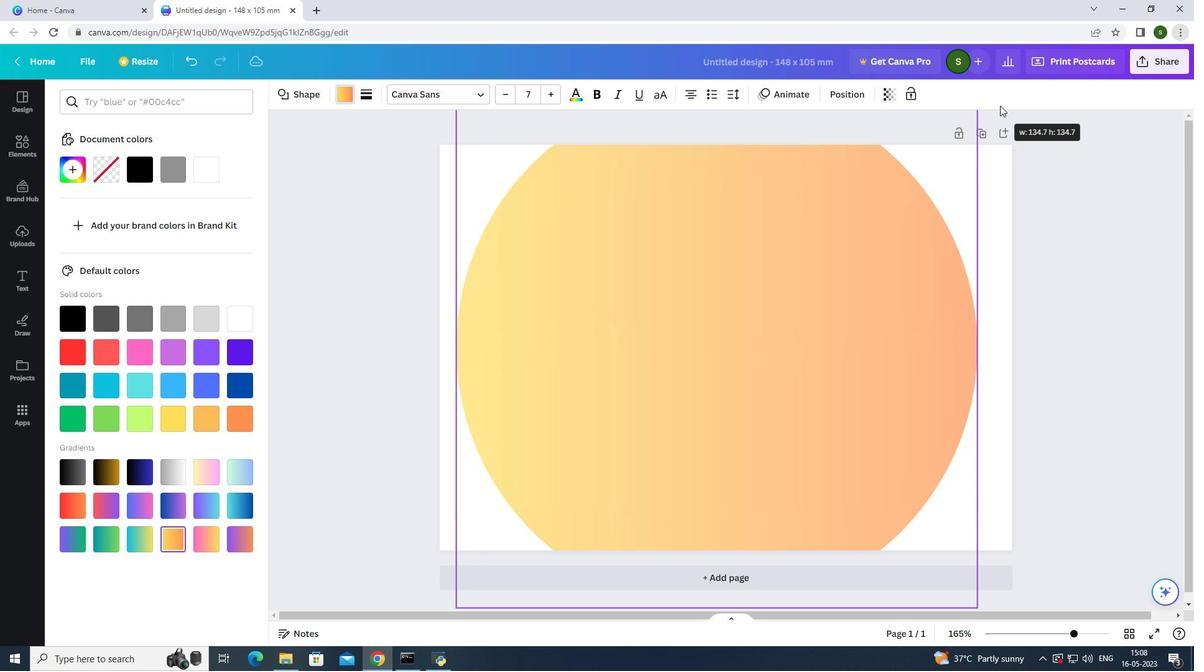 
Action: Key pressed <Key.alt_l>
Screenshot: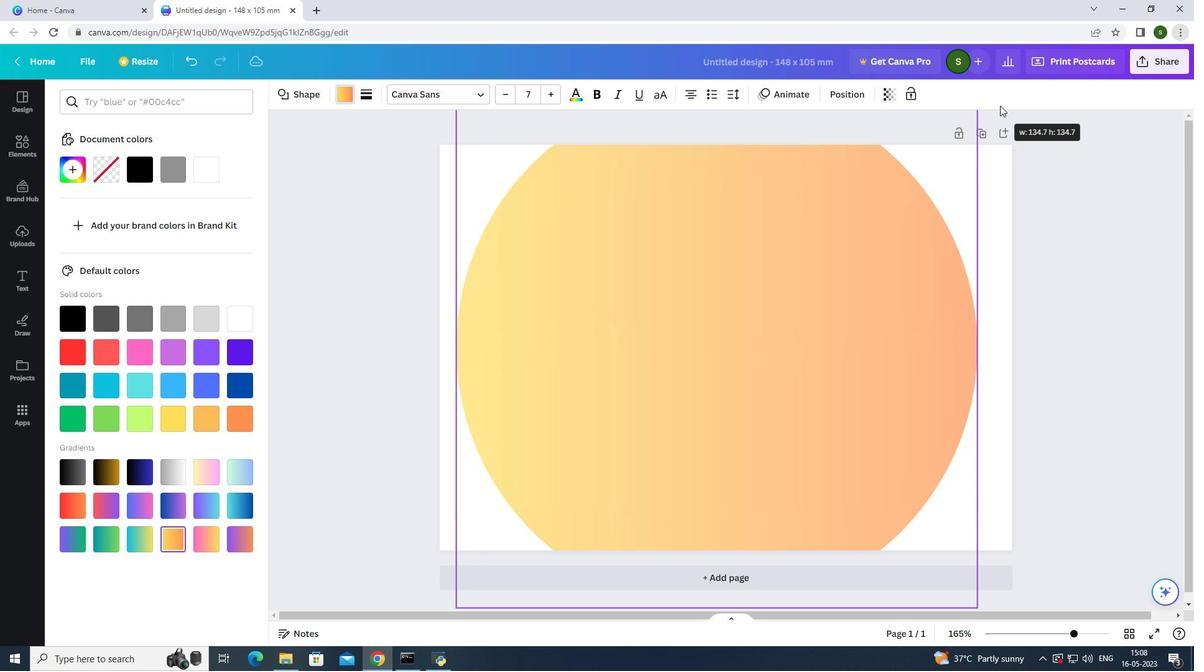 
Action: Mouse moved to (1009, 102)
Screenshot: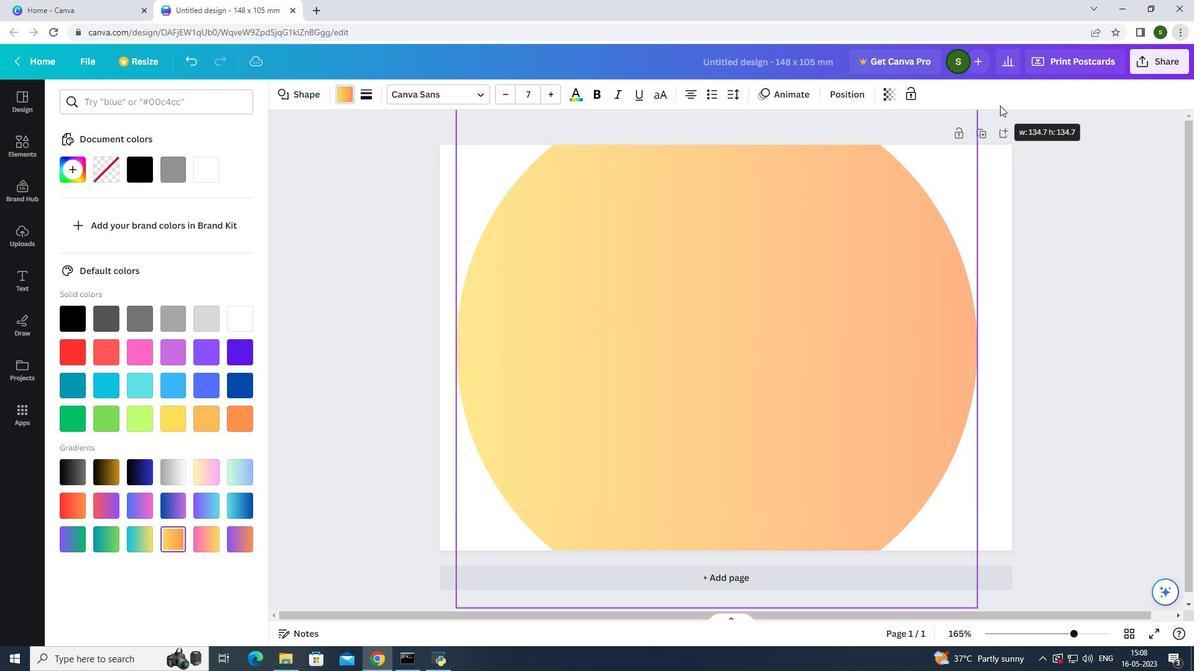 
Action: Key pressed <Key.alt_l>
Screenshot: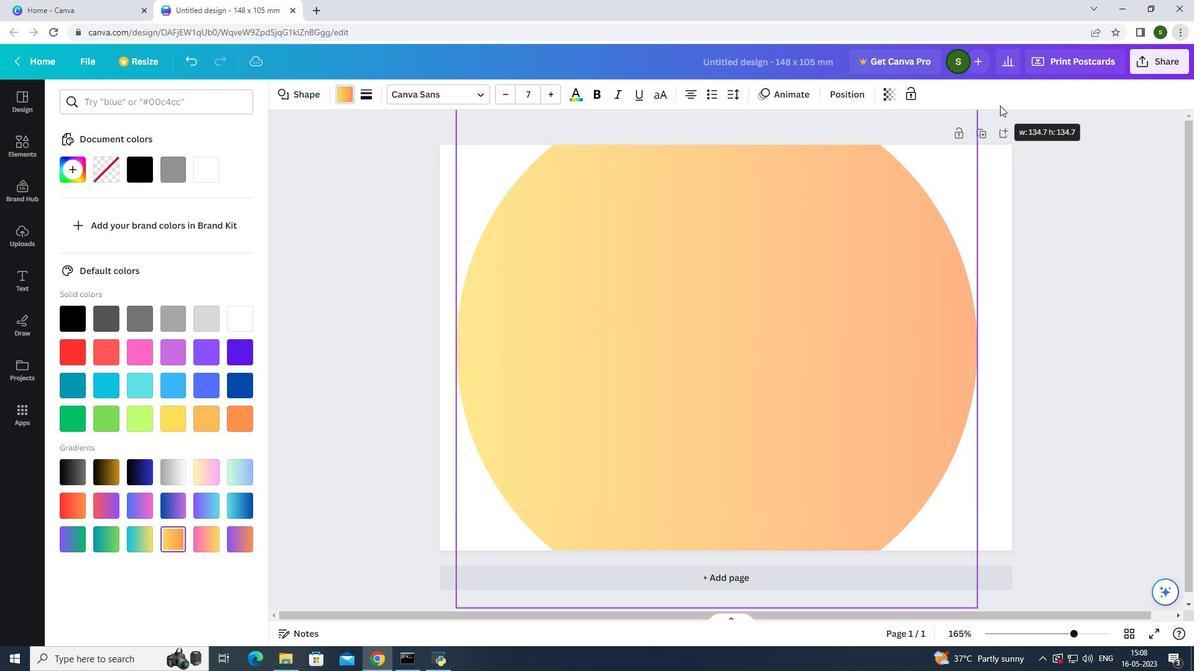 
Action: Mouse moved to (1013, 101)
Screenshot: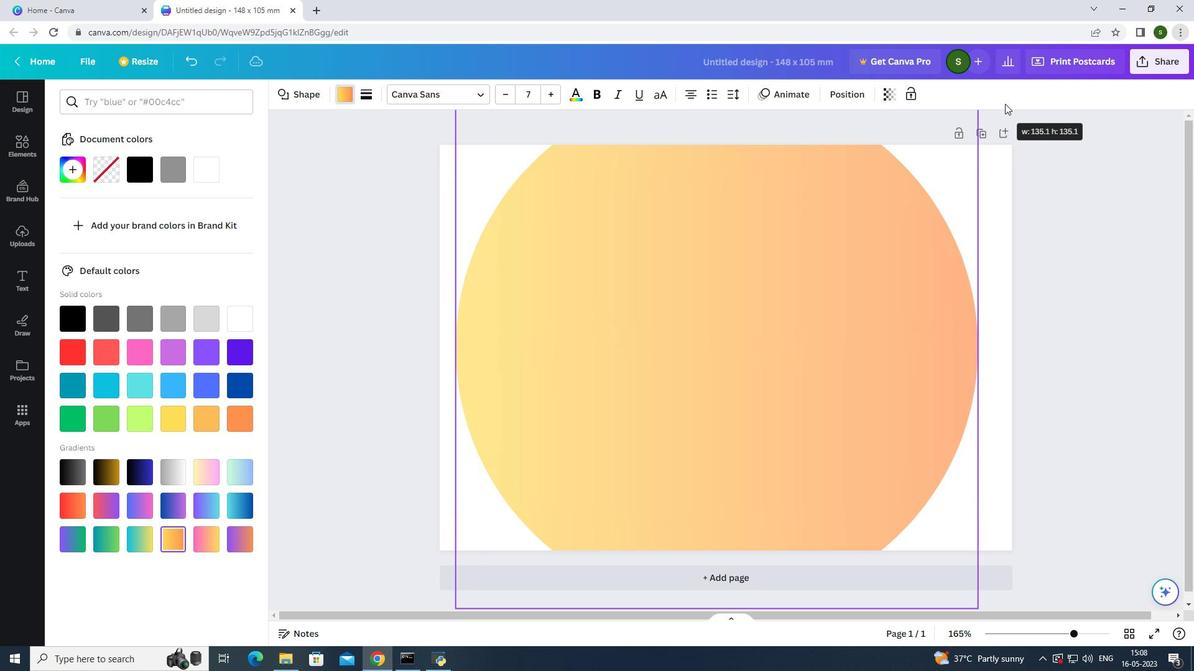
Action: Key pressed <Key.alt_l>
Screenshot: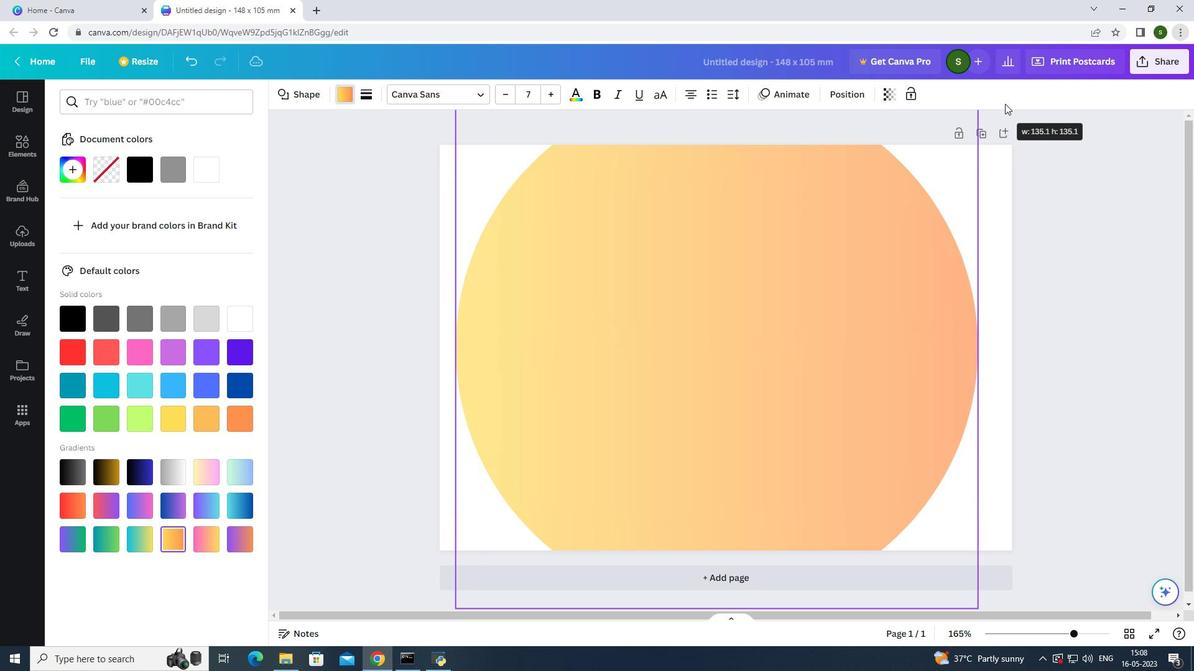 
Action: Mouse moved to (1016, 101)
Screenshot: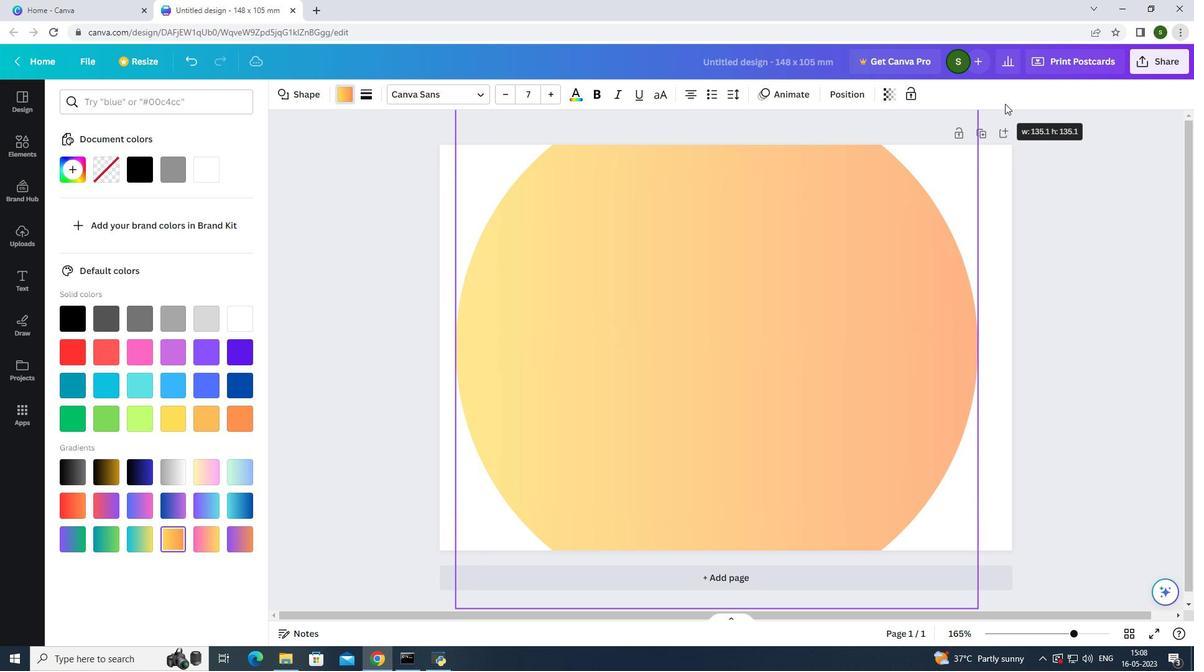 
Action: Key pressed <Key.alt_l>
Screenshot: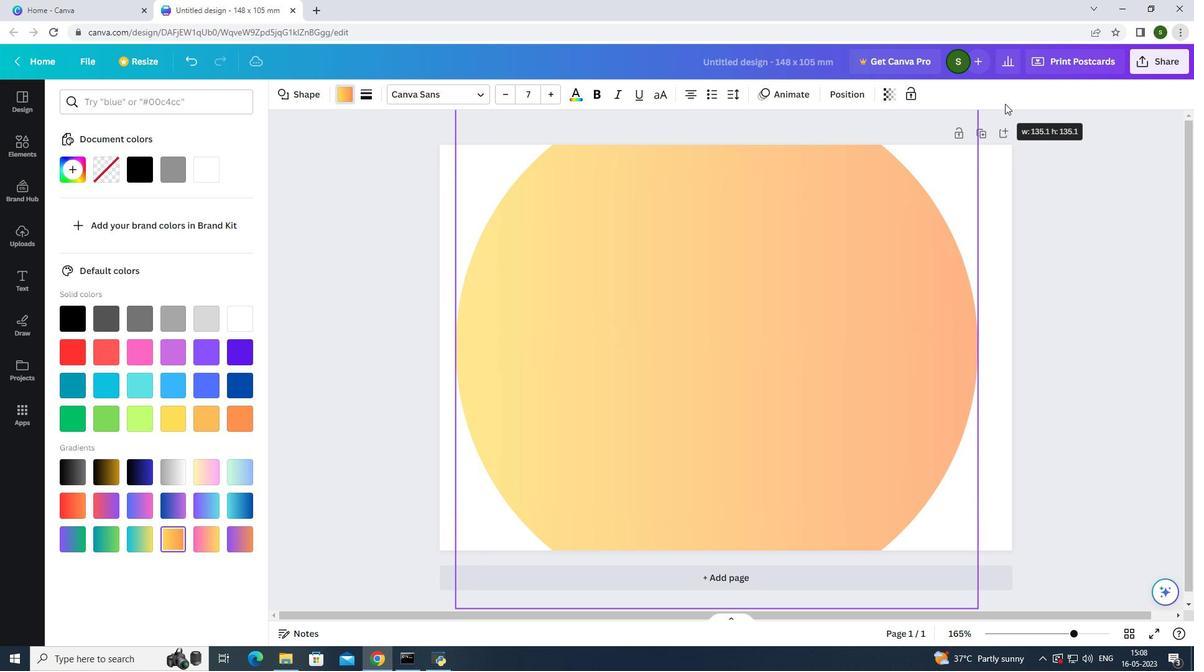 
Action: Mouse moved to (1019, 100)
Screenshot: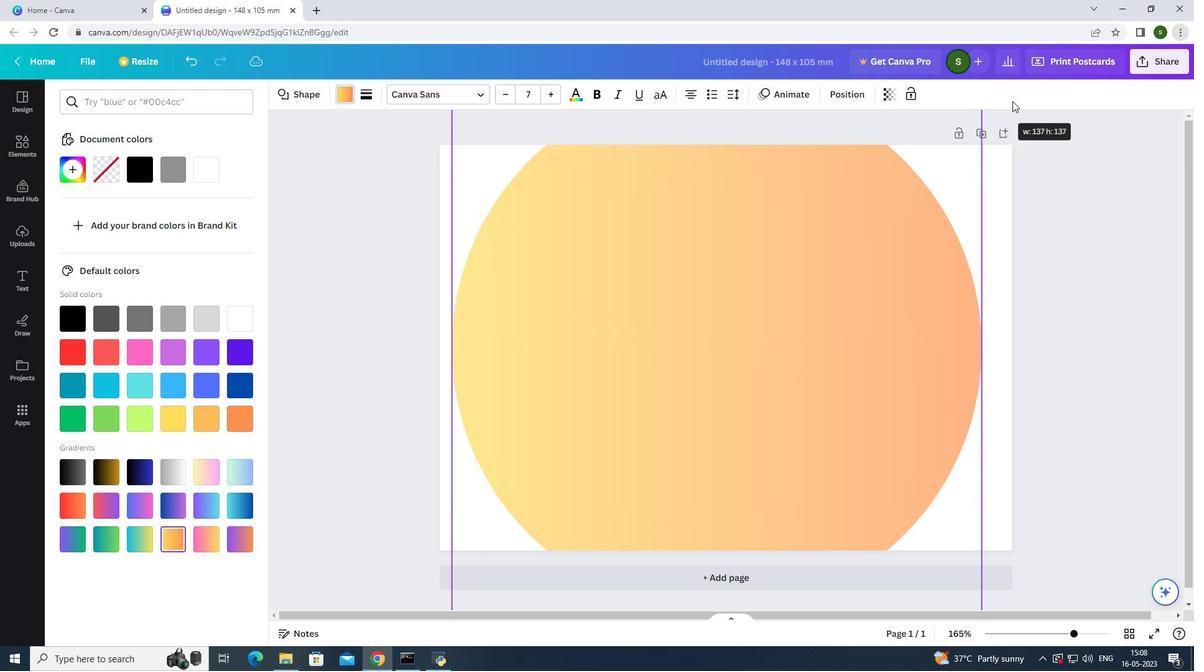 
Action: Key pressed <Key.alt_l>
Screenshot: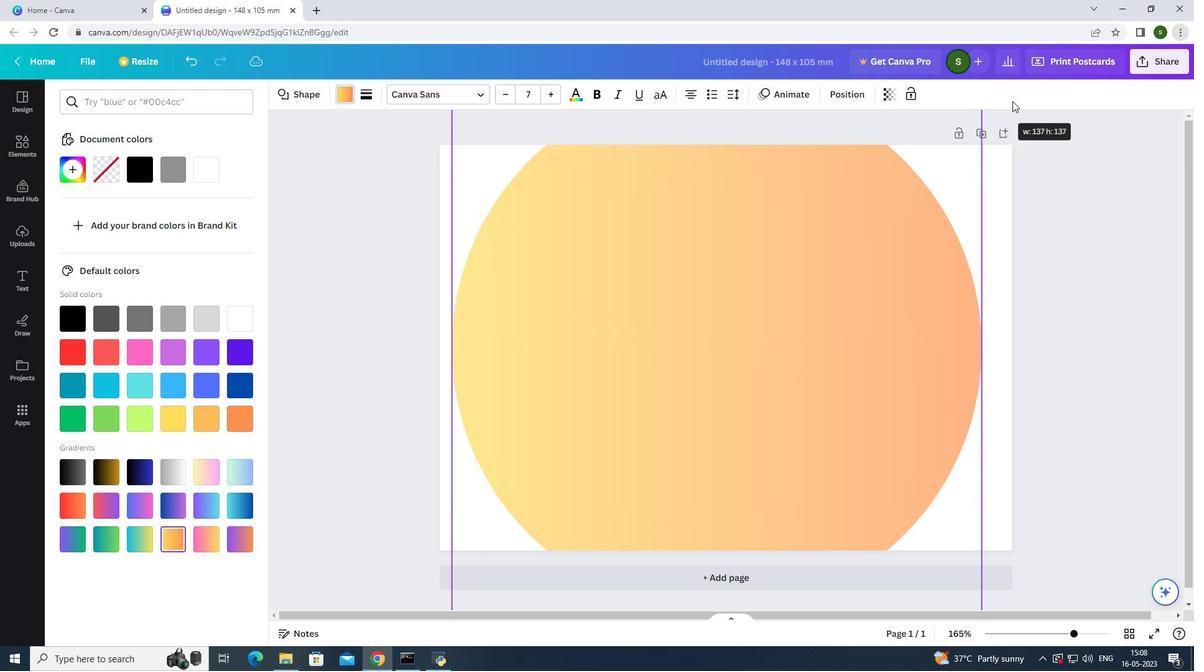 
Action: Mouse moved to (1021, 99)
Screenshot: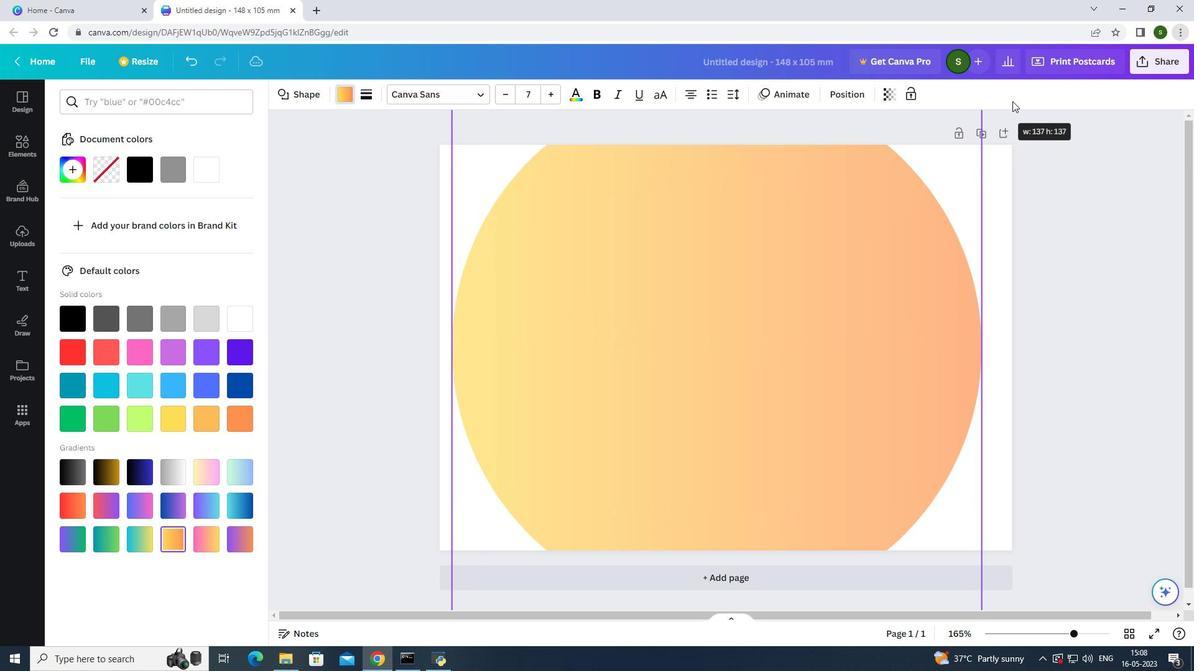 
Action: Key pressed <Key.alt_l>
Screenshot: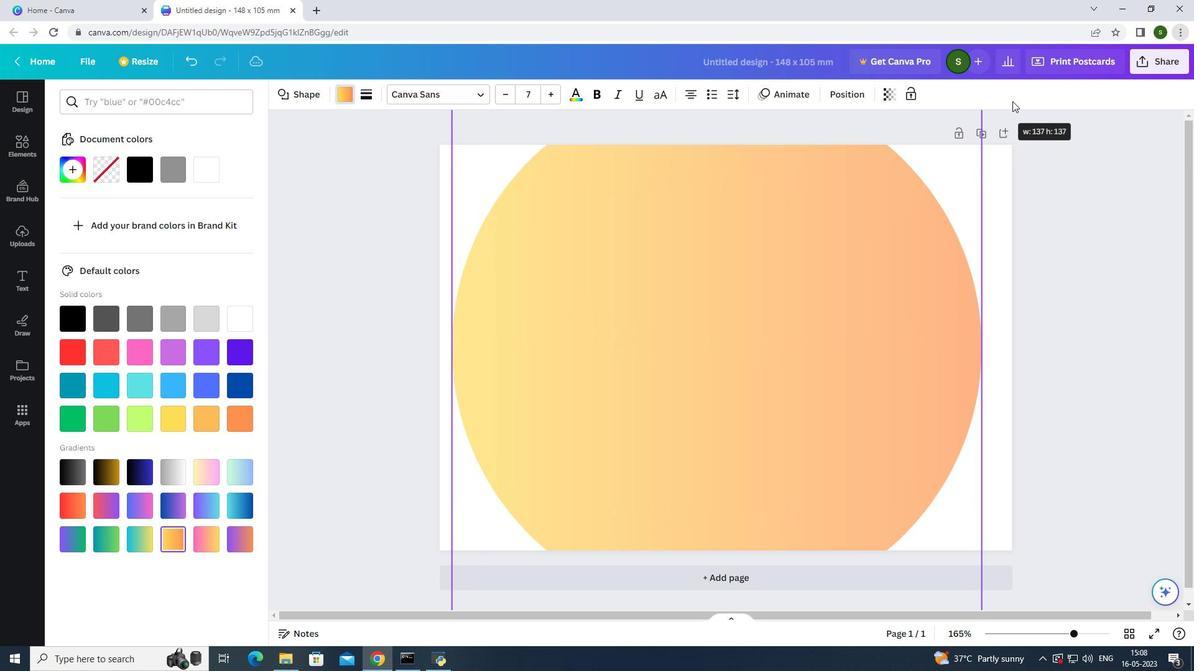 
Action: Mouse moved to (1025, 98)
Screenshot: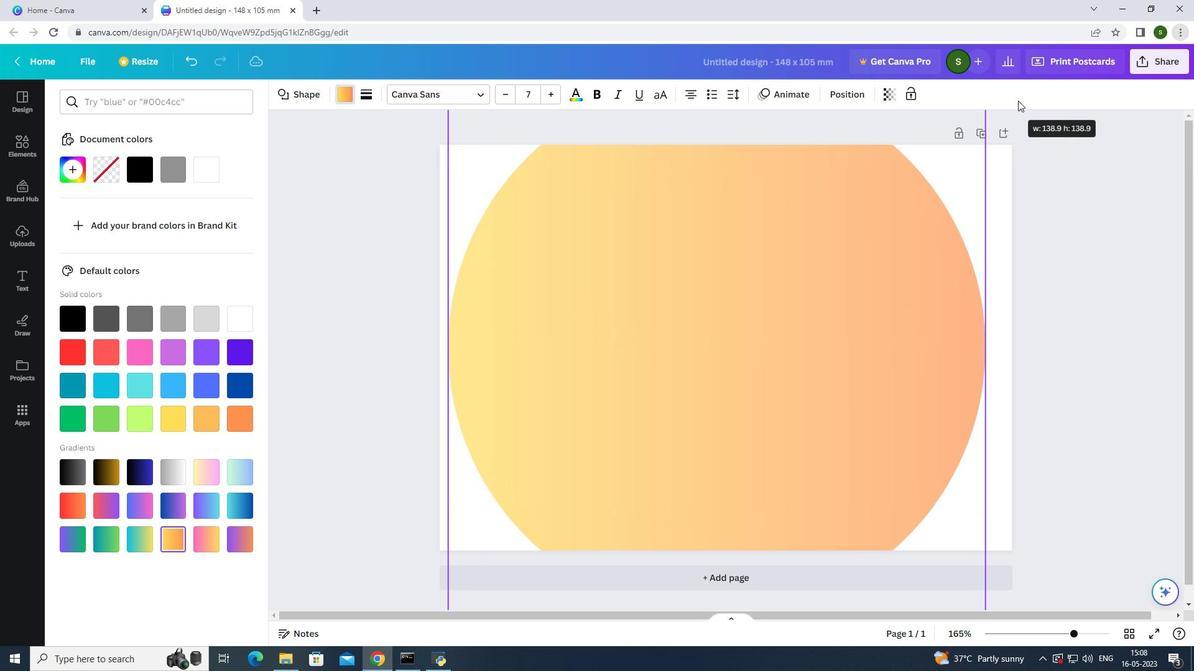 
Action: Key pressed <Key.alt_l>
Screenshot: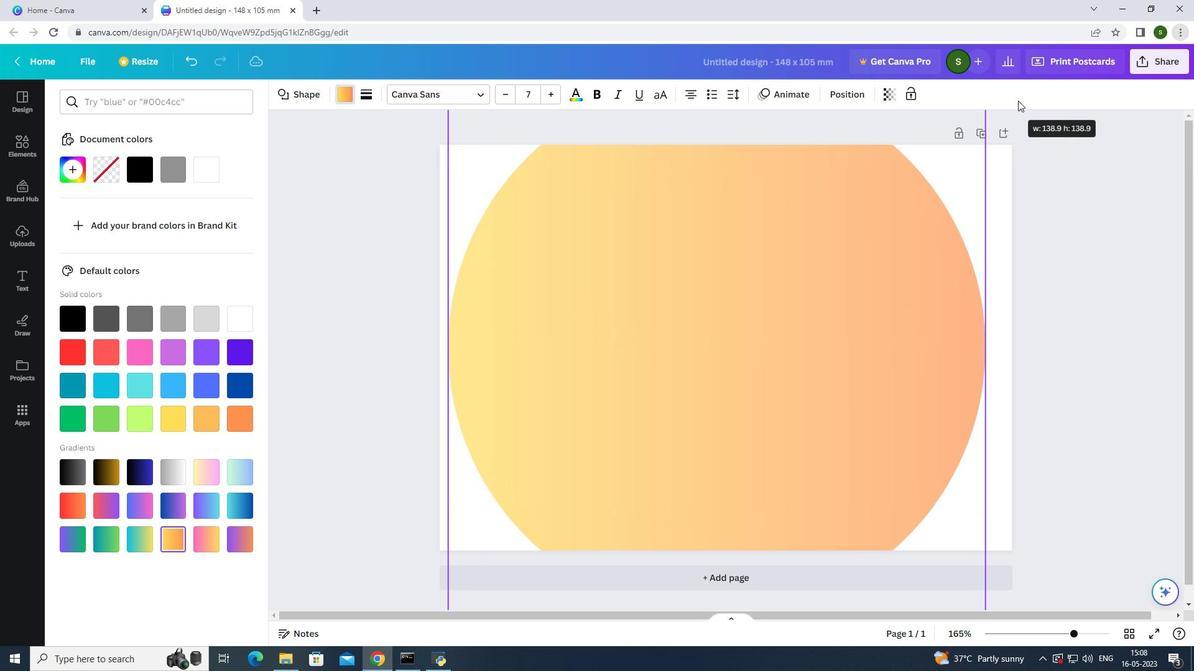 
Action: Mouse moved to (1029, 97)
Screenshot: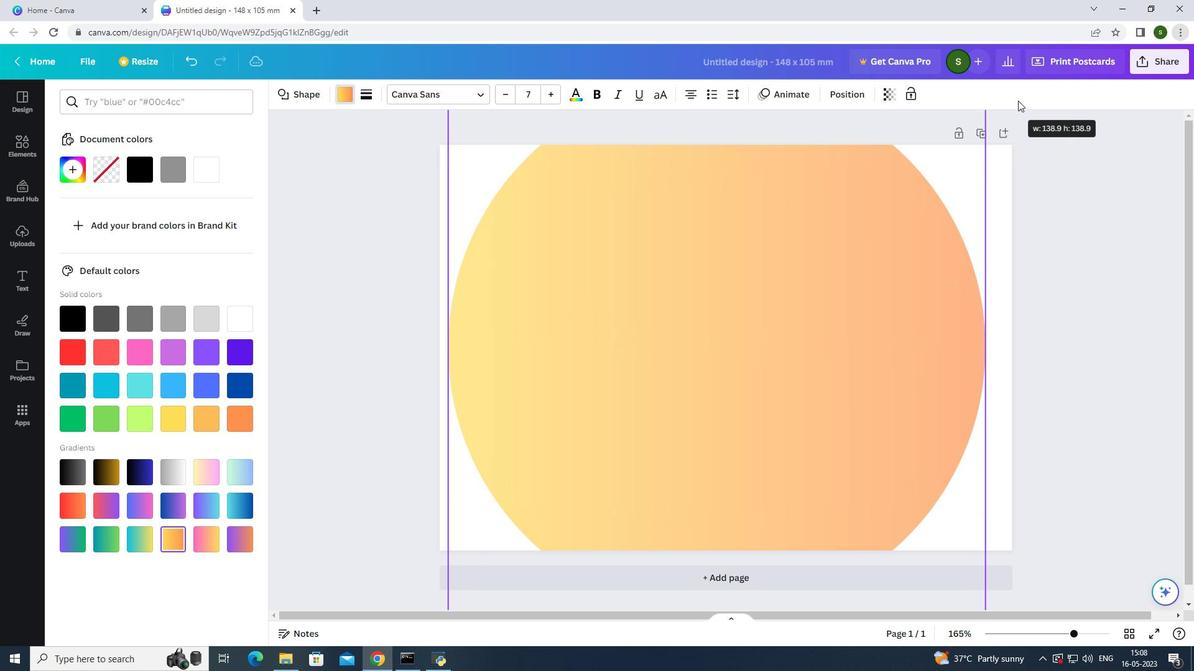 
Action: Key pressed <Key.alt_l>
Screenshot: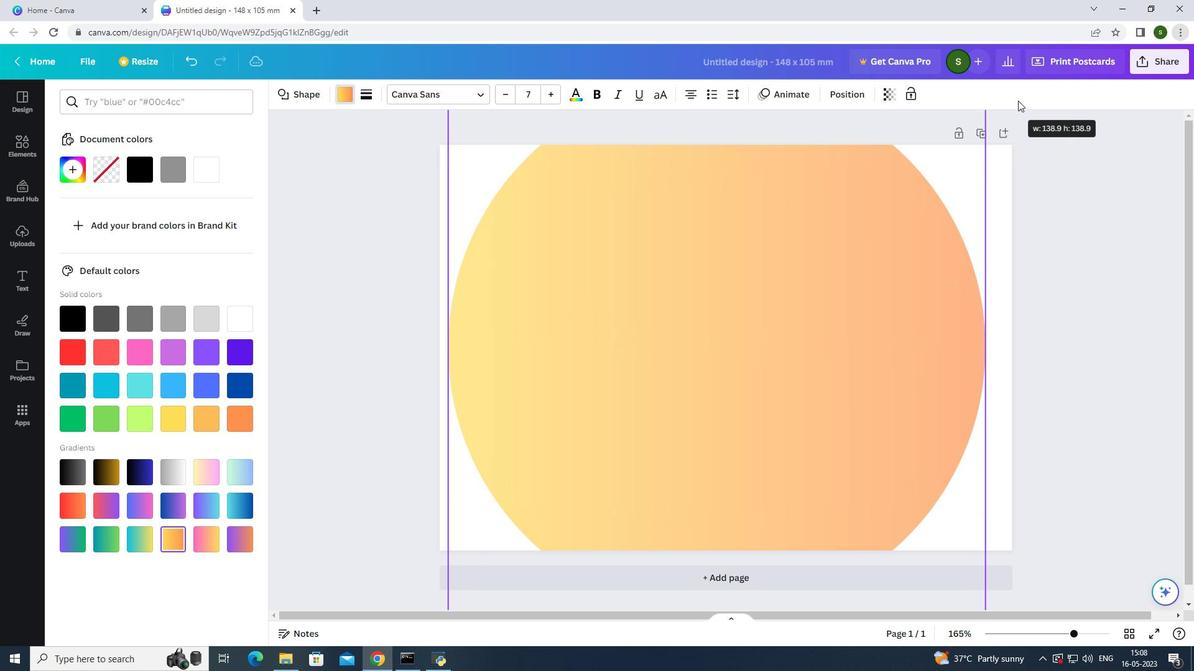 
Action: Mouse moved to (1031, 96)
Screenshot: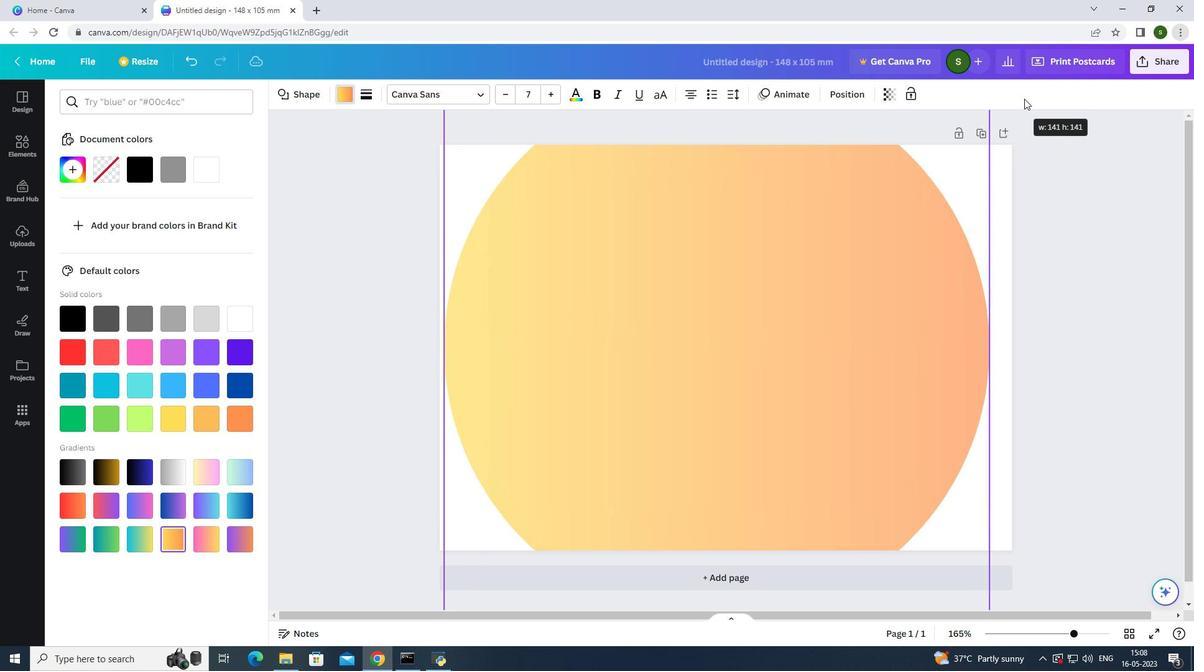 
Action: Key pressed <Key.alt_l>
Screenshot: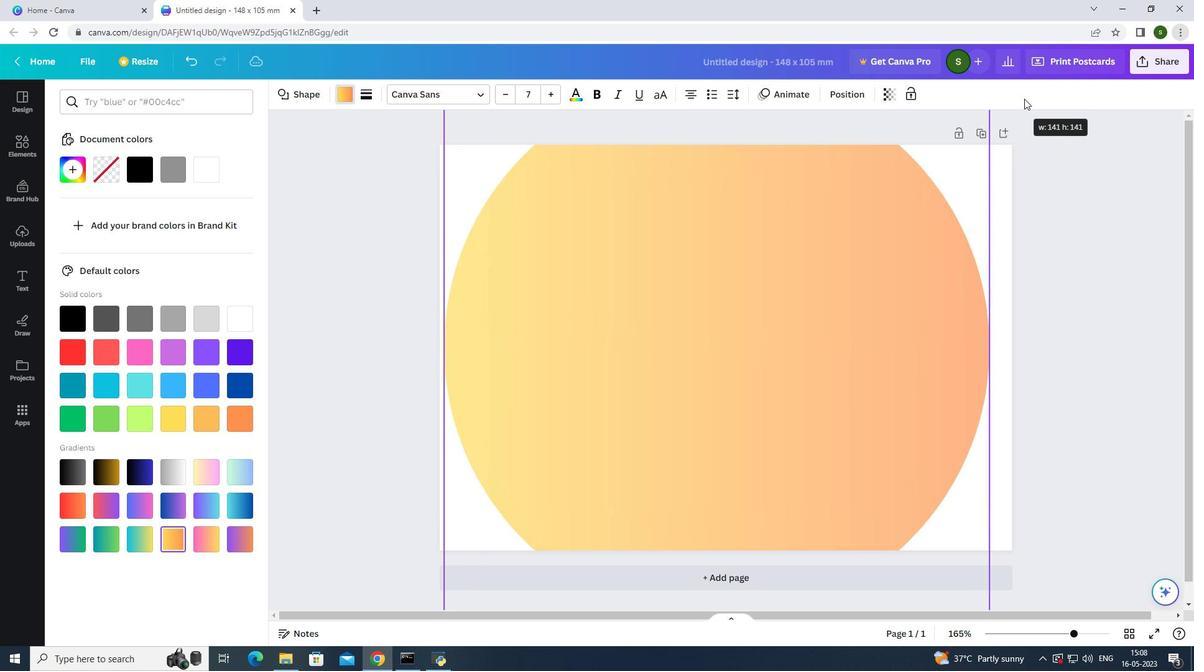 
Action: Mouse moved to (1033, 95)
Screenshot: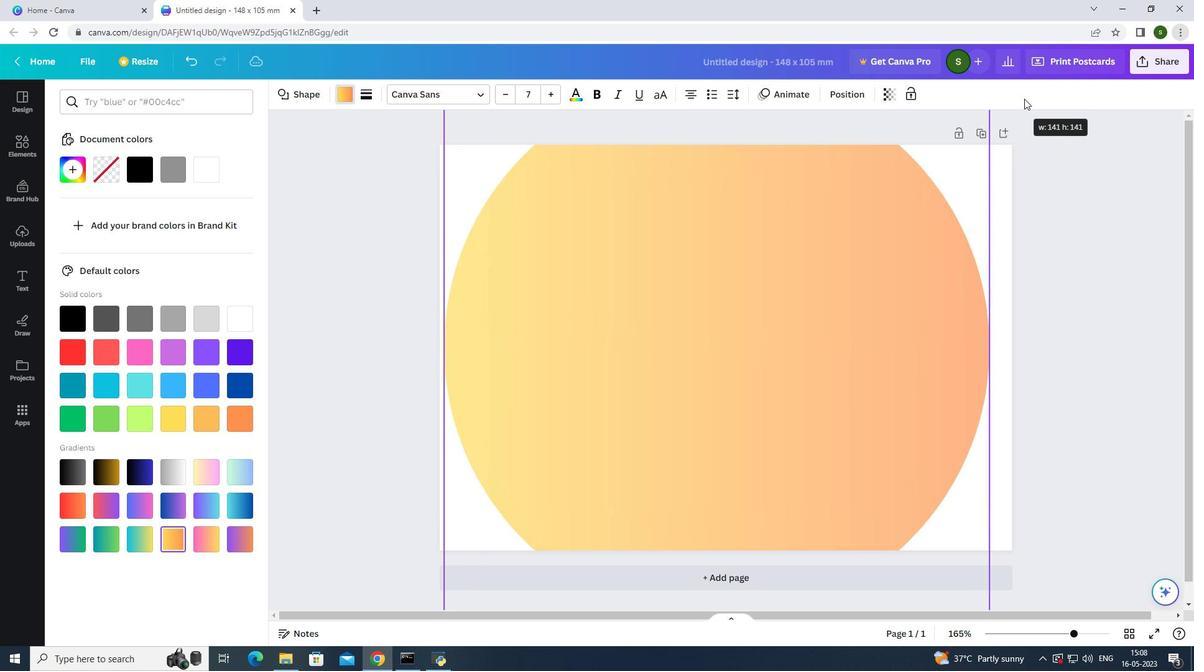 
Action: Key pressed <Key.alt_l>
Screenshot: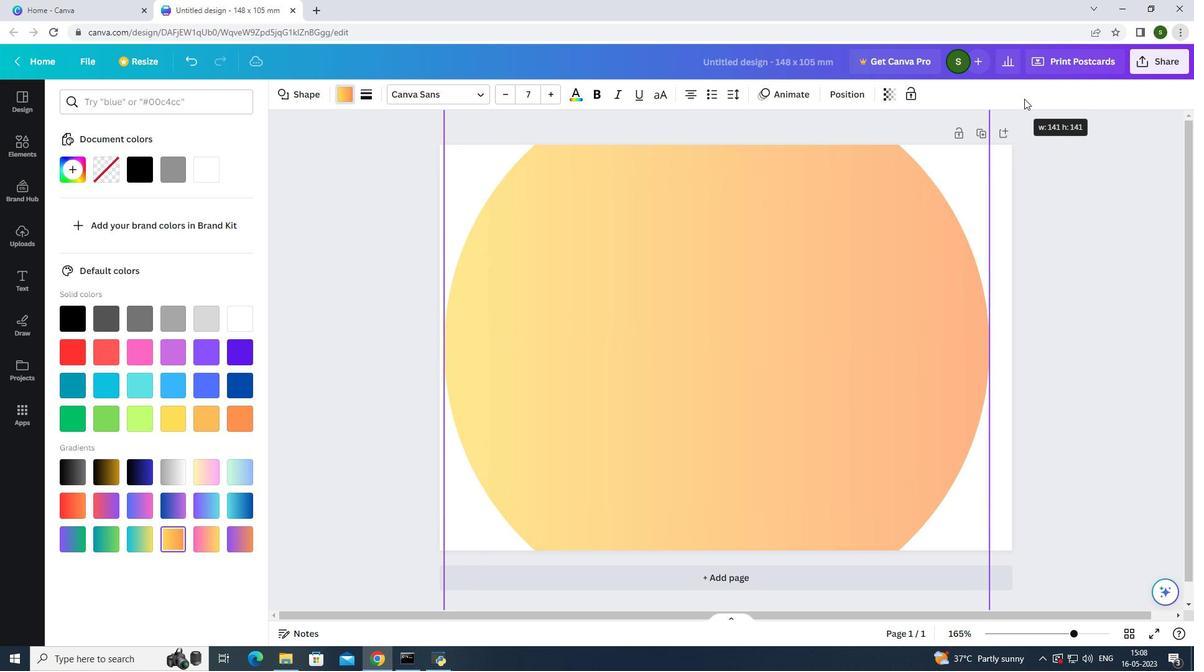 
Action: Mouse moved to (1035, 95)
Screenshot: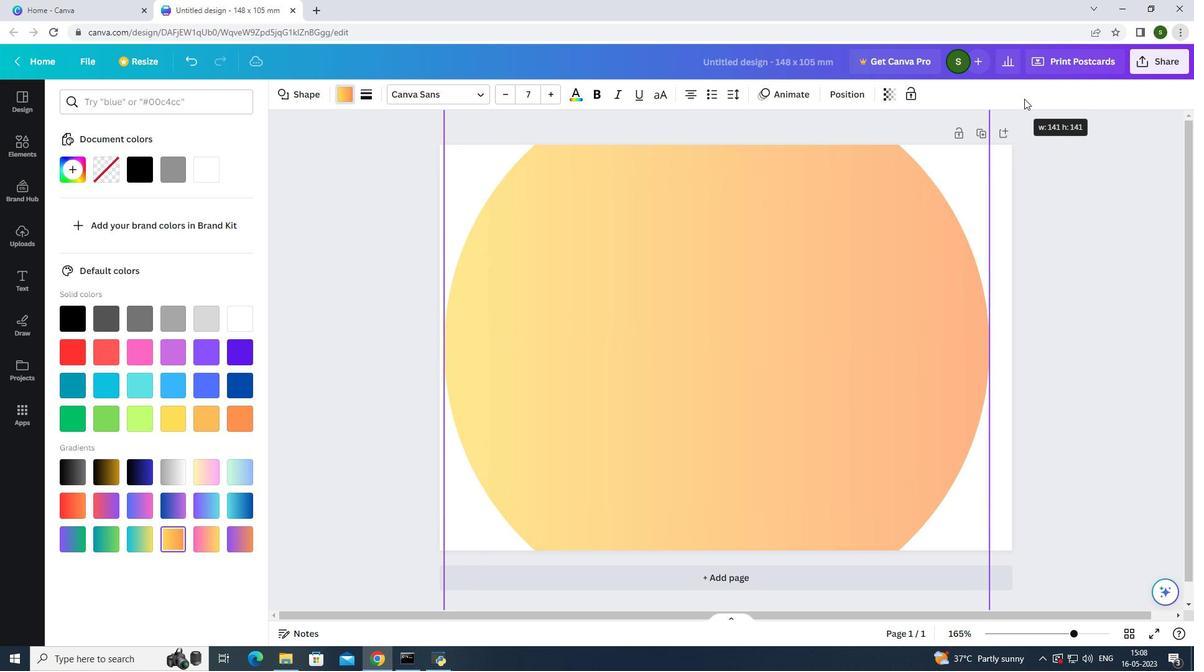 
Action: Key pressed <Key.alt_l>
Screenshot: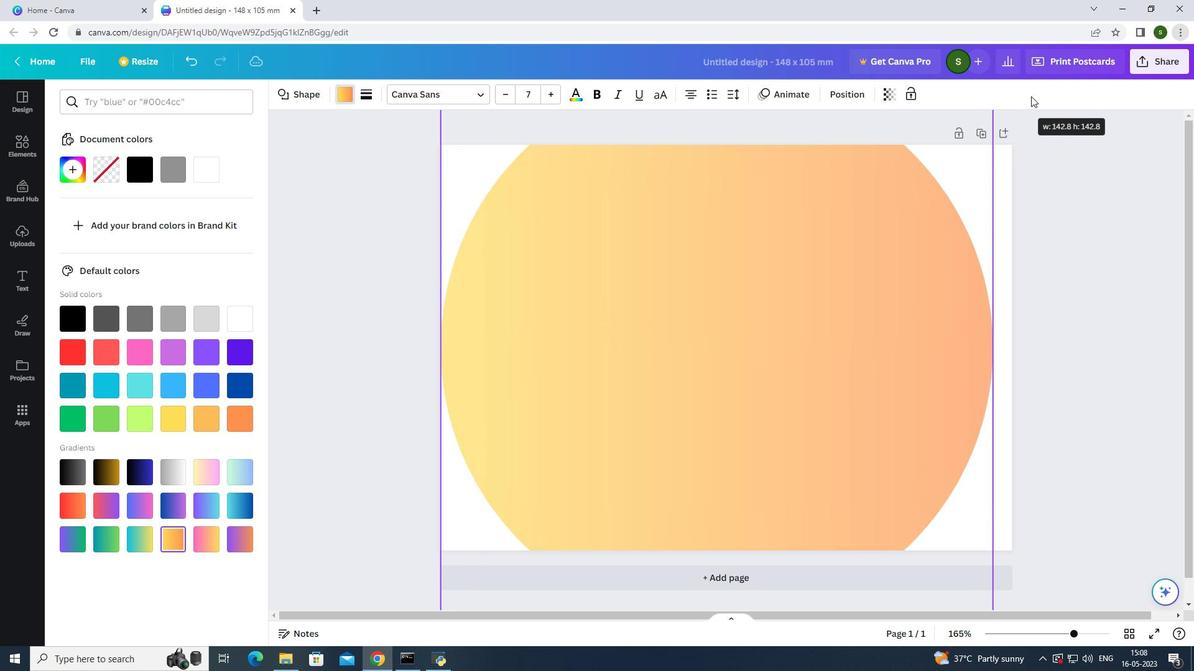 
Action: Mouse moved to (1035, 94)
Screenshot: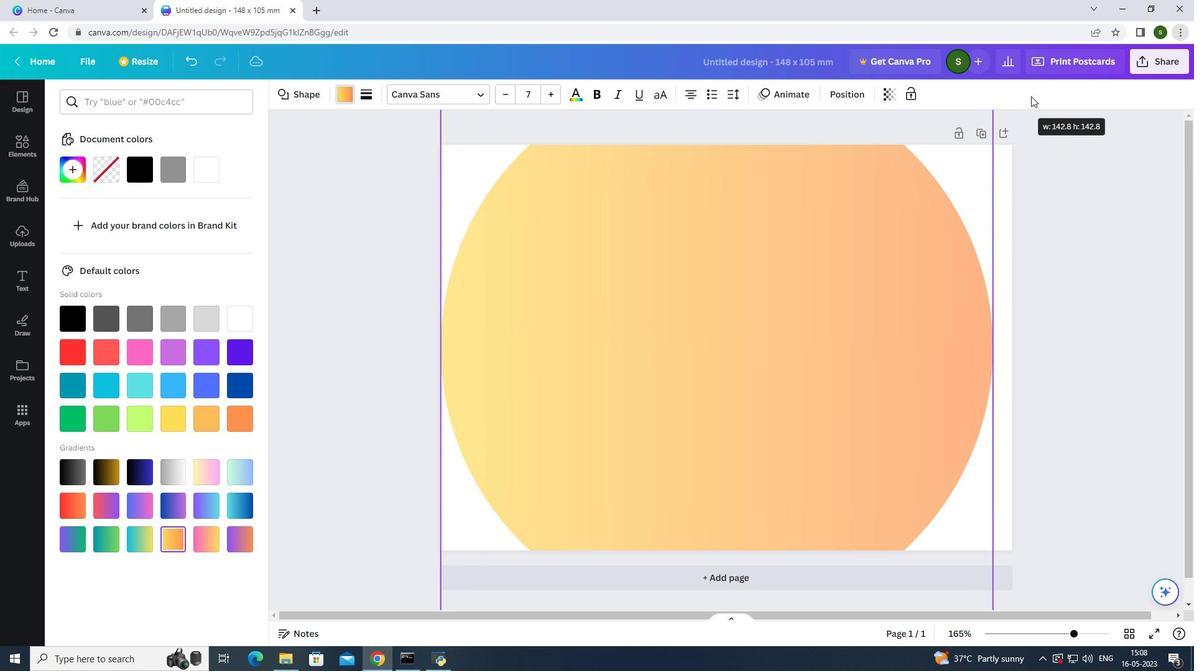 
Action: Key pressed <Key.alt_l><Key.alt_l><Key.alt_l>
Screenshot: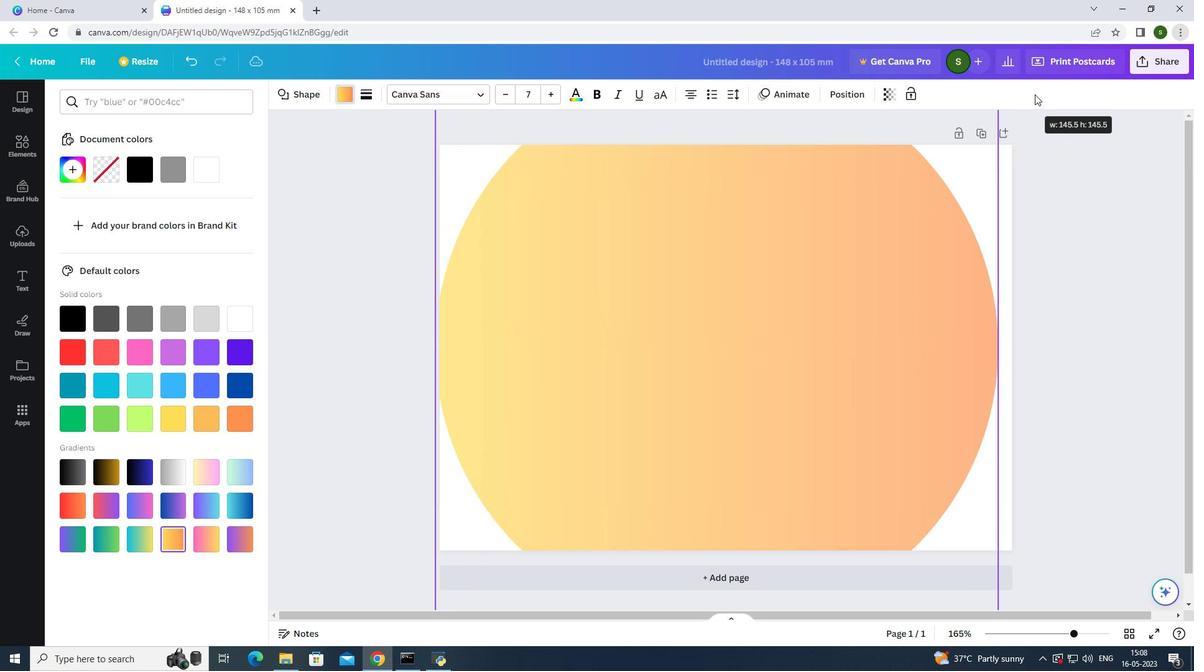 
Action: Mouse moved to (1036, 93)
Screenshot: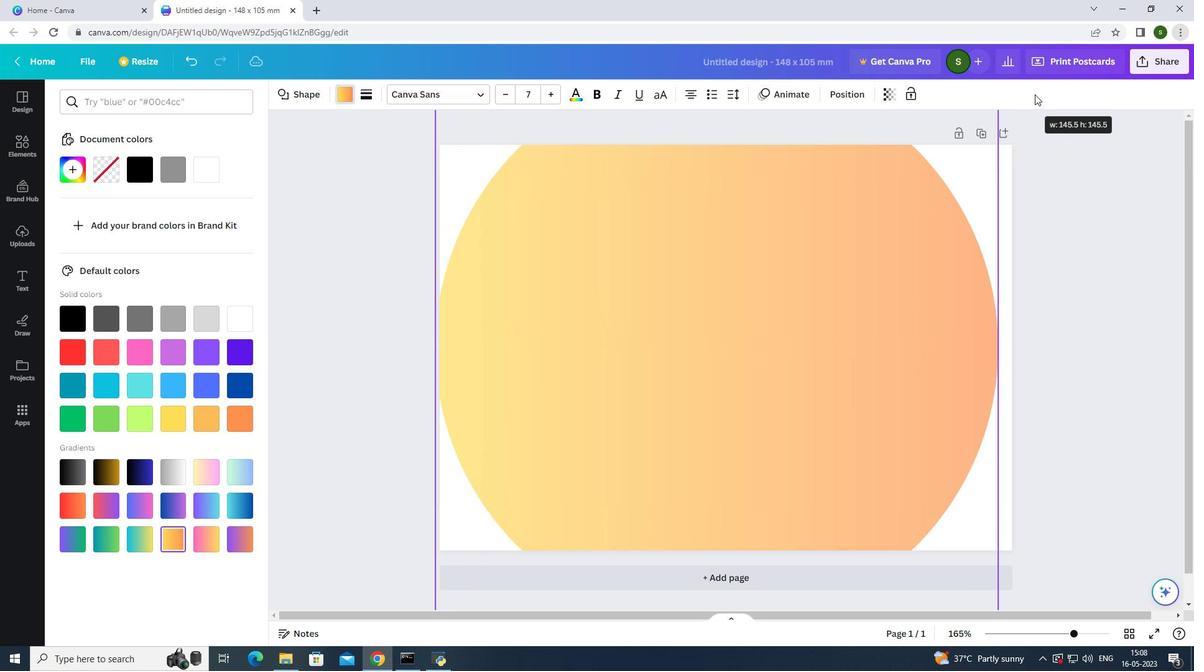 
Action: Key pressed <Key.alt_l>
Screenshot: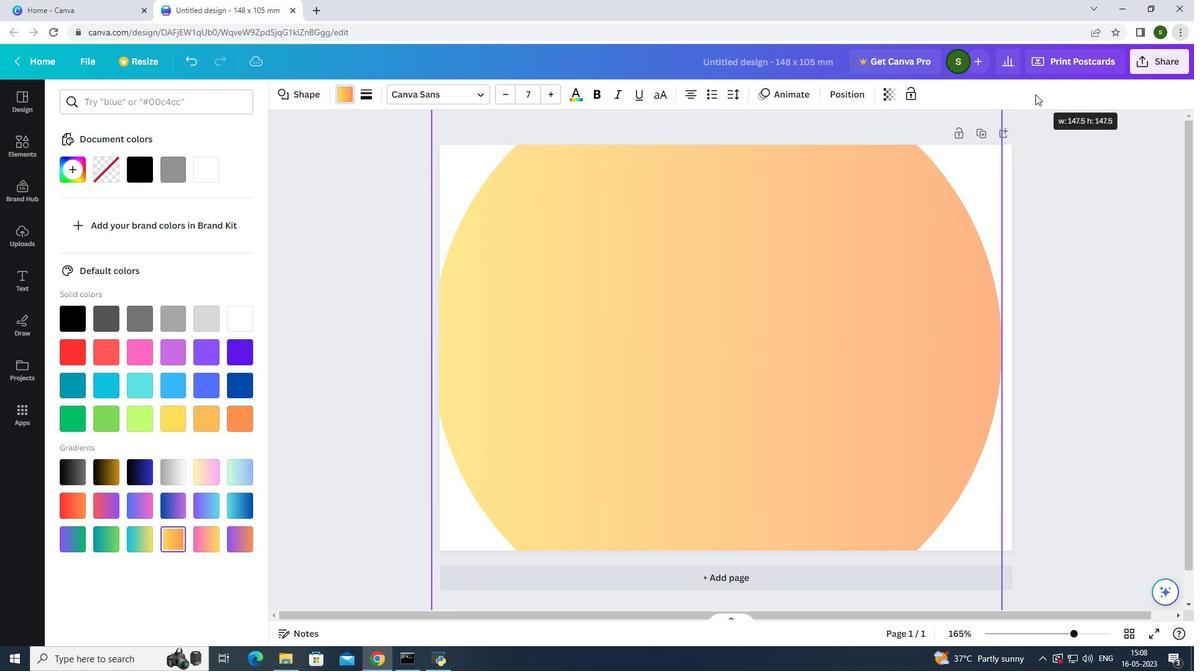
Action: Mouse moved to (1037, 93)
Screenshot: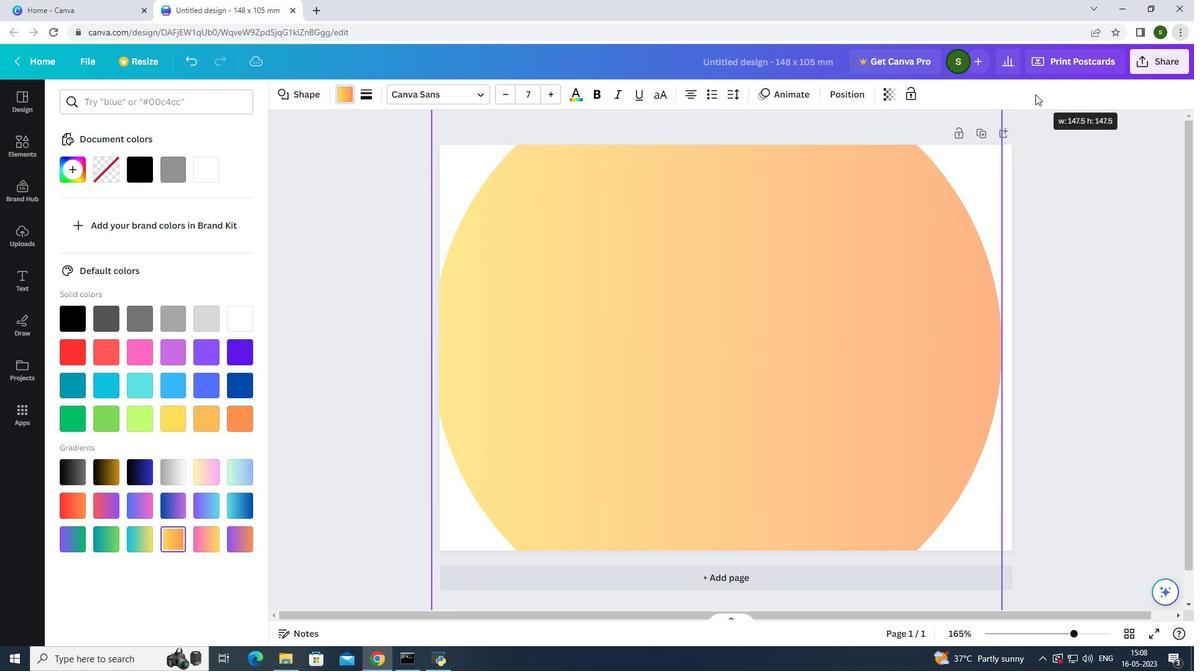
Action: Key pressed <Key.alt_l>
Screenshot: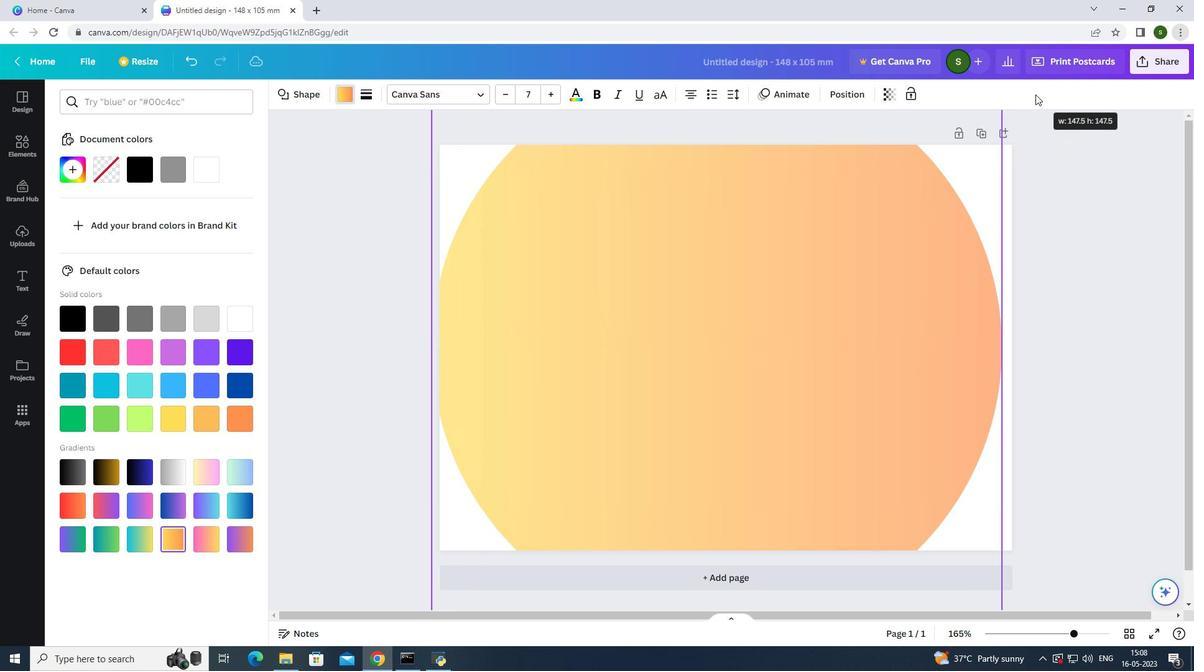 
Action: Mouse moved to (1039, 92)
Screenshot: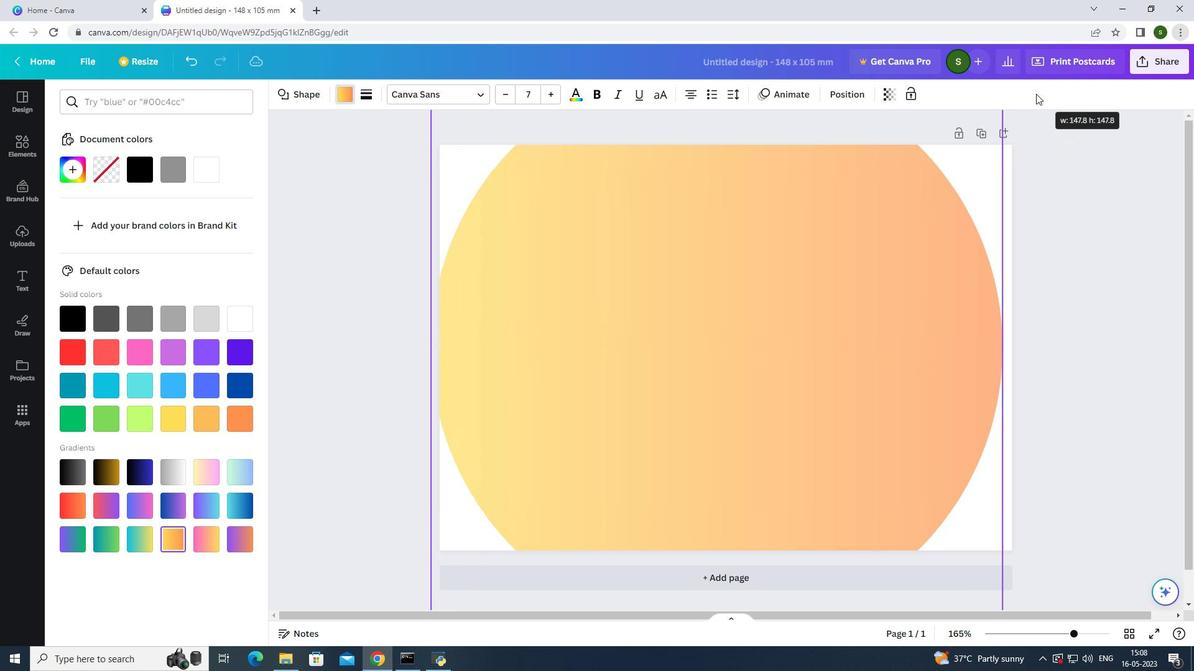 
Action: Key pressed <Key.alt_l>
Screenshot: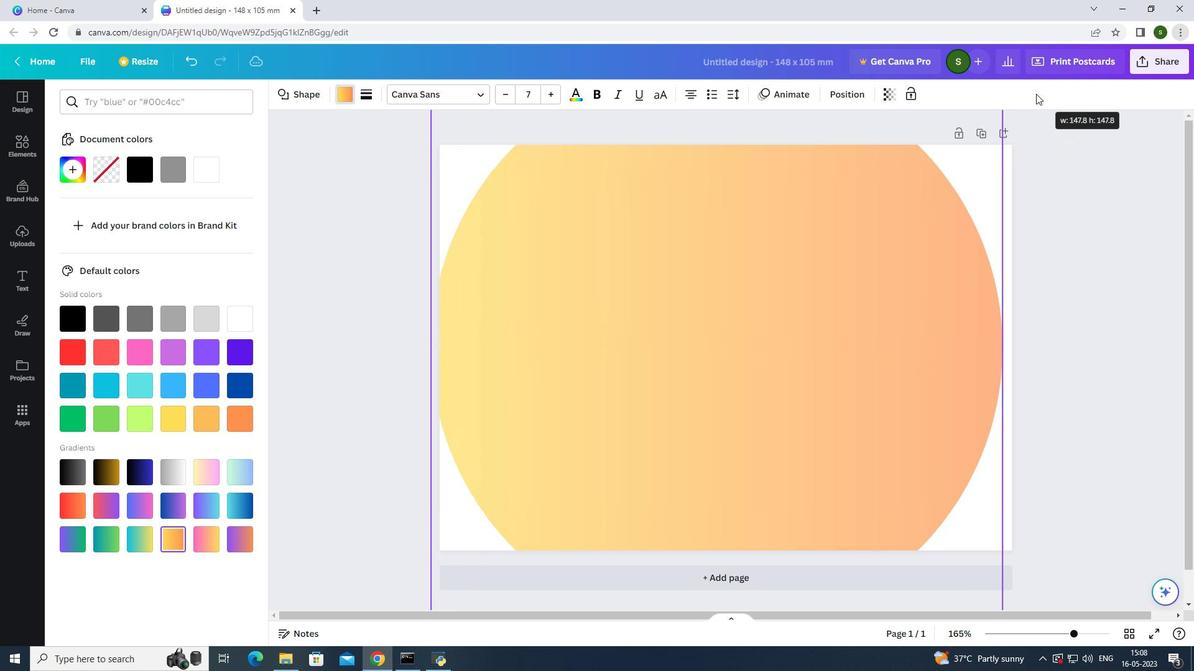 
Action: Mouse moved to (1040, 92)
Screenshot: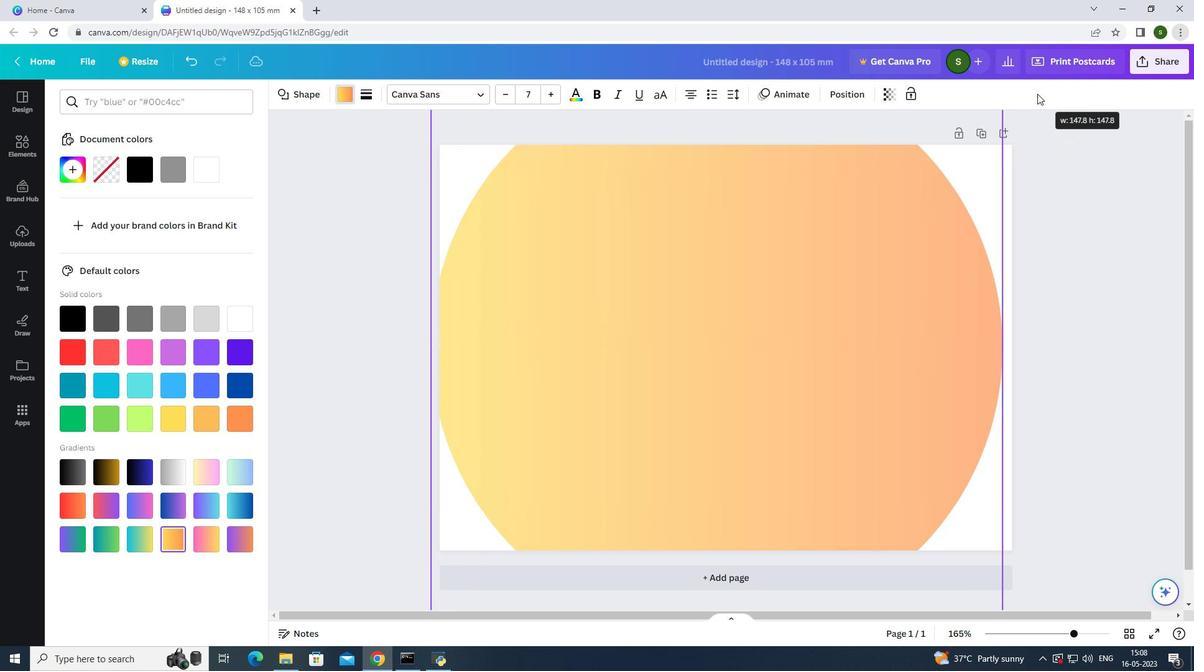 
Action: Key pressed <Key.alt_l>
Screenshot: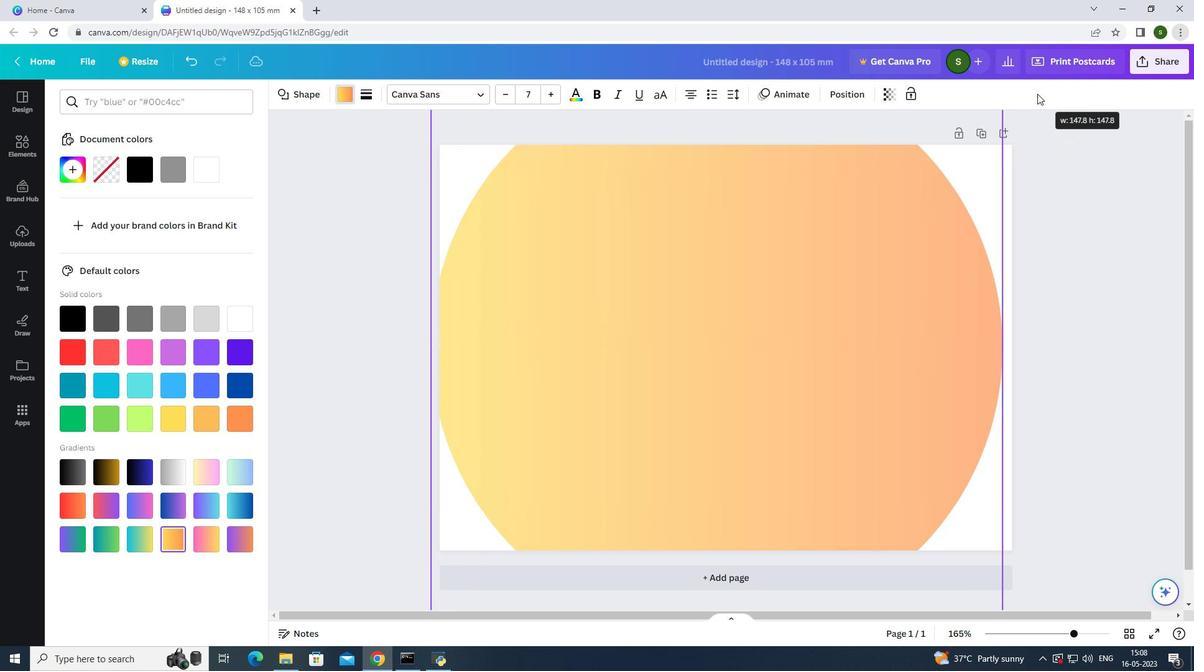 
Action: Mouse moved to (1040, 92)
Screenshot: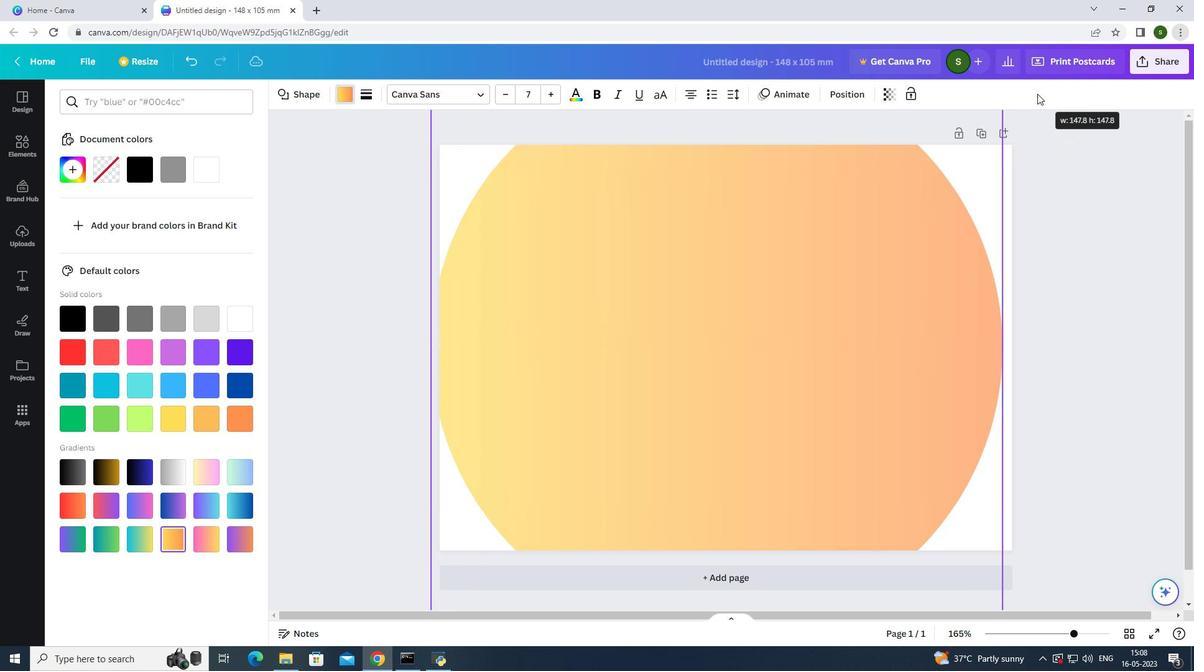 
Action: Key pressed <Key.alt_l><Key.alt_l><Key.alt_l><Key.alt_l><Key.alt_l>
Screenshot: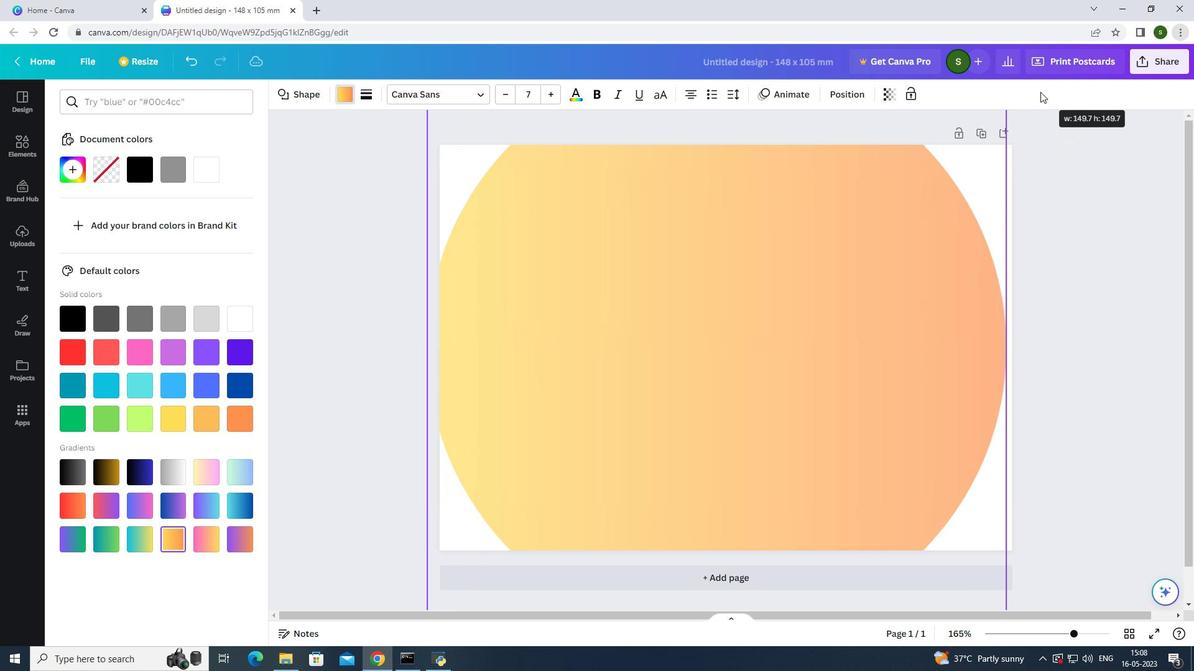 
Action: Mouse moved to (1042, 92)
Screenshot: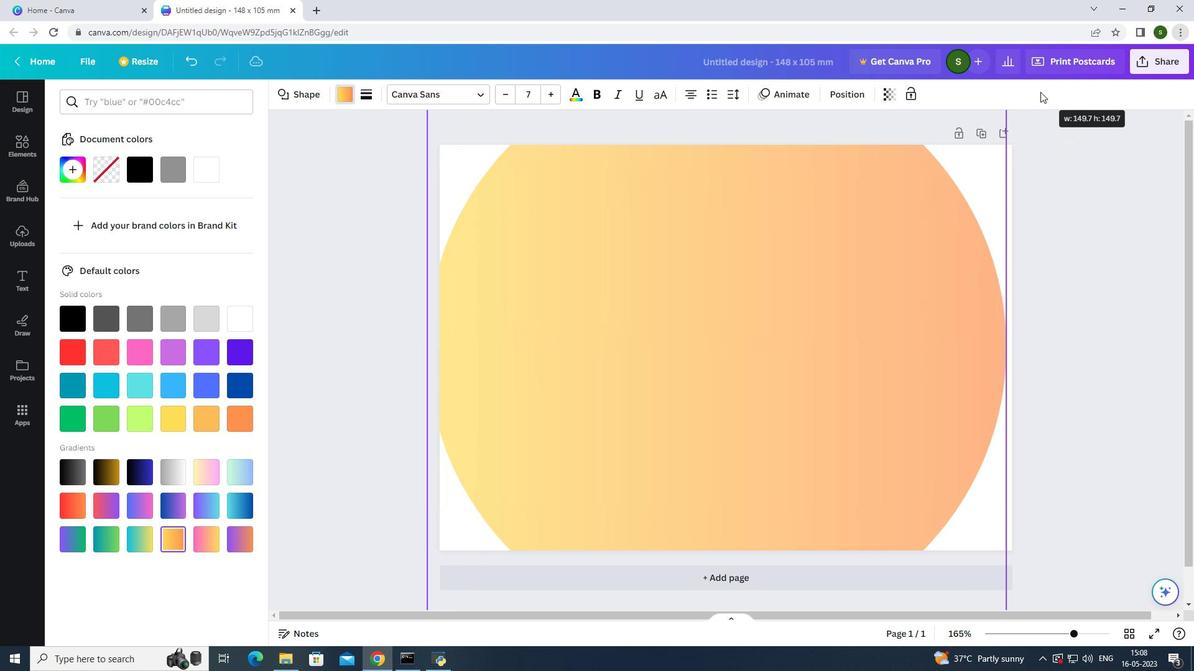 
Action: Key pressed <Key.alt_l>
Screenshot: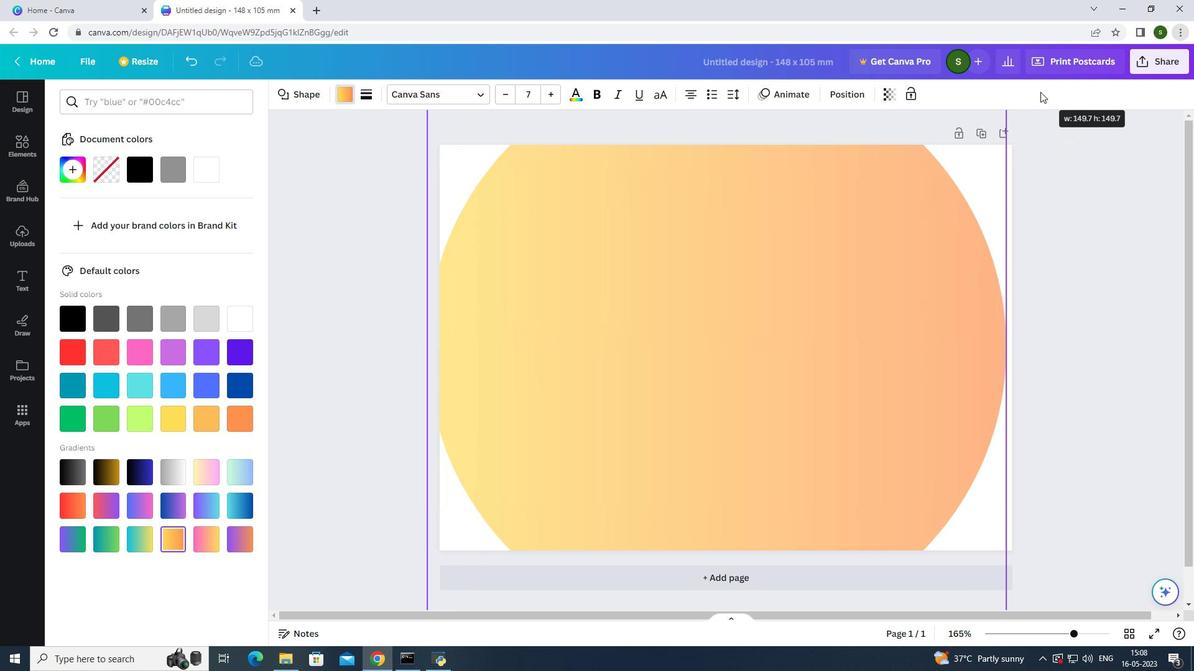 
Action: Mouse moved to (1045, 90)
Screenshot: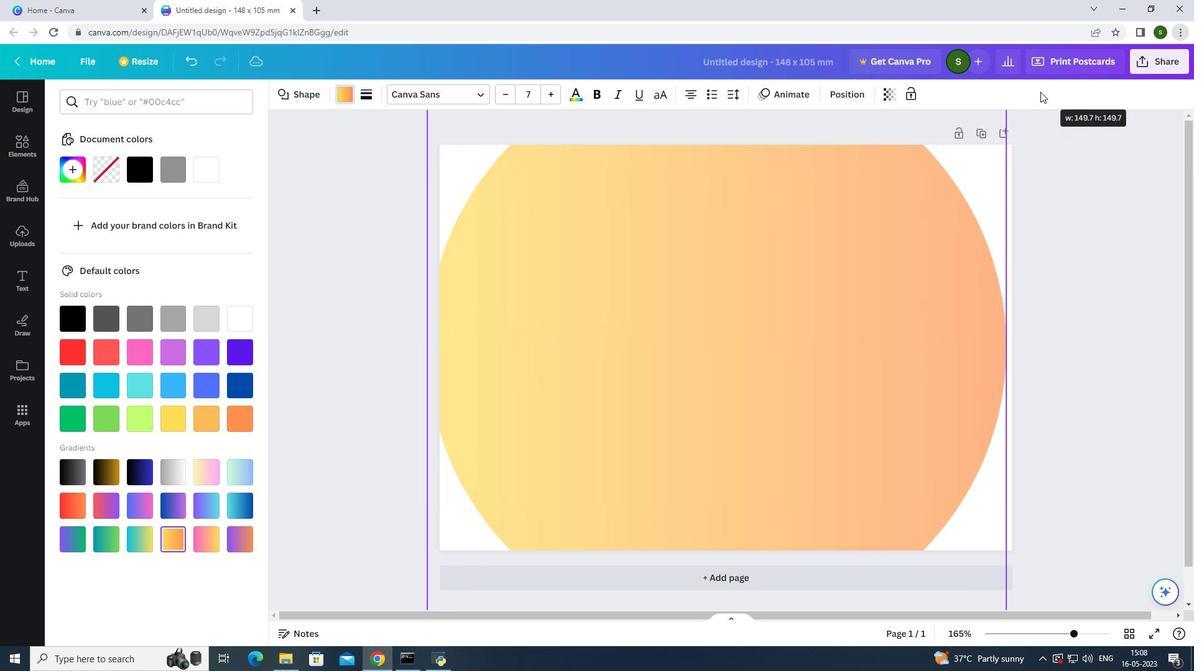 
Action: Key pressed <Key.alt_l>
Screenshot: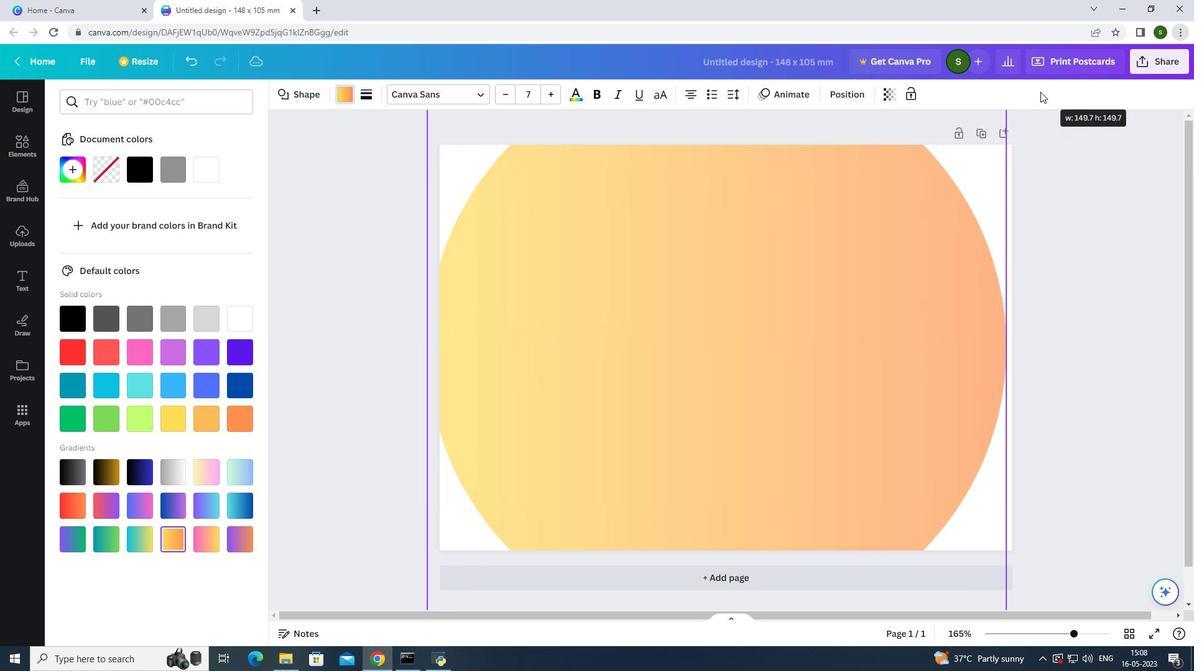 
Action: Mouse moved to (1048, 88)
Screenshot: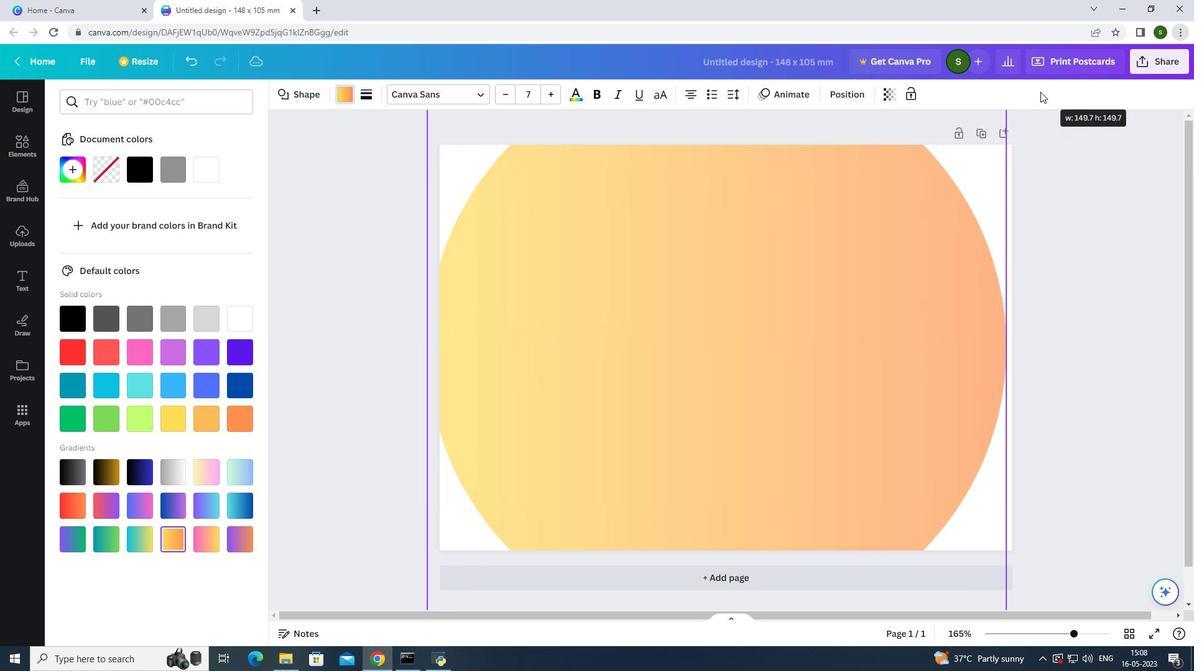 
Action: Key pressed <Key.alt_l>
Screenshot: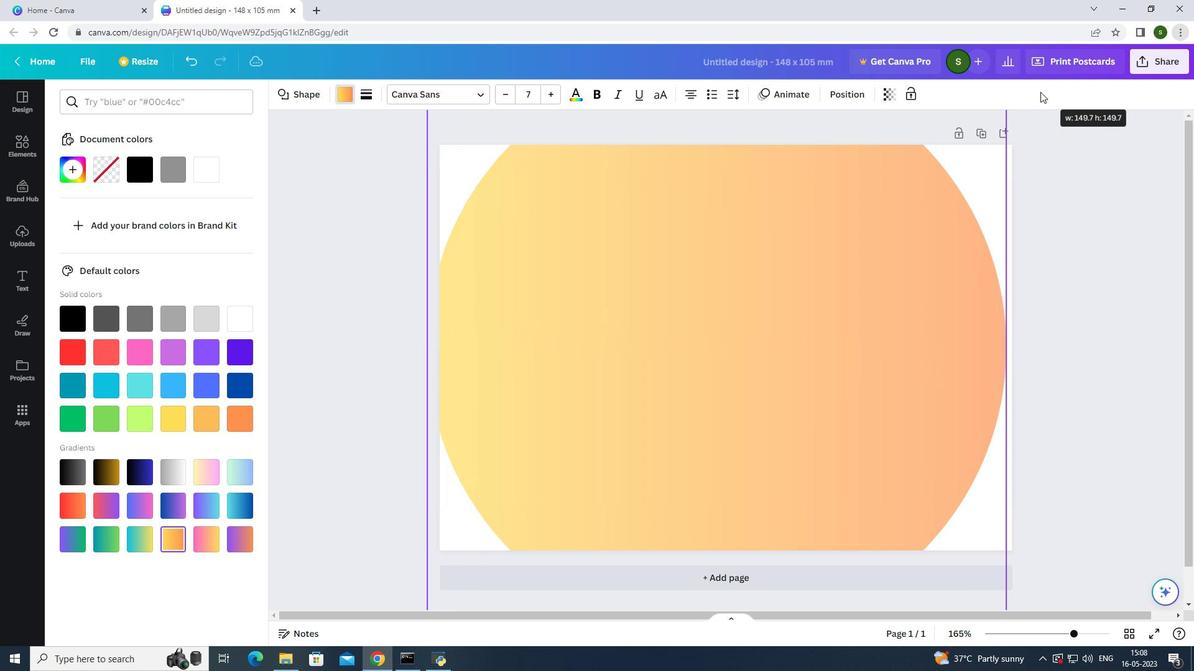 
Action: Mouse moved to (1050, 88)
Screenshot: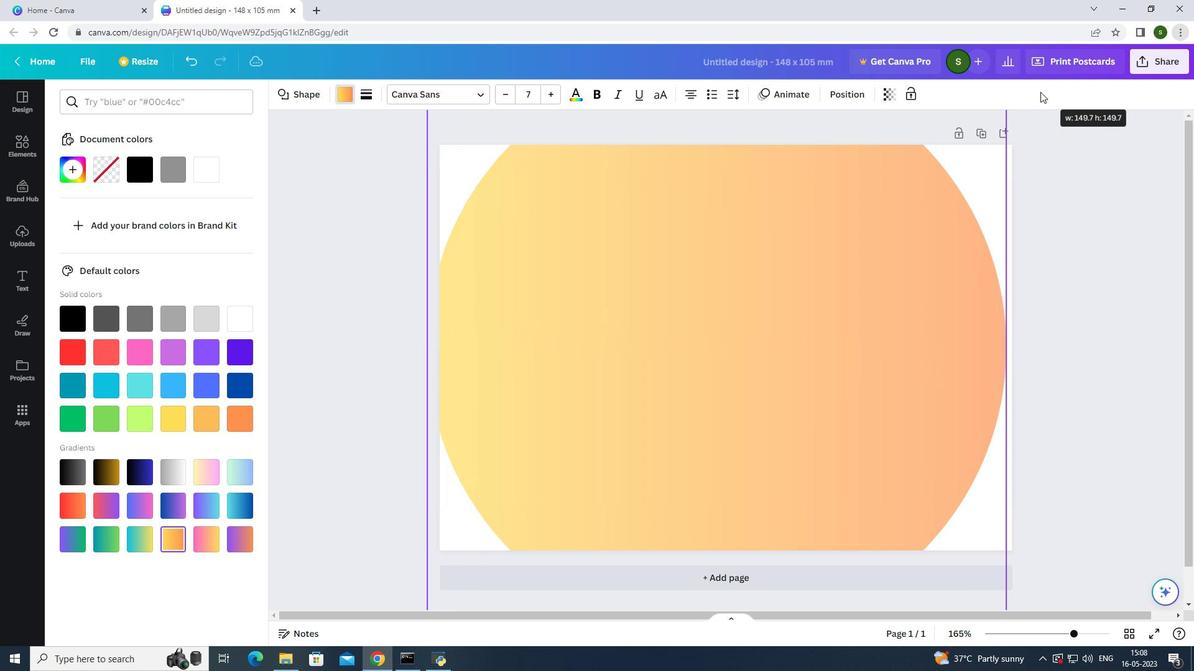 
Action: Key pressed <Key.alt_l>
Screenshot: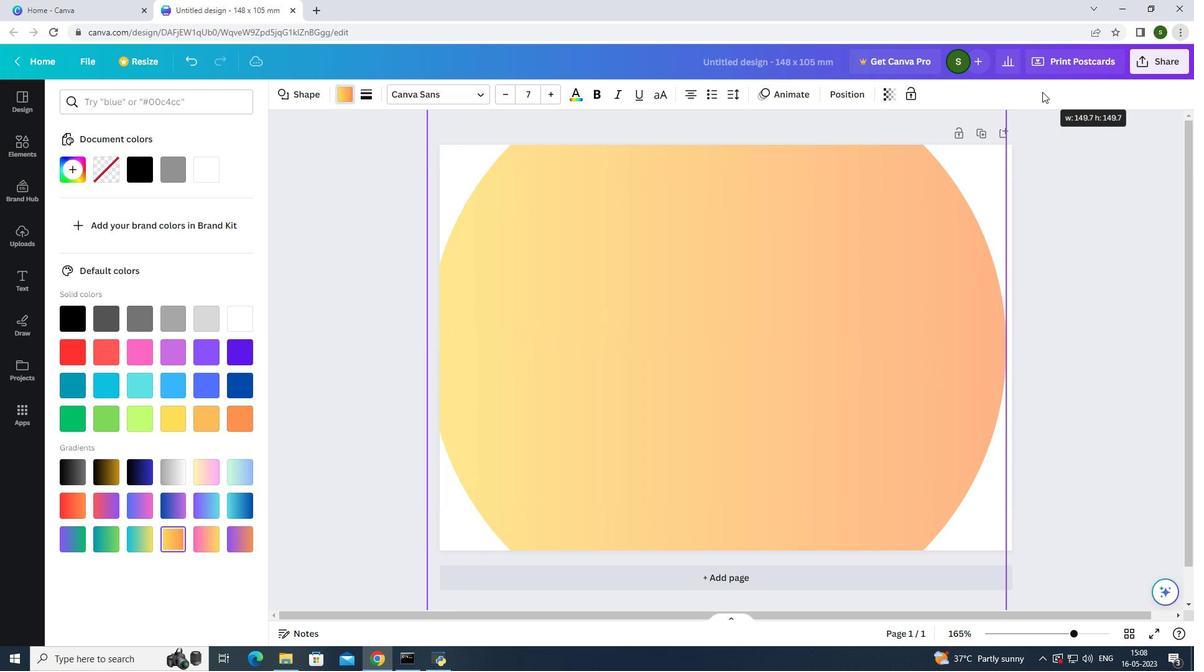 
Action: Mouse moved to (1053, 87)
Screenshot: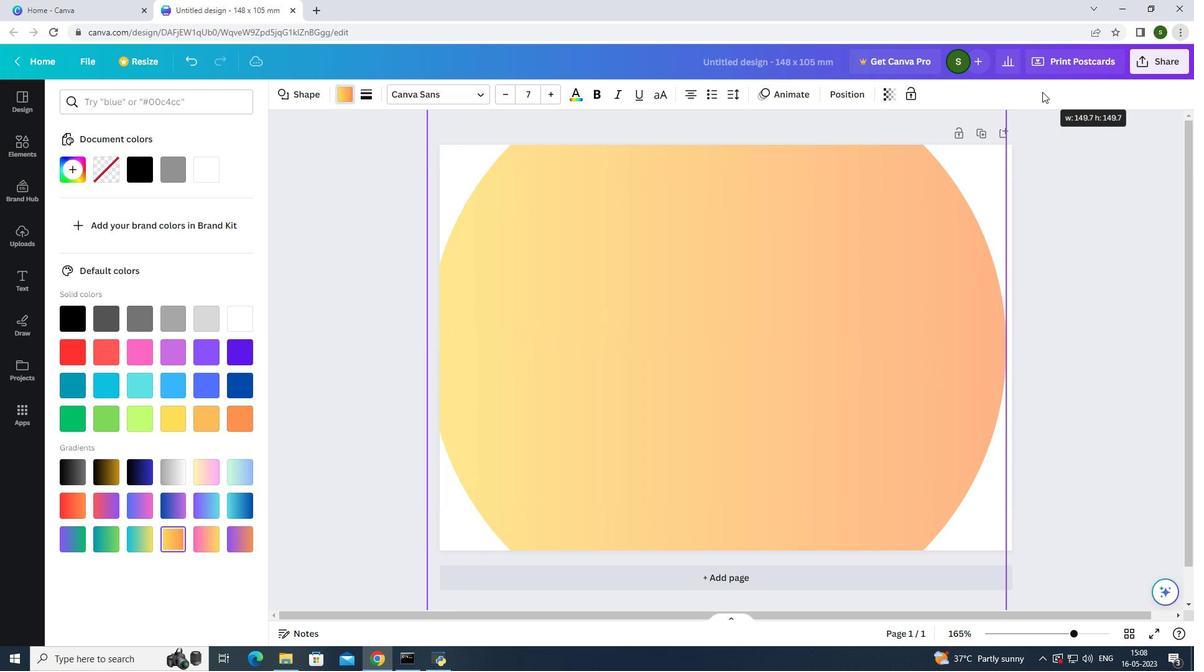 
Action: Key pressed <Key.alt_l>
Screenshot: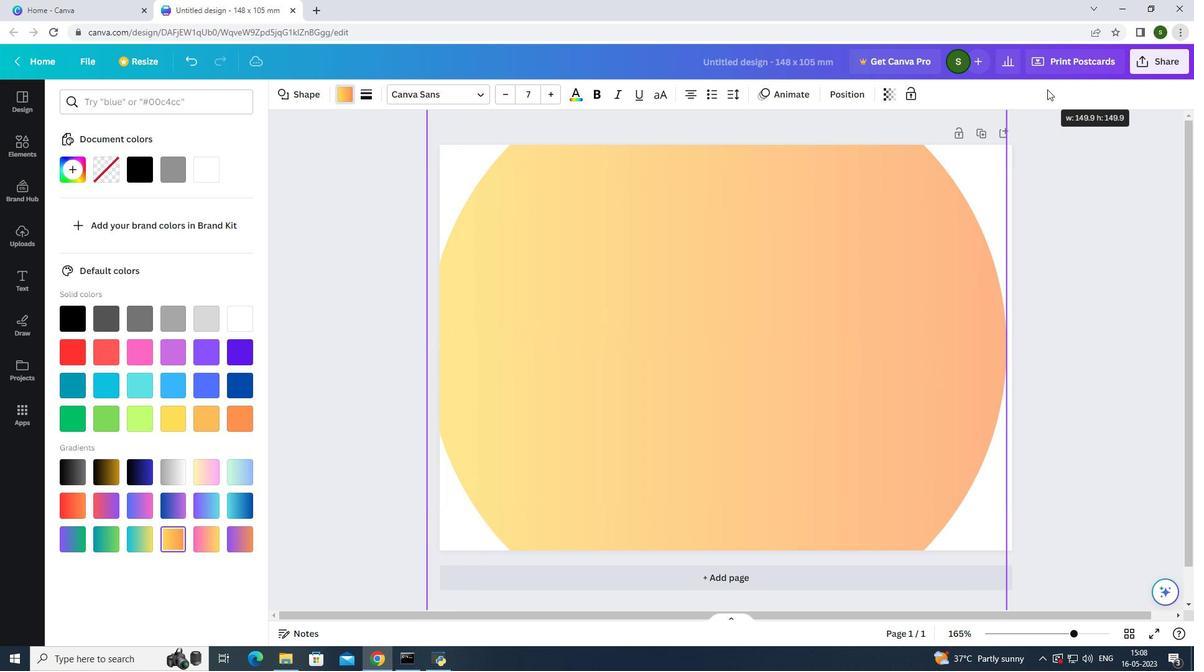 
Action: Mouse moved to (1057, 86)
Screenshot: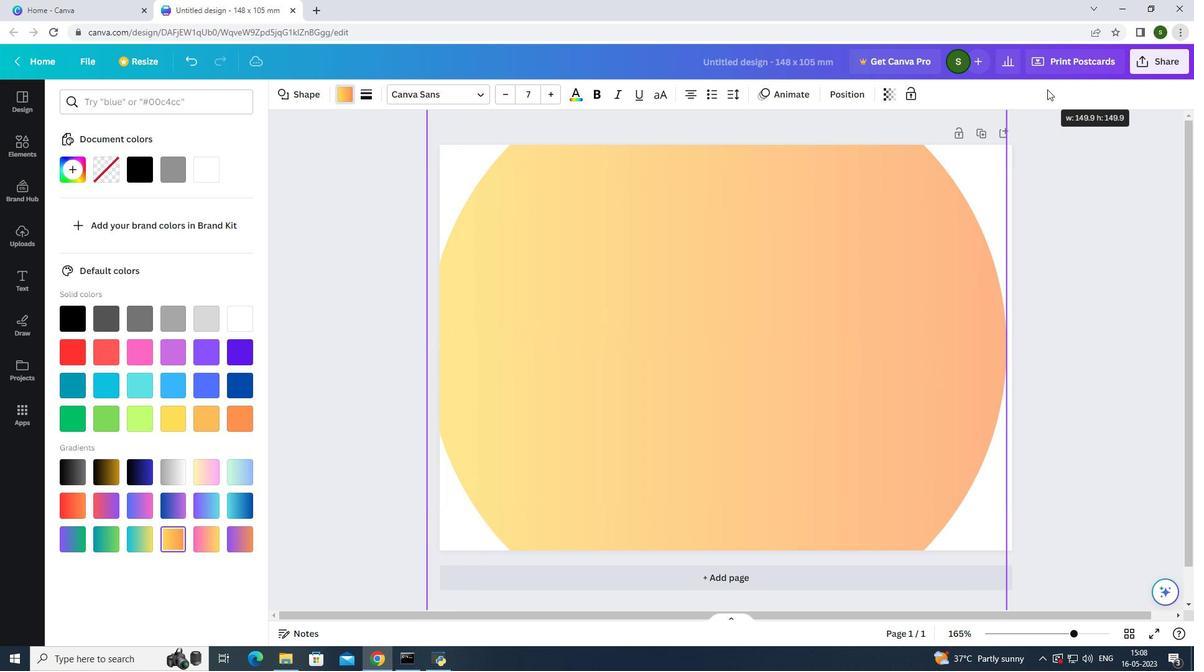 
Action: Key pressed <Key.alt_l>
Screenshot: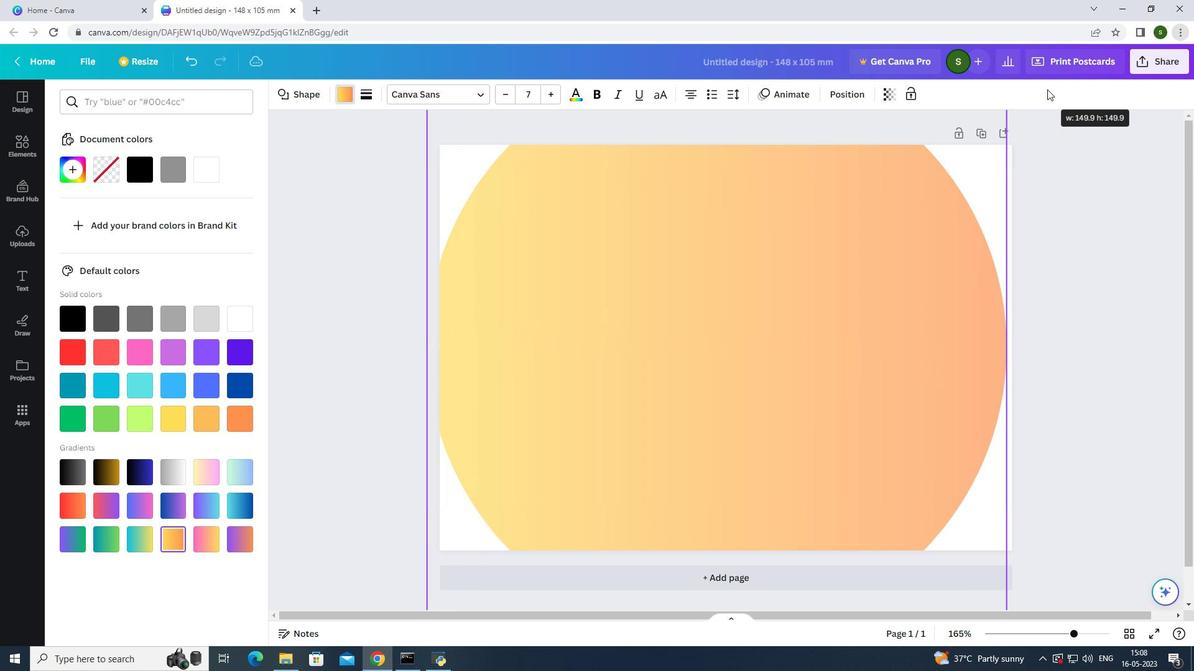 
Action: Mouse moved to (1059, 85)
Screenshot: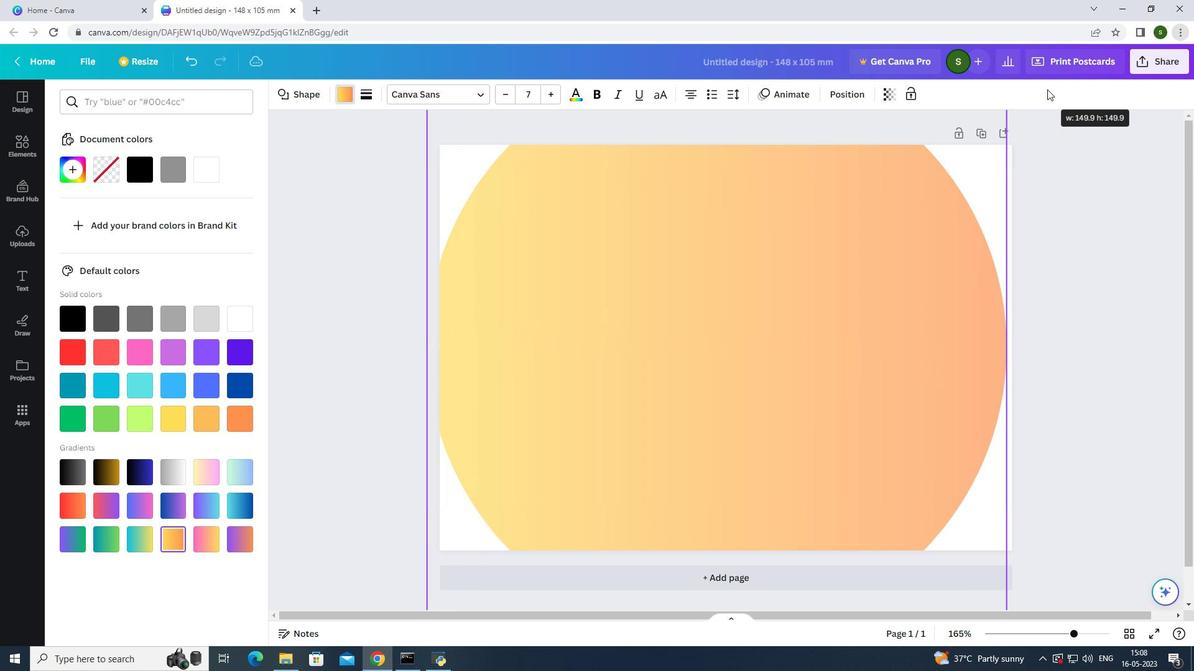 
Action: Key pressed <Key.alt_l>
Screenshot: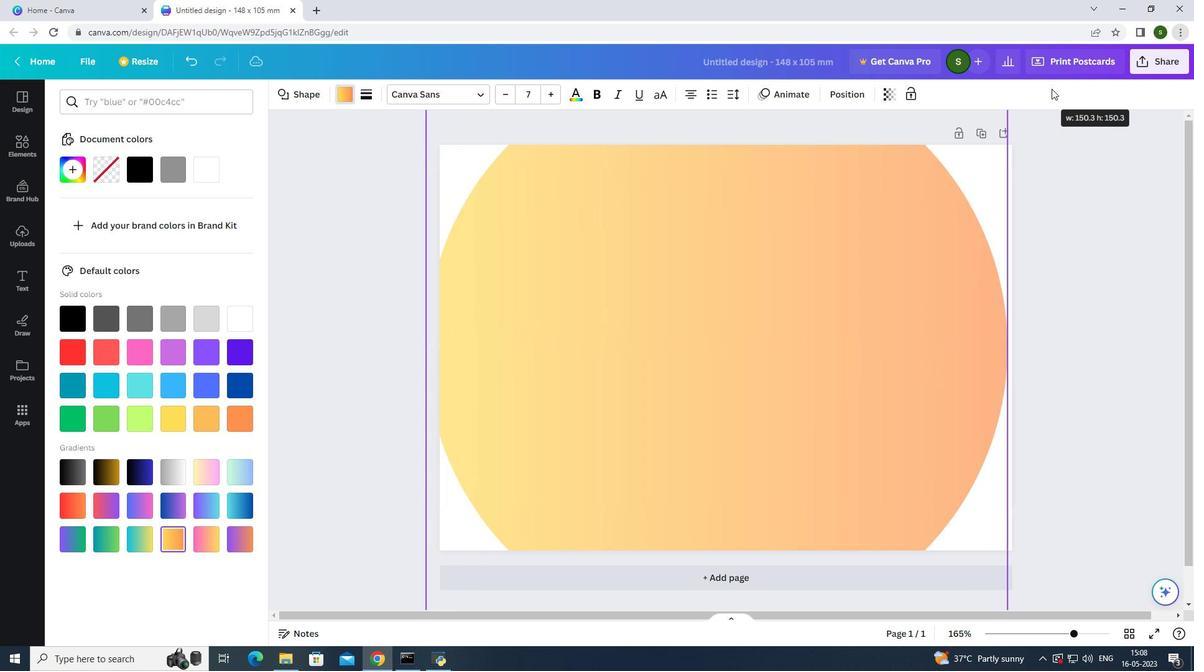
Action: Mouse moved to (1061, 85)
Screenshot: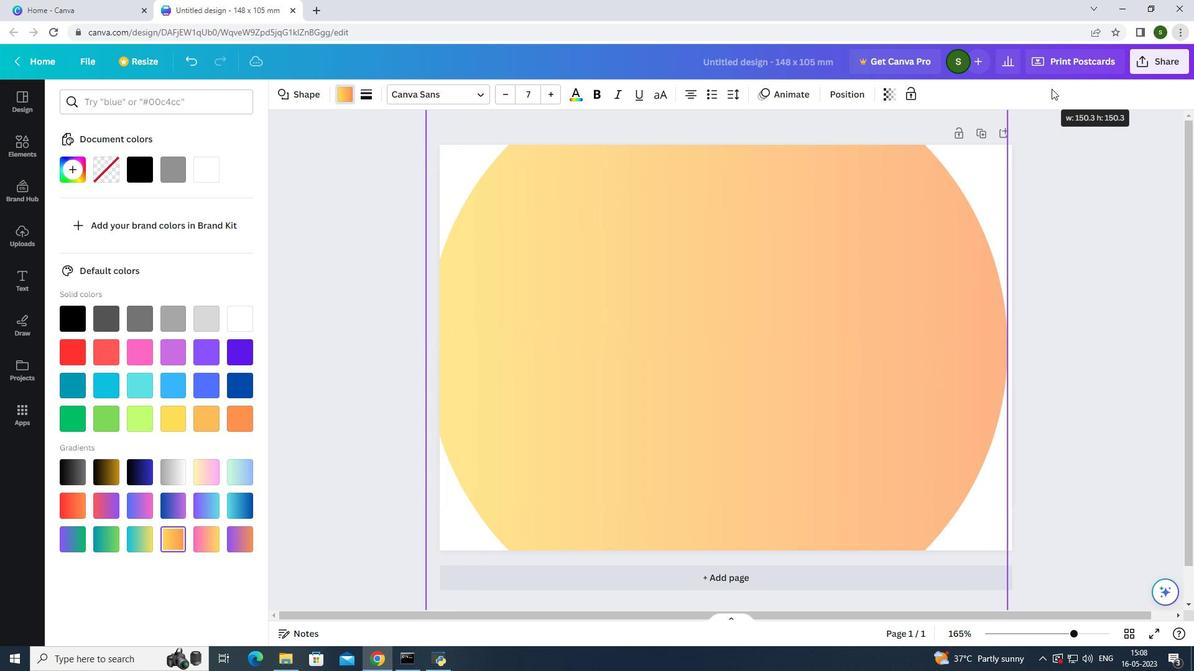 
Action: Key pressed <Key.alt_l>
Screenshot: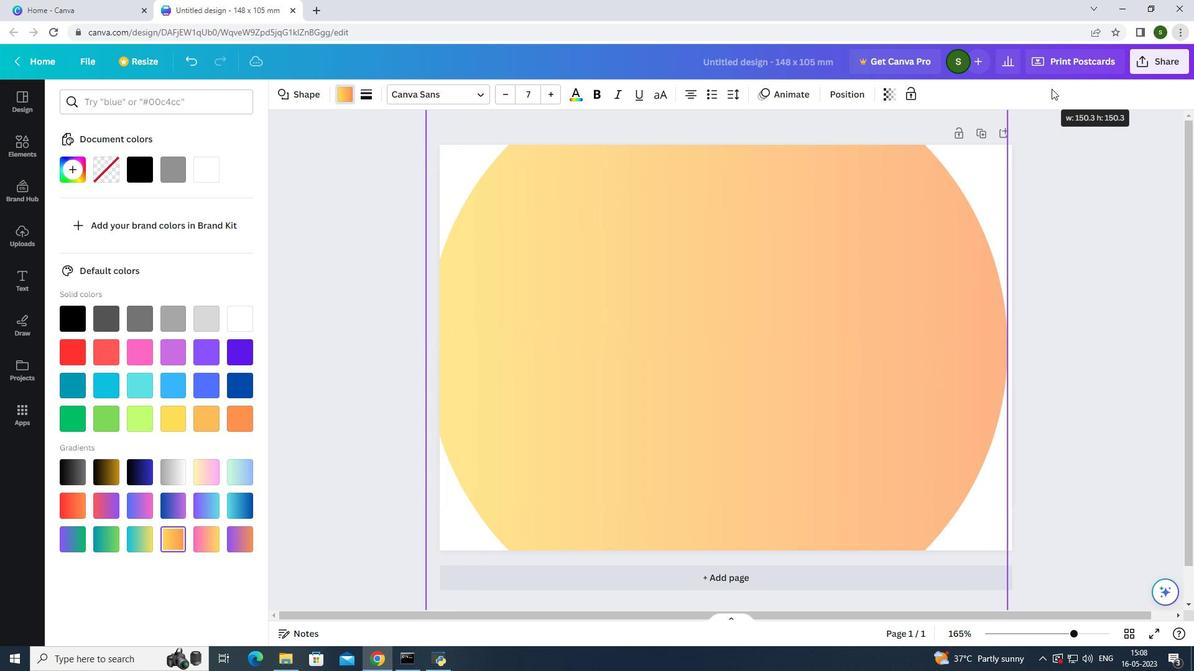 
Action: Mouse moved to (1062, 85)
Screenshot: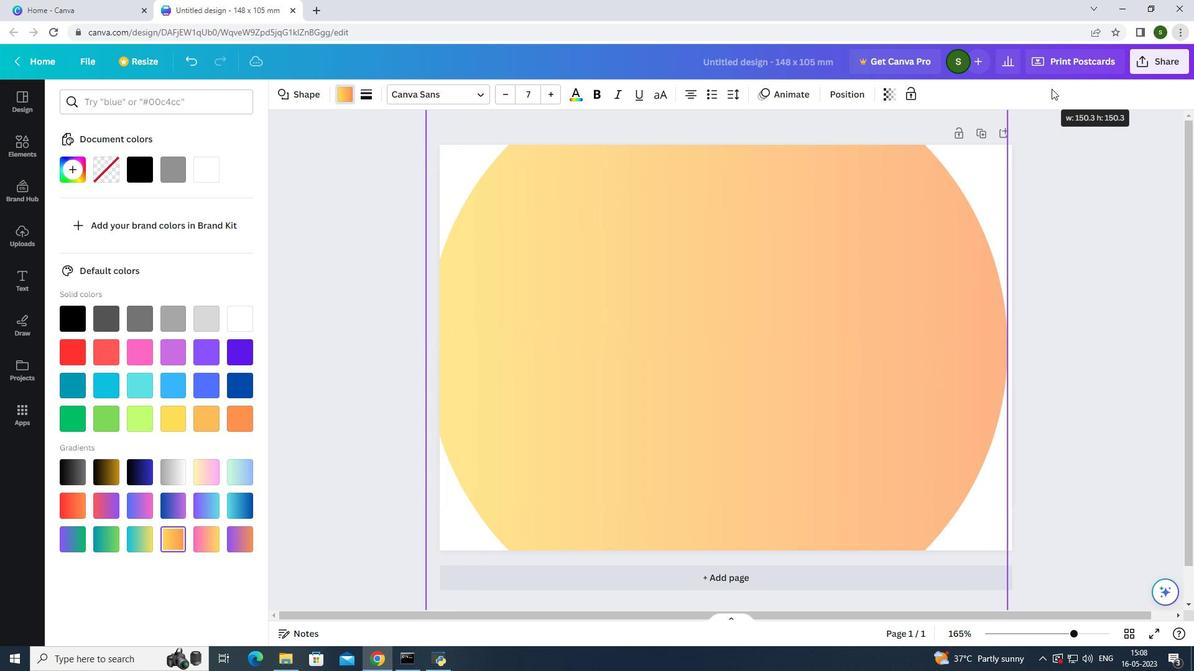 
Action: Key pressed <Key.alt_l>
Screenshot: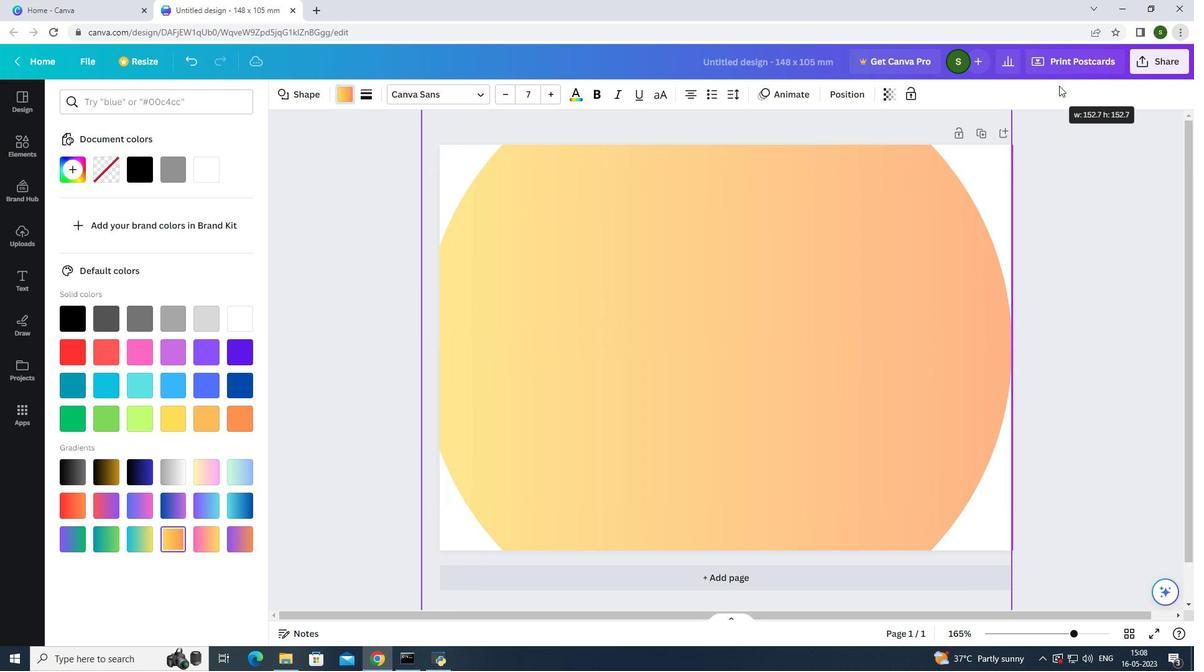 
Action: Mouse moved to (1063, 84)
Screenshot: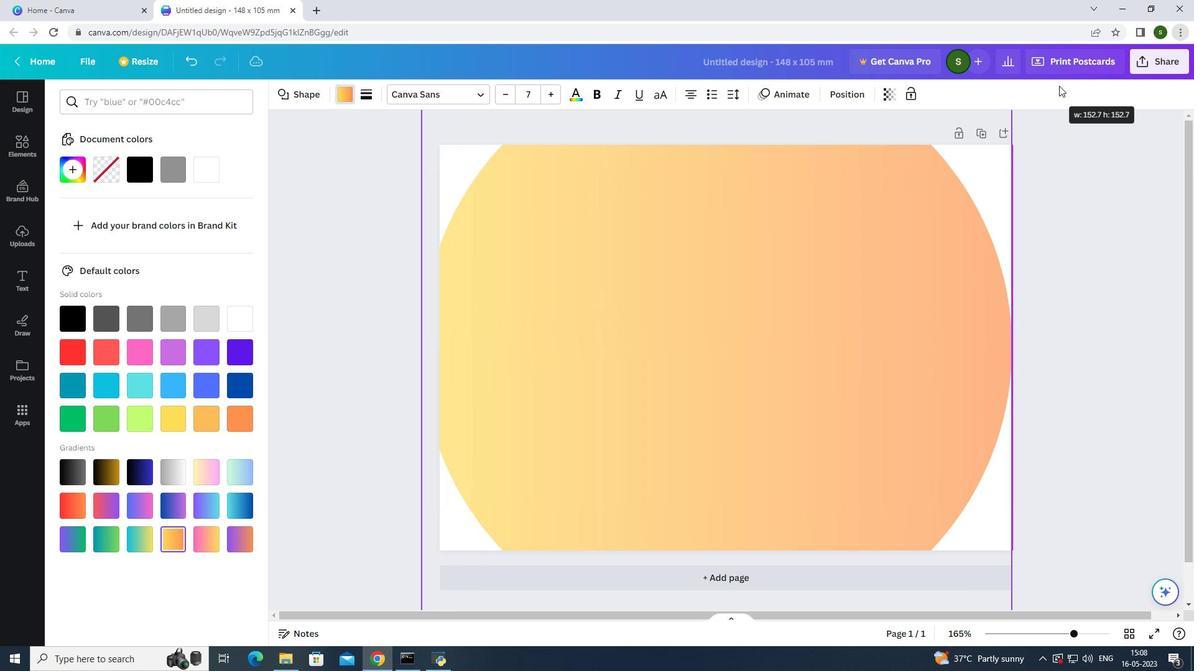 
Action: Key pressed <Key.alt_l>
Screenshot: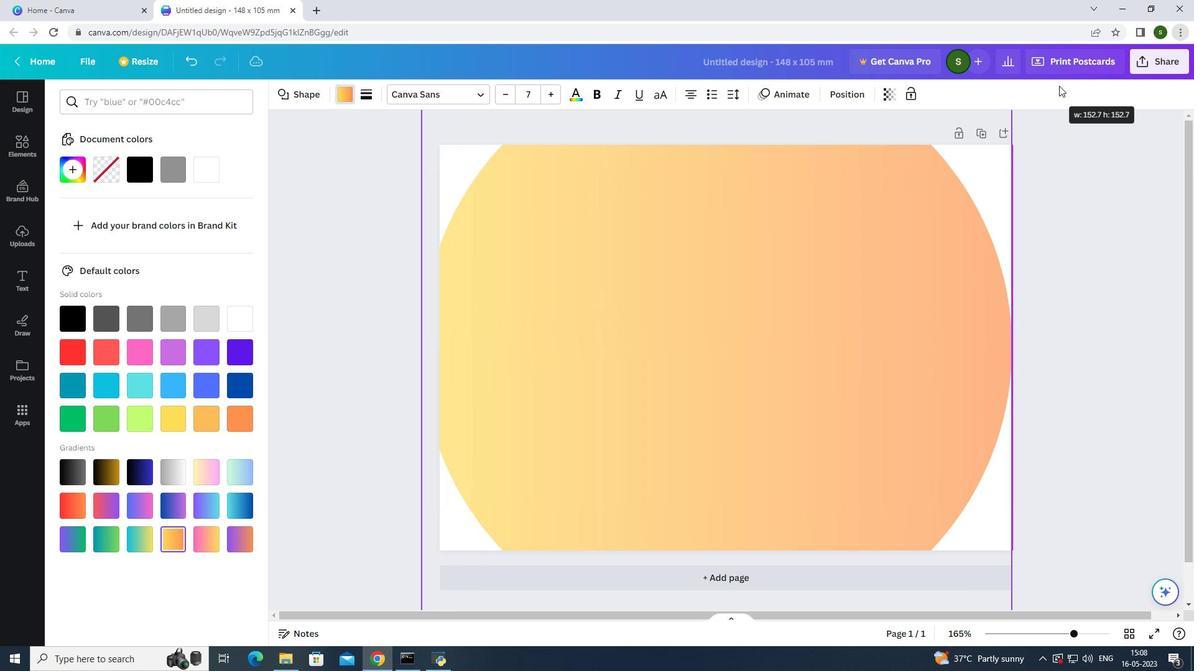 
Action: Mouse moved to (1065, 84)
Screenshot: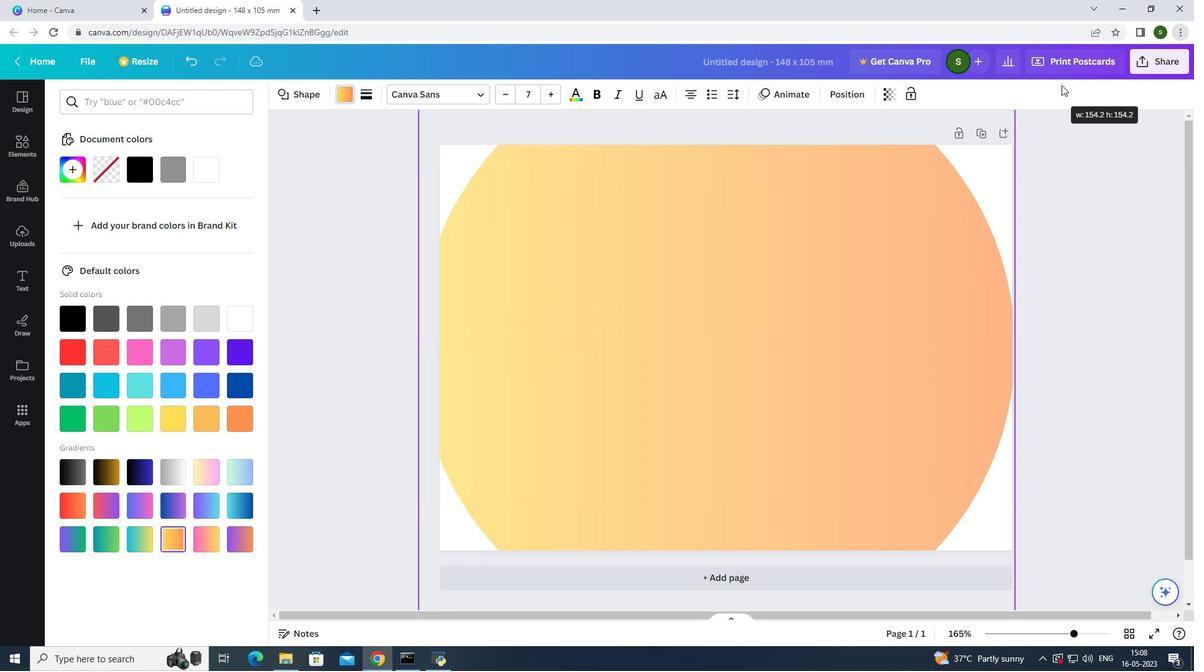 
Action: Key pressed <Key.alt_l>
Screenshot: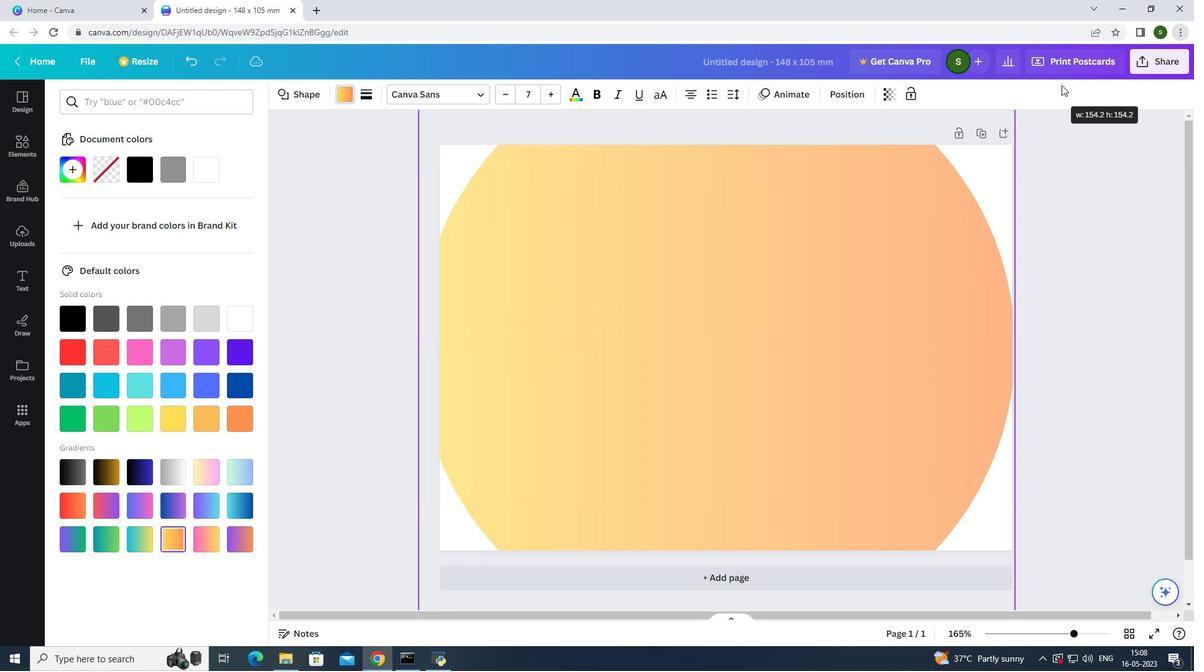 
Action: Mouse moved to (1065, 83)
Screenshot: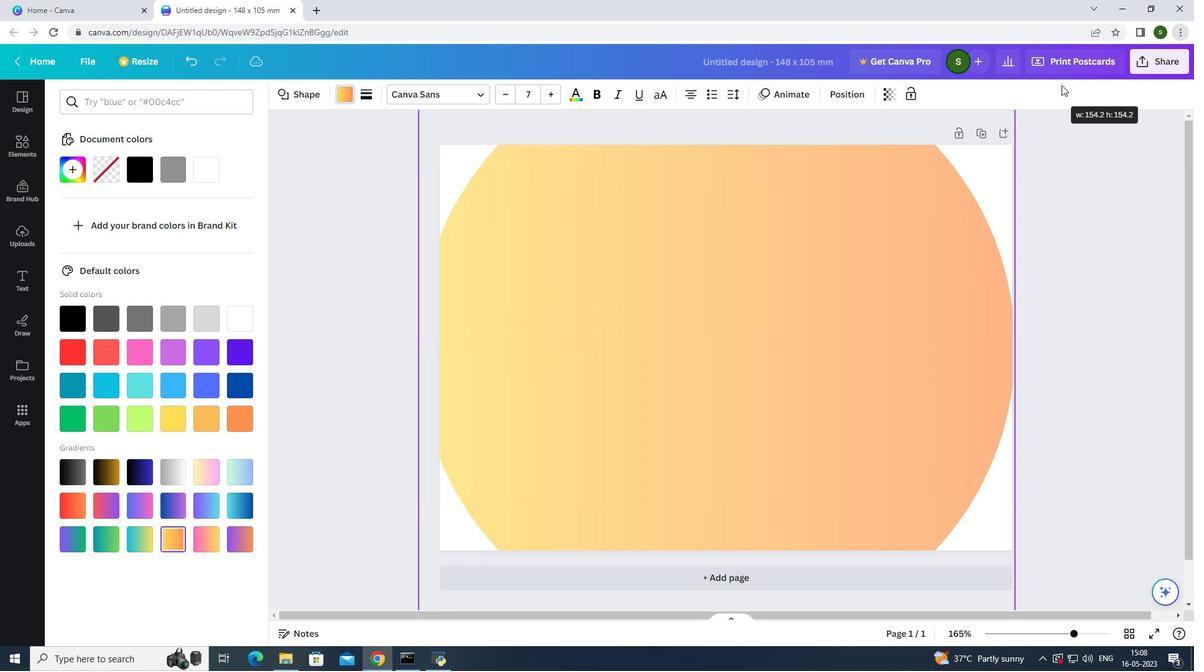 
Action: Key pressed <Key.alt_l>
Screenshot: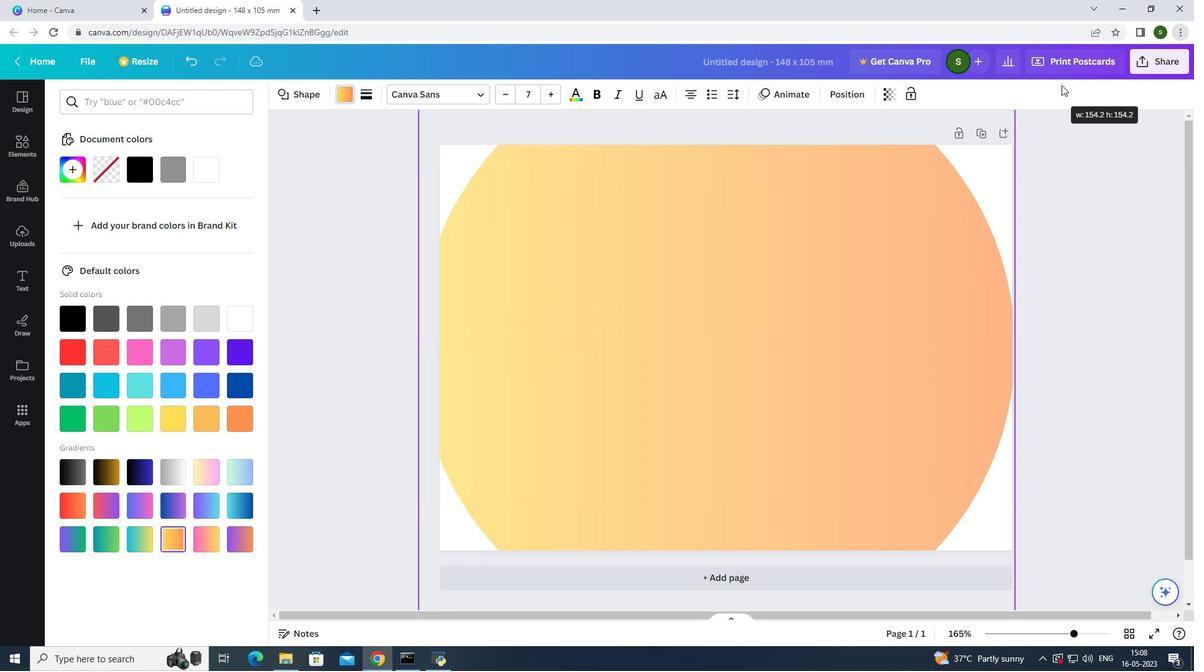 
Action: Mouse moved to (1067, 83)
Screenshot: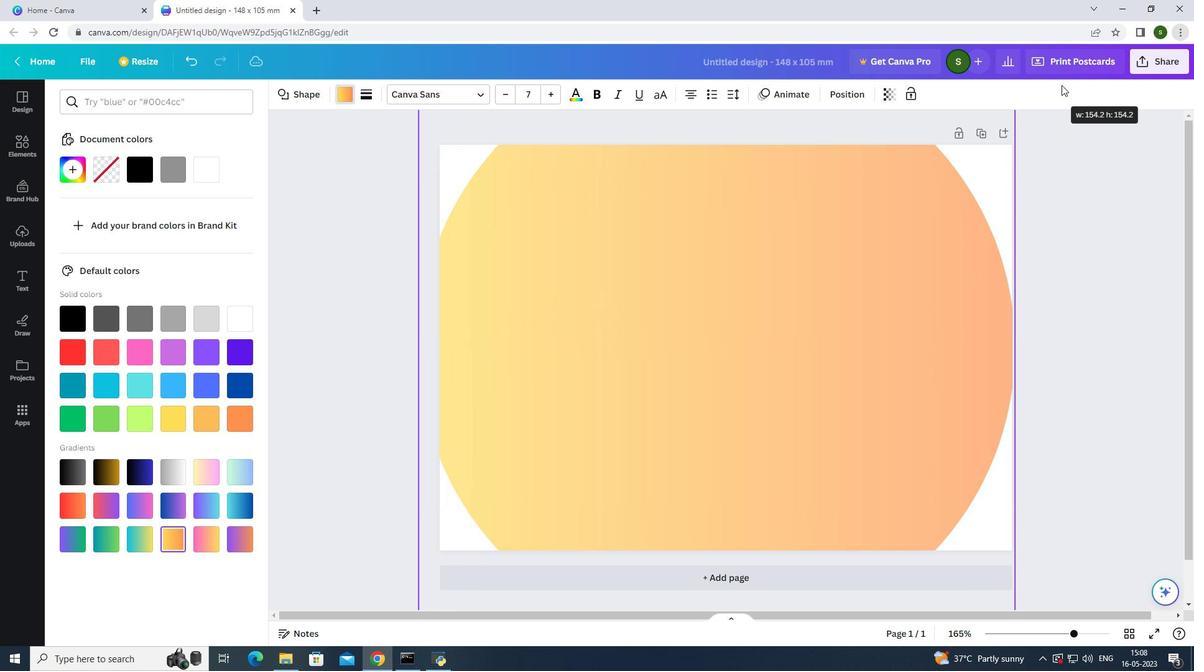 
Action: Key pressed <Key.alt_l><Key.alt_l><Key.alt_l><Key.alt_l>
Screenshot: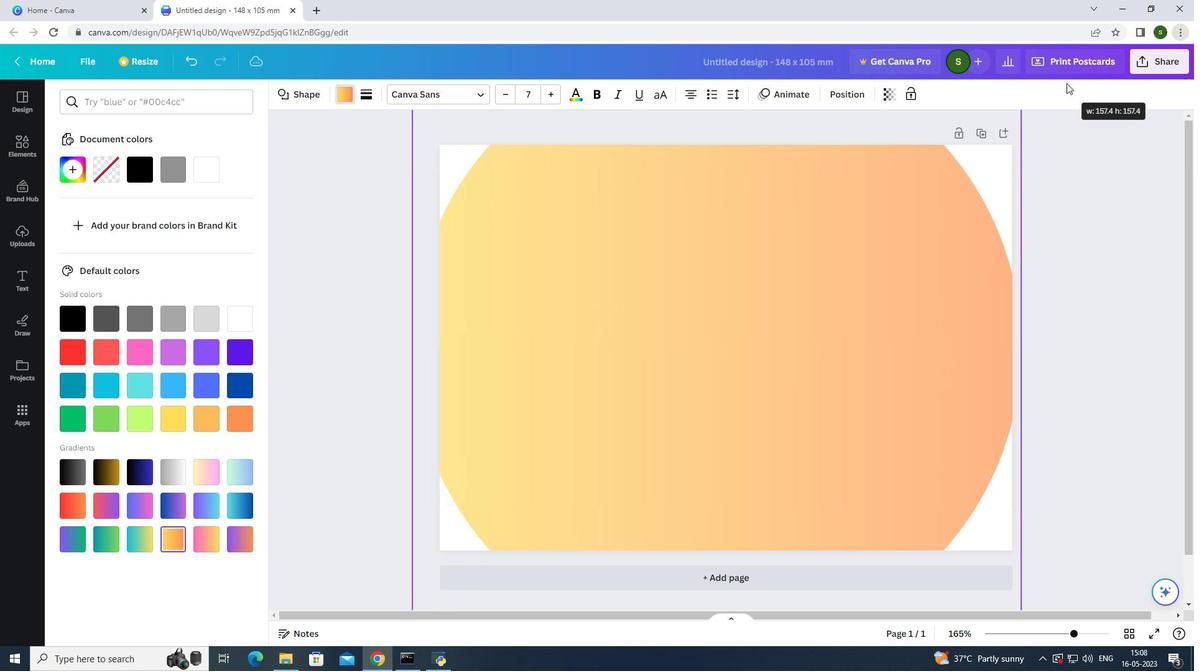 
Action: Mouse moved to (1067, 82)
Screenshot: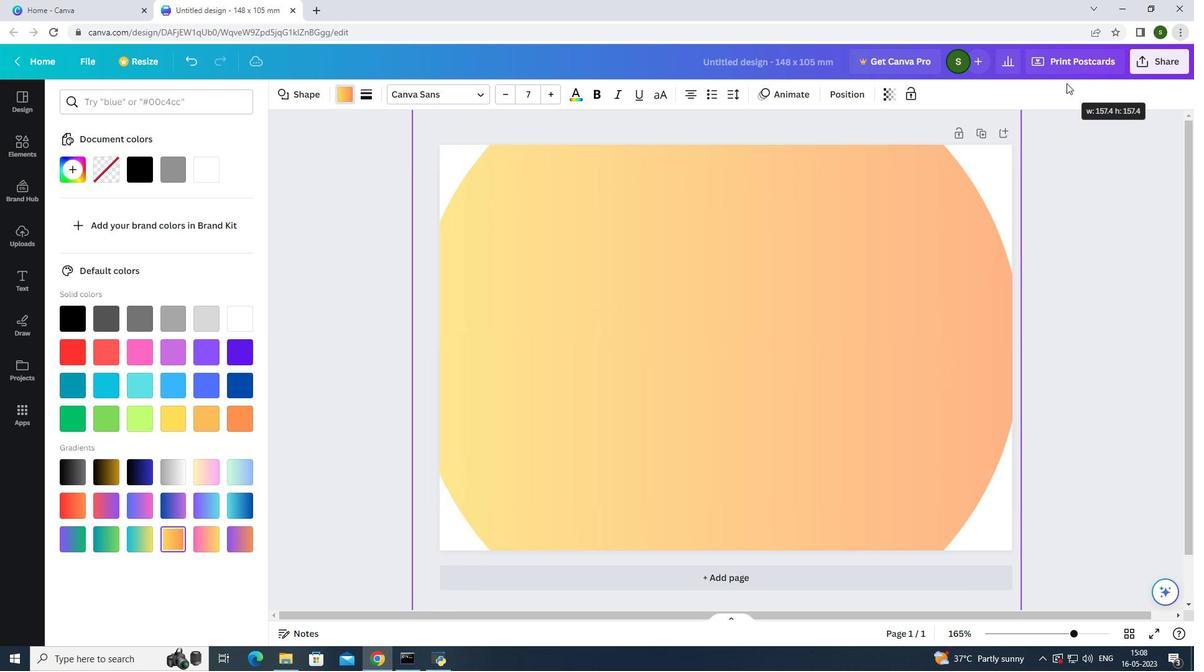 
Action: Key pressed <Key.alt_l><Key.alt_l>
Screenshot: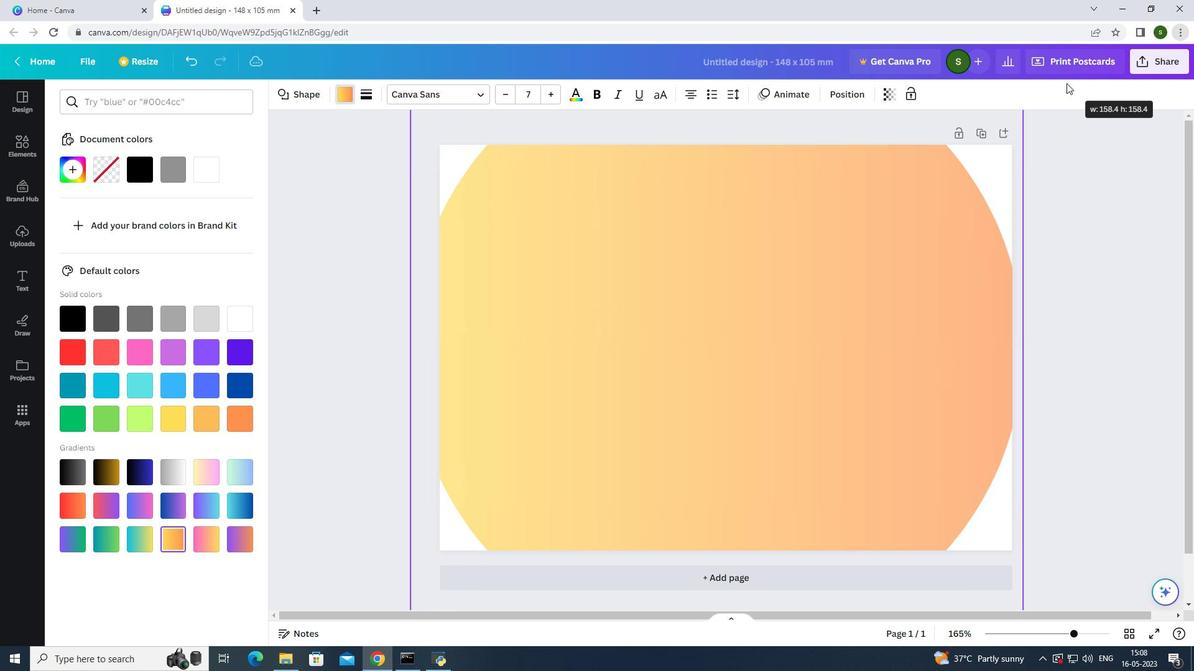 
Action: Mouse moved to (1068, 82)
Screenshot: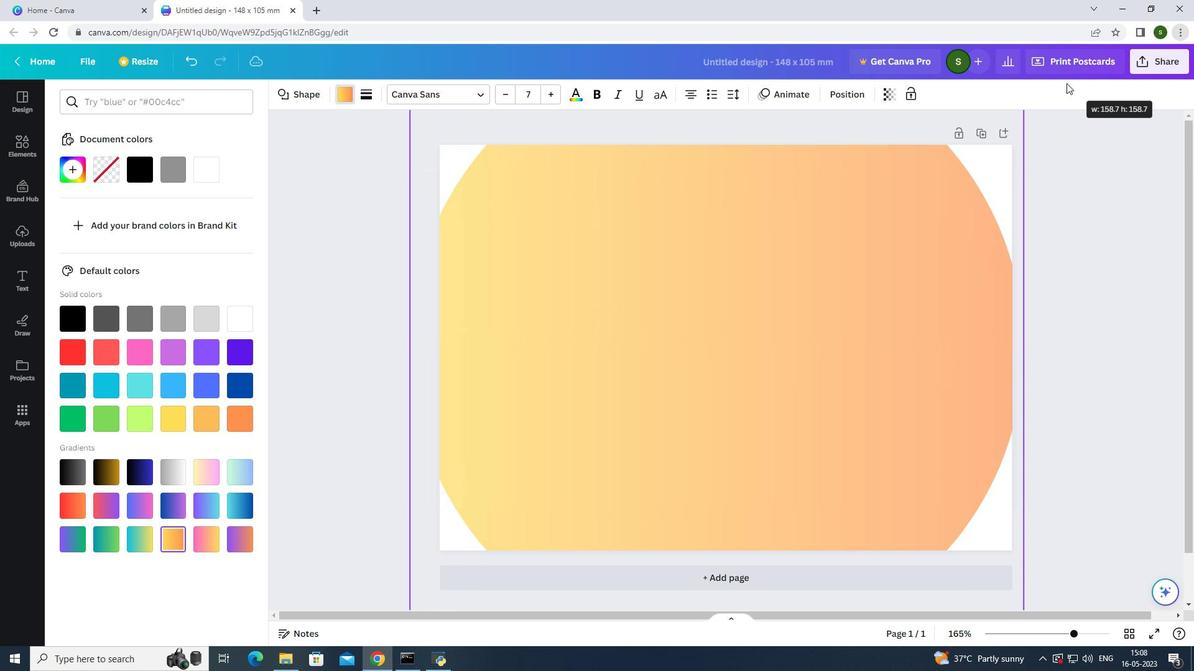 
Action: Key pressed <Key.alt_l>
Screenshot: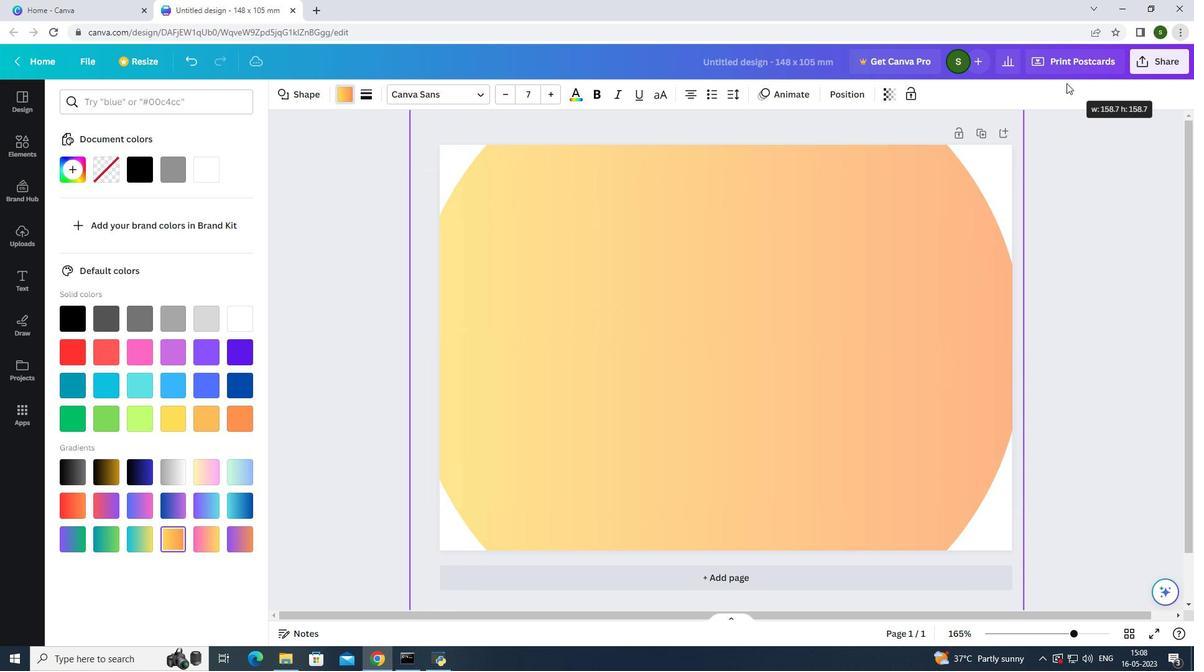 
Action: Mouse moved to (1069, 82)
Screenshot: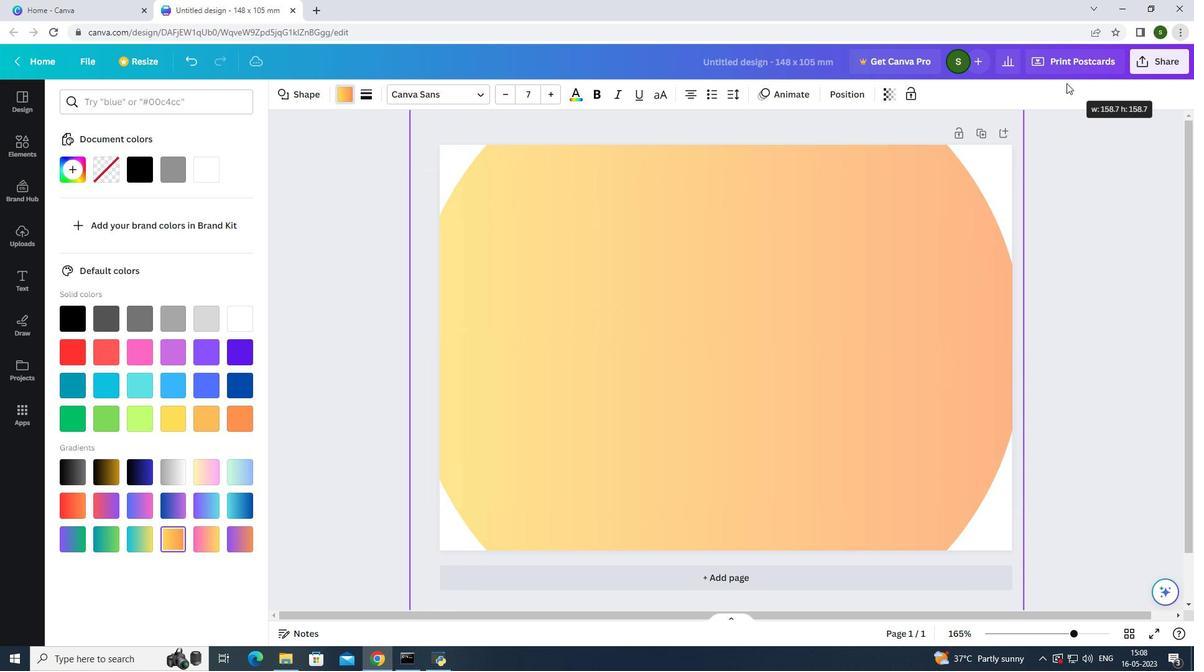 
Action: Key pressed <Key.alt_l><Key.alt_l><Key.alt_l><Key.alt_l><Key.alt_l><Key.alt_l><Key.alt_l><Key.alt_l><Key.alt_l><Key.alt_l><Key.alt_l><Key.alt_l><Key.alt_l><Key.alt_l><Key.alt_l><Key.alt_l><Key.alt_l><Key.alt_l><Key.alt_l><Key.alt_l><Key.alt_l><Key.alt_l><Key.alt_l>
Screenshot: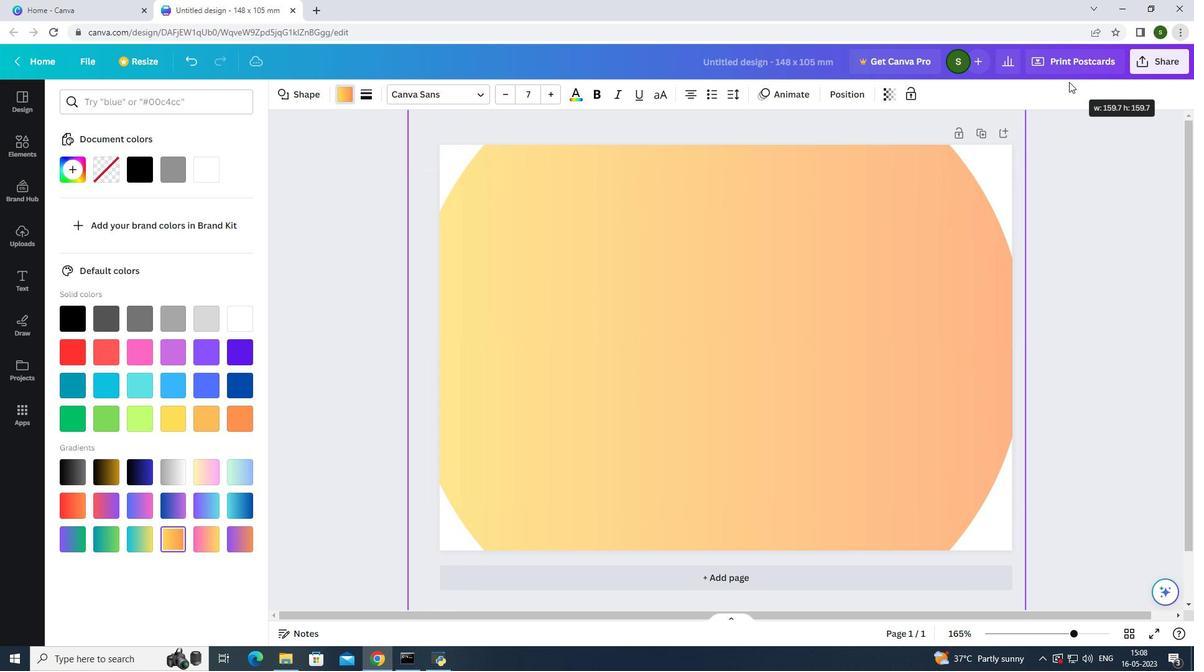 
Action: Mouse moved to (1072, 79)
Screenshot: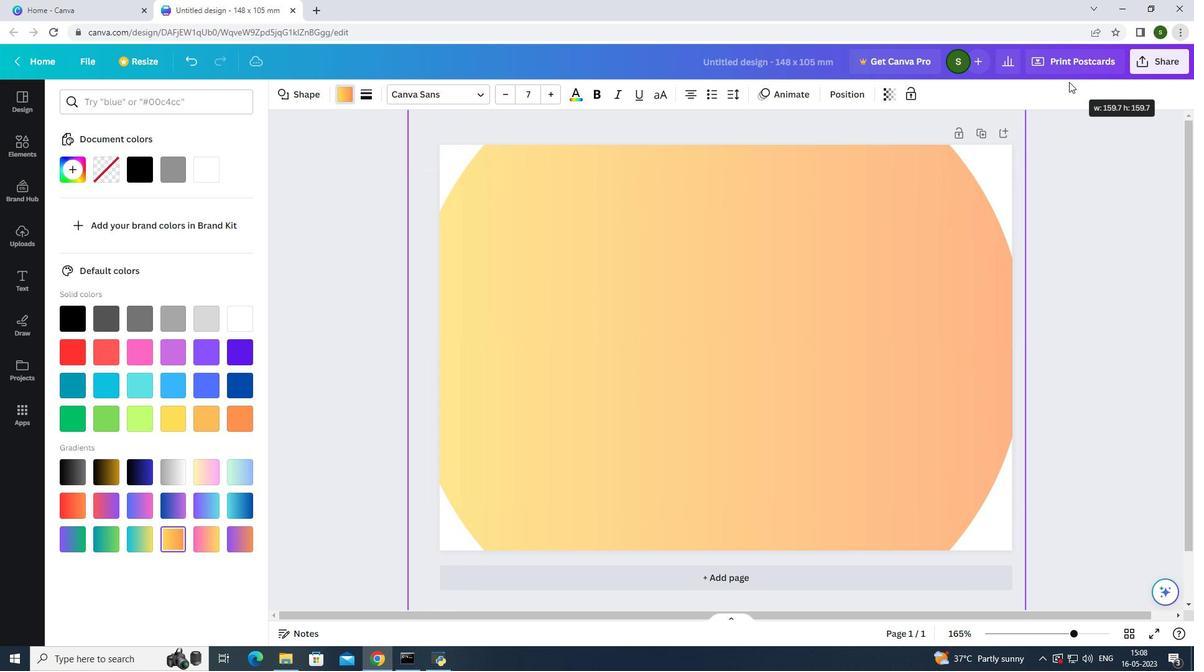 
Action: Key pressed <Key.alt_l>
Screenshot: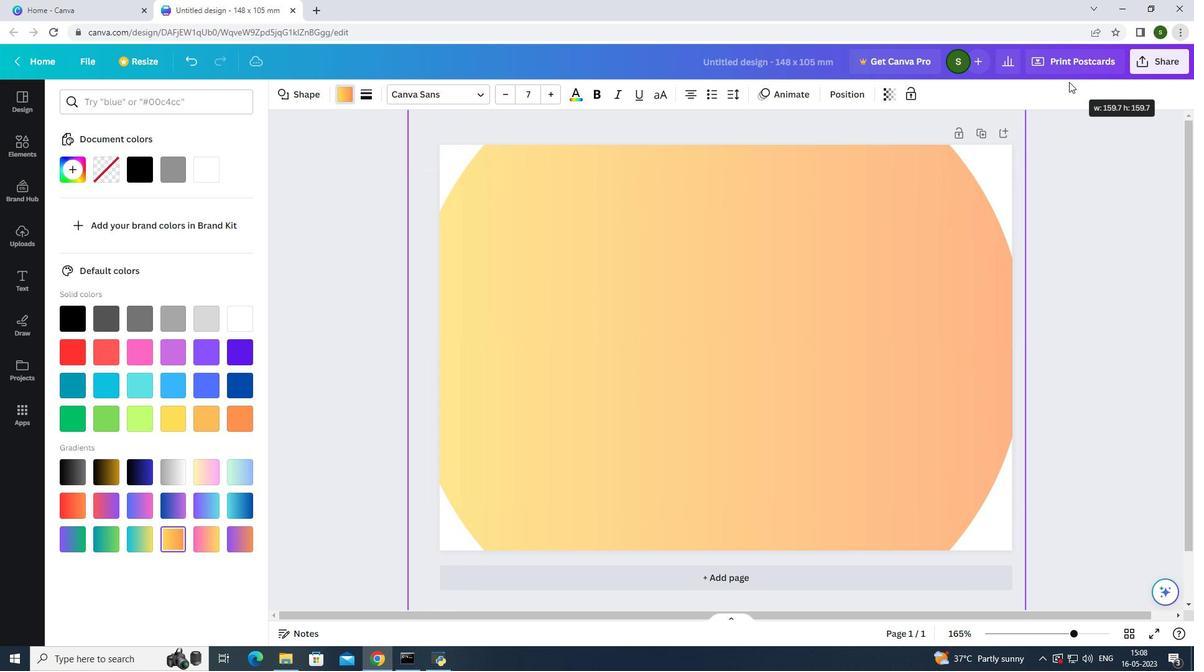 
Action: Mouse moved to (1076, 75)
Screenshot: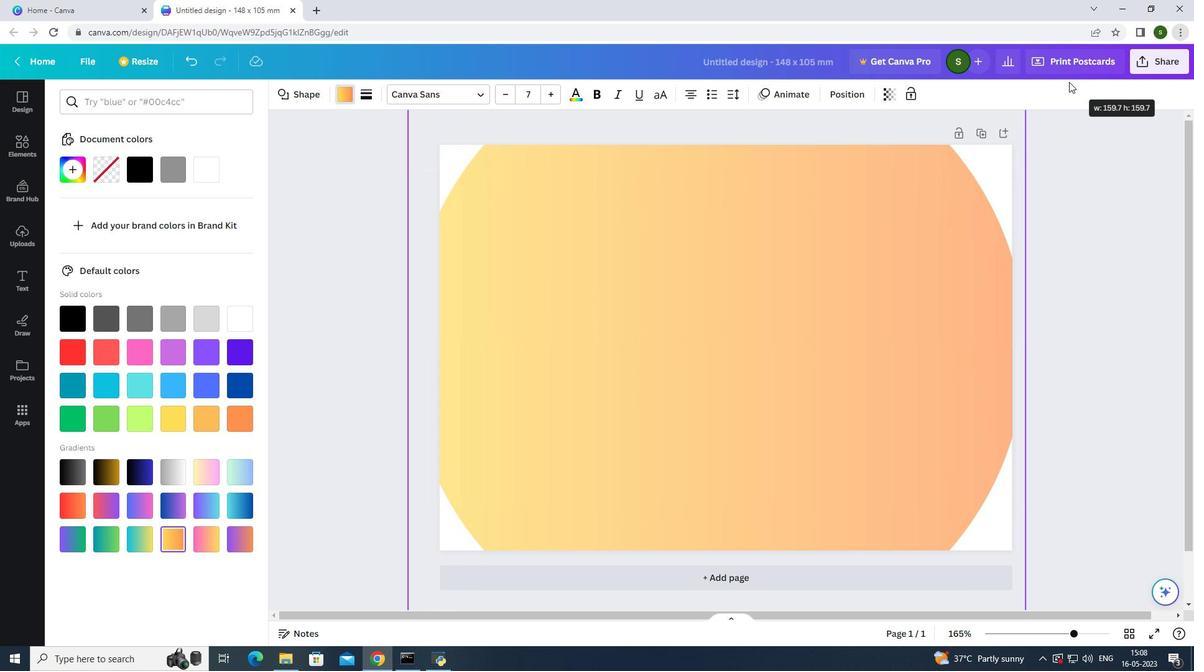 
Action: Key pressed <Key.alt_l>
Screenshot: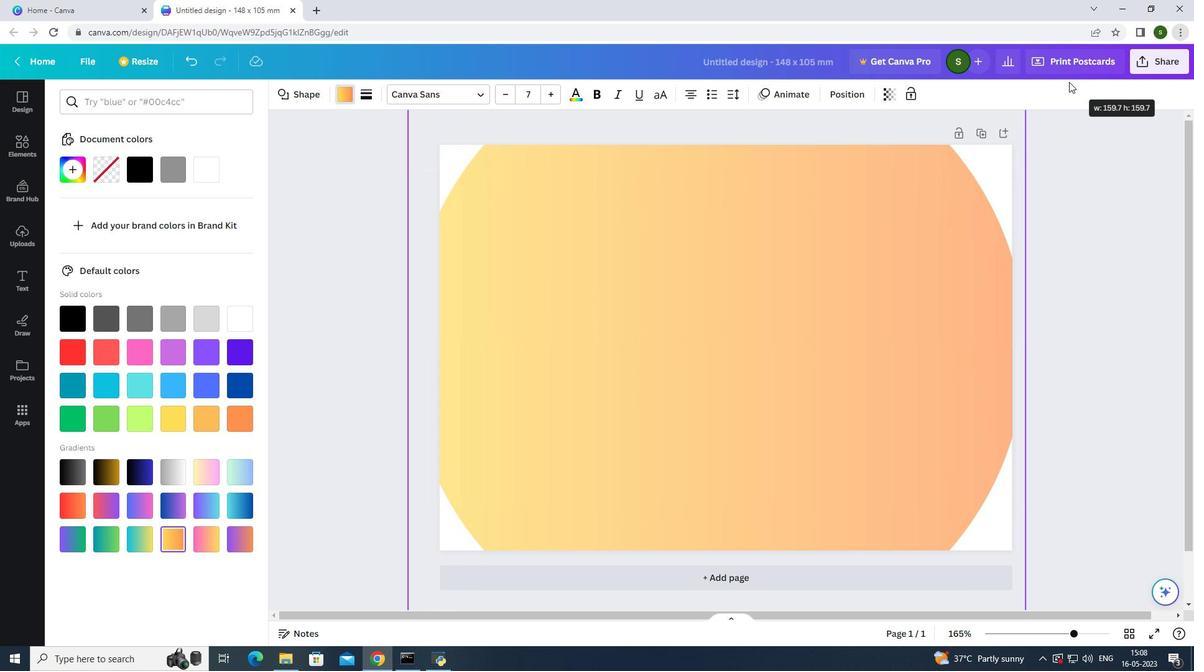 
Action: Mouse moved to (1078, 73)
Screenshot: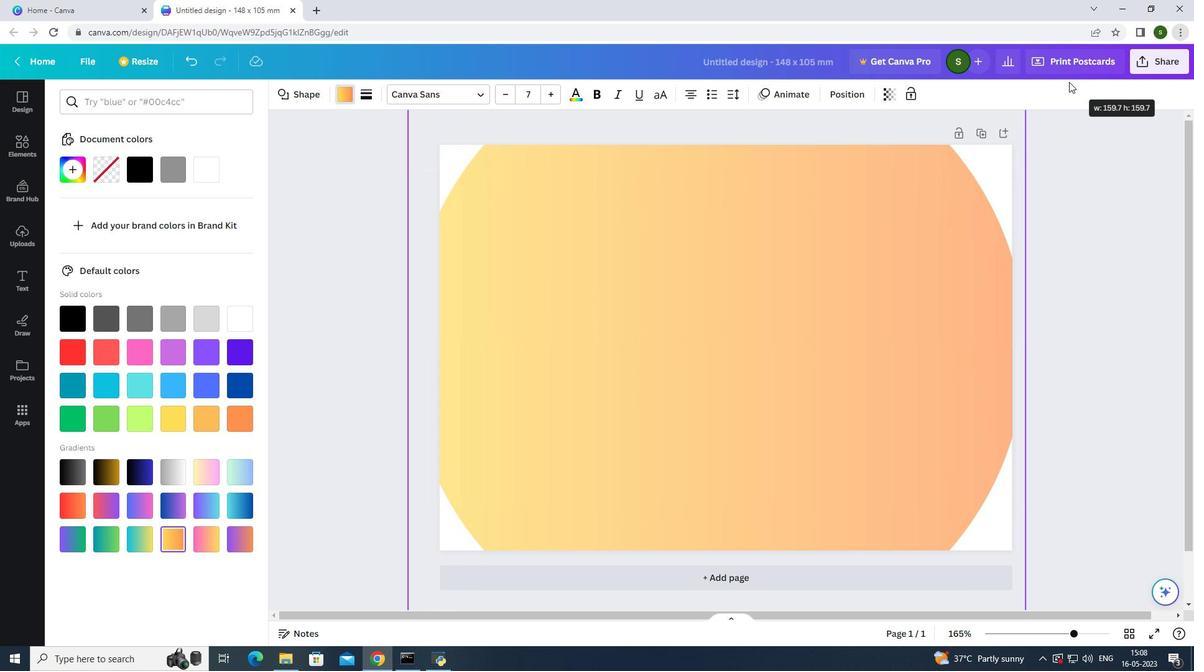 
Action: Key pressed <Key.alt_l>
Screenshot: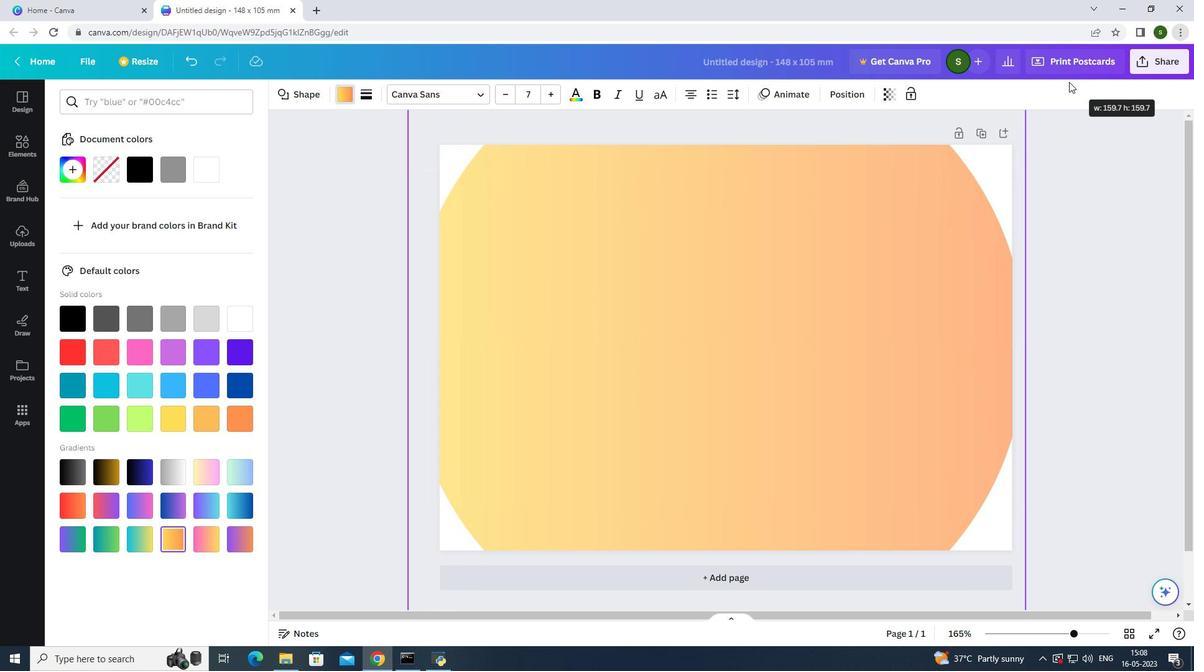 
Action: Mouse moved to (1080, 71)
Screenshot: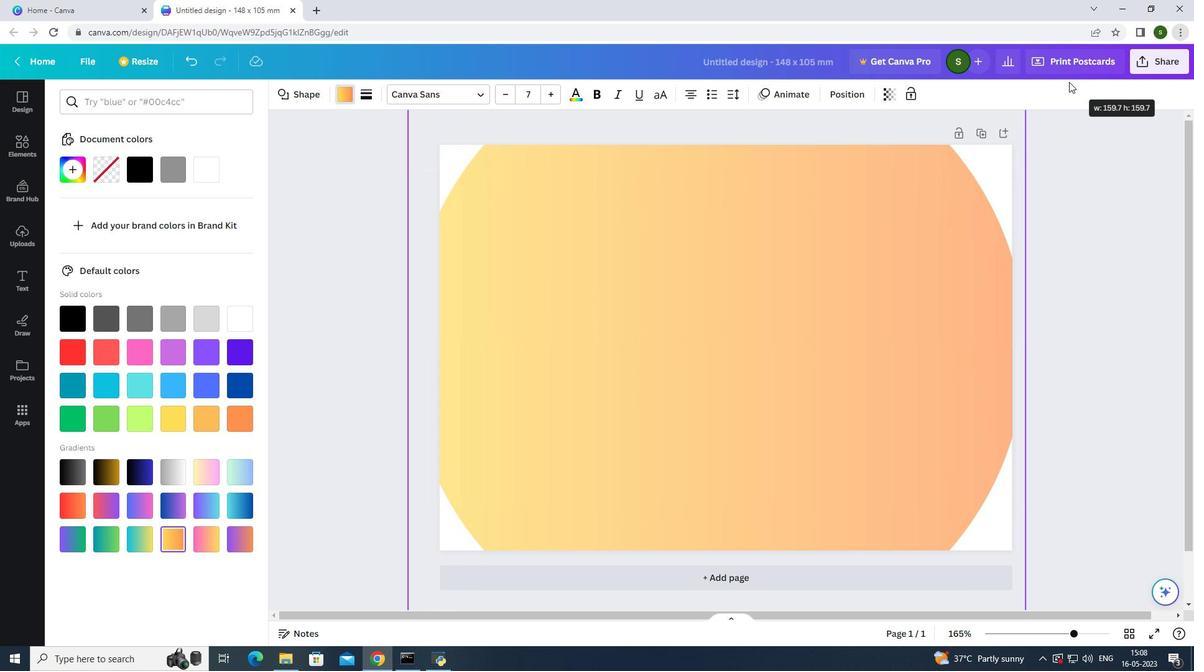 
Action: Key pressed <Key.alt_l>
Screenshot: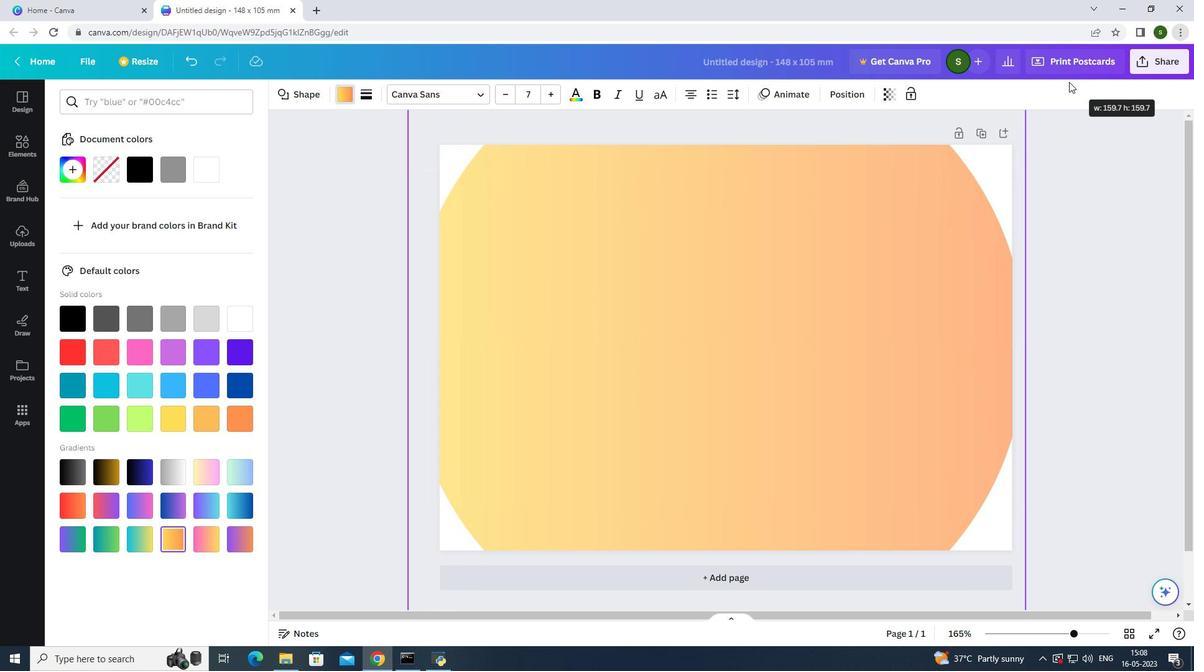 
Action: Mouse moved to (1082, 69)
Screenshot: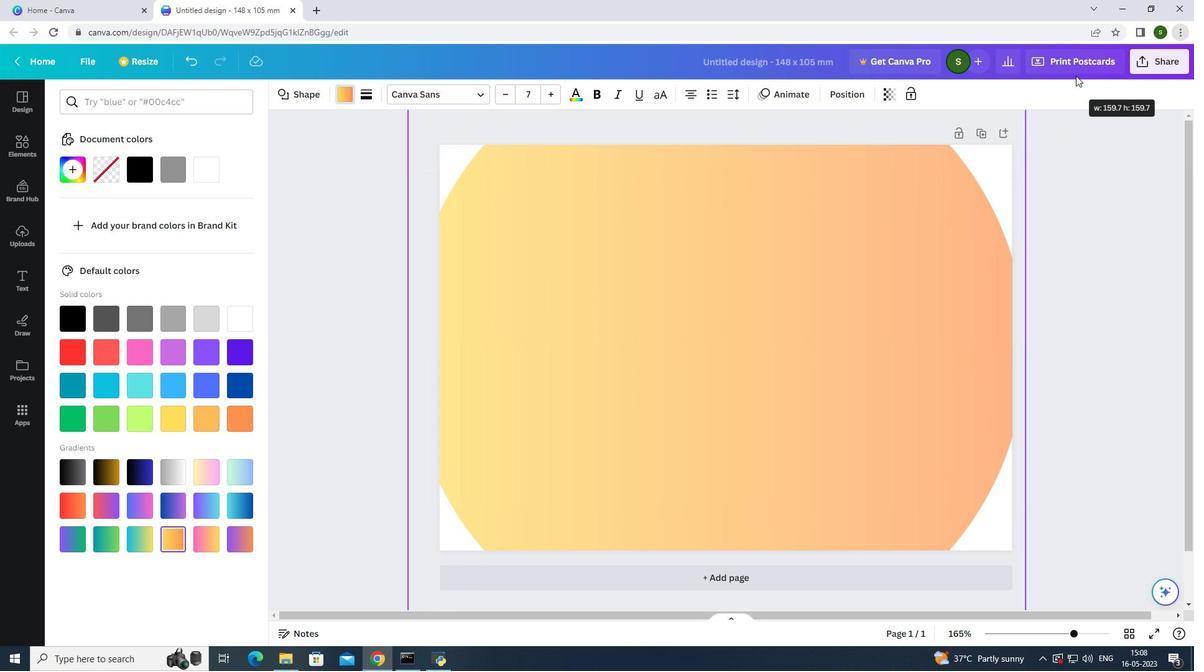 
Action: Key pressed <Key.alt_l>
Screenshot: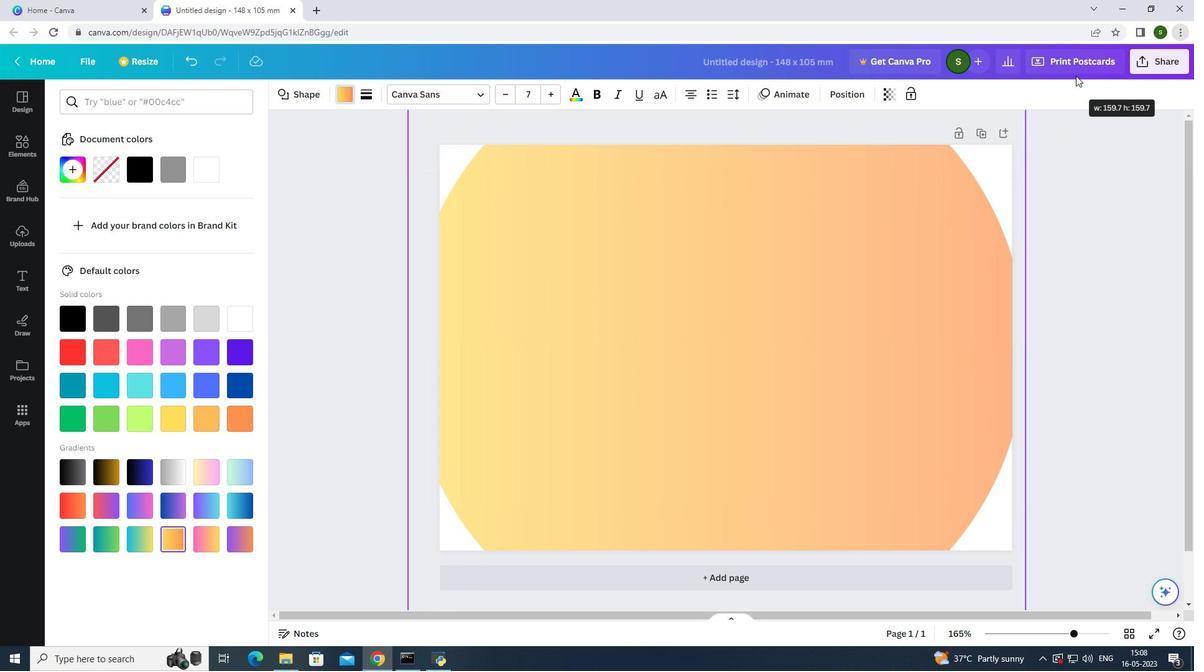 
Action: Mouse moved to (1082, 68)
Screenshot: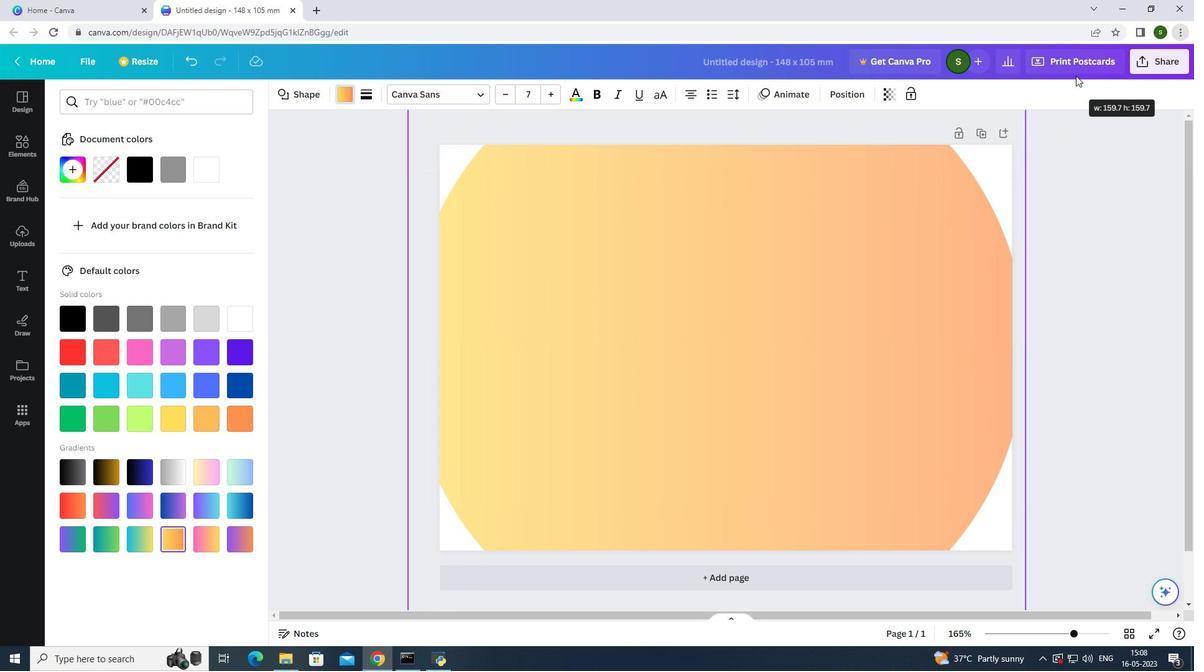 
Action: Key pressed <Key.alt_l>
Screenshot: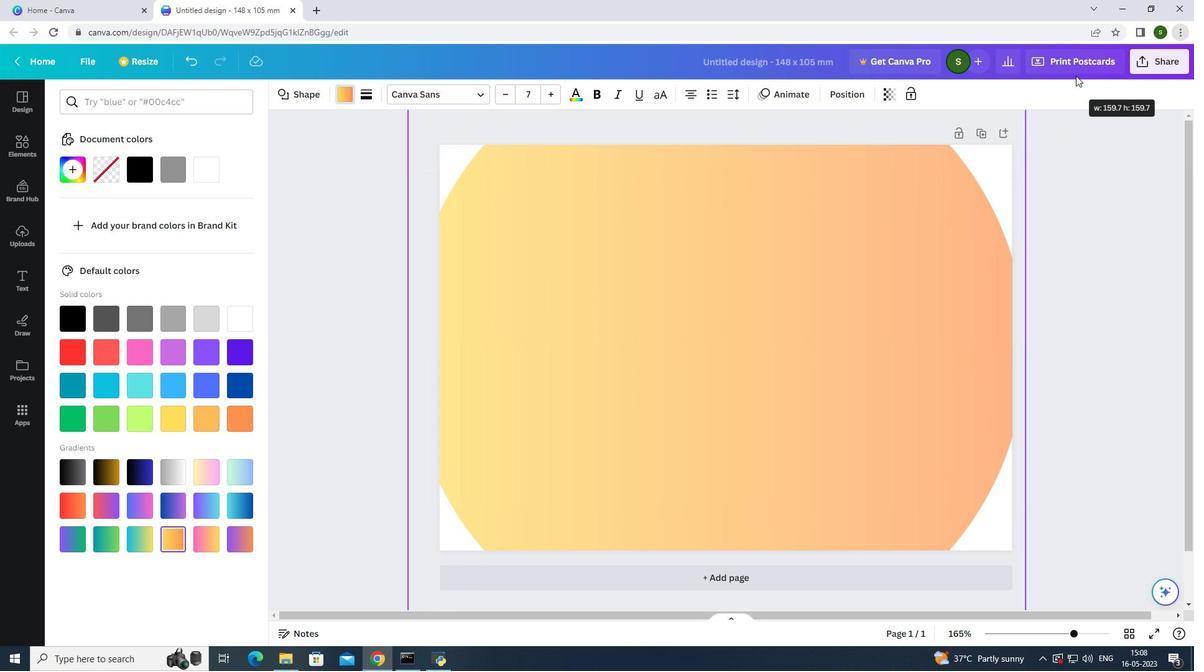 
Action: Mouse moved to (1083, 67)
Screenshot: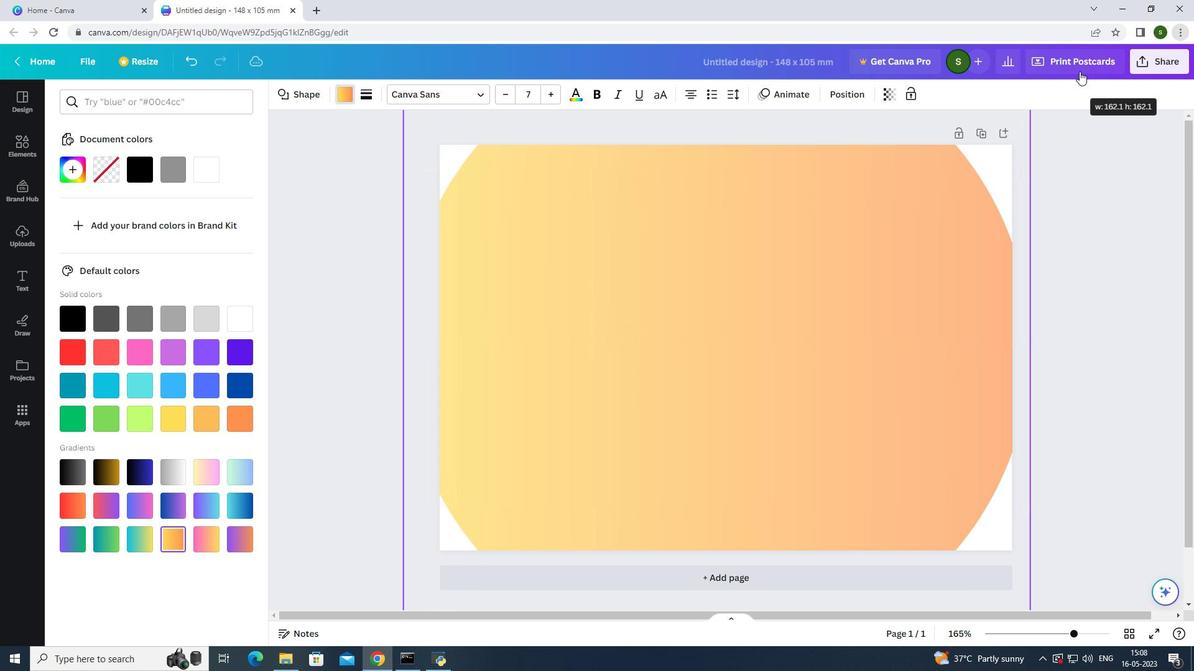
Action: Key pressed <Key.alt_l>
Screenshot: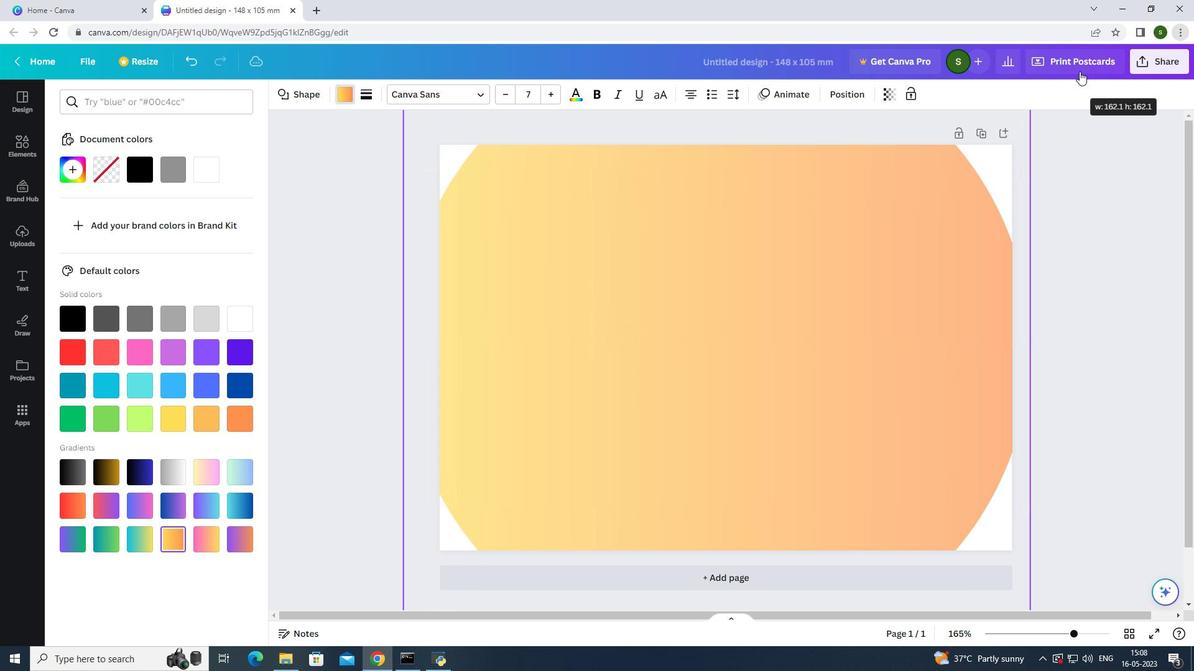
Action: Mouse moved to (1083, 66)
Screenshot: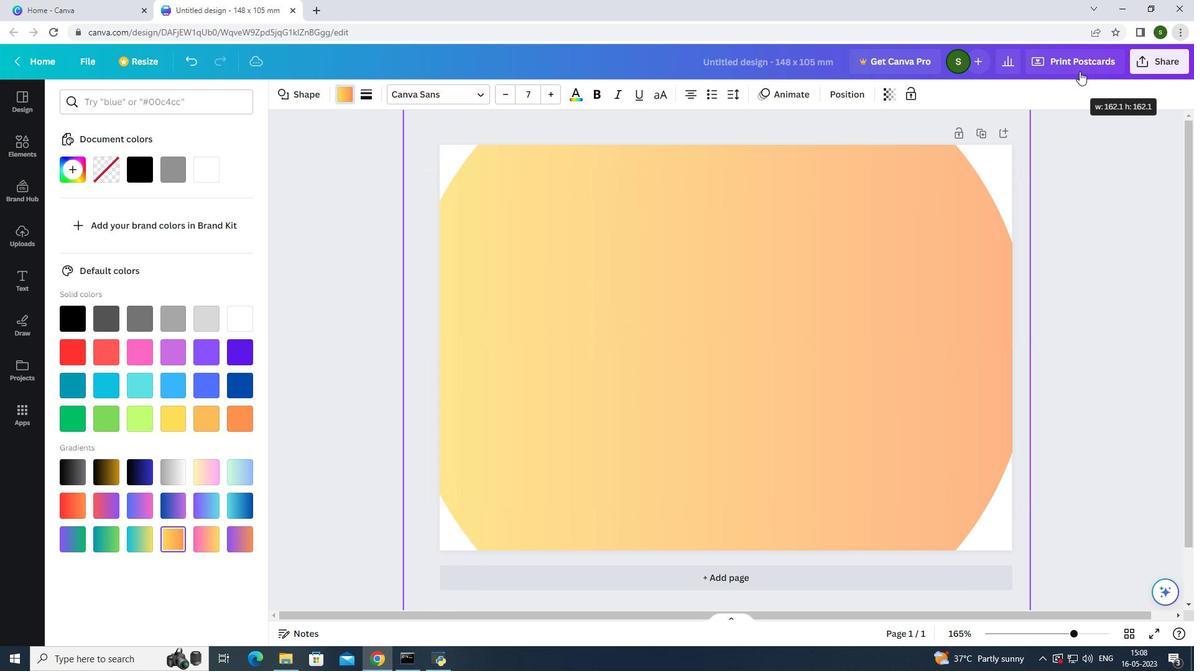 
Action: Key pressed <Key.alt_l><Key.alt_l>
Screenshot: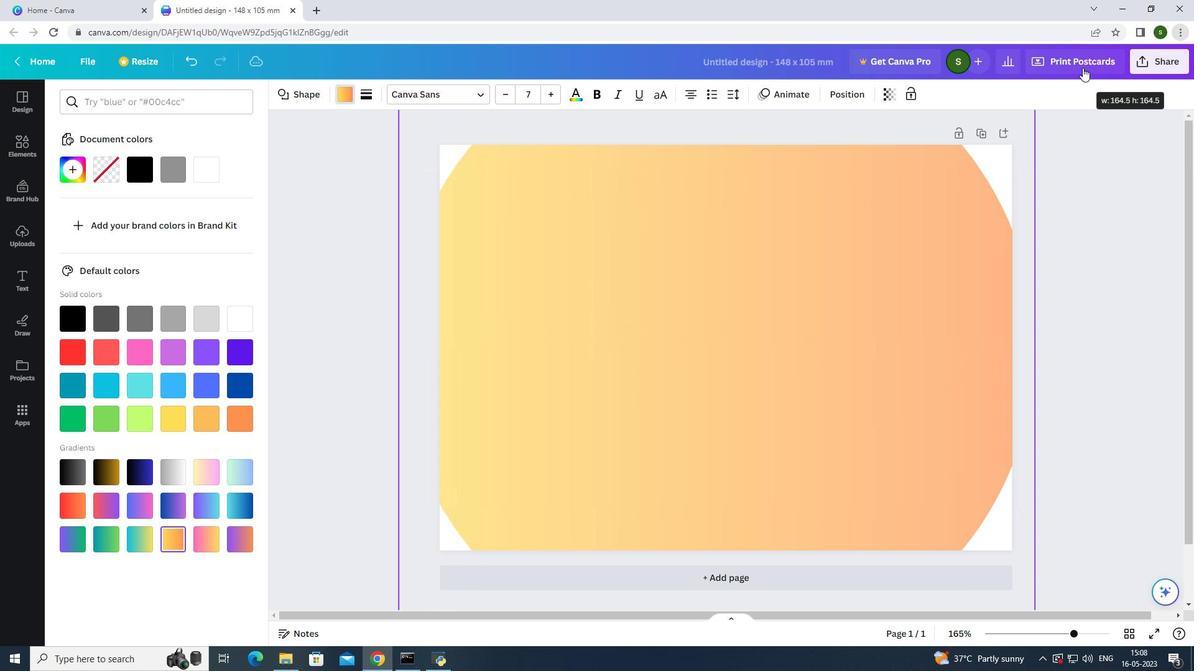 
Action: Mouse moved to (1085, 65)
